 Task: Find and add a laptop to your shopping list on Amazon.
Action: Mouse moved to (19, 131)
Screenshot: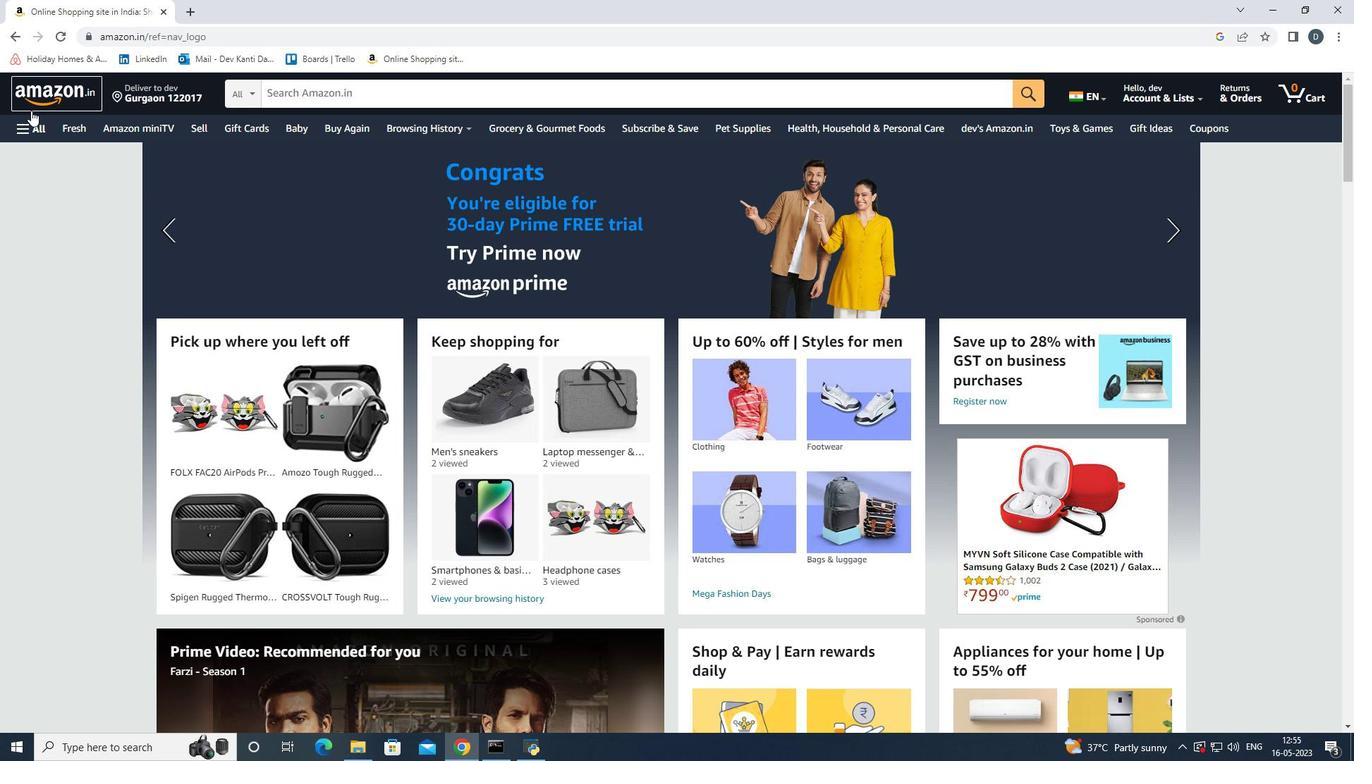 
Action: Mouse pressed left at (19, 131)
Screenshot: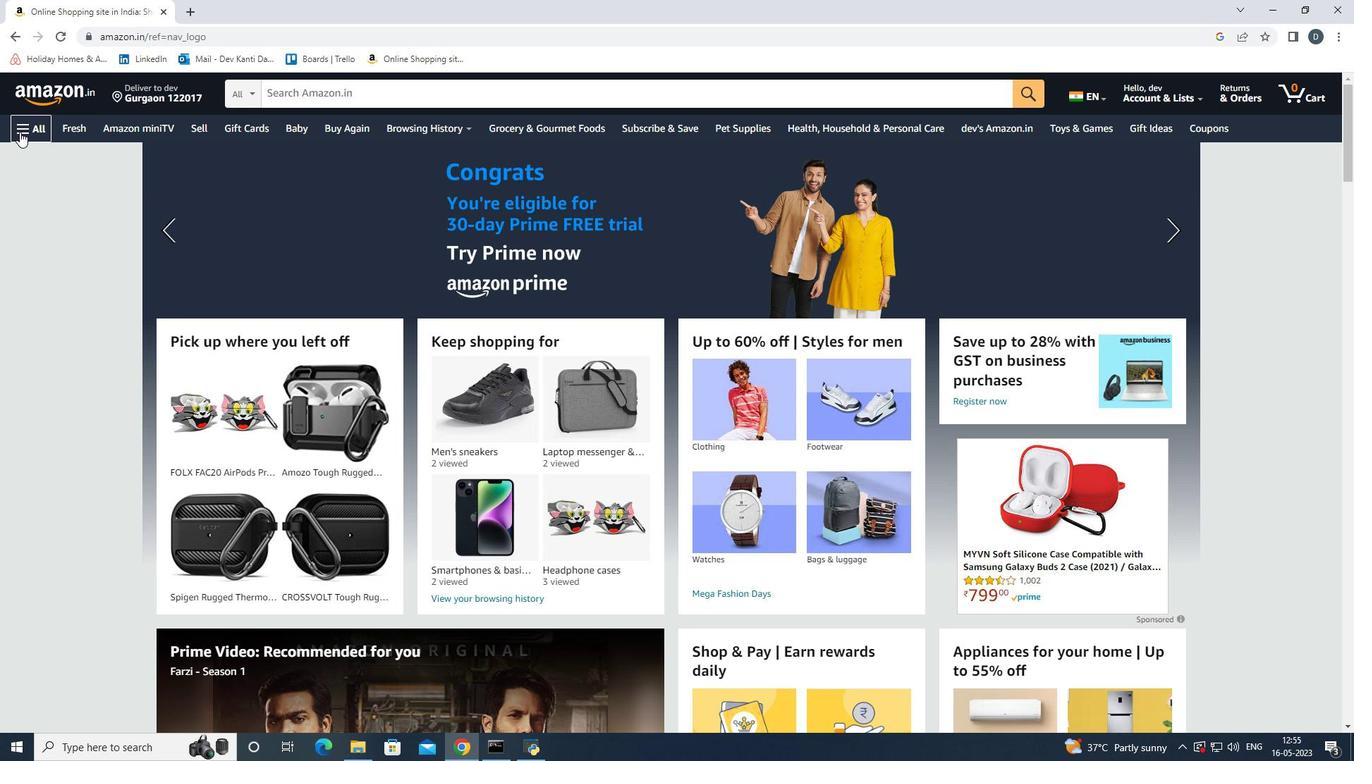 
Action: Mouse moved to (155, 549)
Screenshot: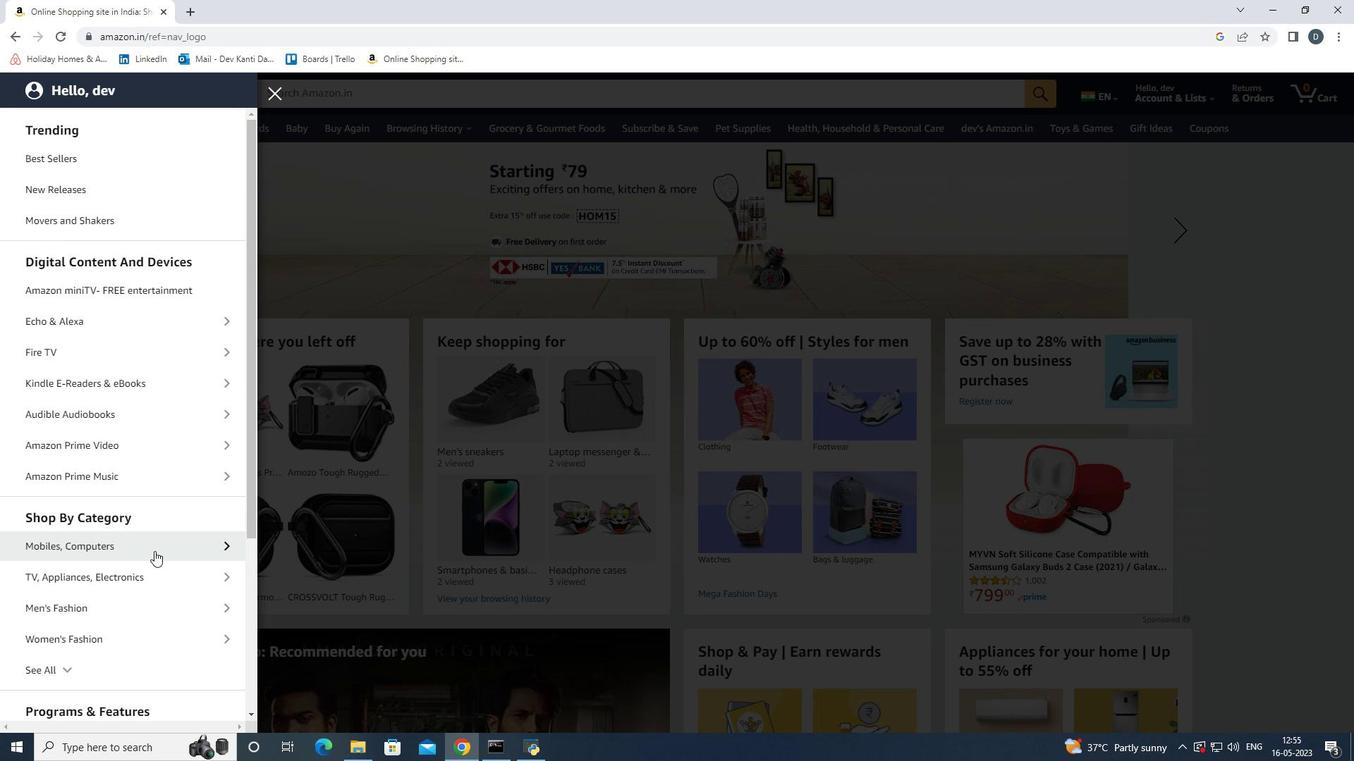 
Action: Mouse pressed left at (155, 549)
Screenshot: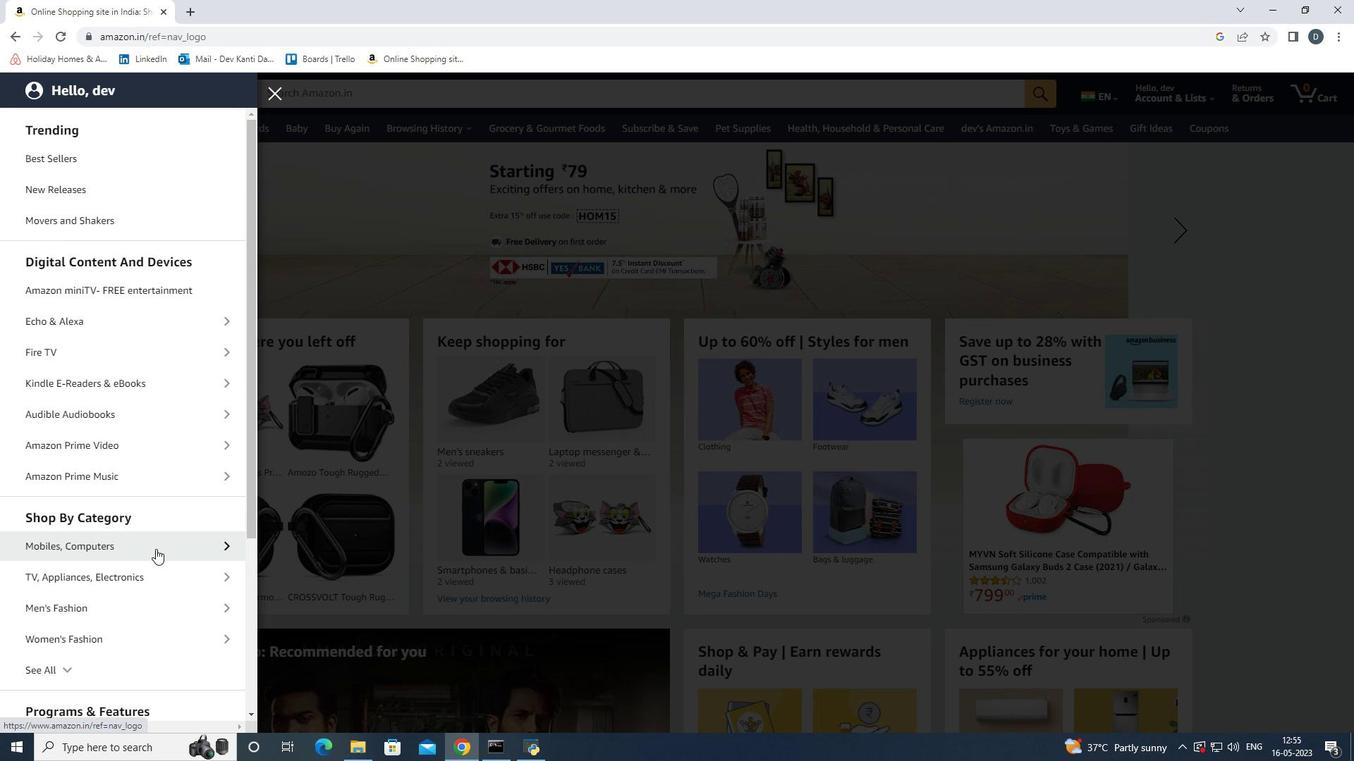 
Action: Mouse moved to (138, 577)
Screenshot: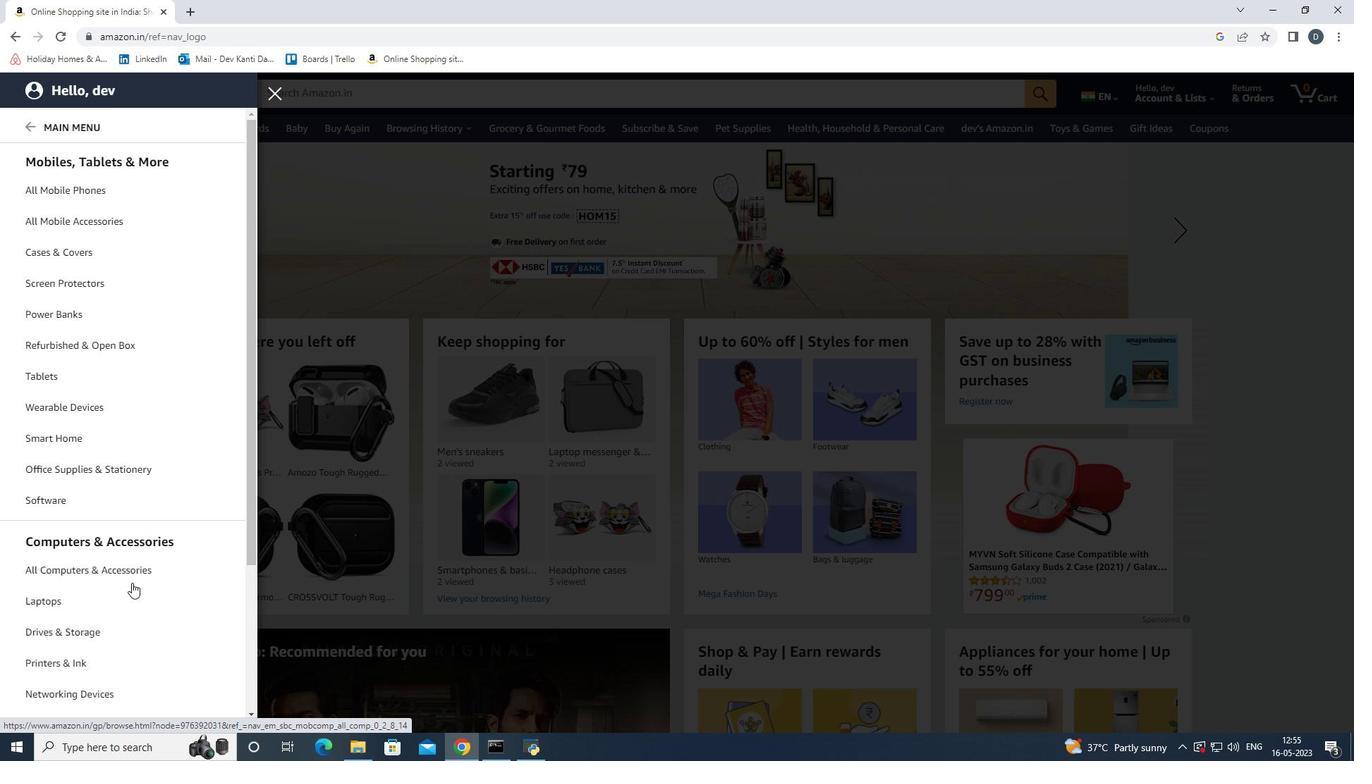 
Action: Mouse pressed left at (138, 577)
Screenshot: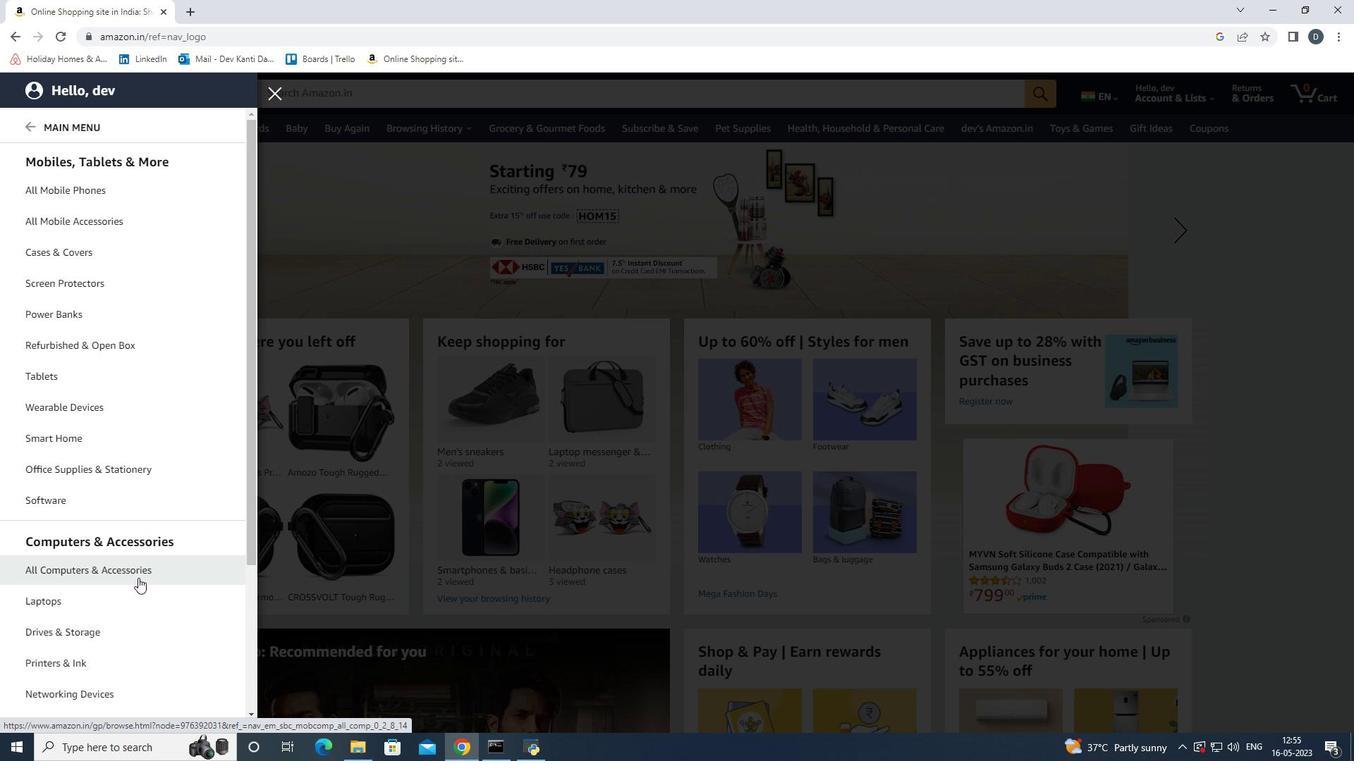 
Action: Mouse moved to (328, 494)
Screenshot: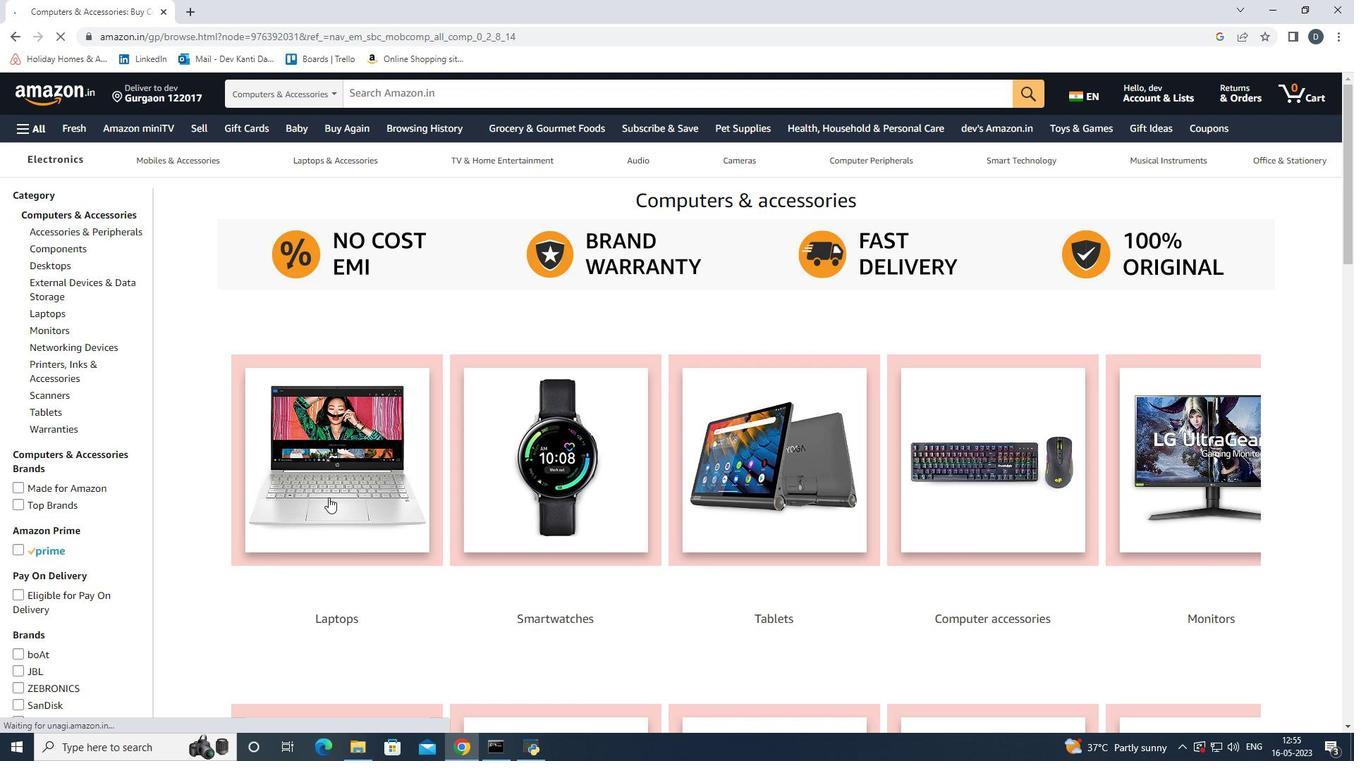 
Action: Mouse pressed left at (328, 494)
Screenshot: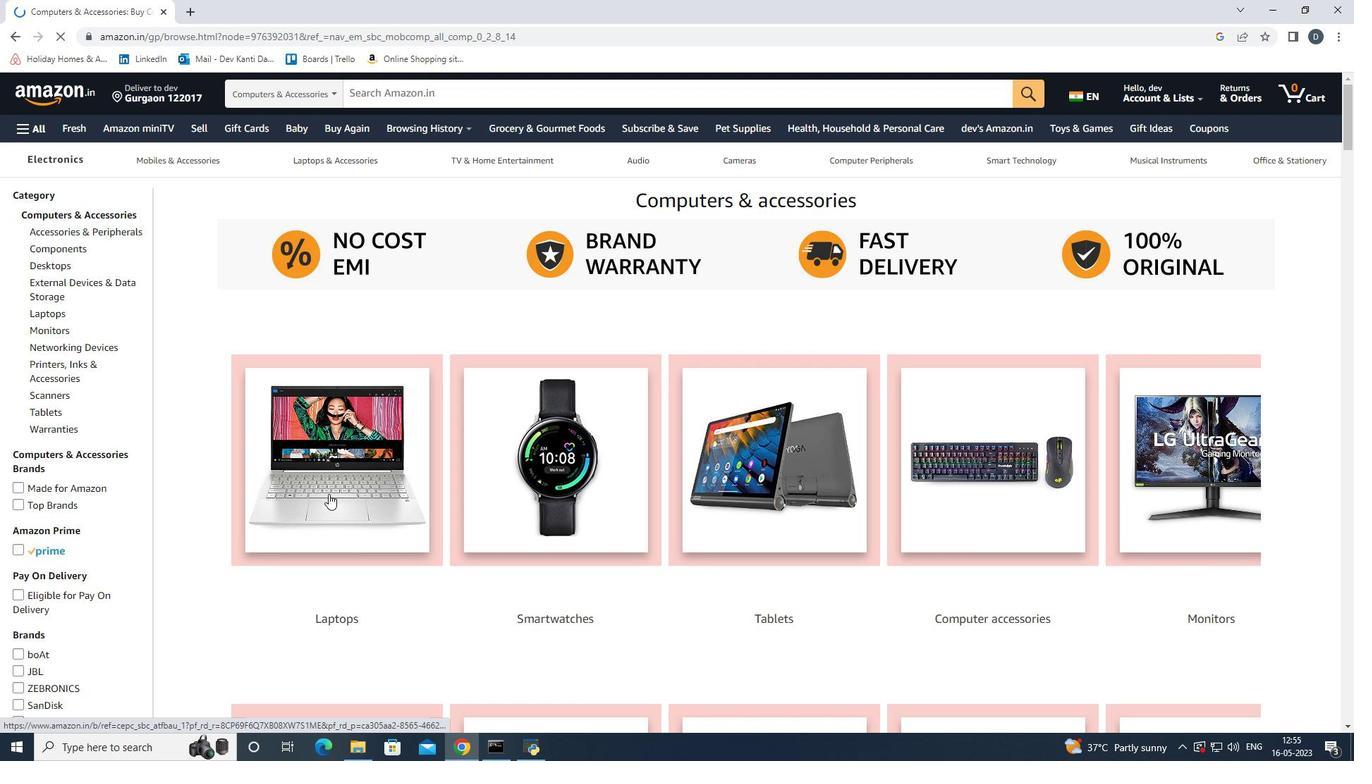
Action: Mouse moved to (731, 403)
Screenshot: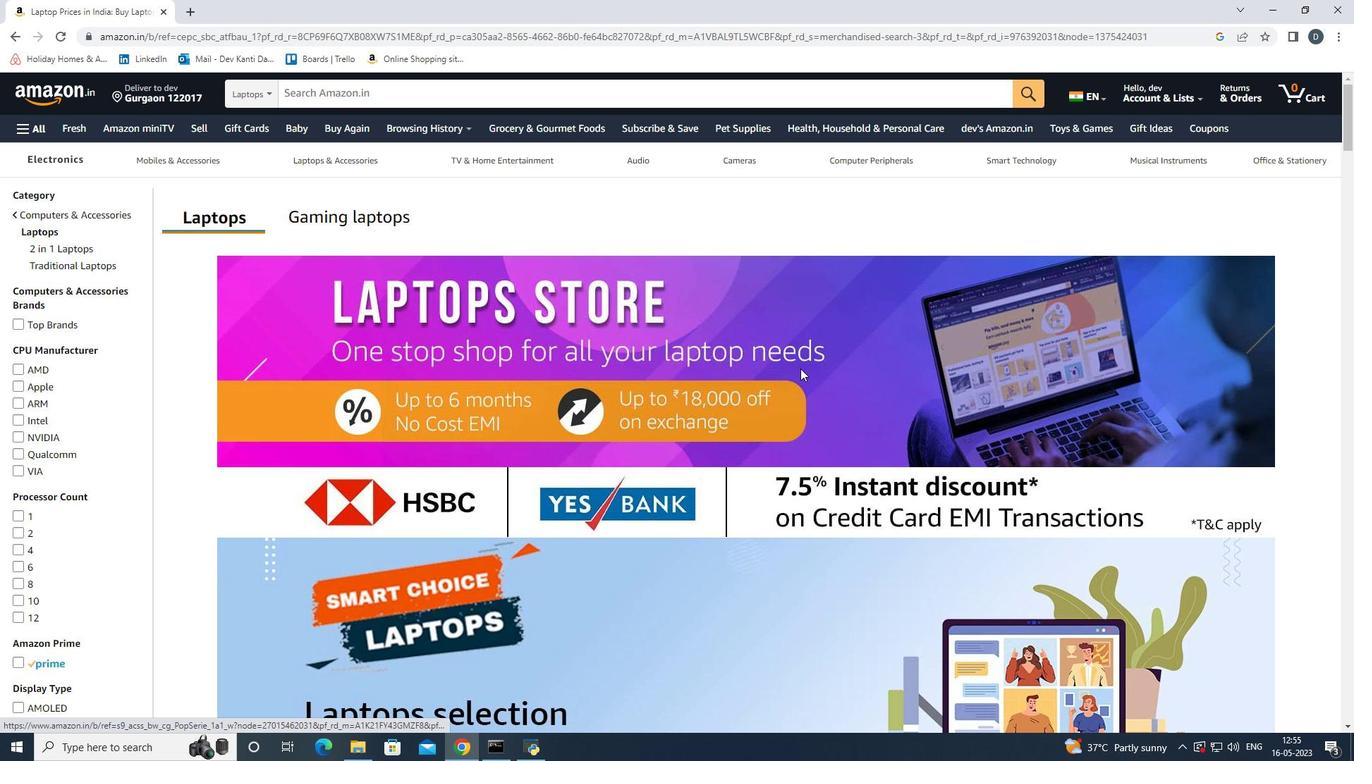 
Action: Mouse scrolled (731, 402) with delta (0, 0)
Screenshot: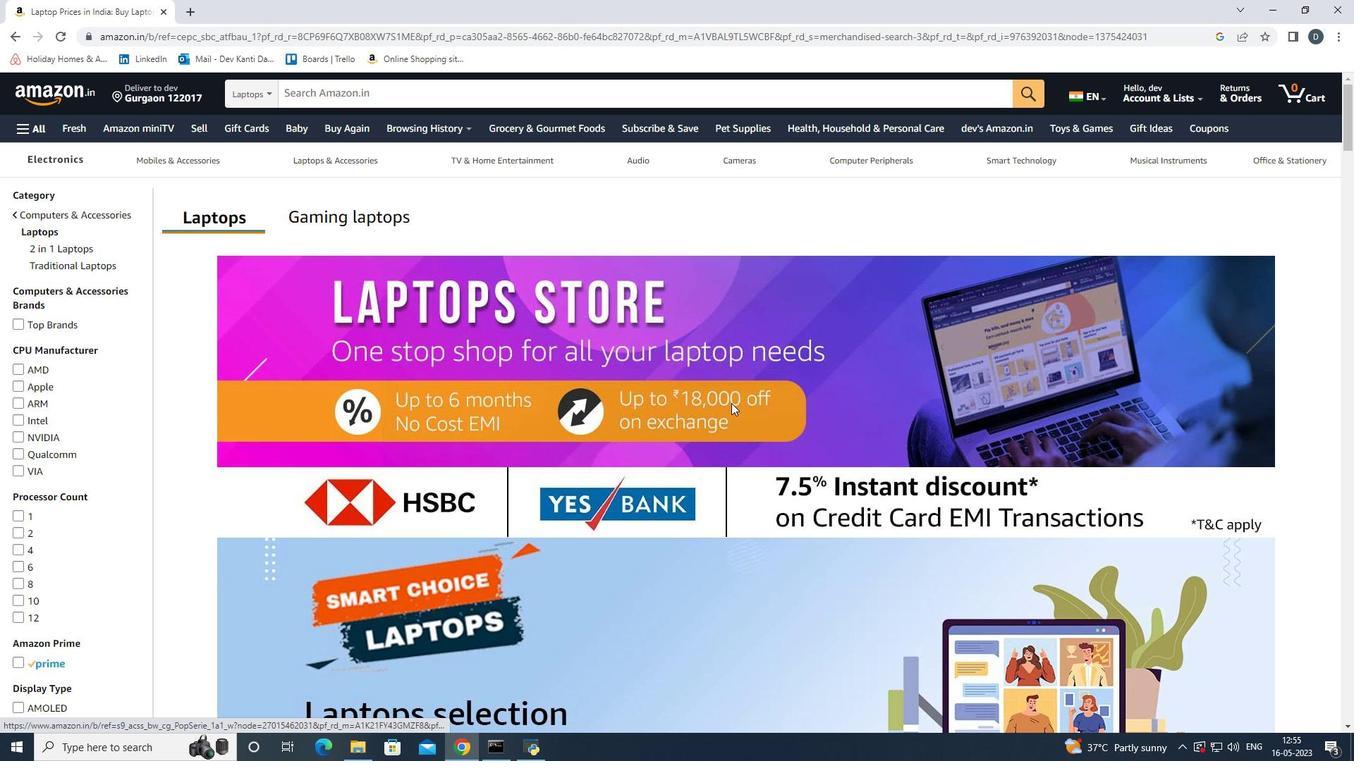
Action: Mouse scrolled (731, 402) with delta (0, 0)
Screenshot: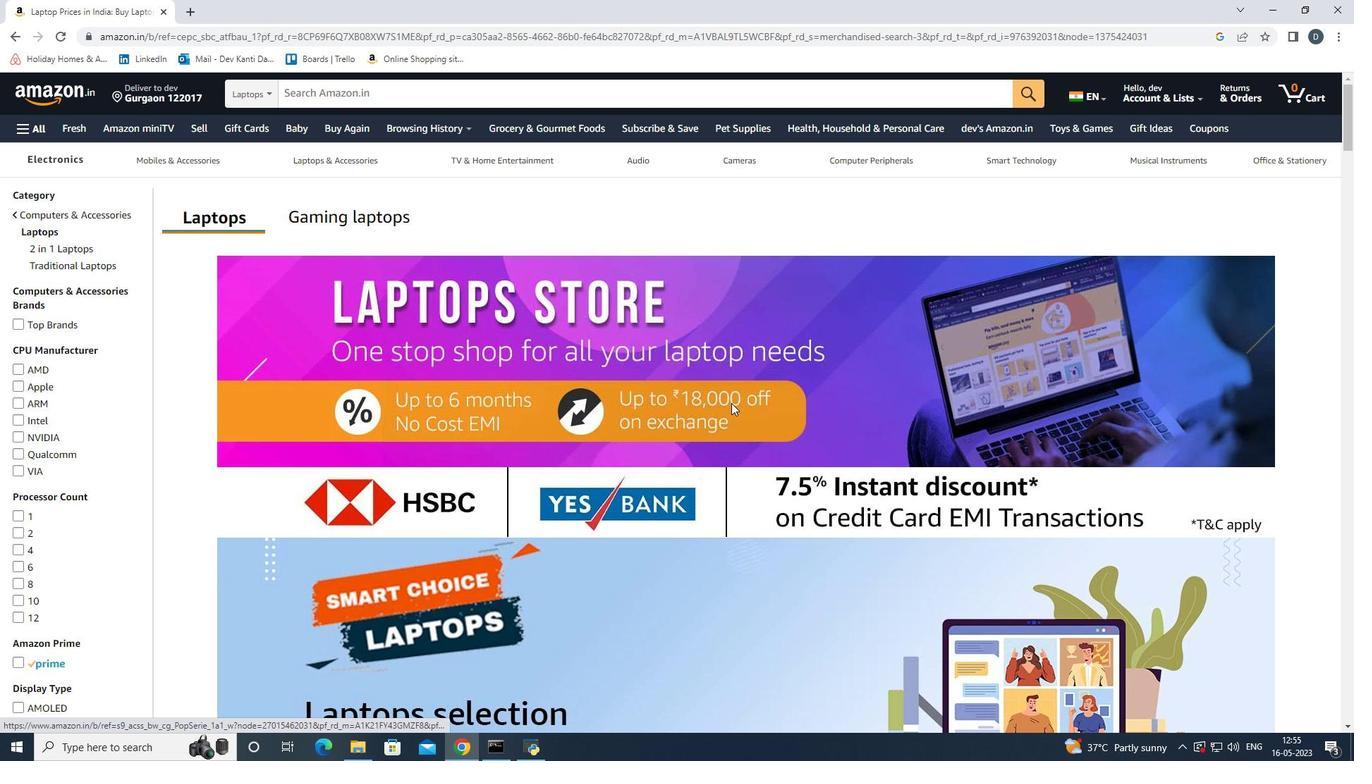 
Action: Mouse scrolled (731, 402) with delta (0, 0)
Screenshot: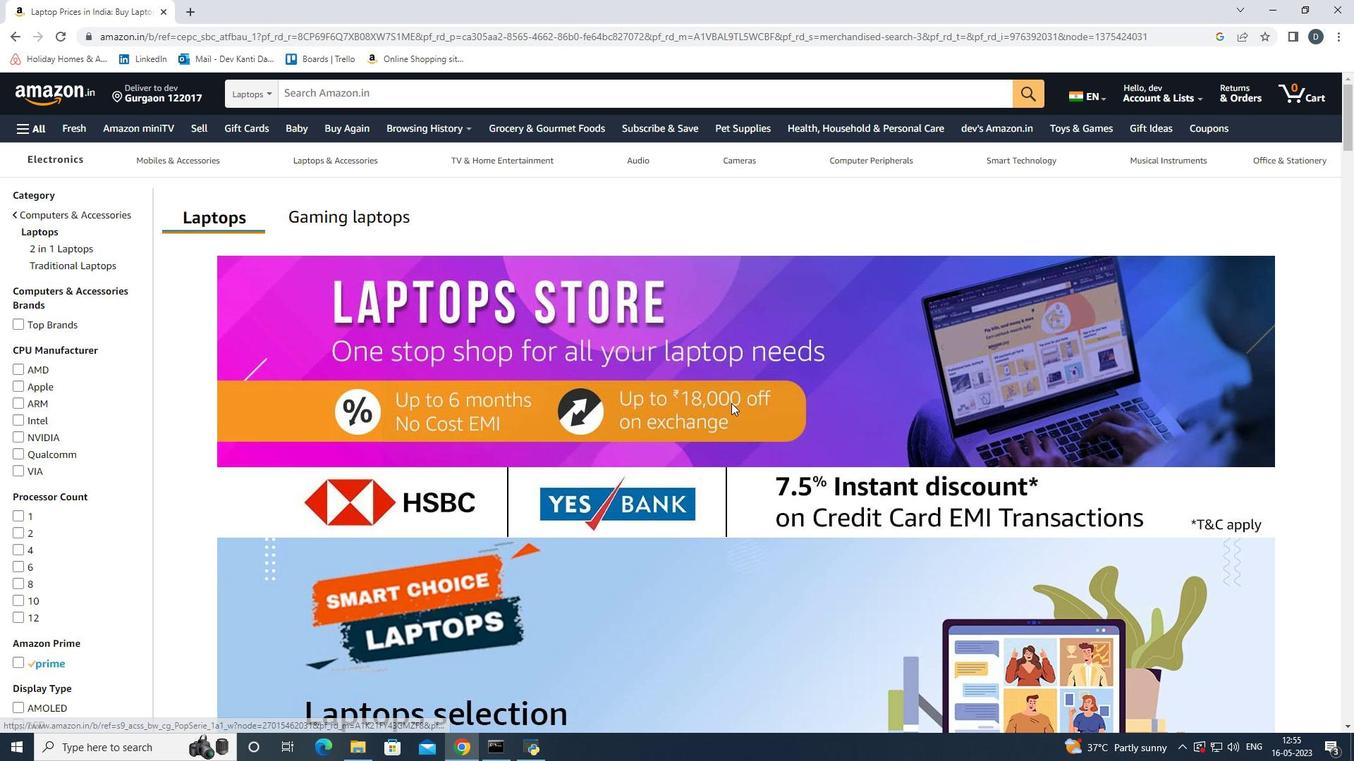
Action: Mouse scrolled (731, 402) with delta (0, 0)
Screenshot: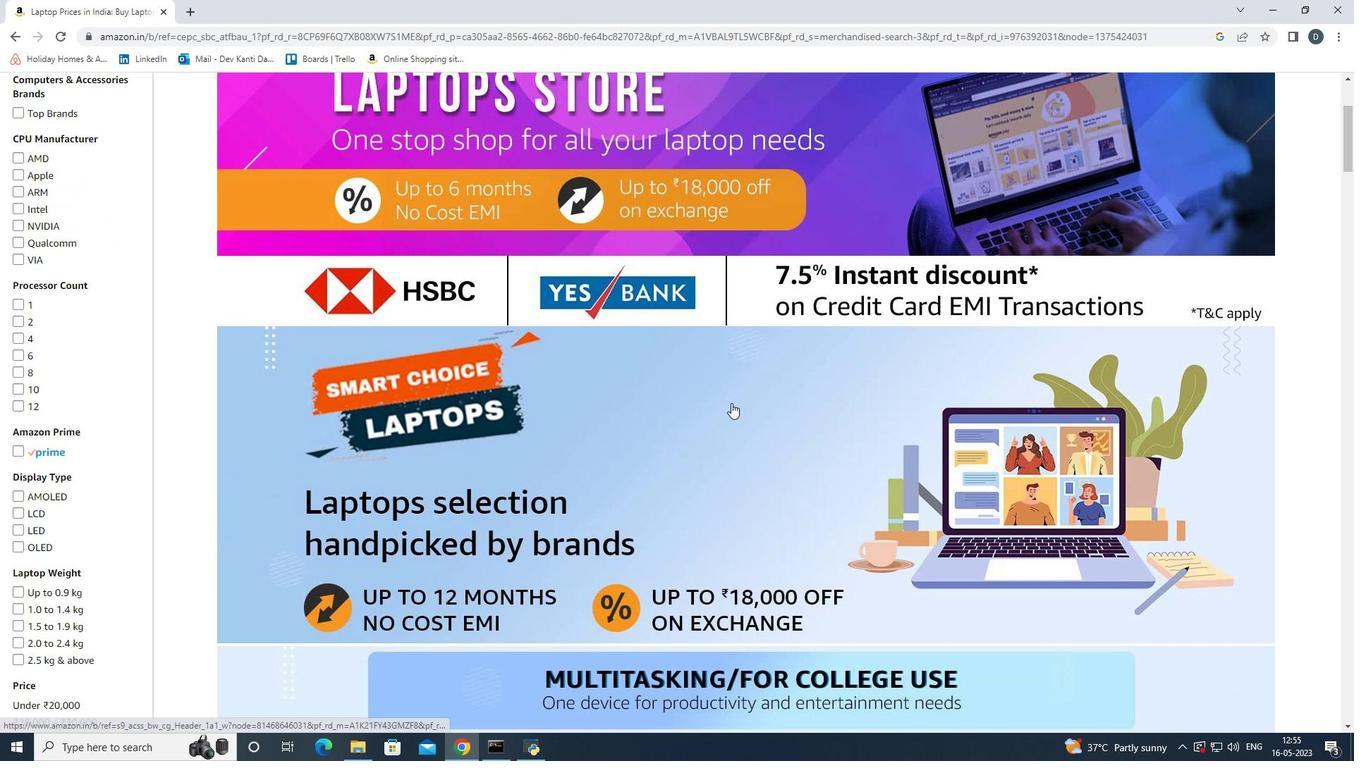 
Action: Mouse scrolled (731, 402) with delta (0, 0)
Screenshot: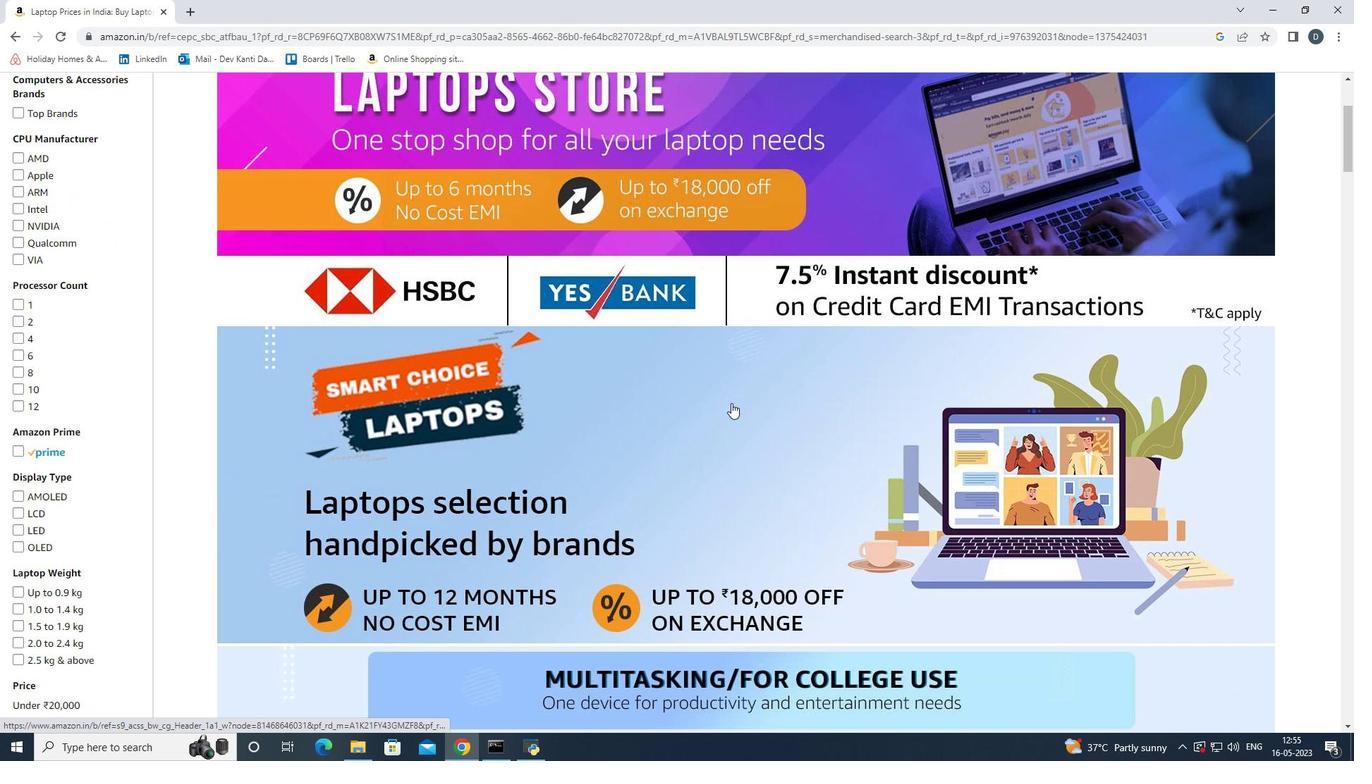 
Action: Mouse scrolled (731, 402) with delta (0, 0)
Screenshot: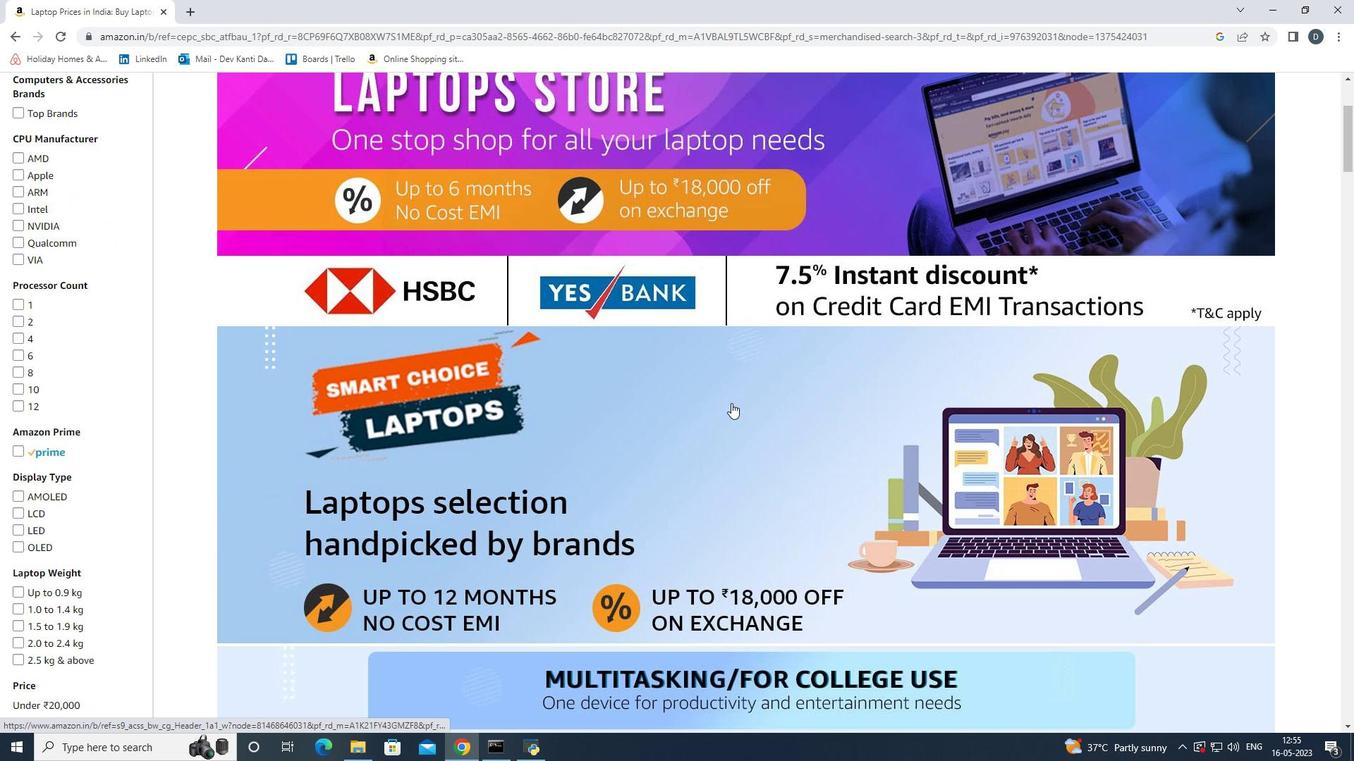
Action: Mouse moved to (730, 407)
Screenshot: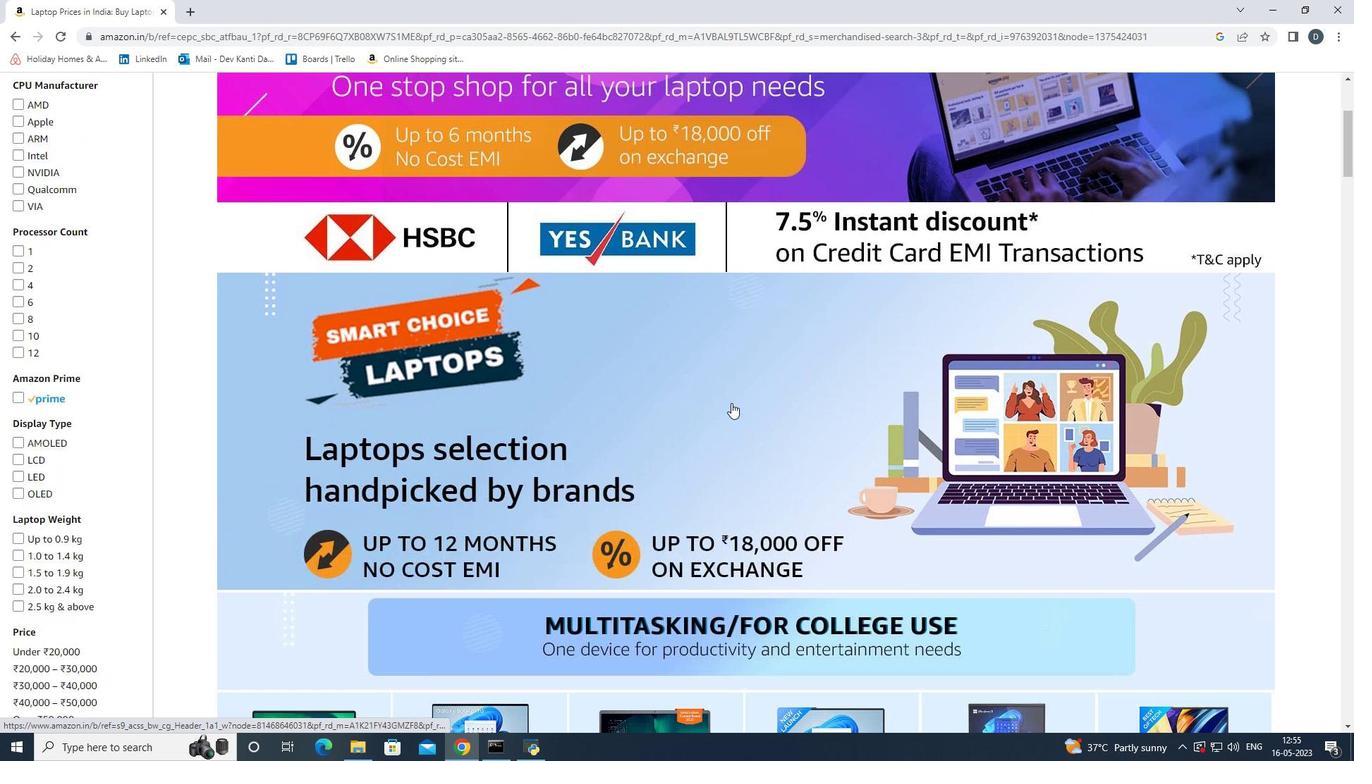 
Action: Mouse scrolled (730, 406) with delta (0, 0)
Screenshot: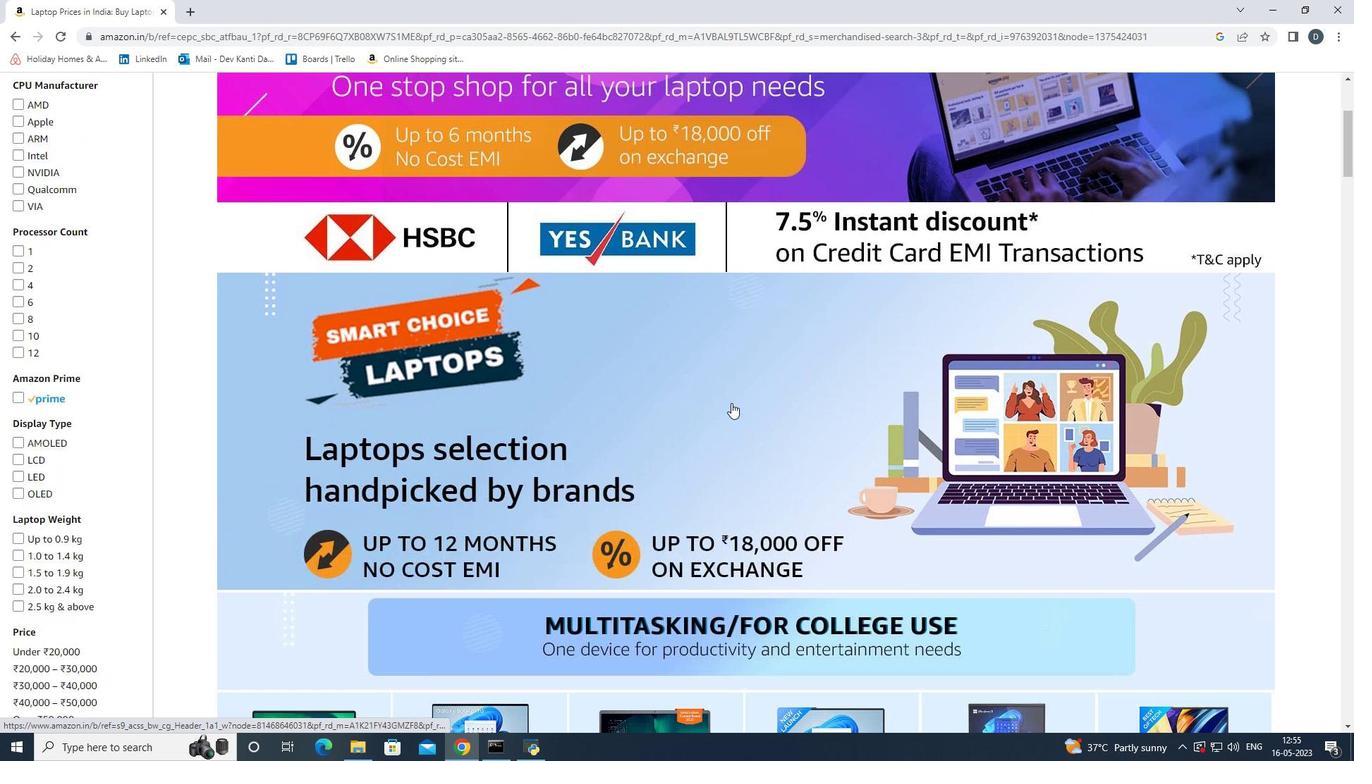 
Action: Mouse scrolled (730, 406) with delta (0, 0)
Screenshot: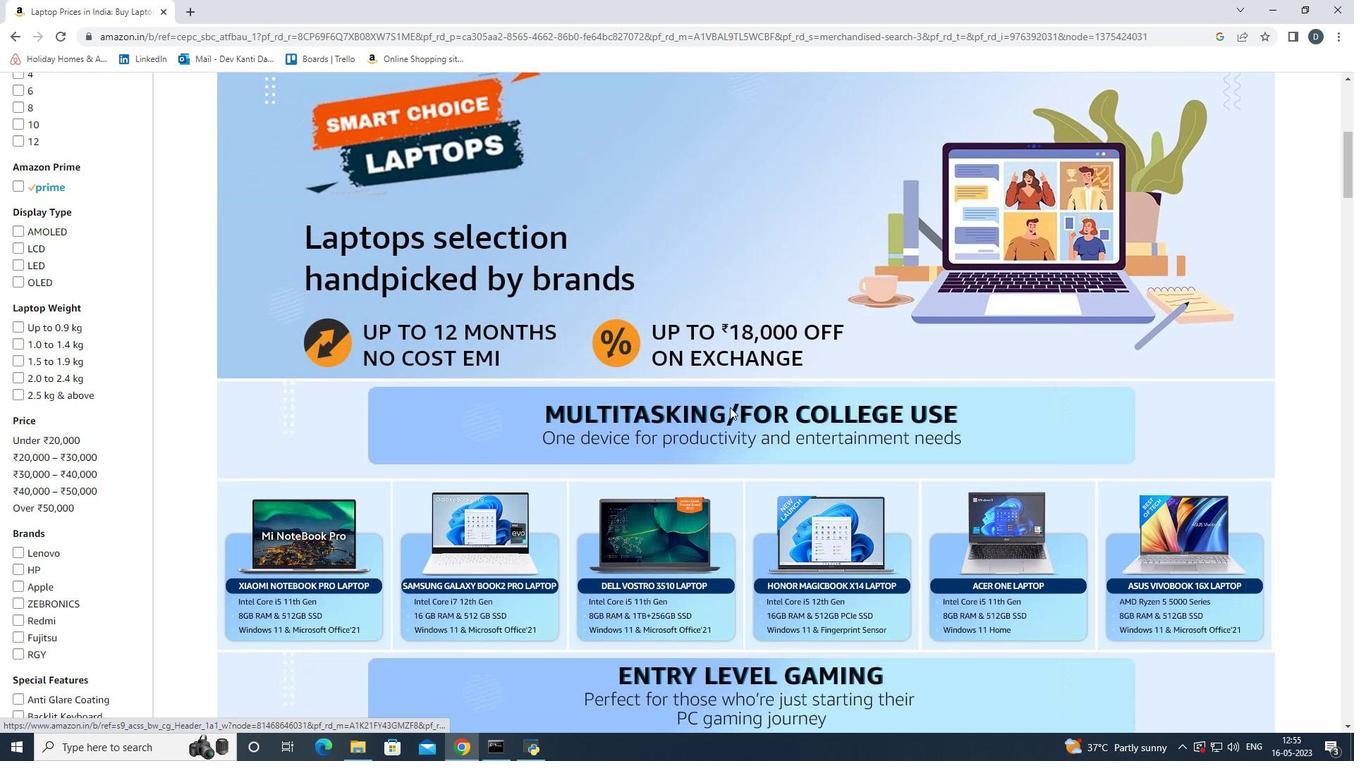 
Action: Mouse moved to (727, 416)
Screenshot: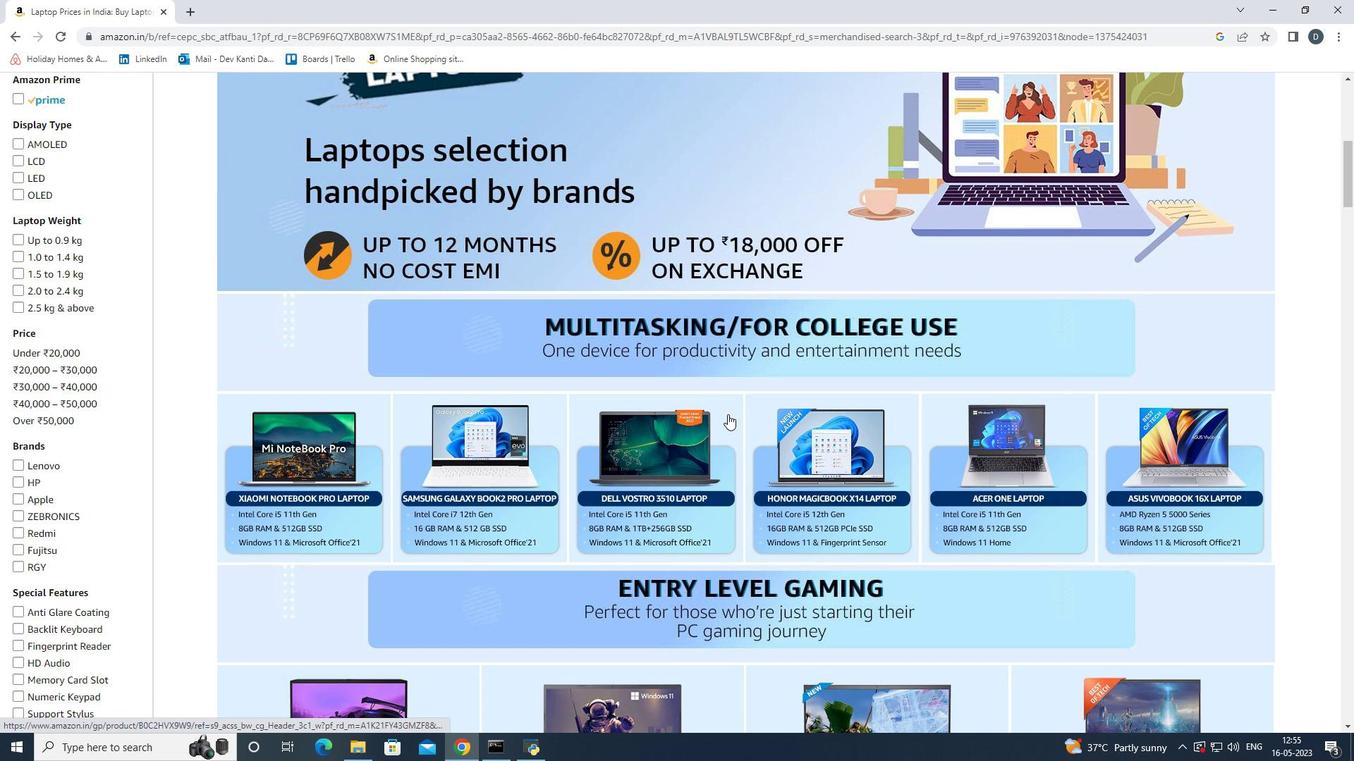 
Action: Mouse scrolled (727, 416) with delta (0, 0)
Screenshot: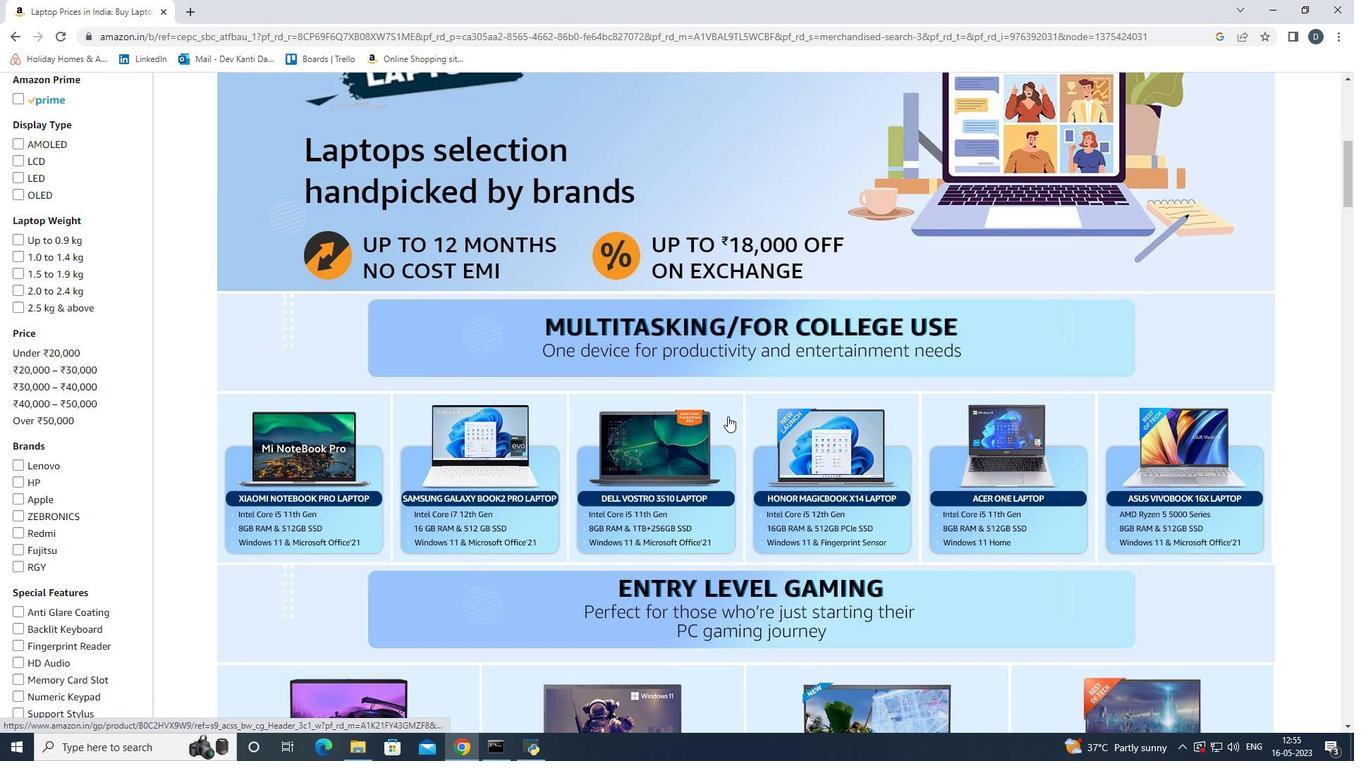 
Action: Mouse scrolled (727, 416) with delta (0, 0)
Screenshot: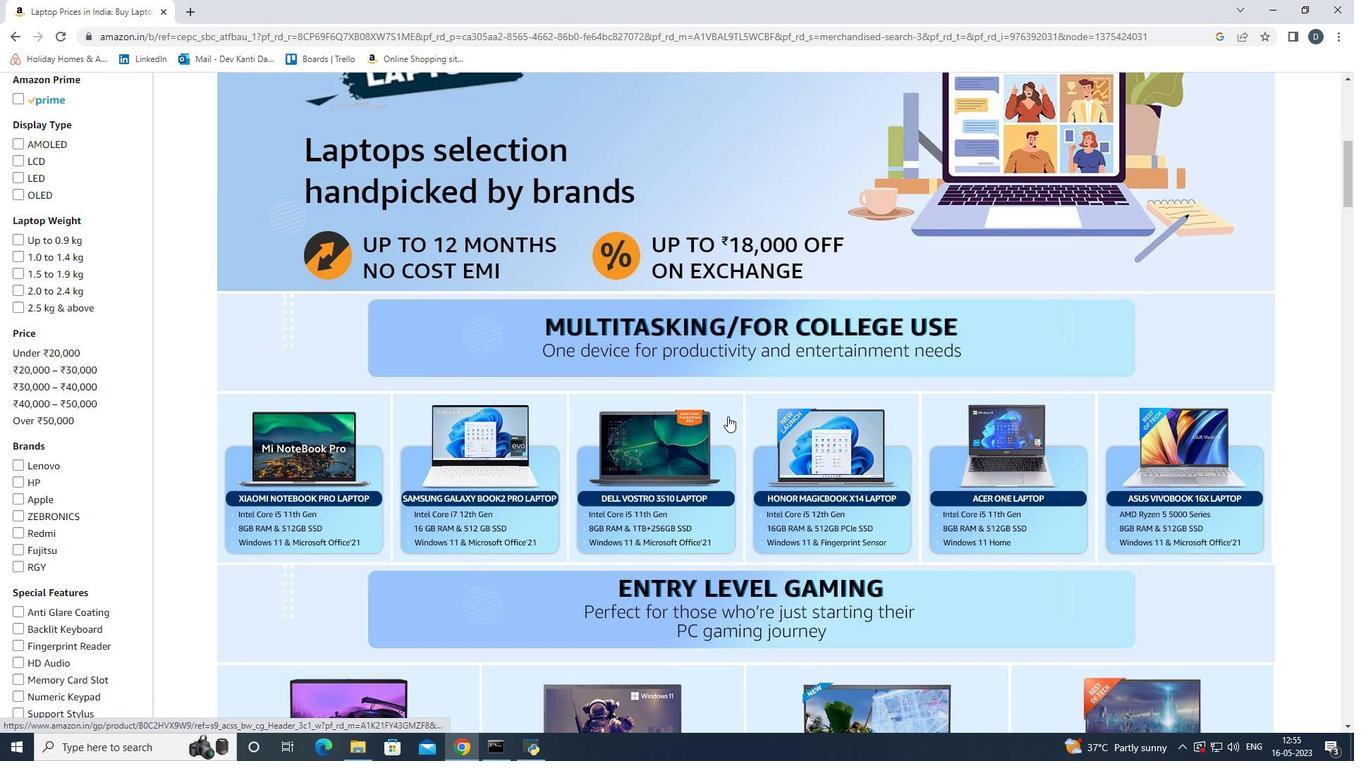 
Action: Mouse scrolled (727, 416) with delta (0, 0)
Screenshot: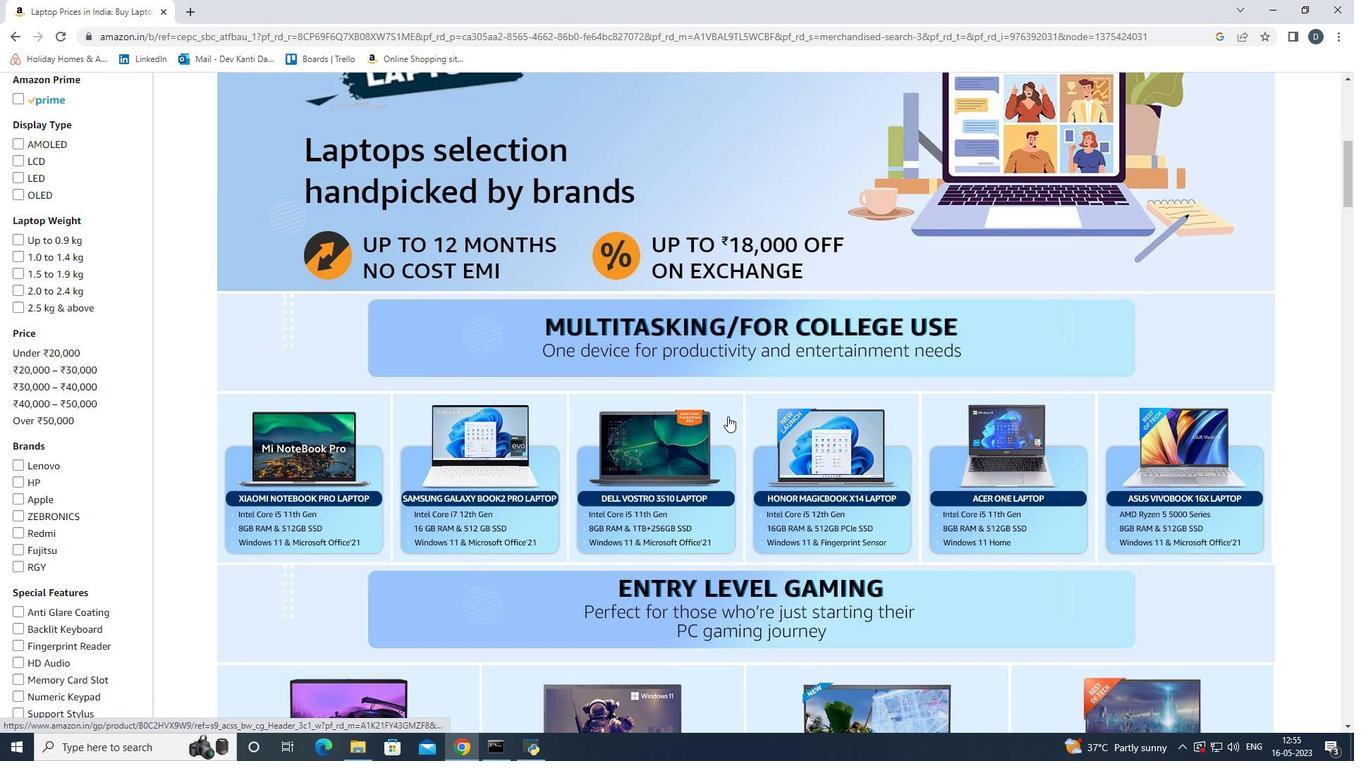 
Action: Mouse scrolled (727, 416) with delta (0, 0)
Screenshot: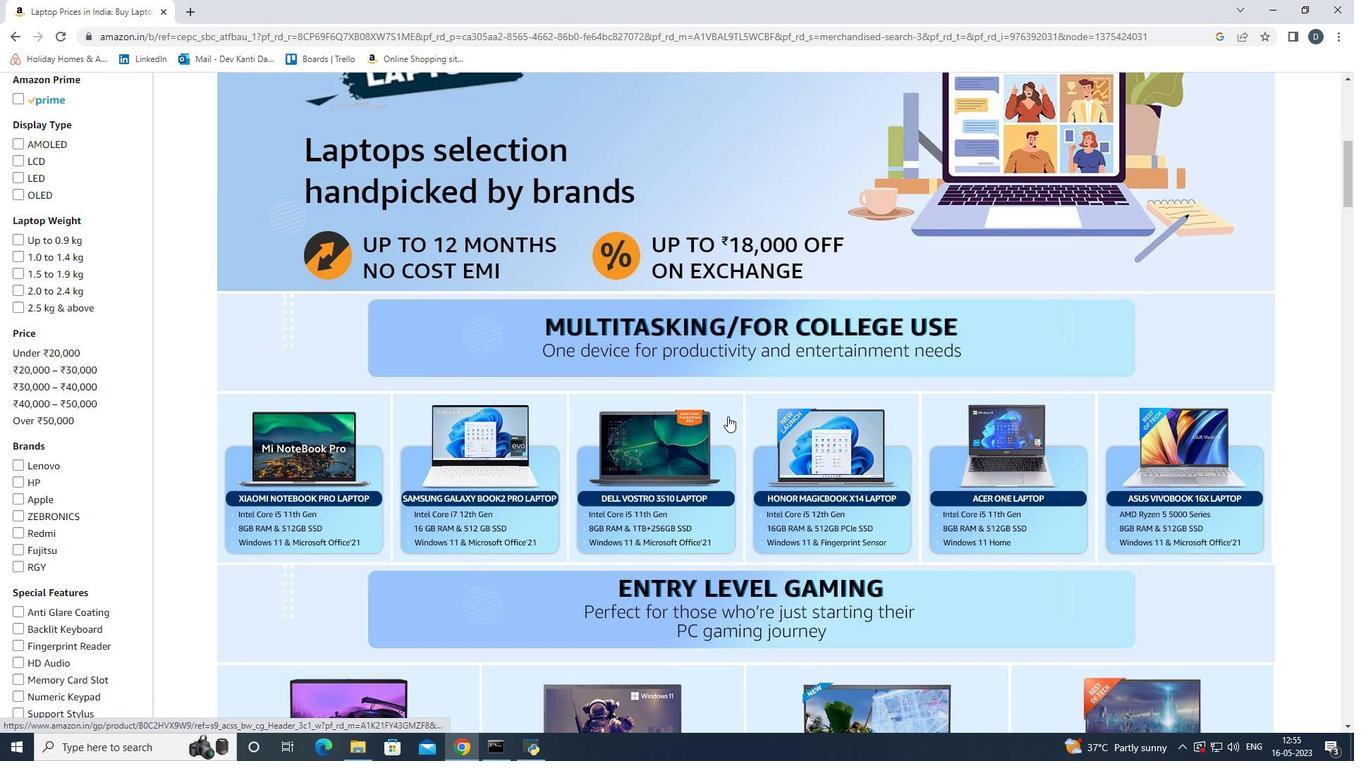 
Action: Mouse scrolled (727, 416) with delta (0, 0)
Screenshot: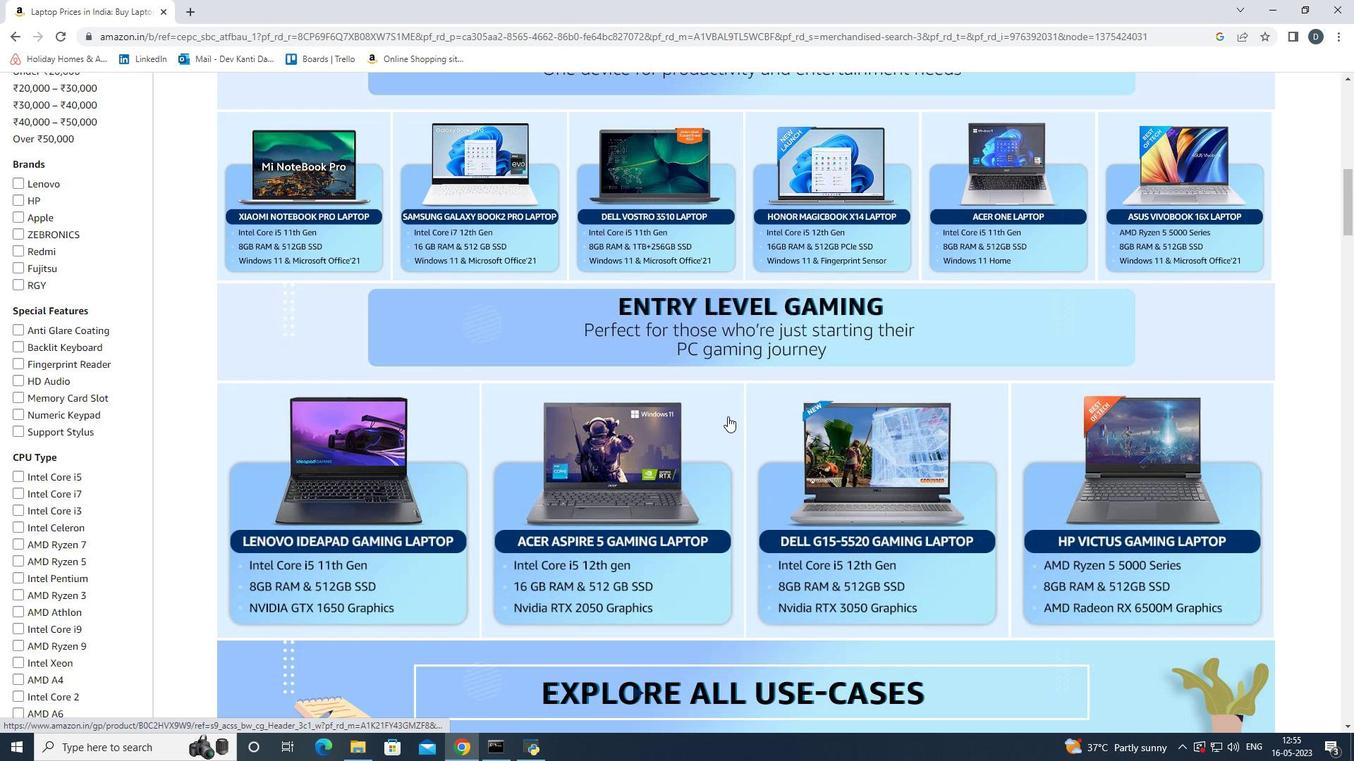 
Action: Mouse scrolled (727, 416) with delta (0, 0)
Screenshot: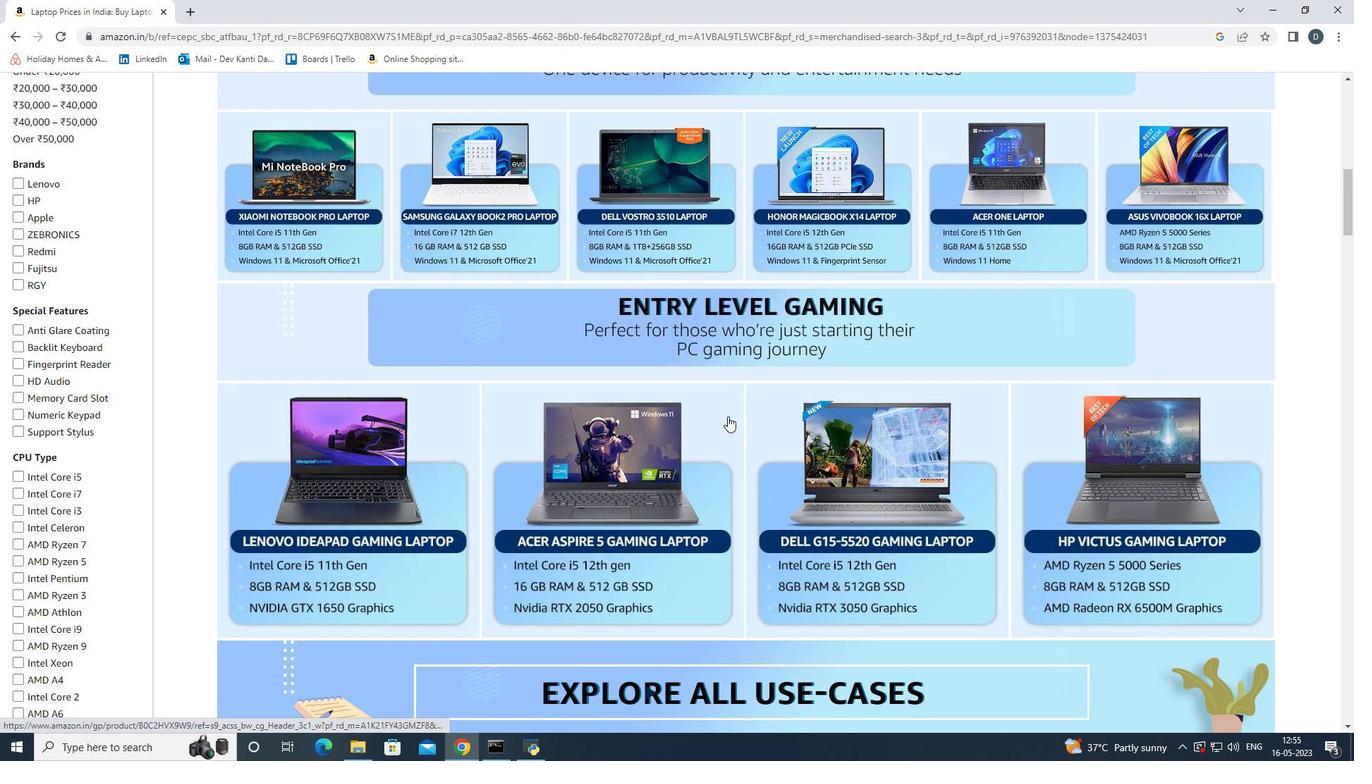 
Action: Mouse scrolled (727, 416) with delta (0, 0)
Screenshot: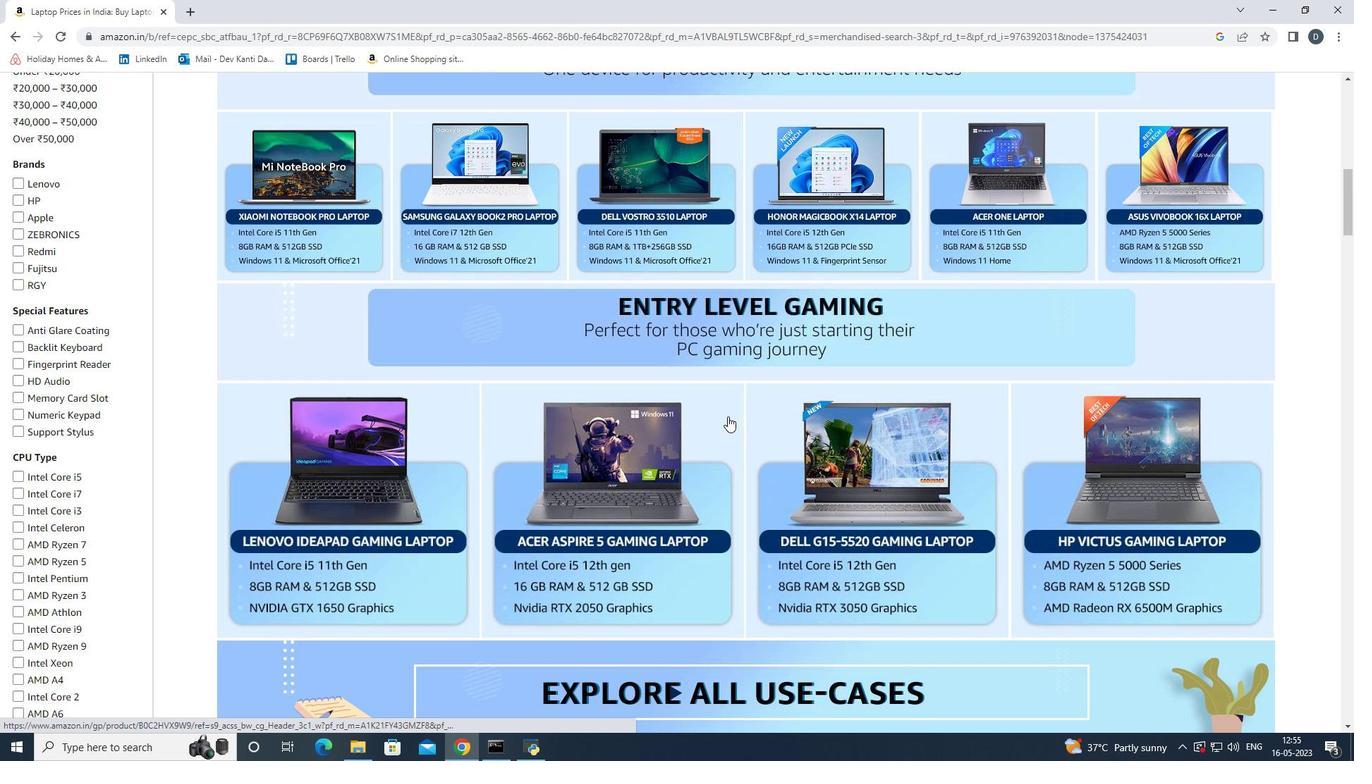 
Action: Mouse scrolled (727, 416) with delta (0, 0)
Screenshot: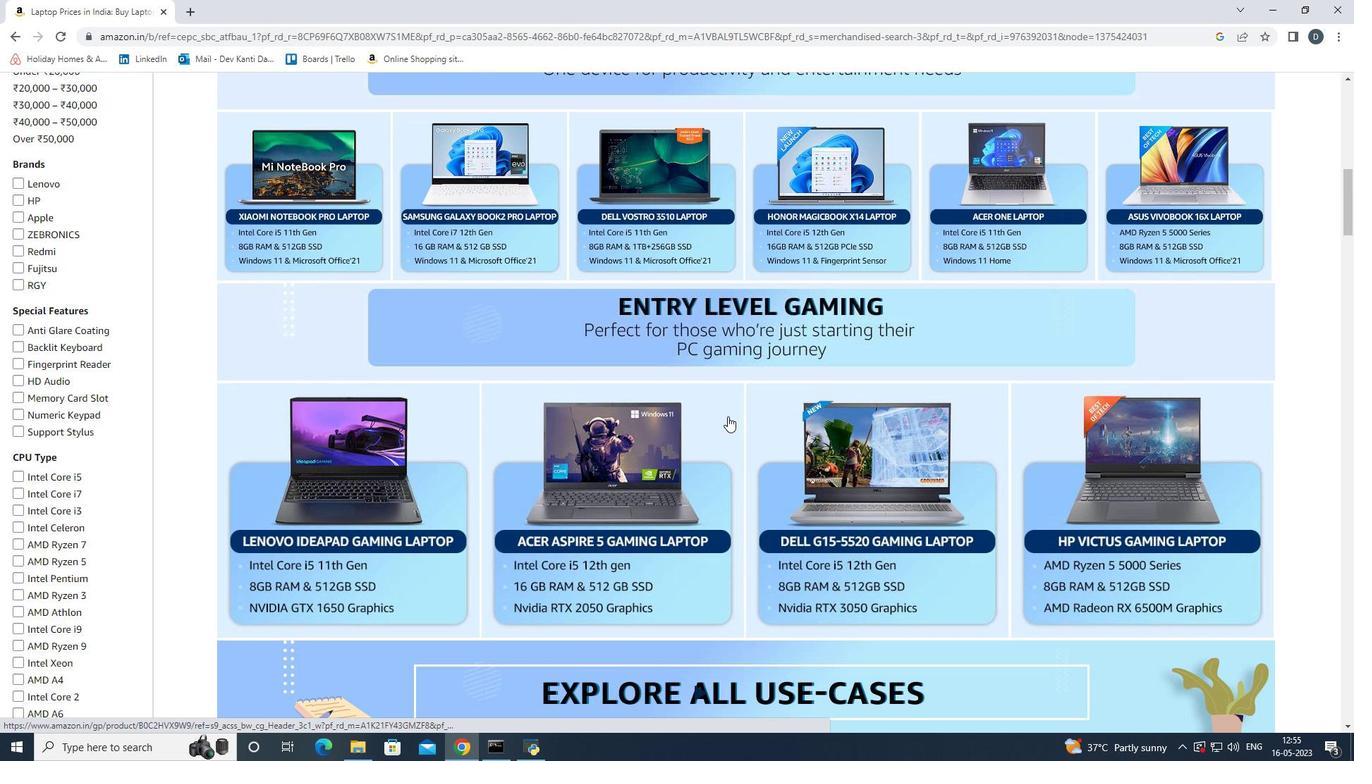 
Action: Mouse moved to (727, 418)
Screenshot: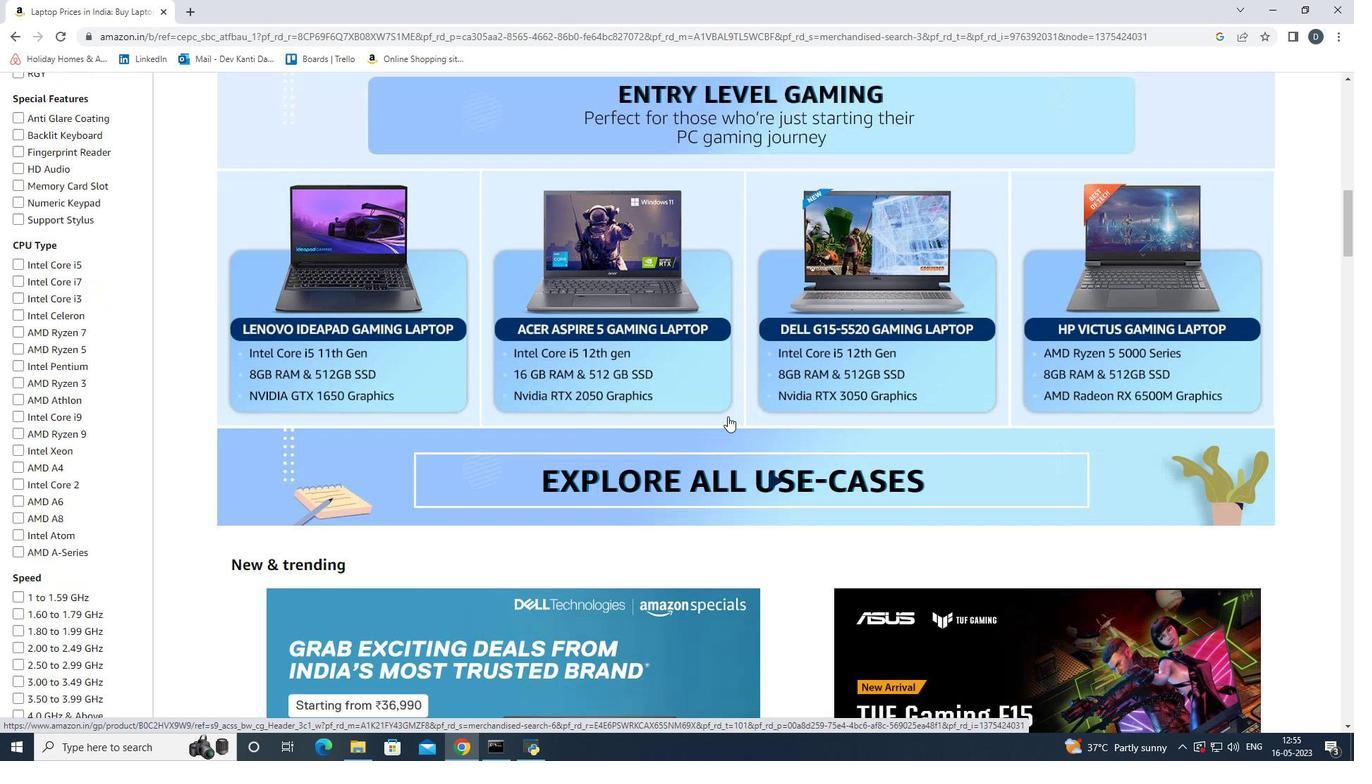 
Action: Mouse scrolled (727, 418) with delta (0, 0)
Screenshot: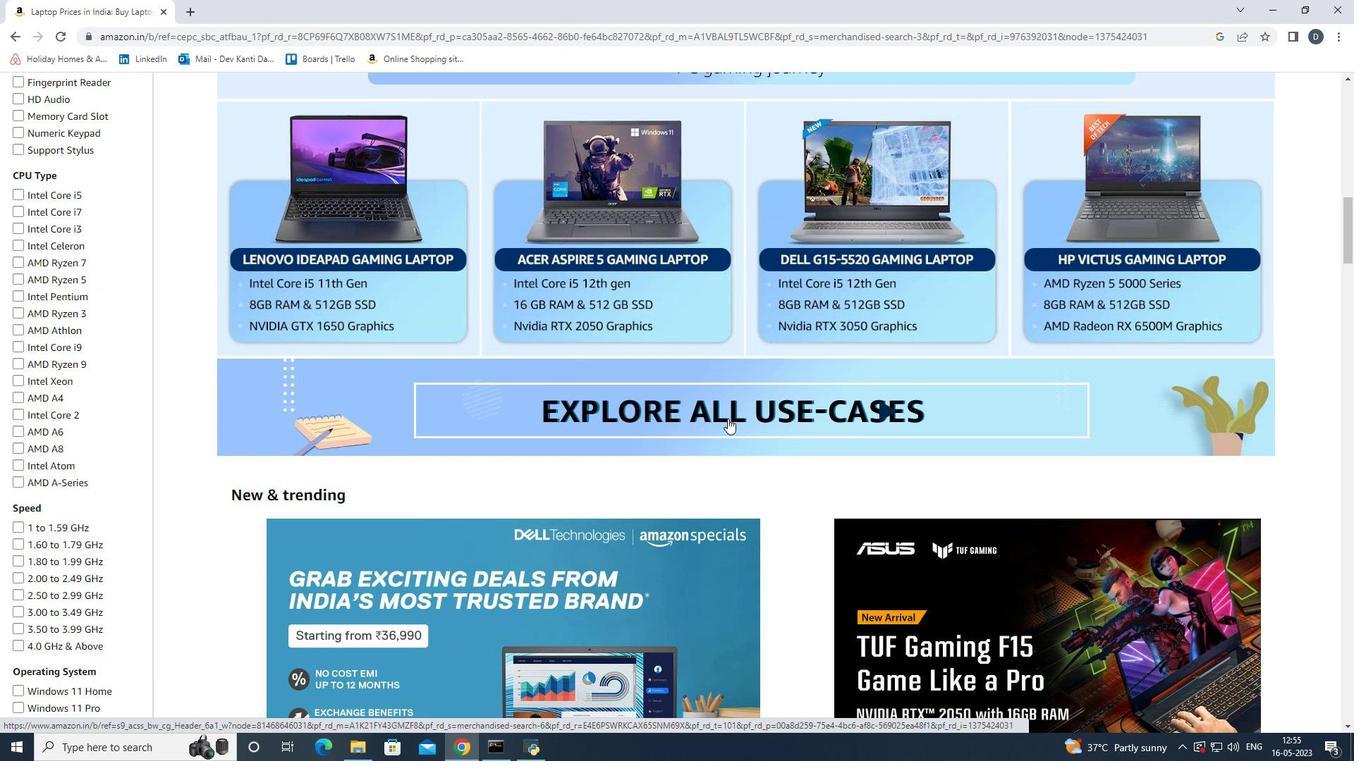 
Action: Mouse scrolled (727, 418) with delta (0, 0)
Screenshot: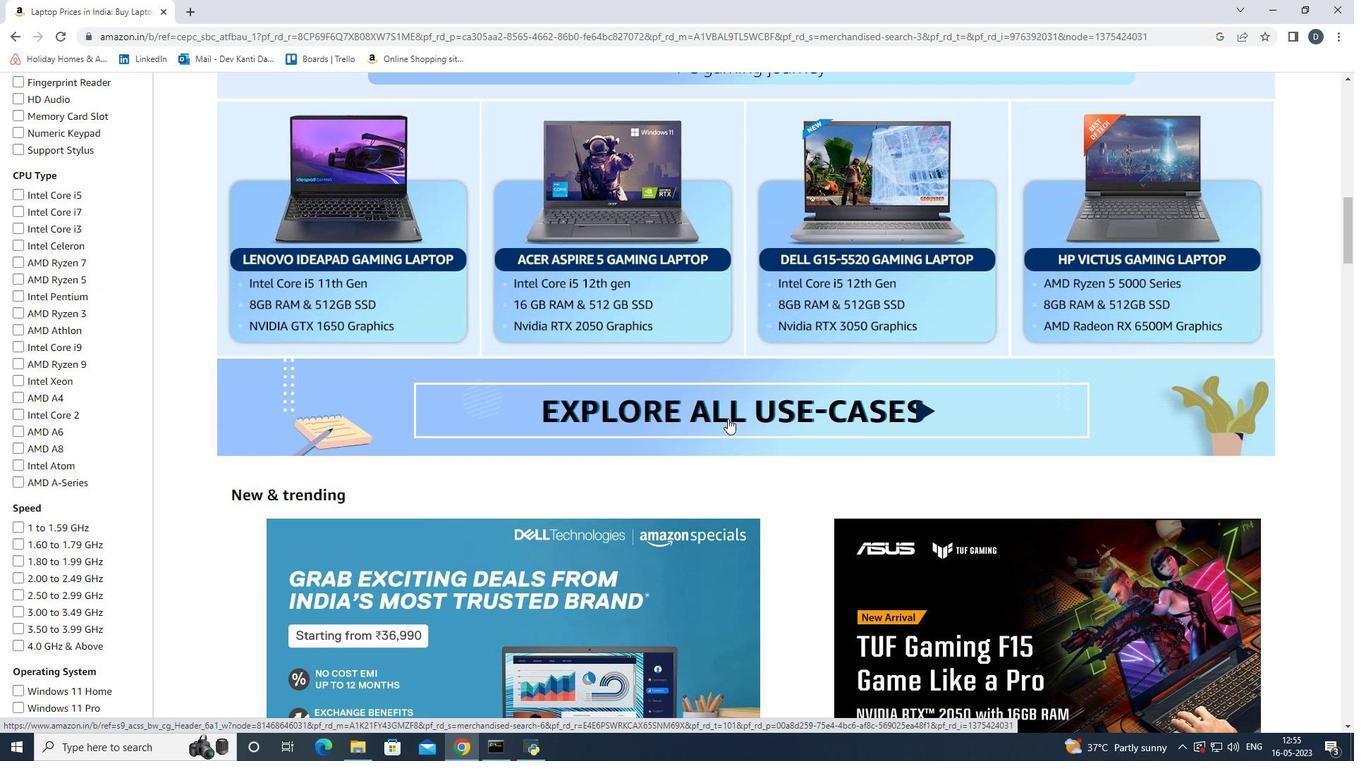 
Action: Mouse scrolled (727, 418) with delta (0, 0)
Screenshot: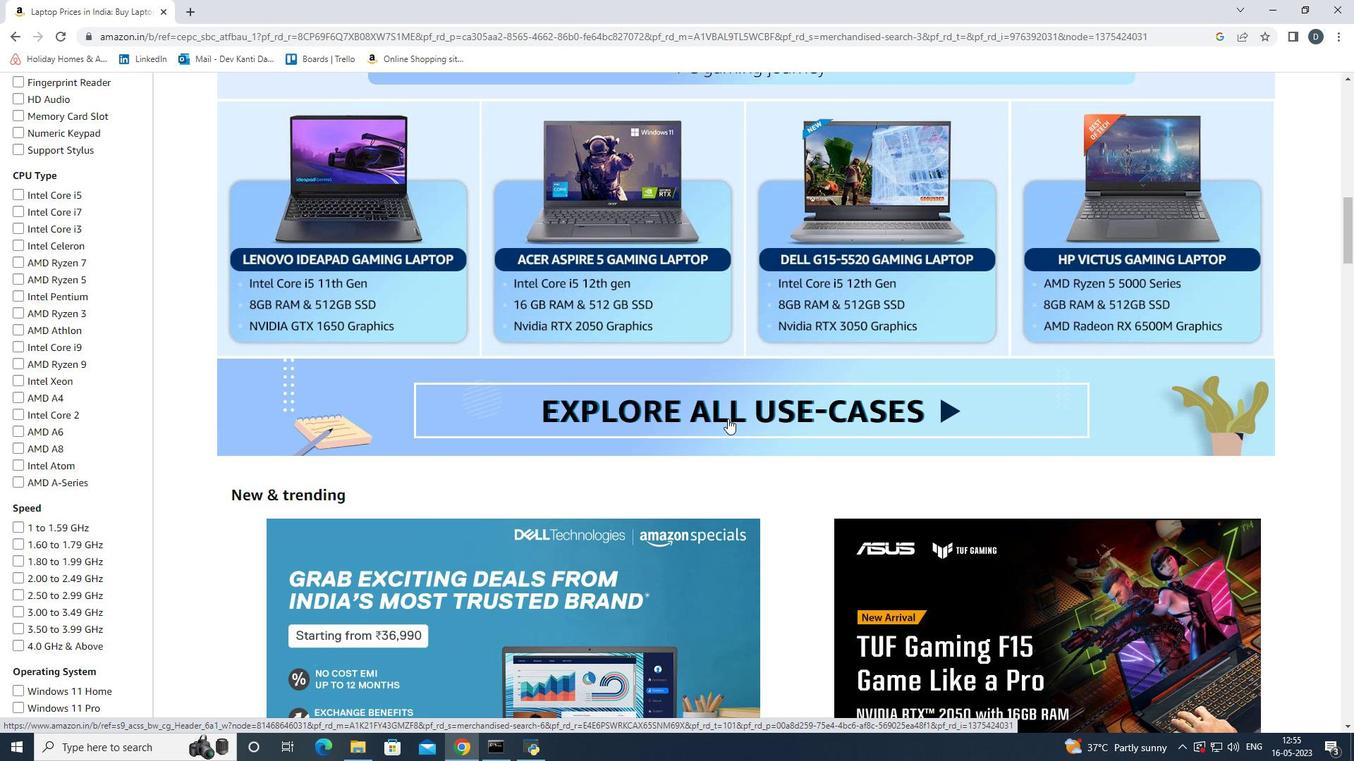 
Action: Mouse scrolled (727, 418) with delta (0, 0)
Screenshot: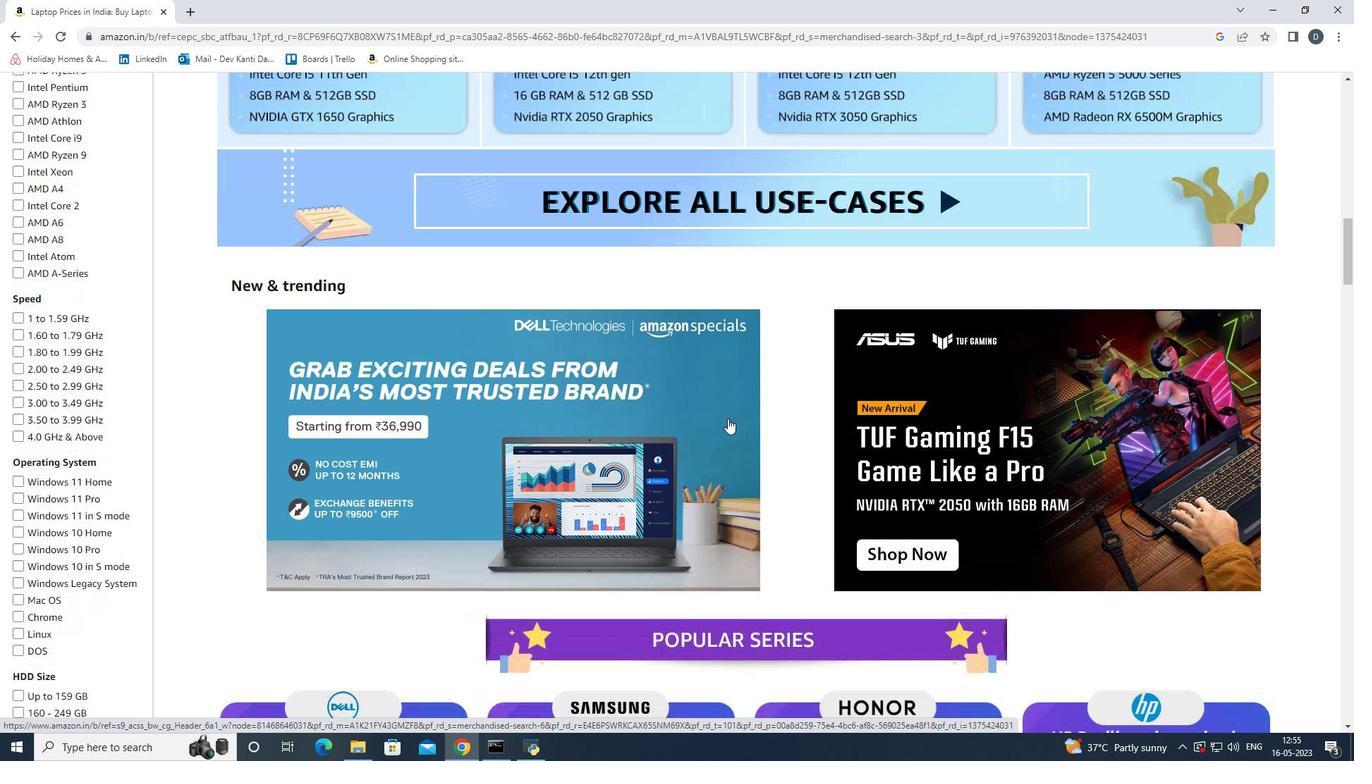 
Action: Mouse scrolled (727, 418) with delta (0, 0)
Screenshot: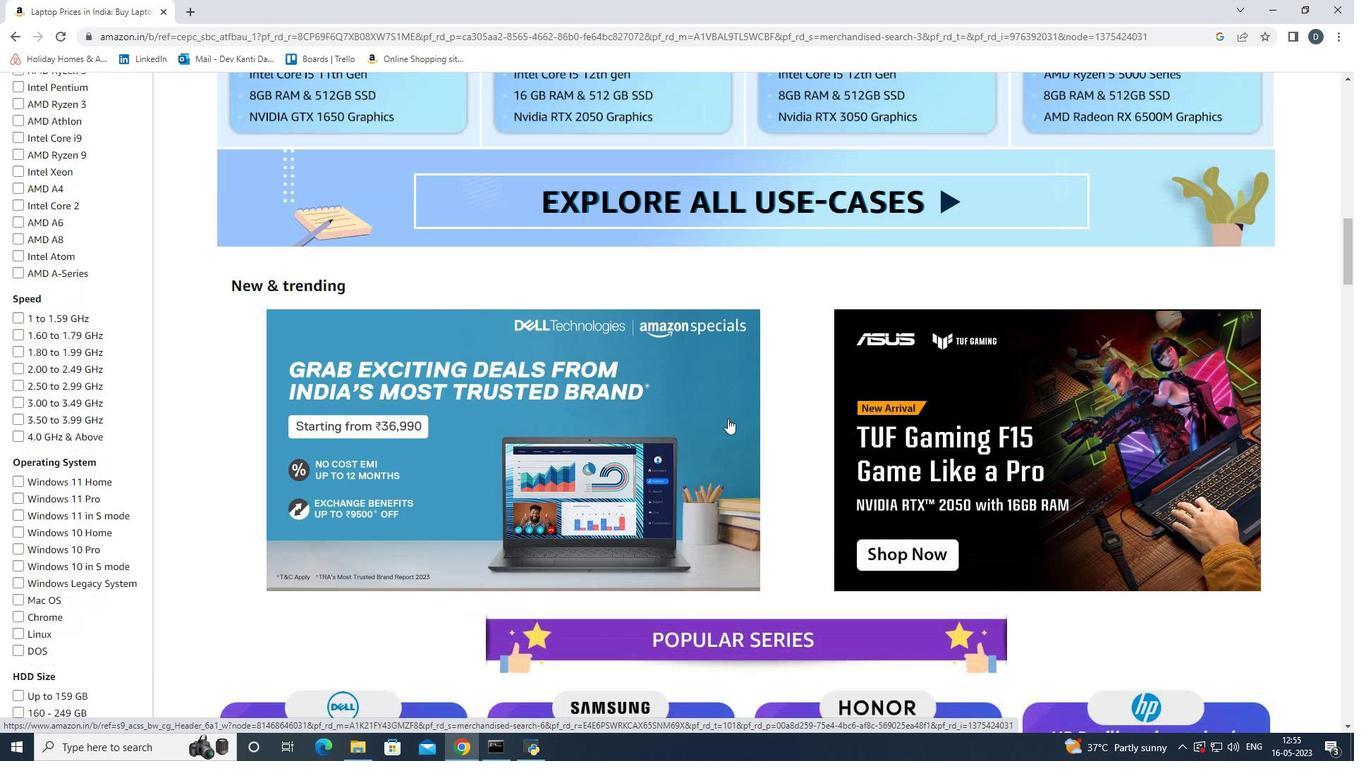 
Action: Mouse moved to (727, 418)
Screenshot: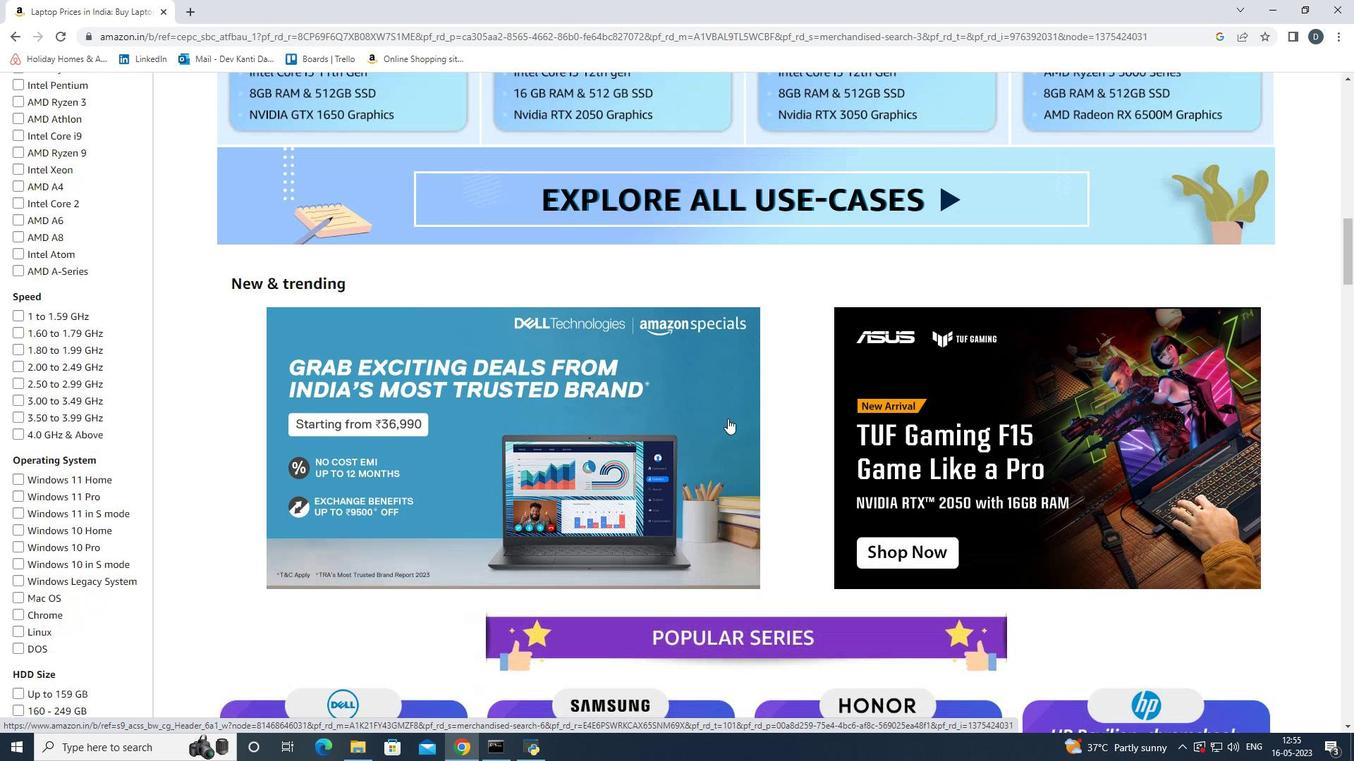 
Action: Mouse scrolled (727, 418) with delta (0, 0)
Screenshot: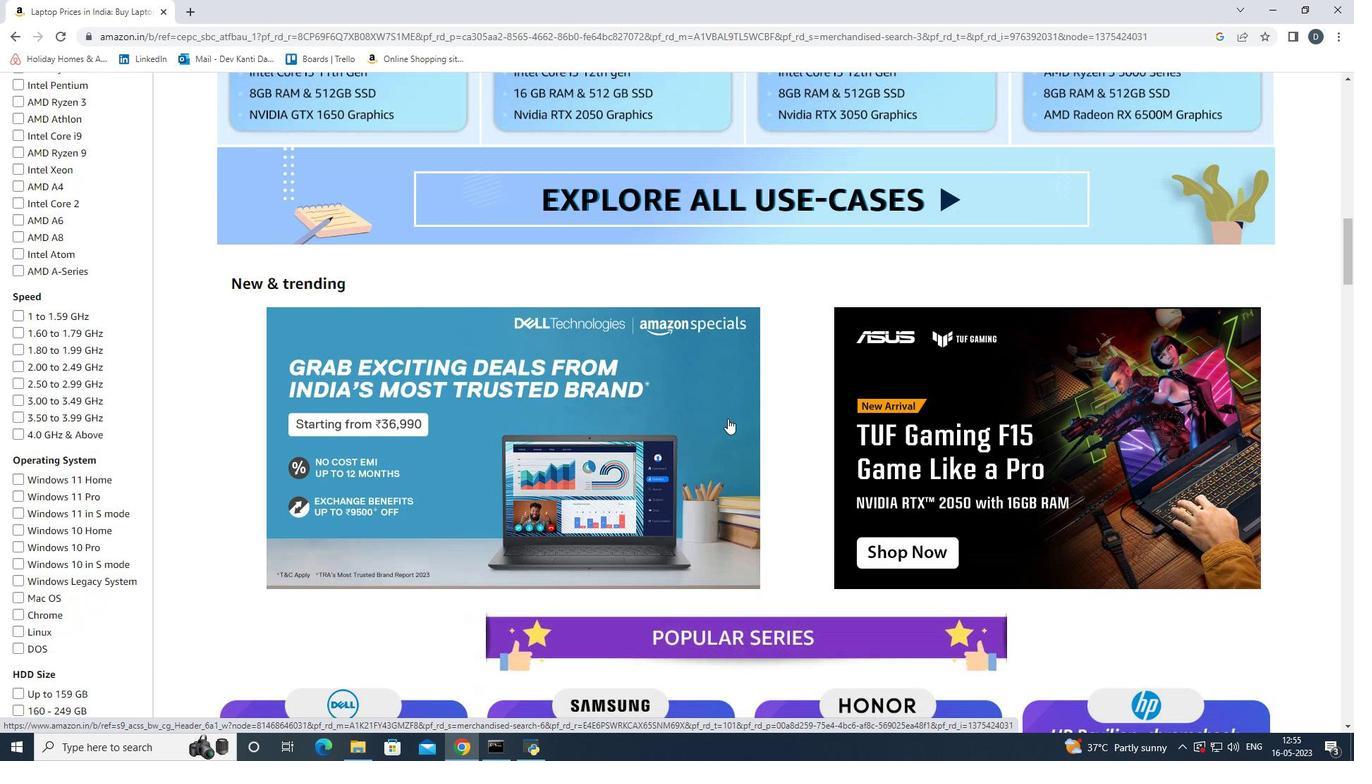 
Action: Mouse scrolled (727, 418) with delta (0, 0)
Screenshot: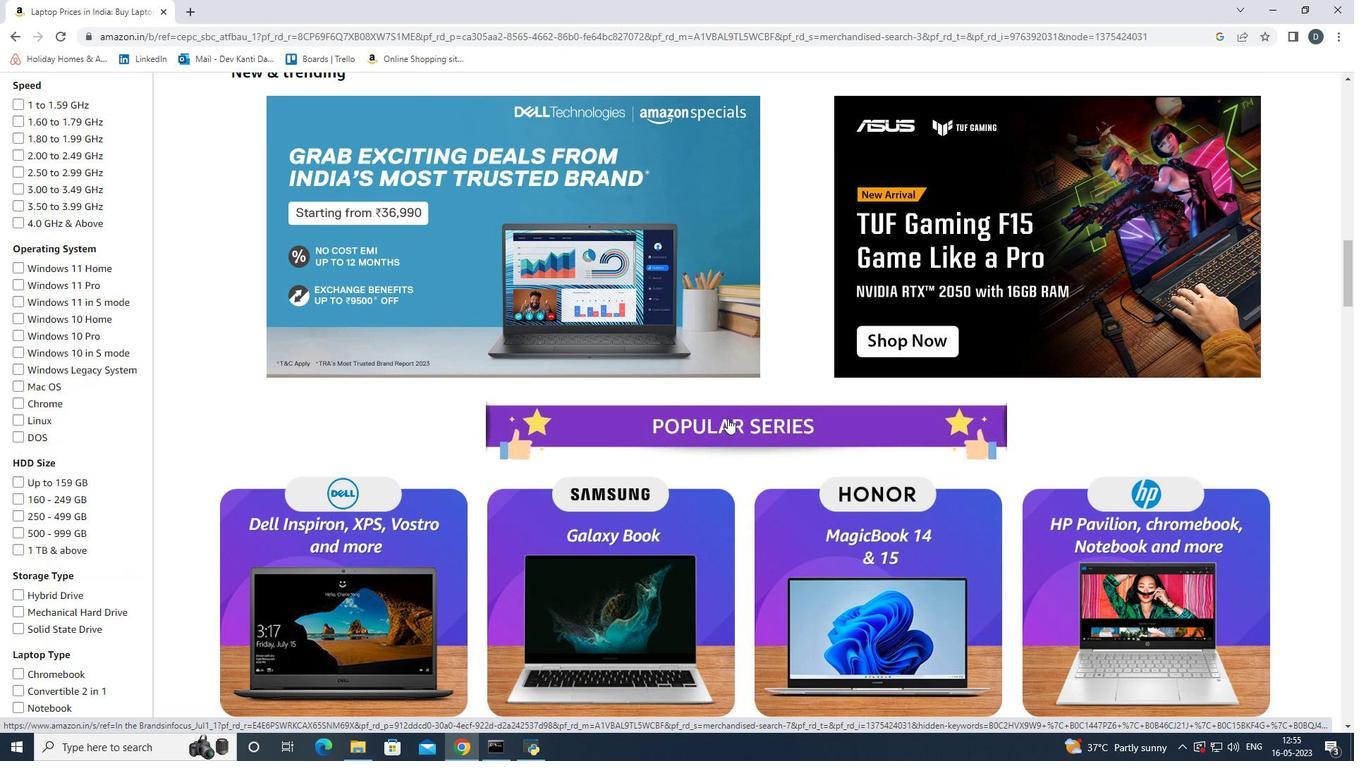 
Action: Mouse scrolled (727, 418) with delta (0, 0)
Screenshot: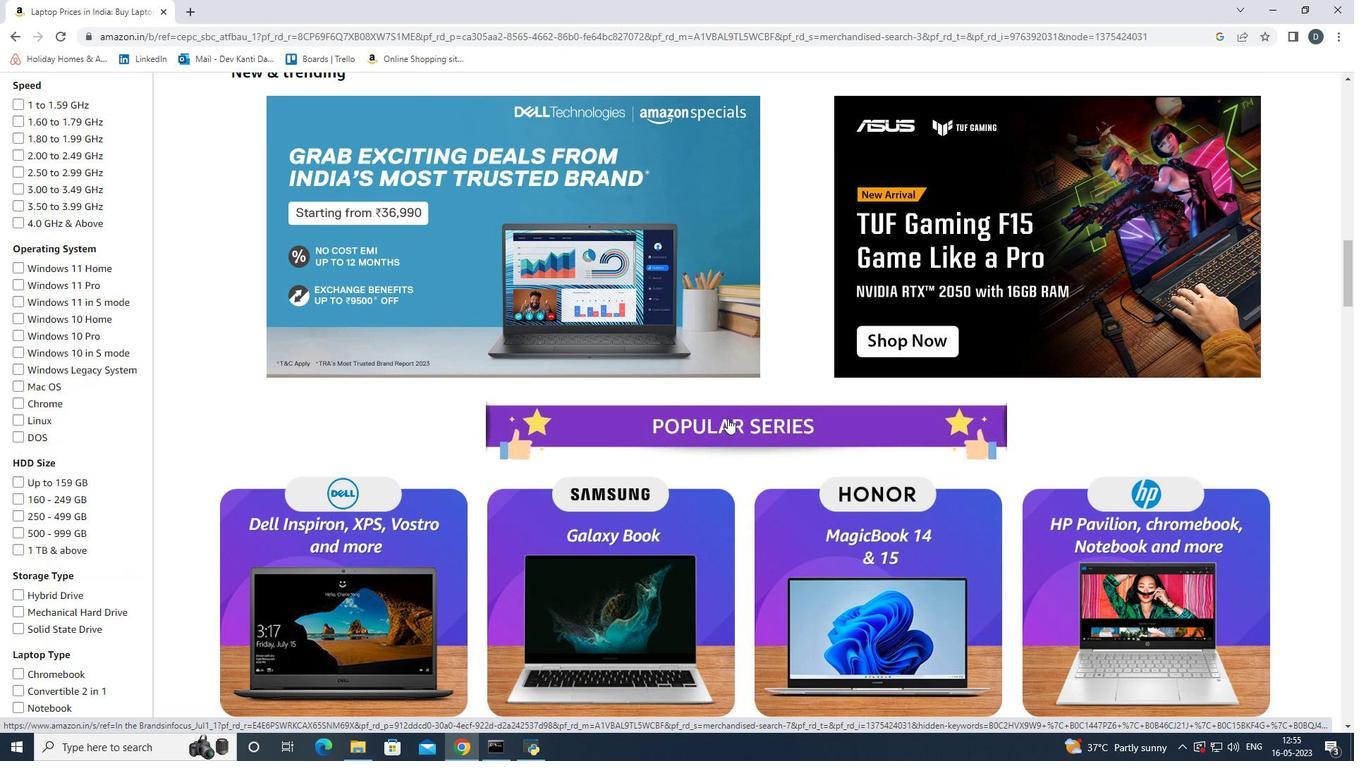 
Action: Mouse scrolled (727, 418) with delta (0, 0)
Screenshot: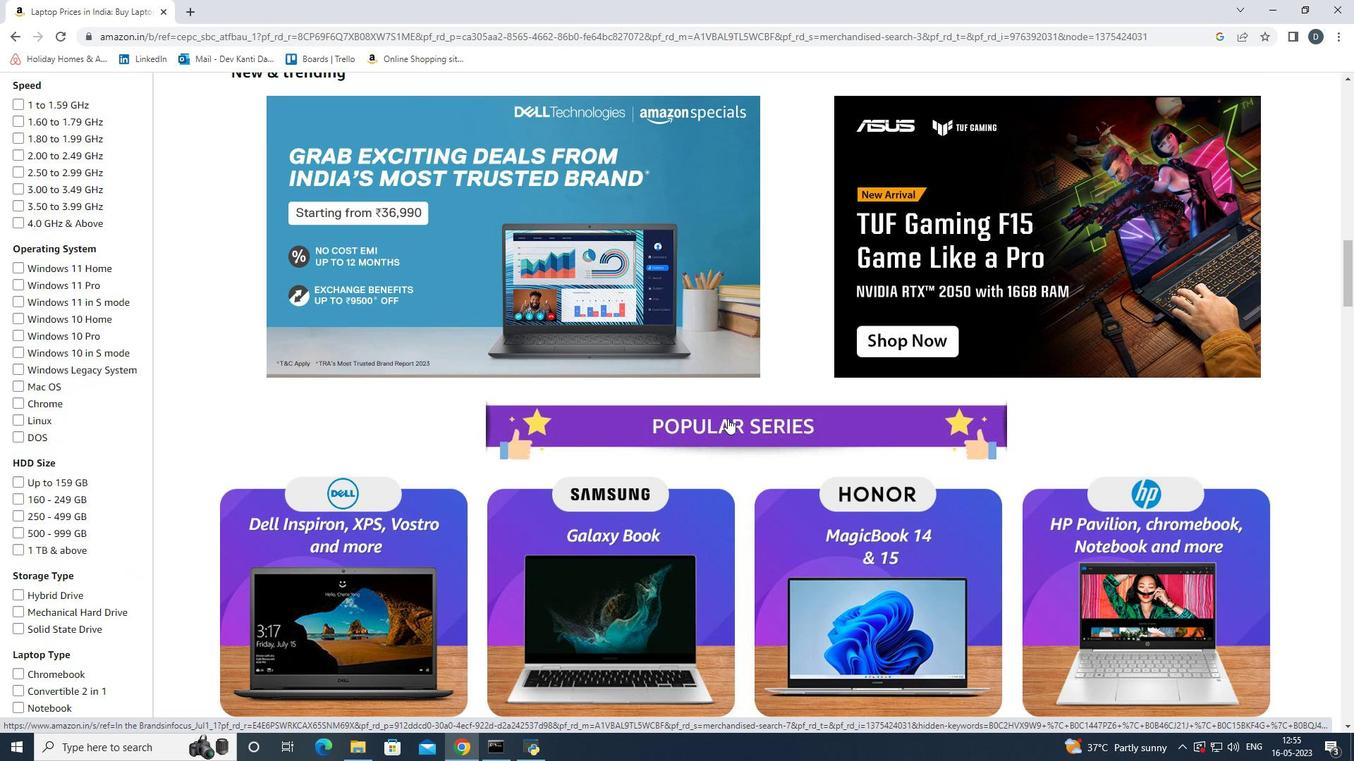 
Action: Mouse moved to (727, 419)
Screenshot: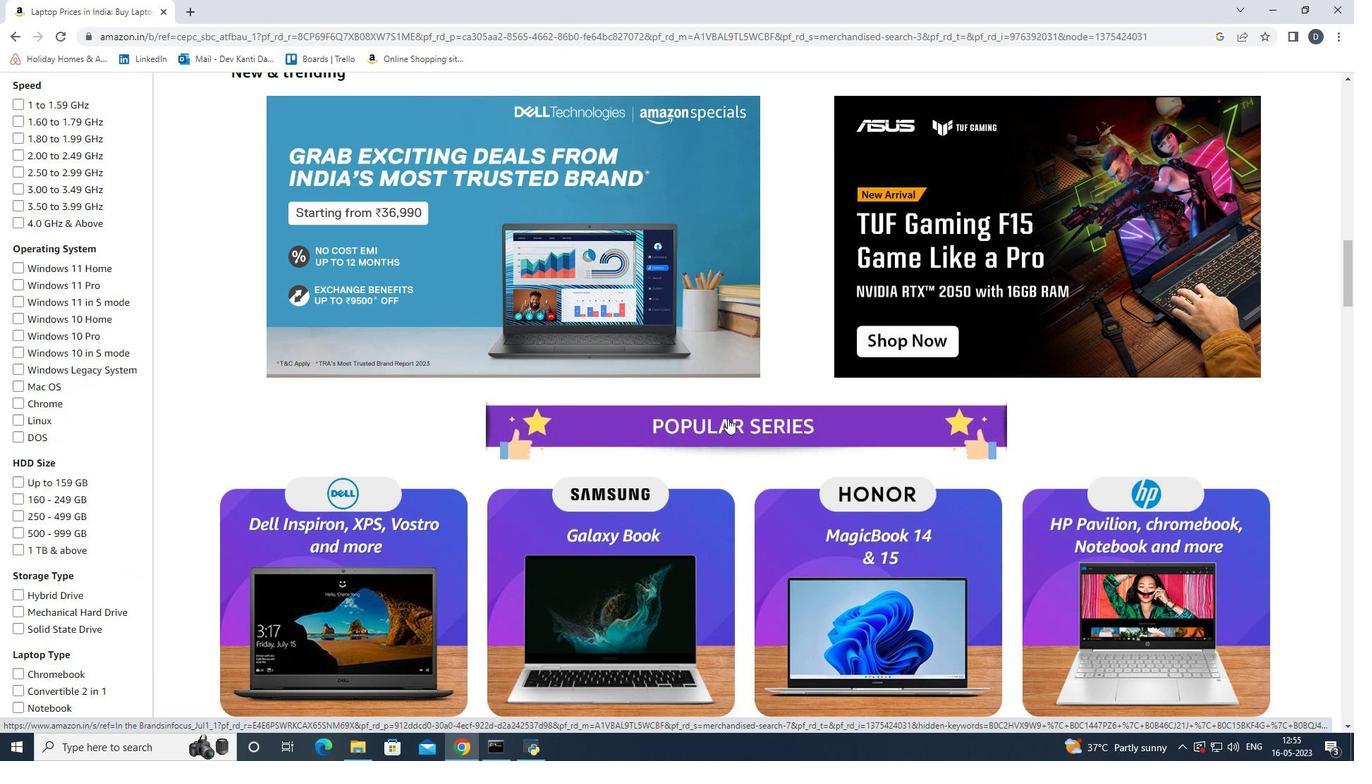 
Action: Mouse scrolled (727, 418) with delta (0, 0)
Screenshot: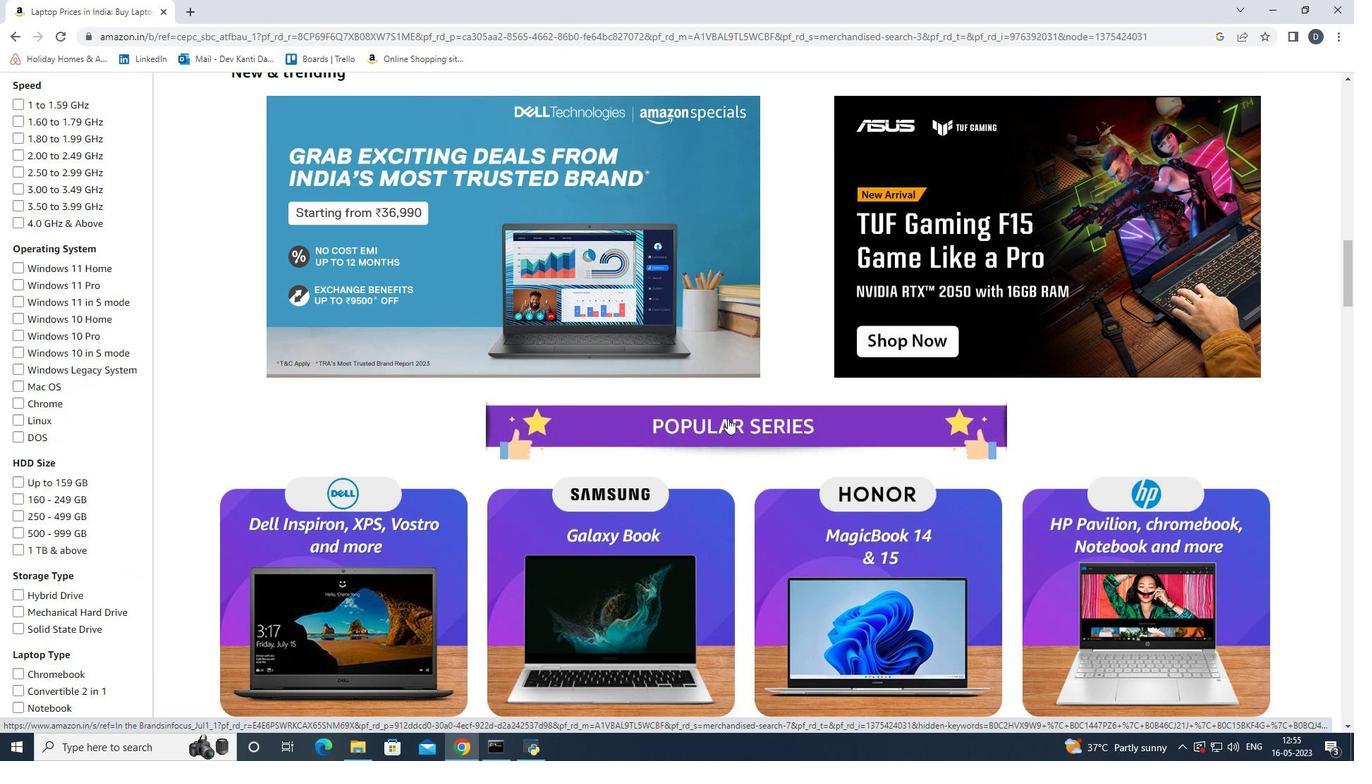 
Action: Mouse scrolled (727, 418) with delta (0, 0)
Screenshot: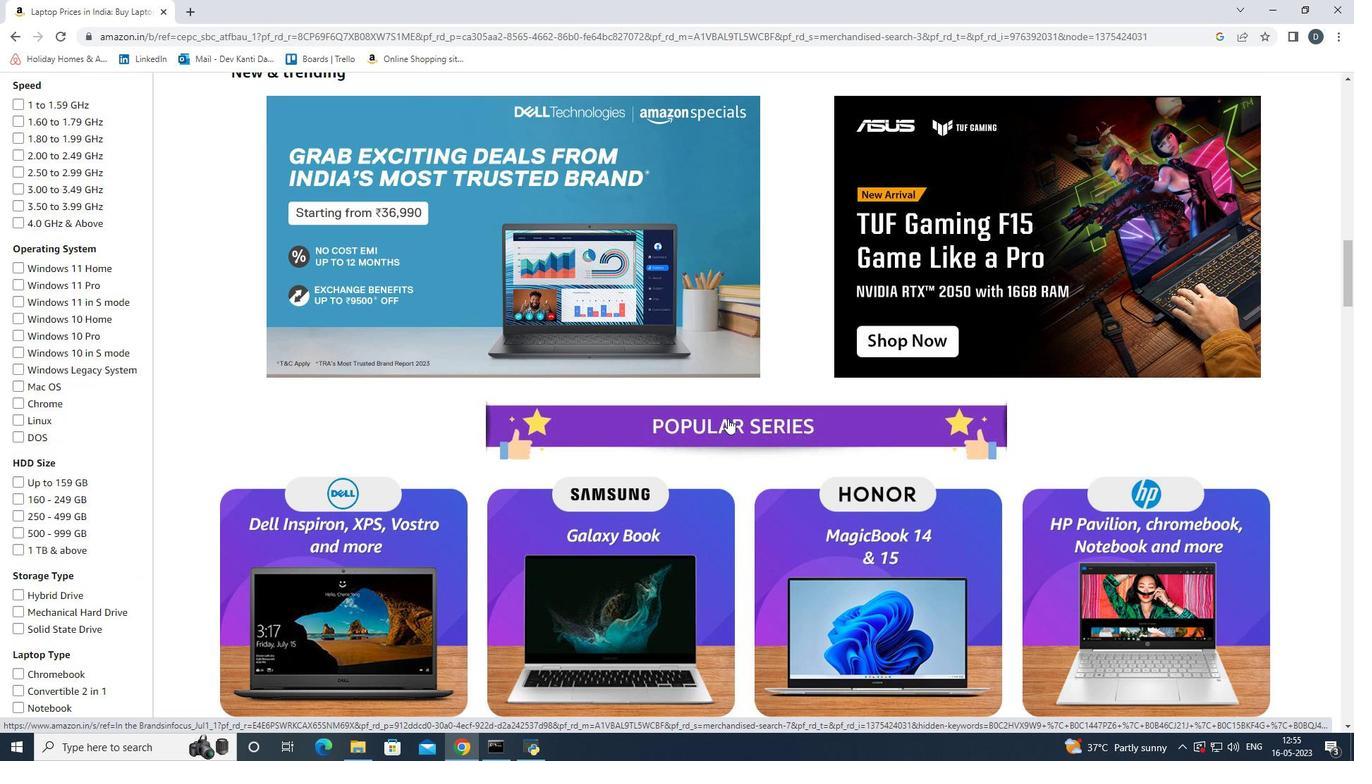 
Action: Mouse scrolled (727, 418) with delta (0, 0)
Screenshot: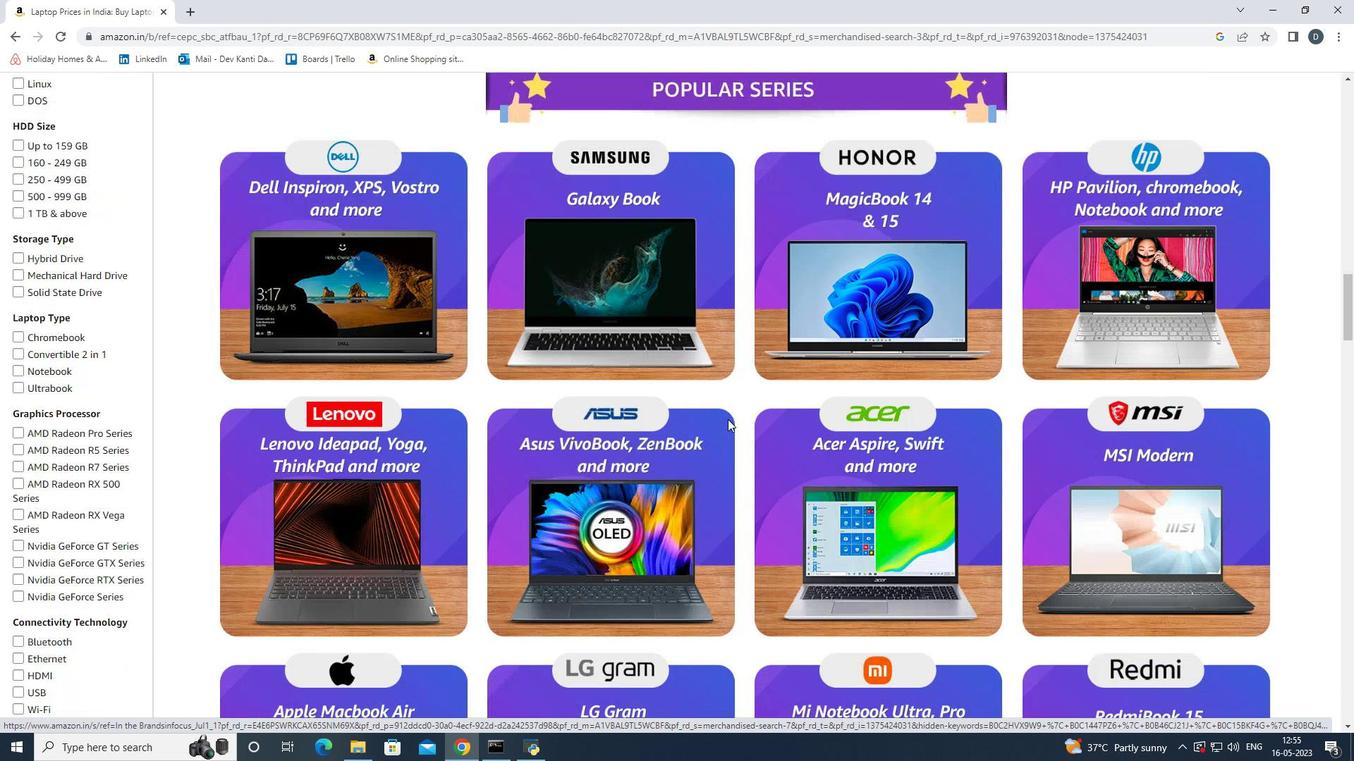 
Action: Mouse scrolled (727, 418) with delta (0, 0)
Screenshot: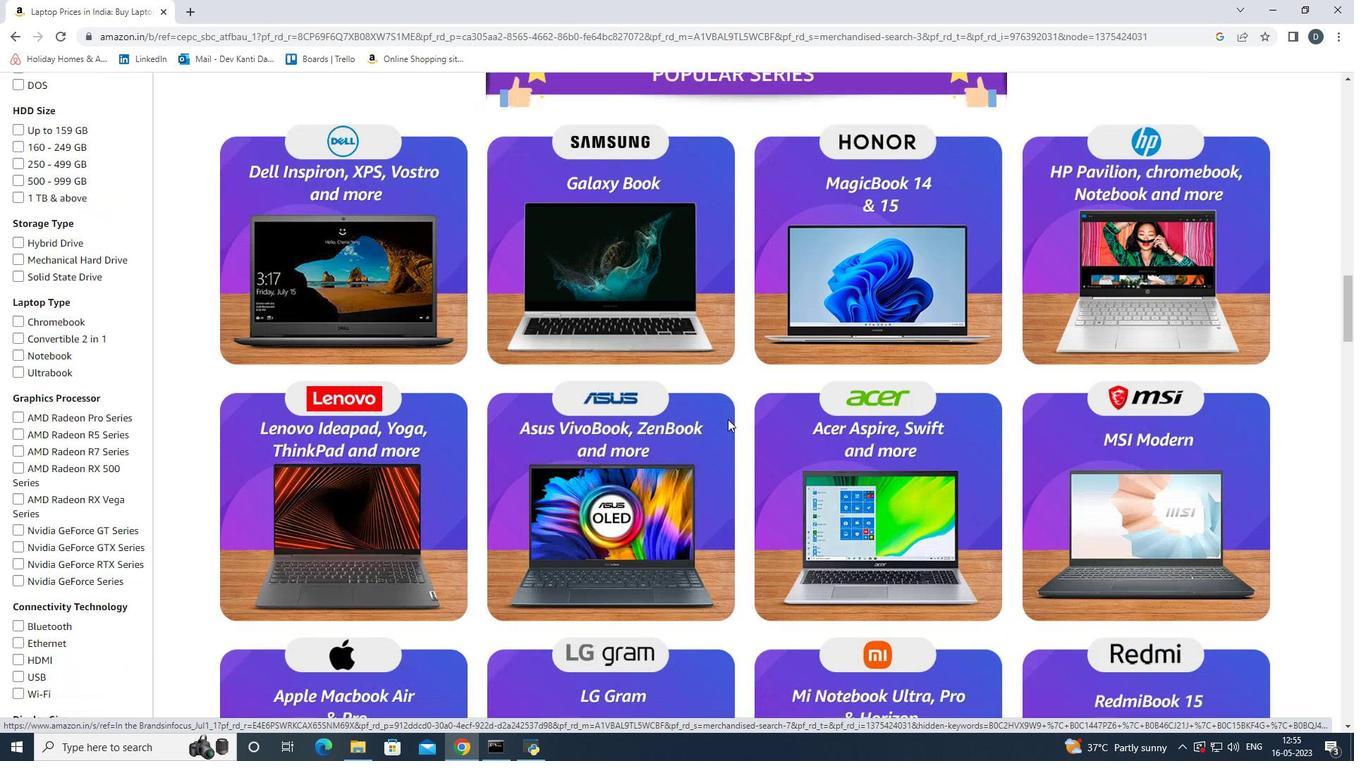 
Action: Mouse scrolled (727, 418) with delta (0, 0)
Screenshot: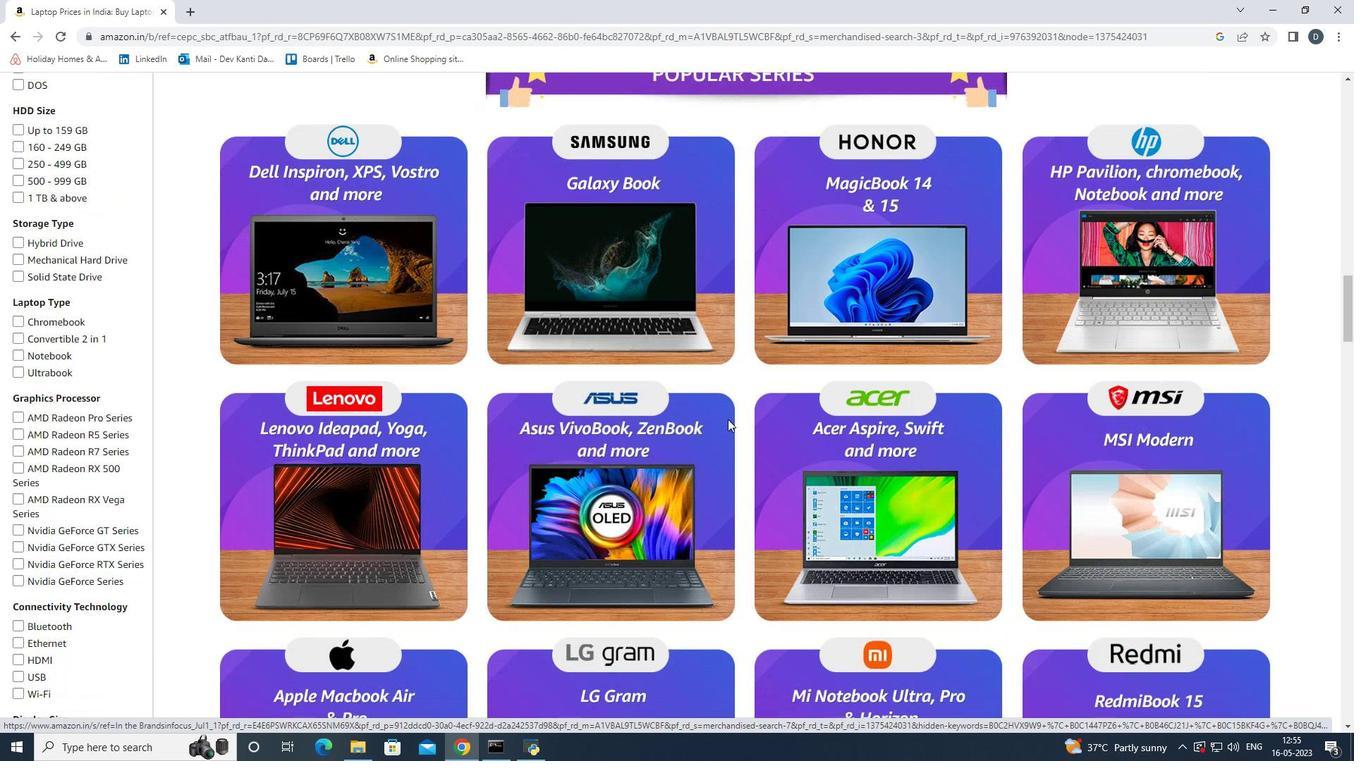 
Action: Mouse scrolled (727, 418) with delta (0, 0)
Screenshot: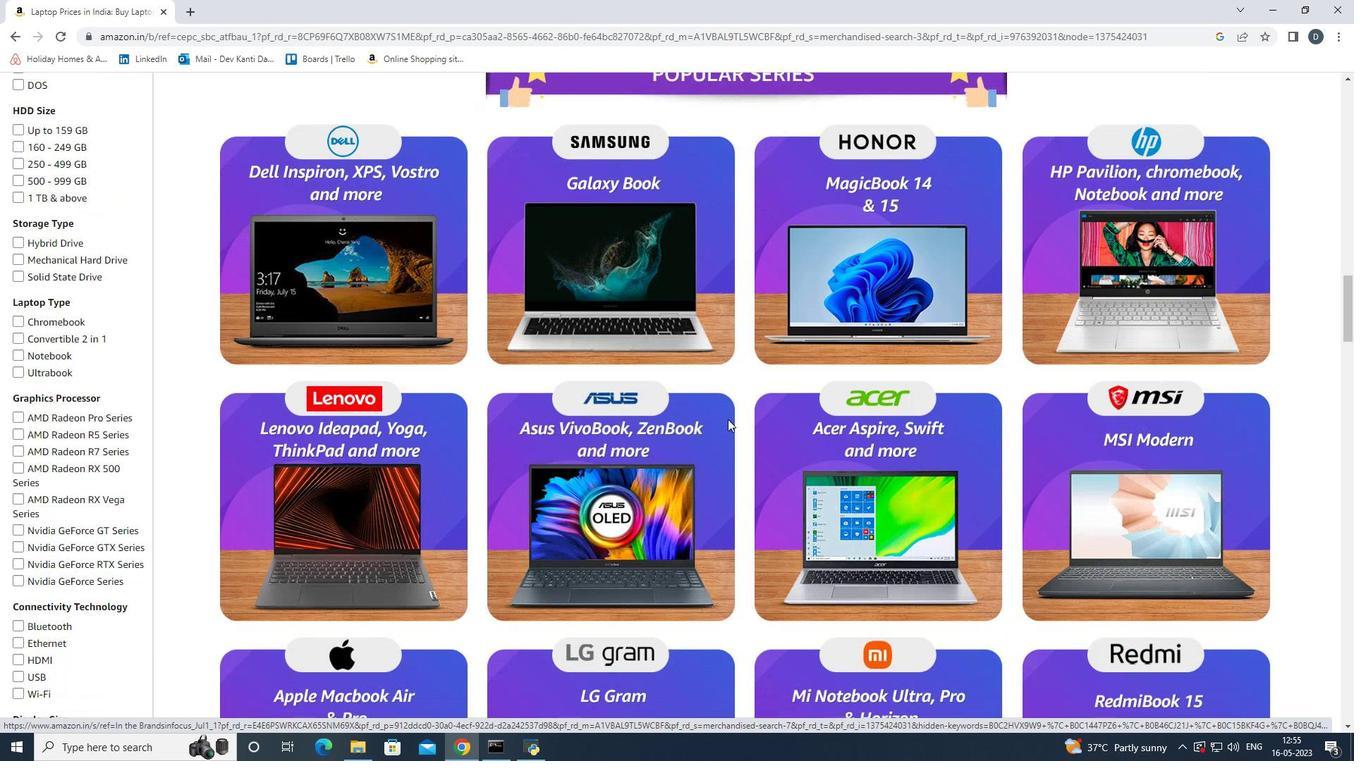 
Action: Mouse scrolled (727, 418) with delta (0, 0)
Screenshot: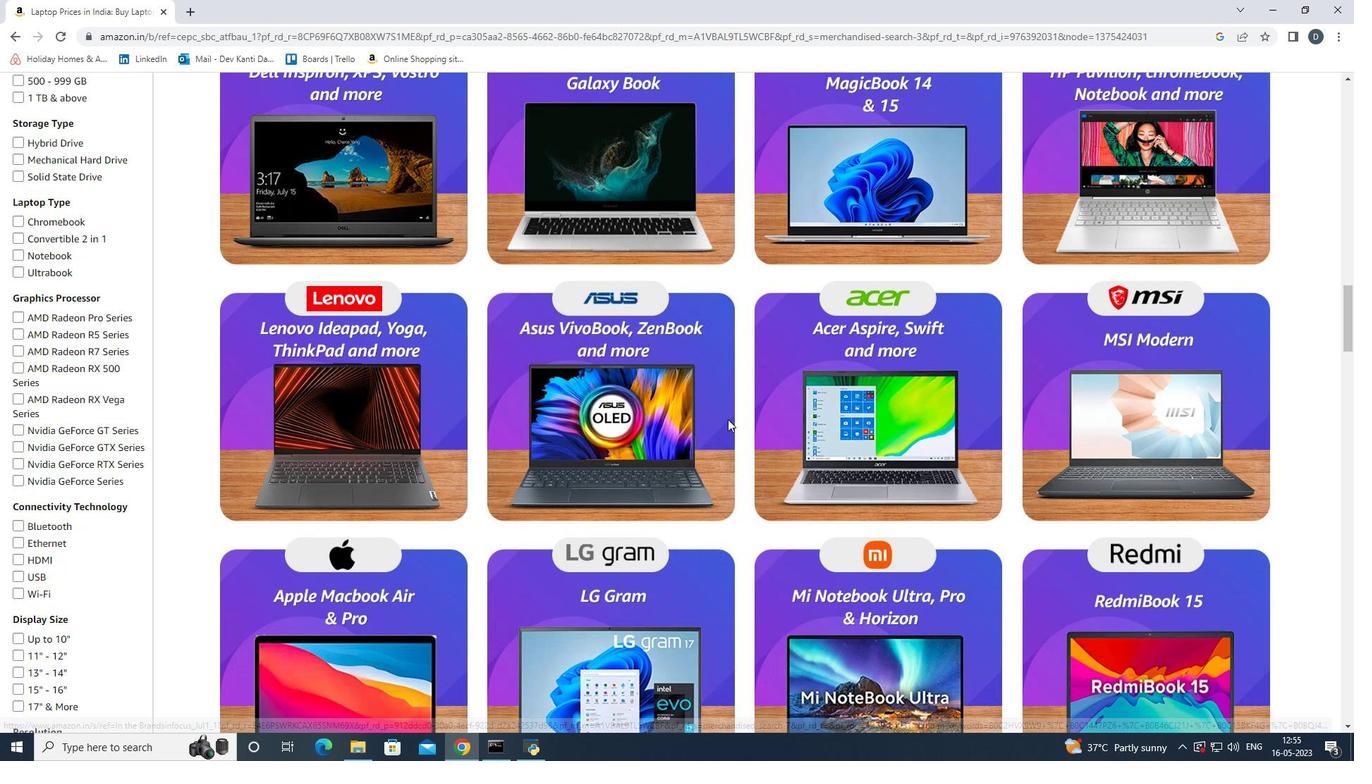 
Action: Mouse scrolled (727, 418) with delta (0, 0)
Screenshot: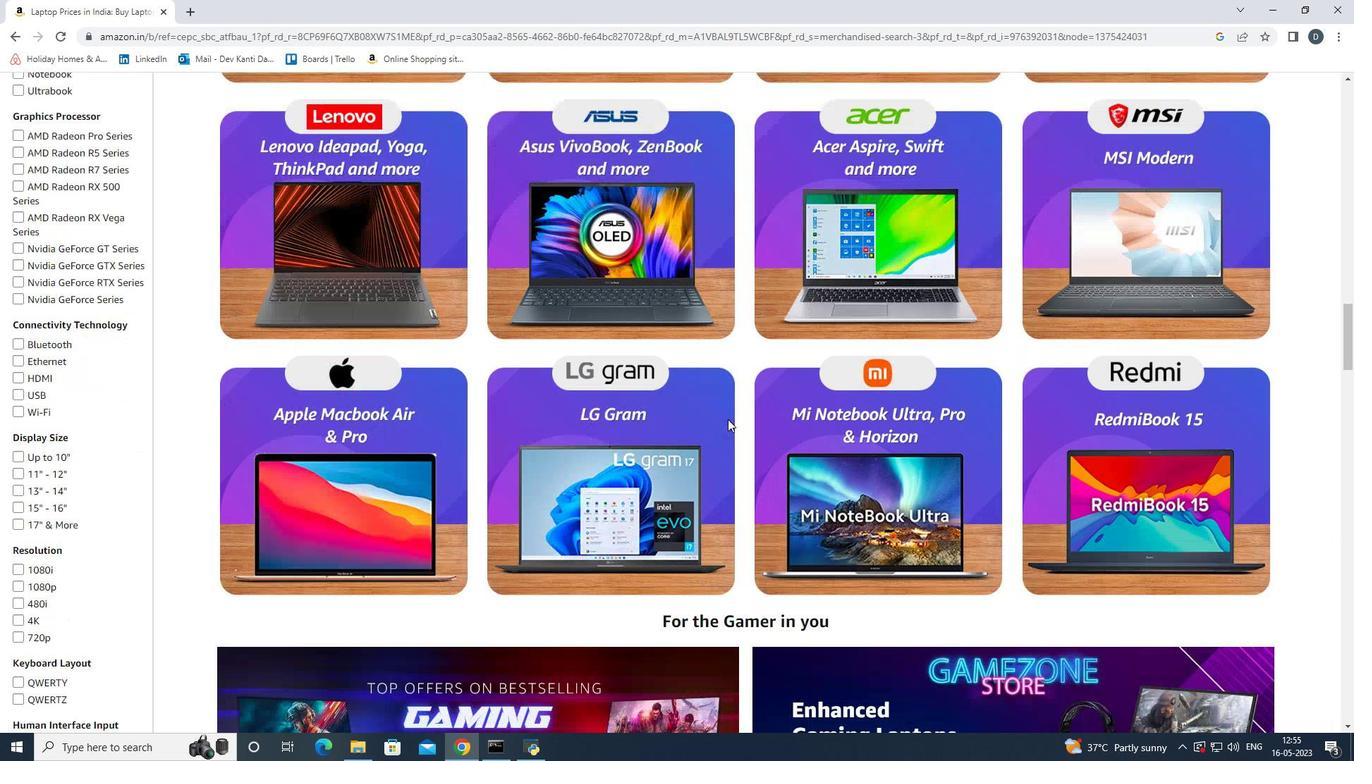 
Action: Mouse scrolled (727, 418) with delta (0, 0)
Screenshot: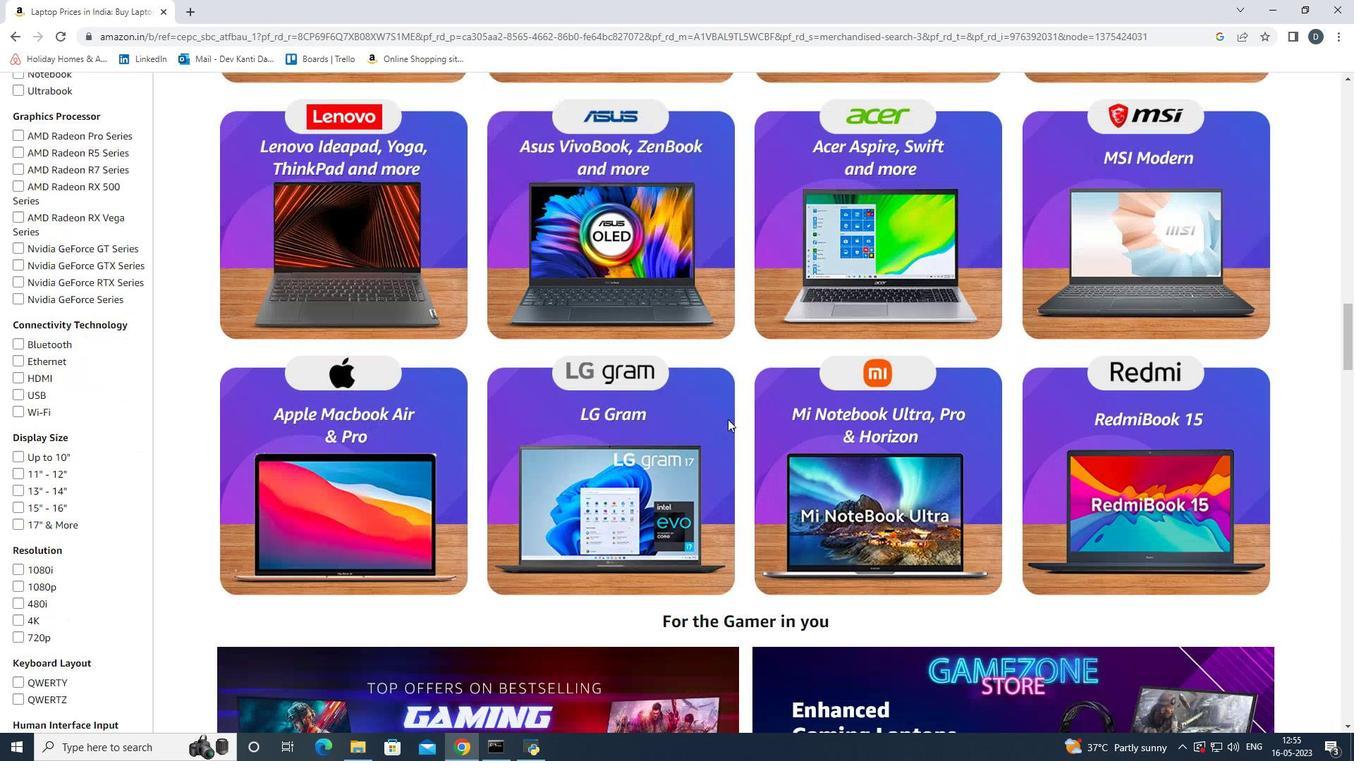 
Action: Mouse scrolled (727, 418) with delta (0, 0)
Screenshot: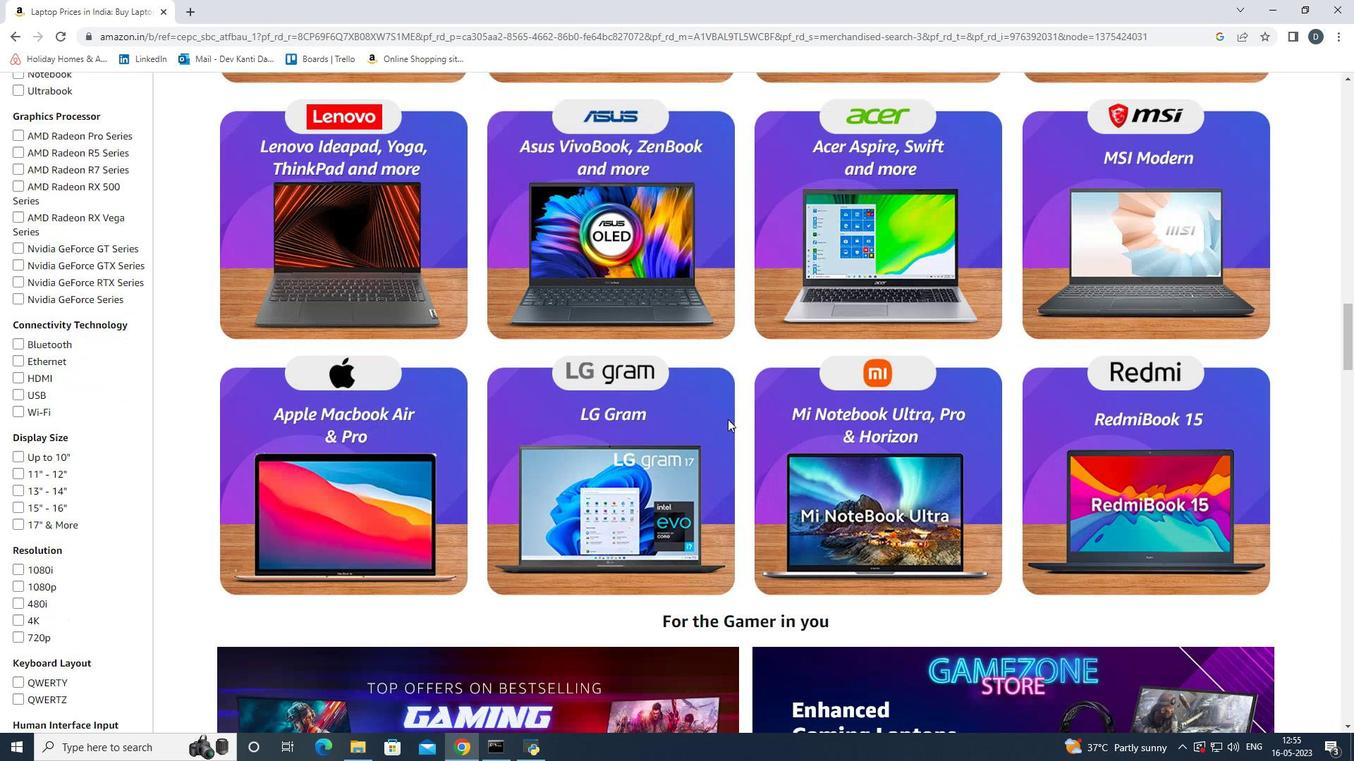 
Action: Mouse scrolled (727, 418) with delta (0, 0)
Screenshot: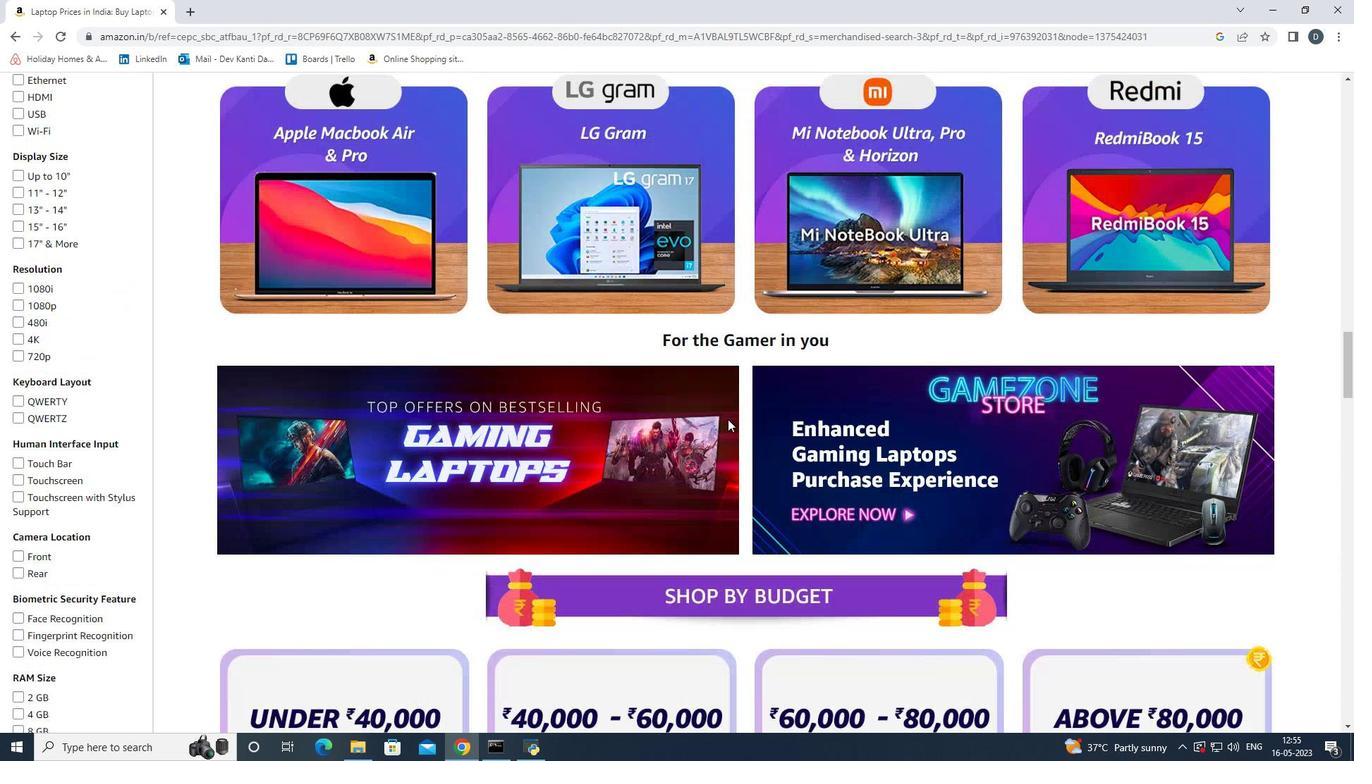
Action: Mouse scrolled (727, 418) with delta (0, 0)
Screenshot: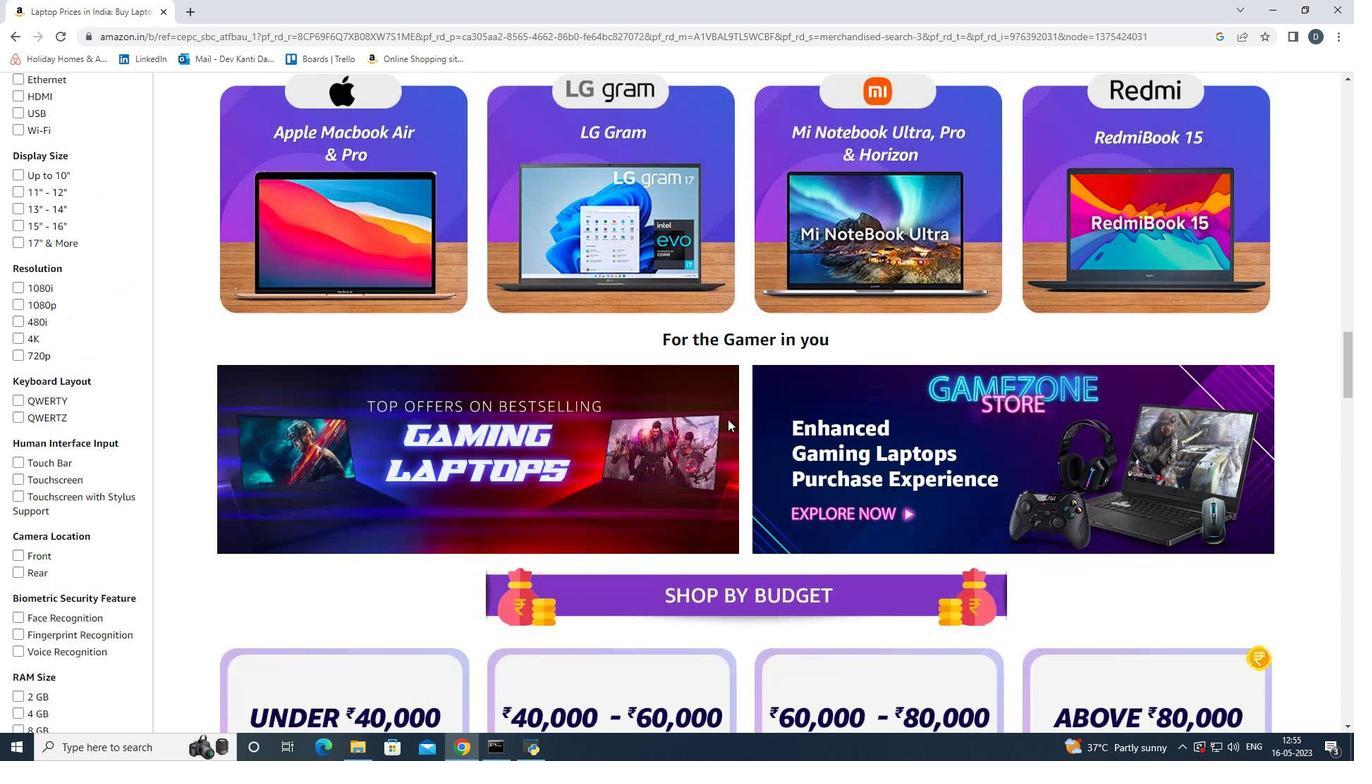 
Action: Mouse scrolled (727, 418) with delta (0, 0)
Screenshot: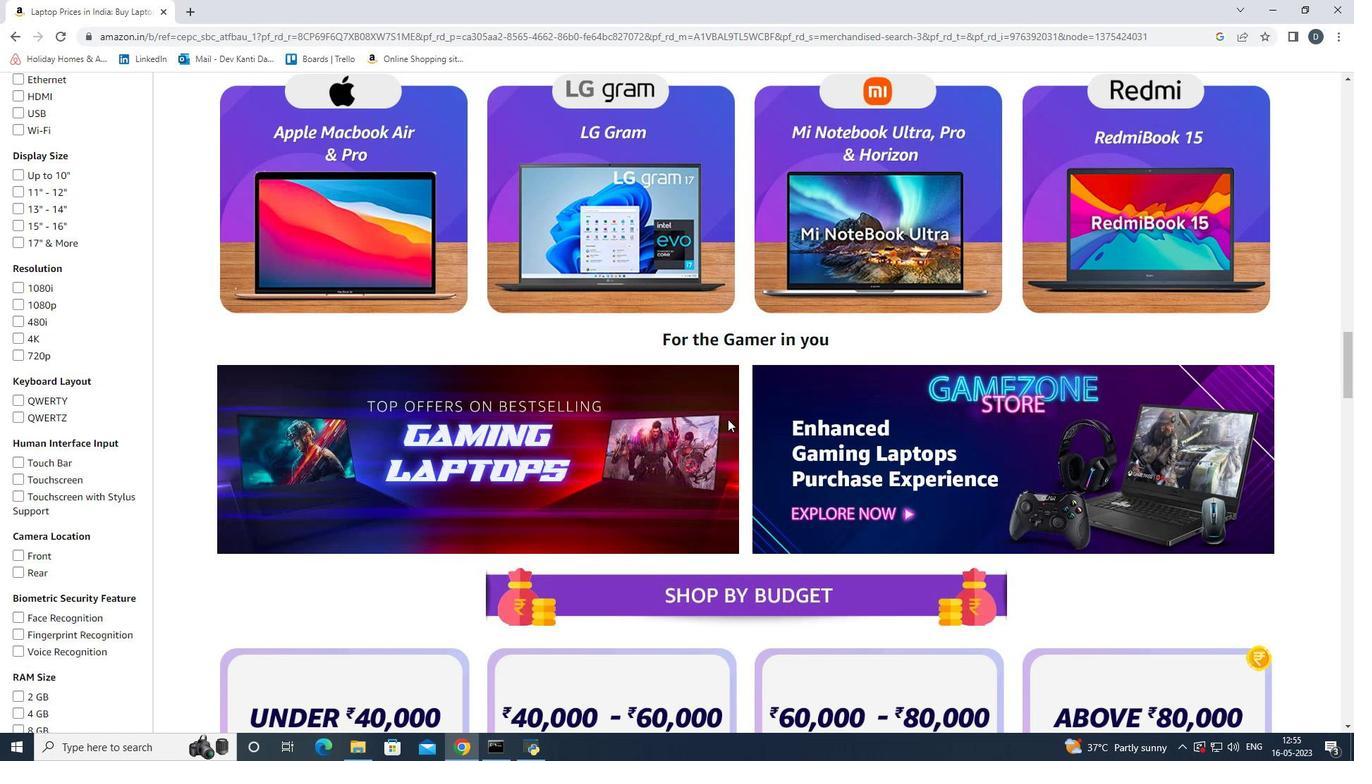 
Action: Mouse scrolled (727, 418) with delta (0, 0)
Screenshot: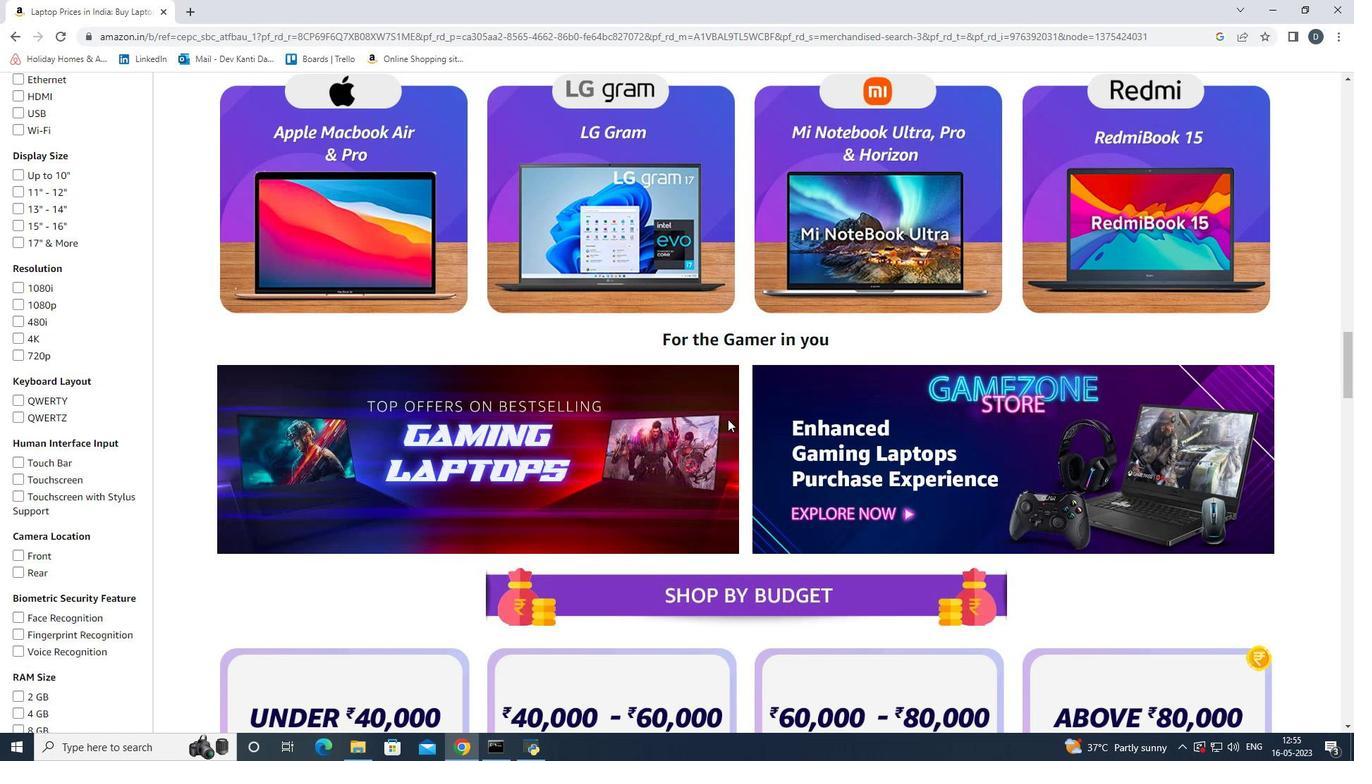 
Action: Mouse scrolled (727, 418) with delta (0, 0)
Screenshot: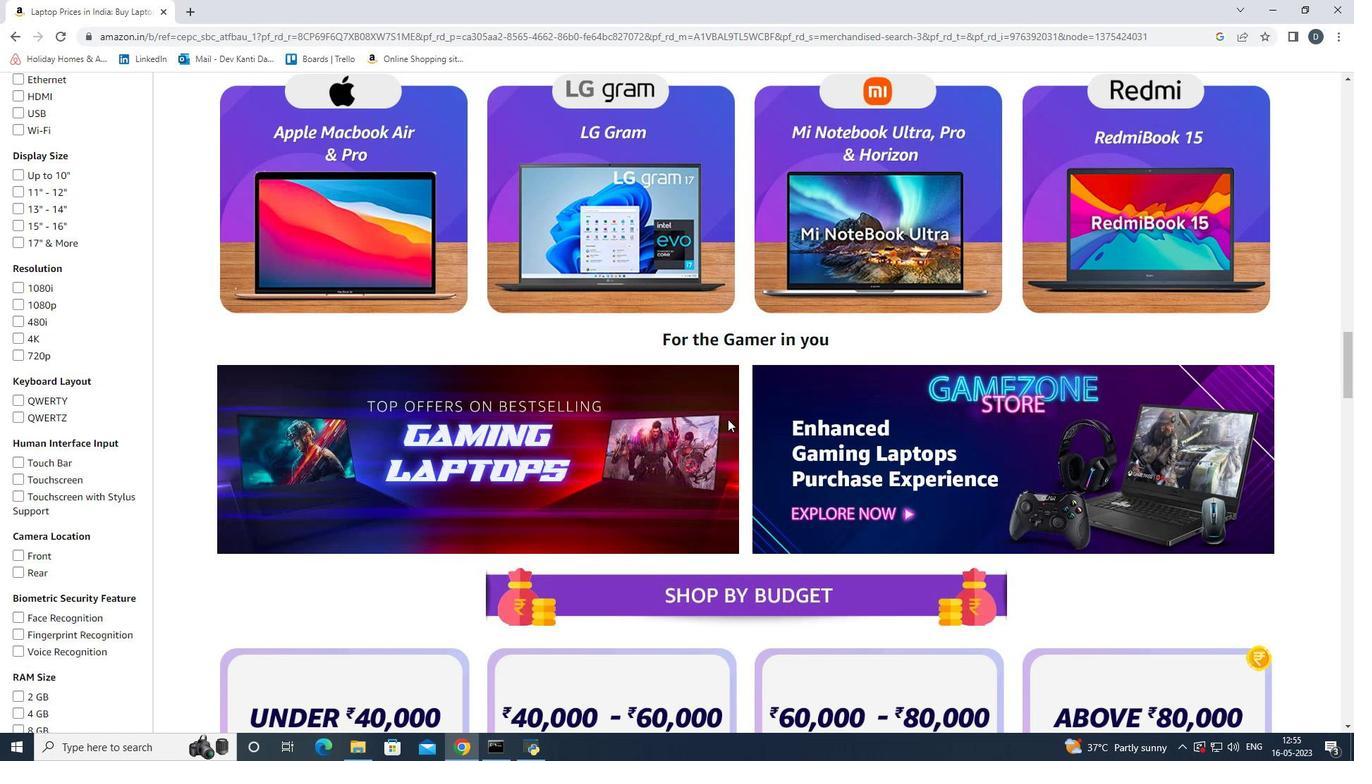 
Action: Mouse scrolled (727, 418) with delta (0, 0)
Screenshot: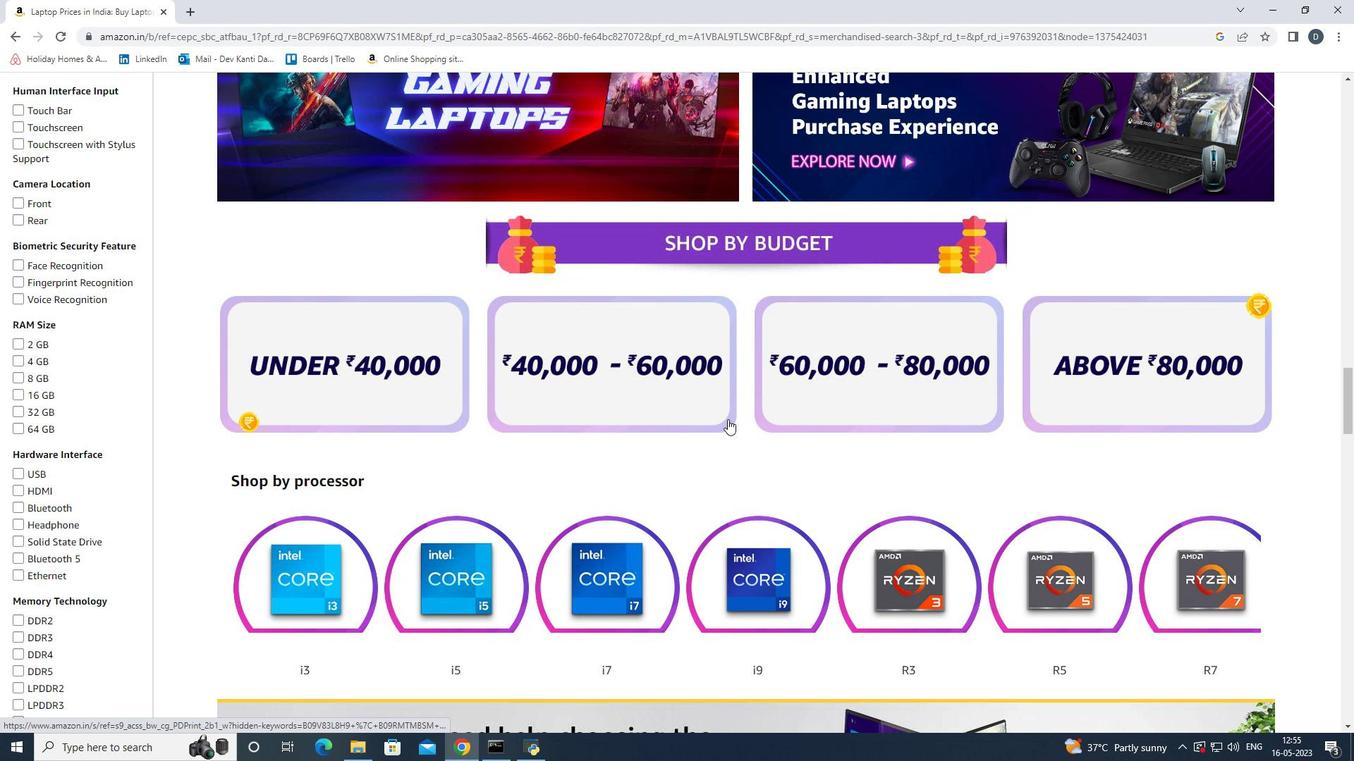 
Action: Mouse scrolled (727, 418) with delta (0, 0)
Screenshot: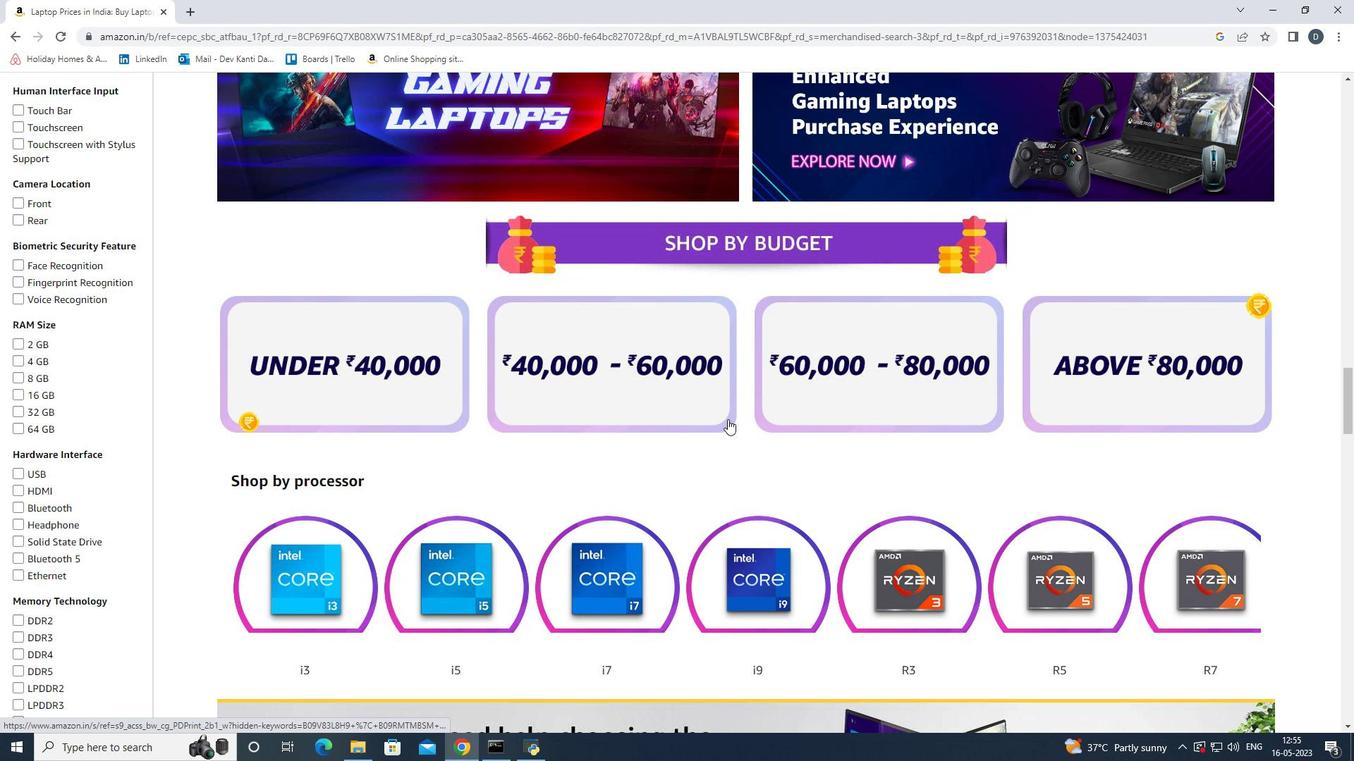 
Action: Mouse scrolled (727, 418) with delta (0, 0)
Screenshot: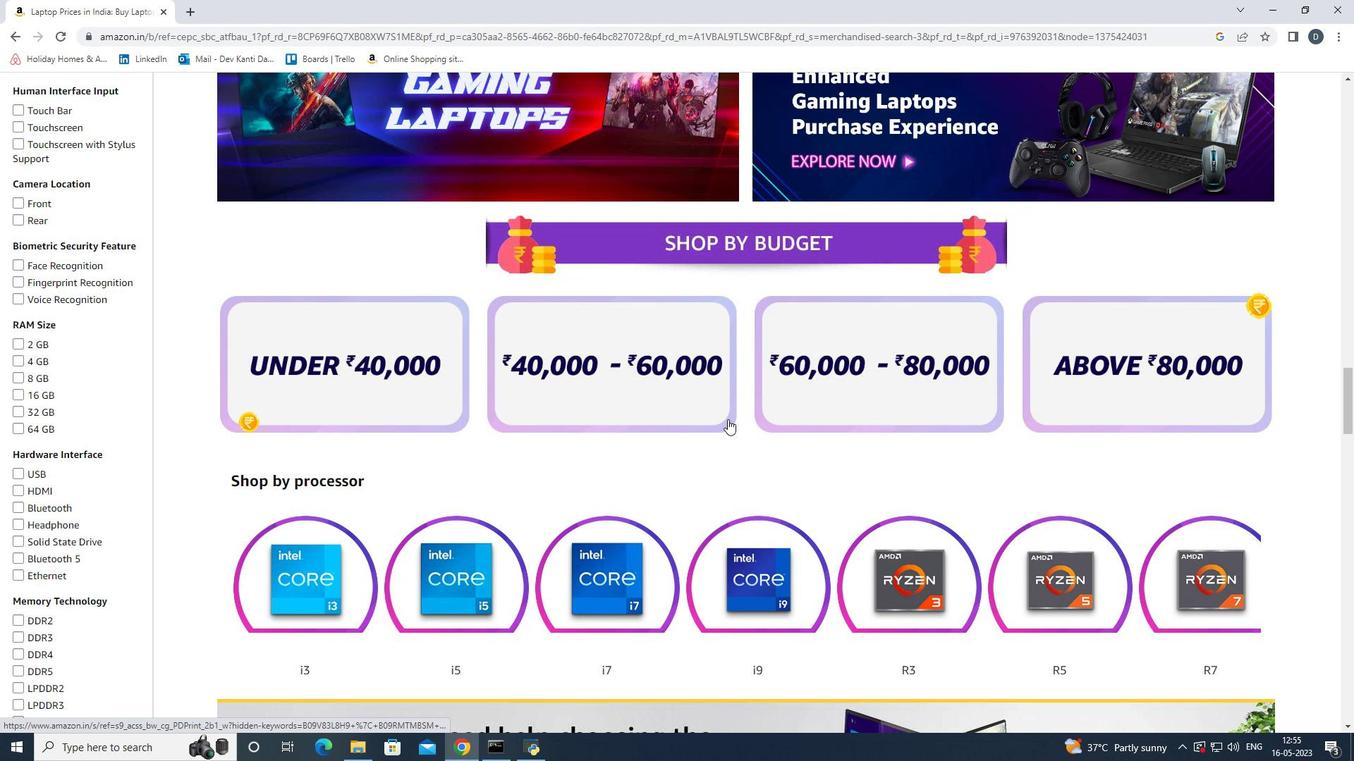 
Action: Mouse scrolled (727, 418) with delta (0, 0)
Screenshot: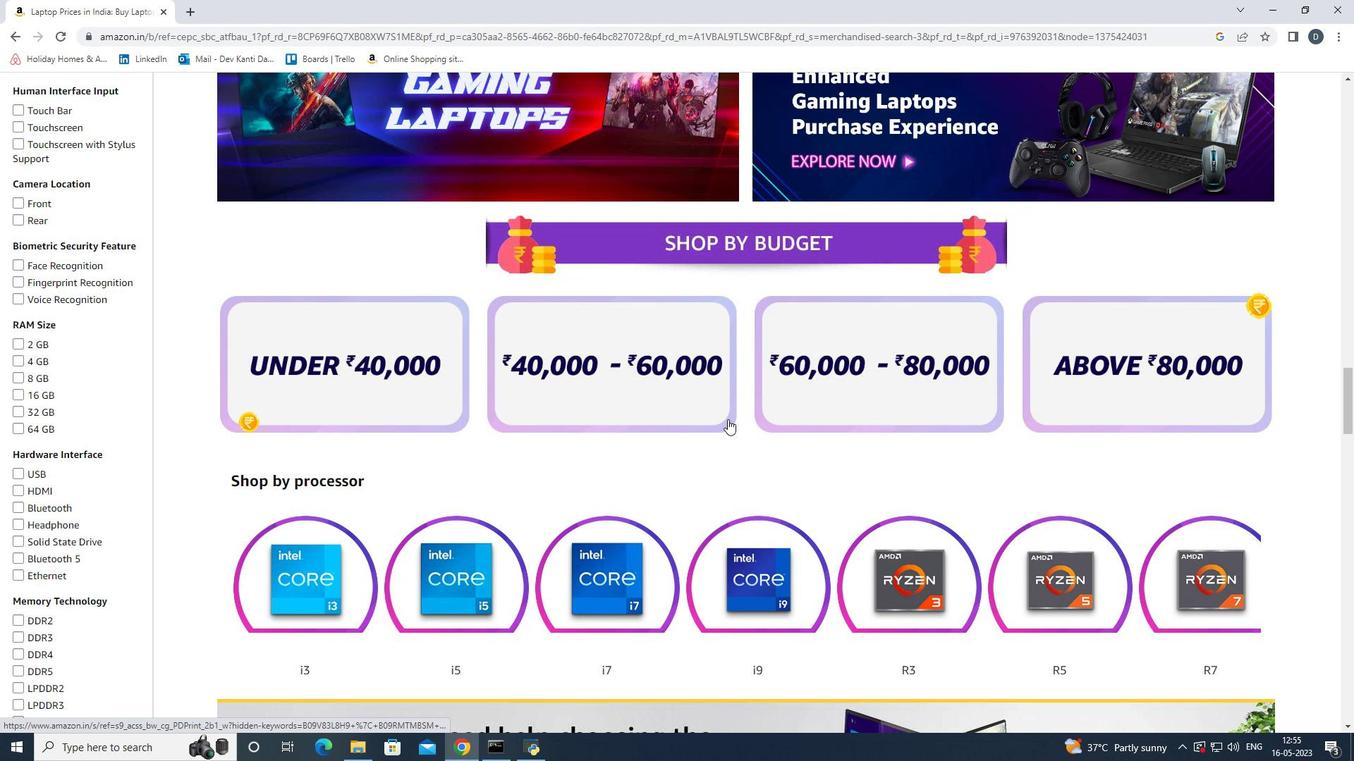 
Action: Mouse scrolled (727, 418) with delta (0, 0)
Screenshot: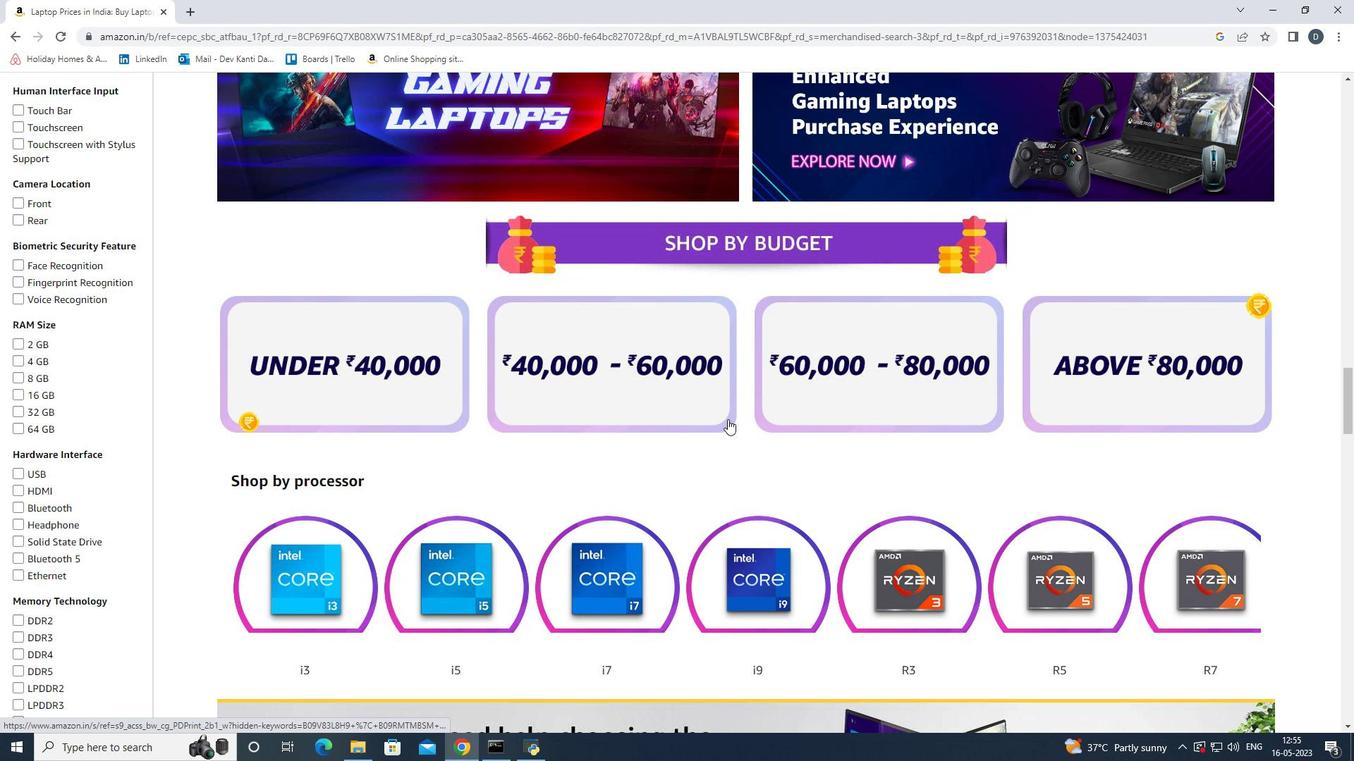 
Action: Mouse moved to (726, 425)
Screenshot: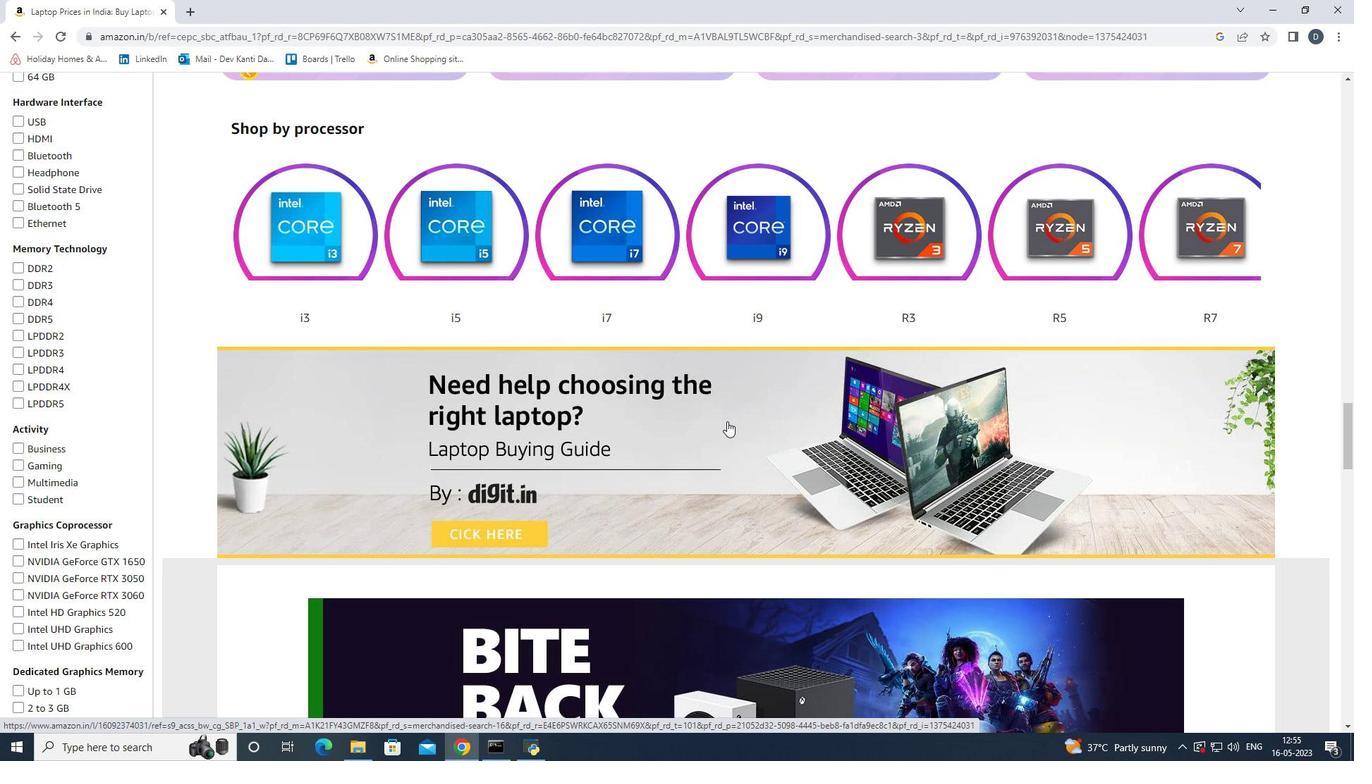 
Action: Mouse scrolled (727, 423) with delta (0, 0)
Screenshot: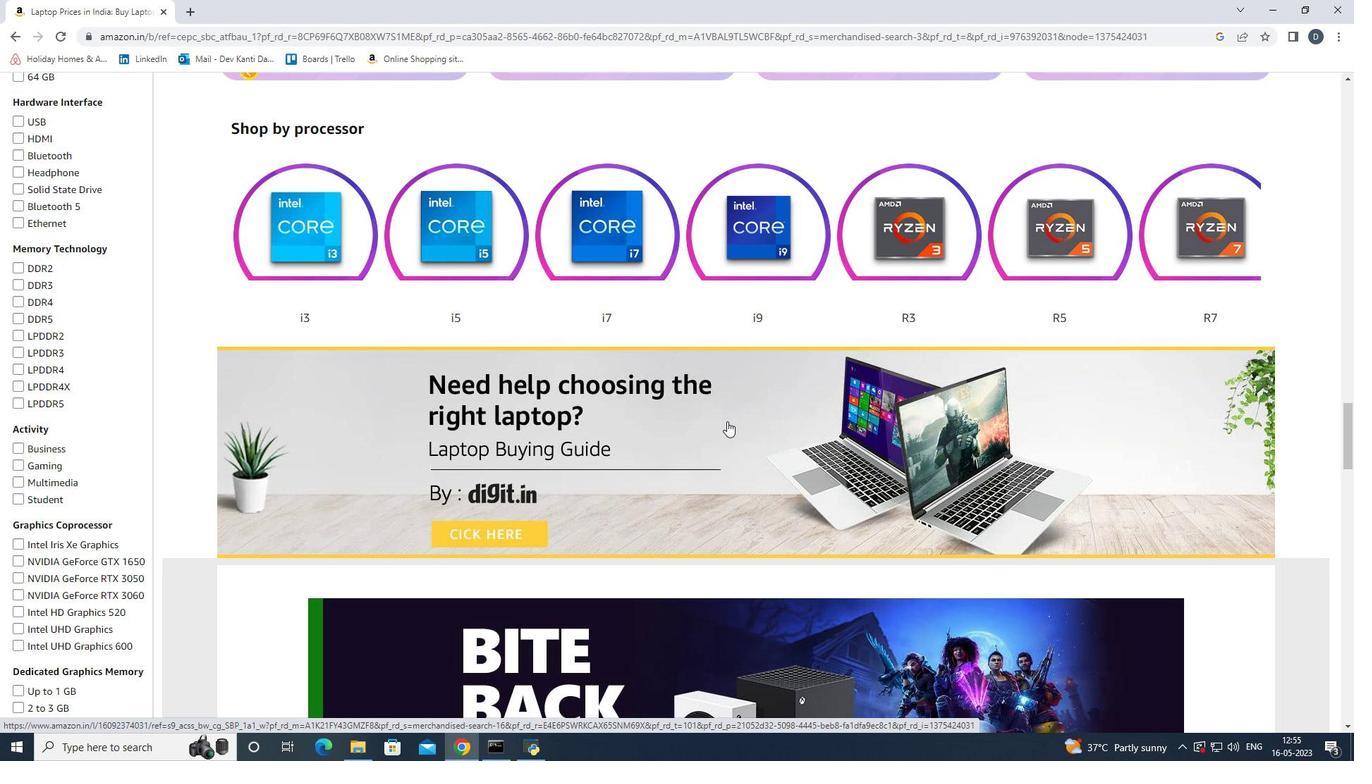 
Action: Mouse moved to (726, 426)
Screenshot: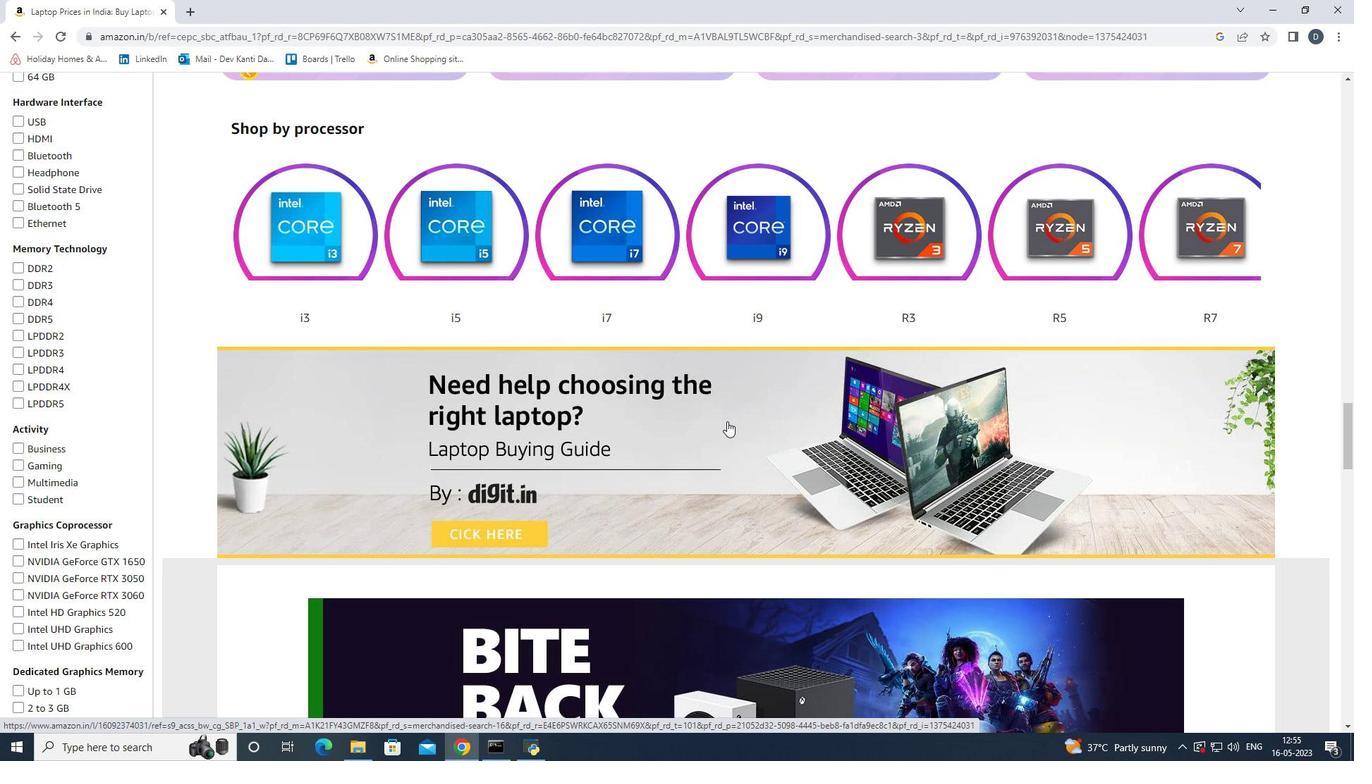 
Action: Mouse scrolled (726, 425) with delta (0, 0)
Screenshot: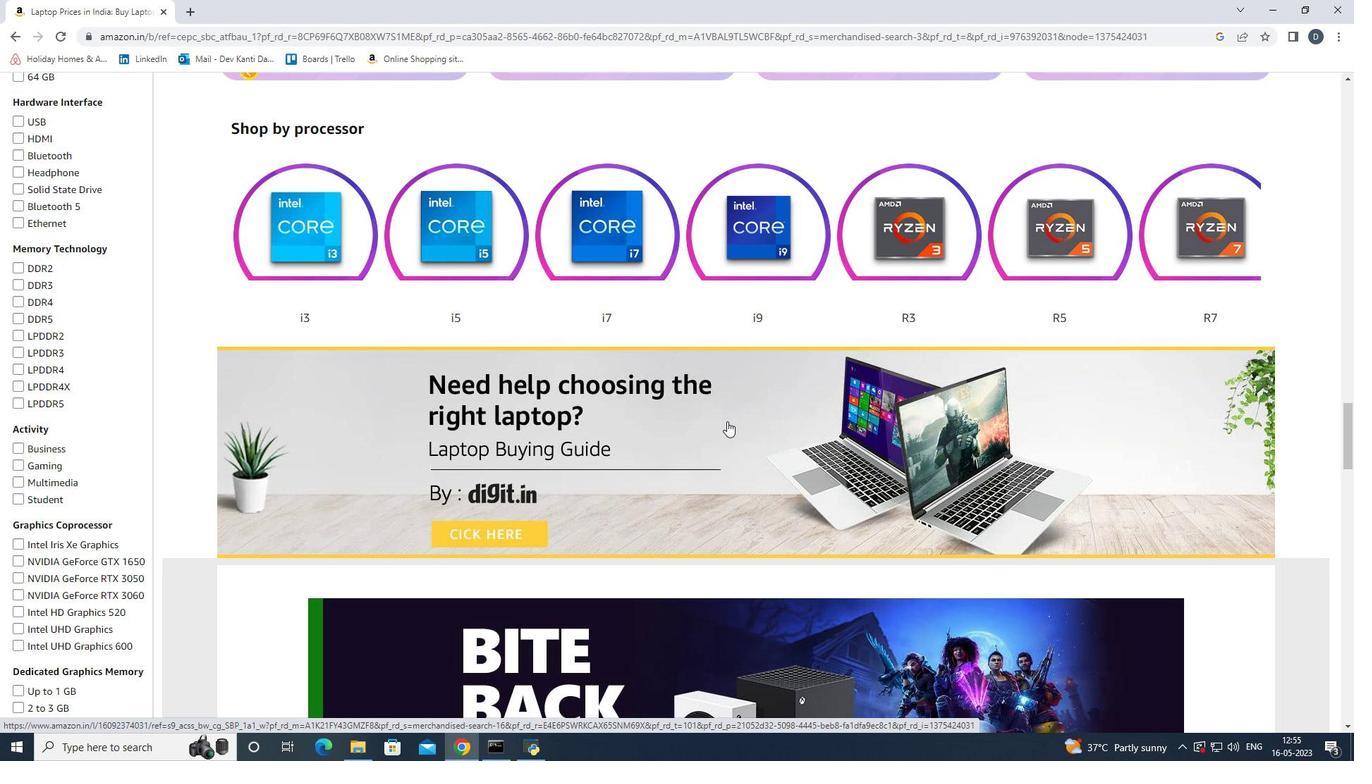 
Action: Mouse scrolled (726, 425) with delta (0, 0)
Screenshot: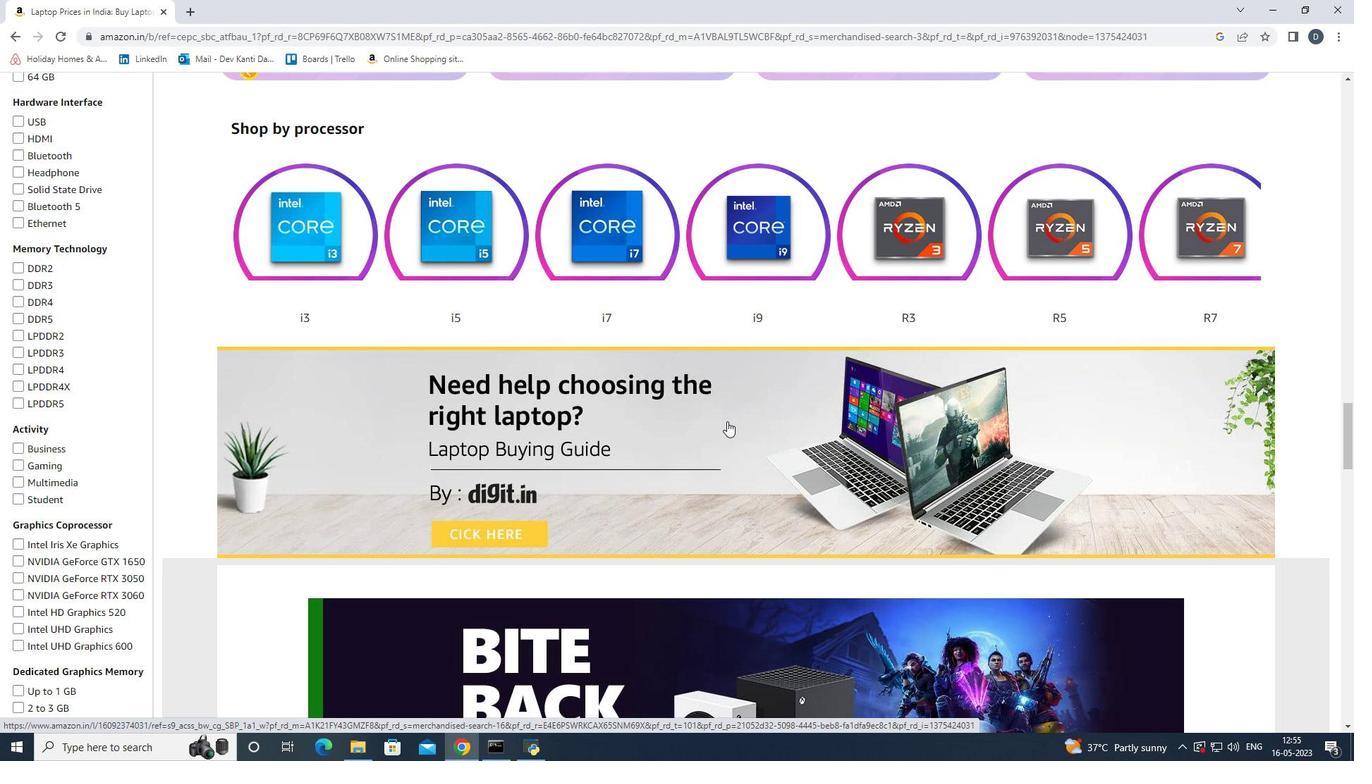
Action: Mouse scrolled (726, 425) with delta (0, 0)
Screenshot: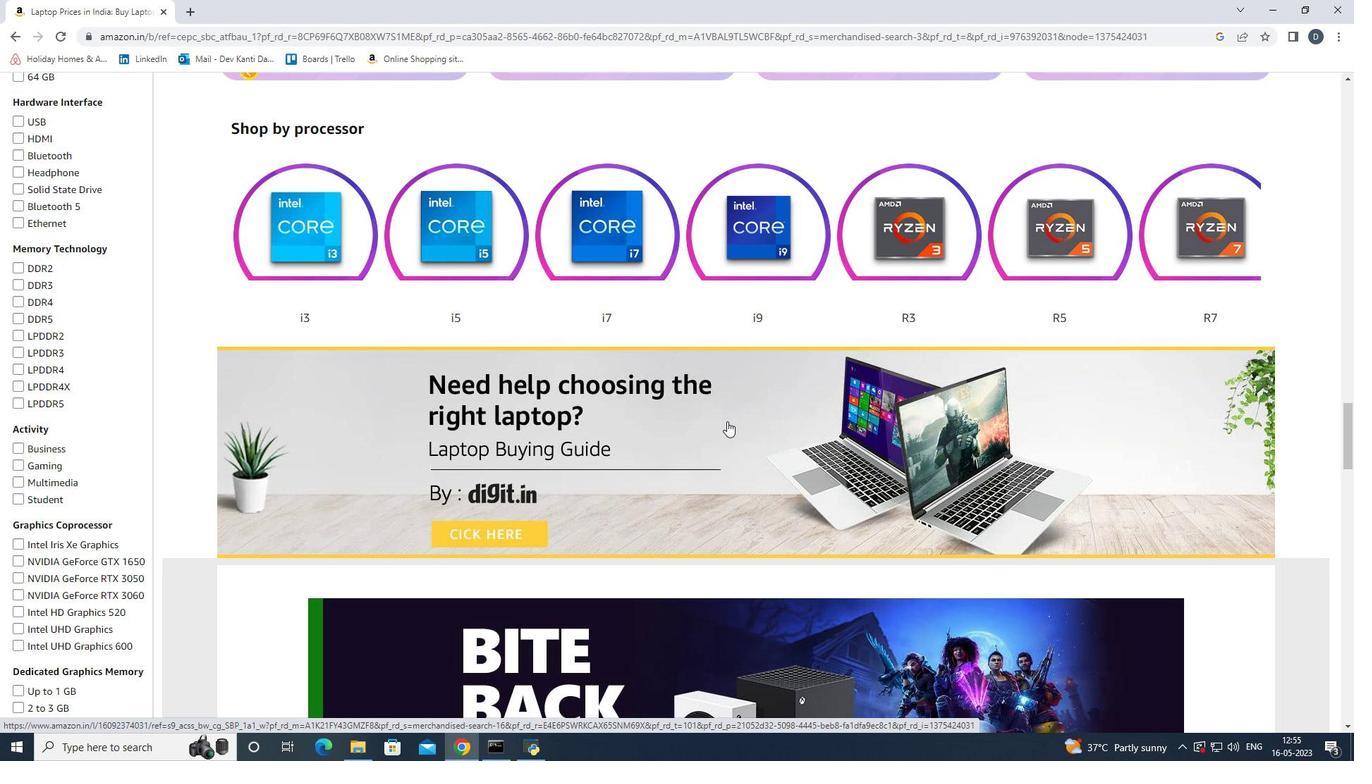 
Action: Mouse scrolled (726, 425) with delta (0, 0)
Screenshot: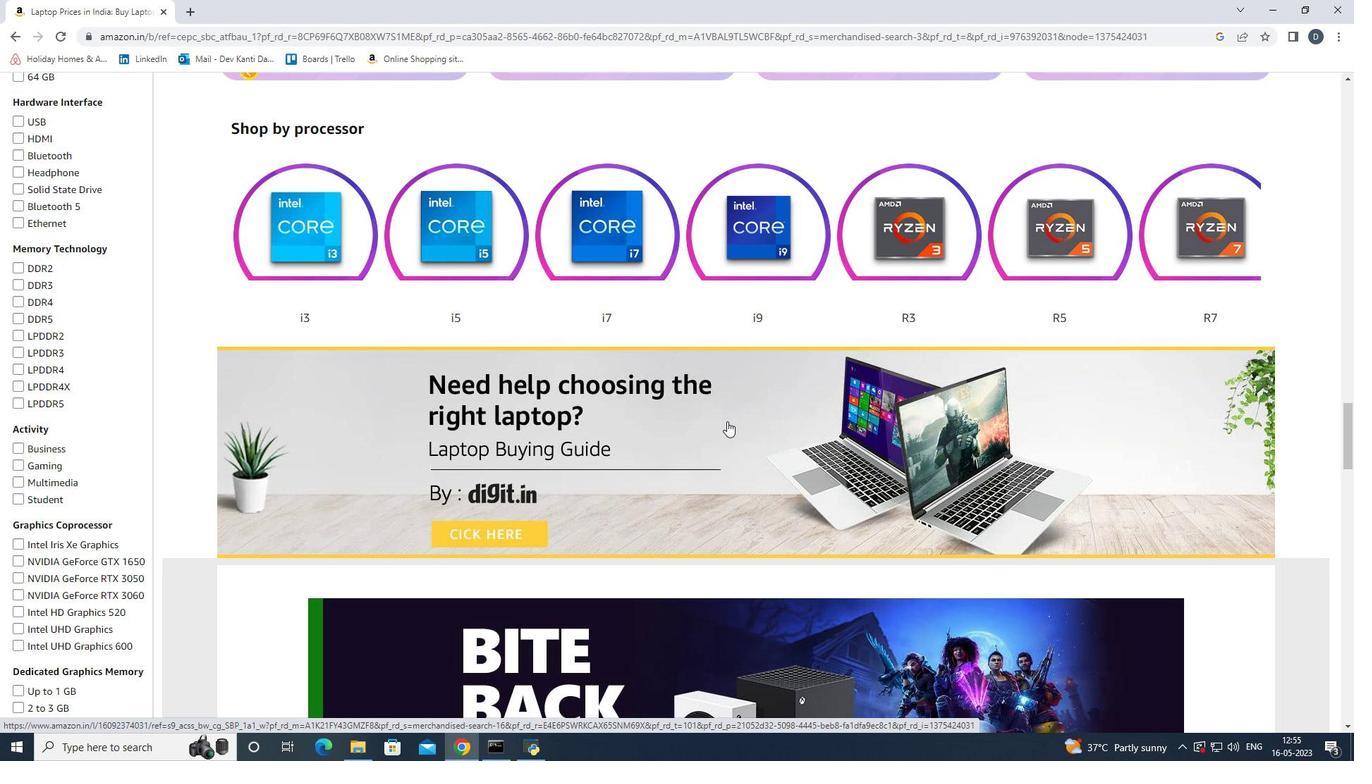 
Action: Mouse scrolled (726, 425) with delta (0, 0)
Screenshot: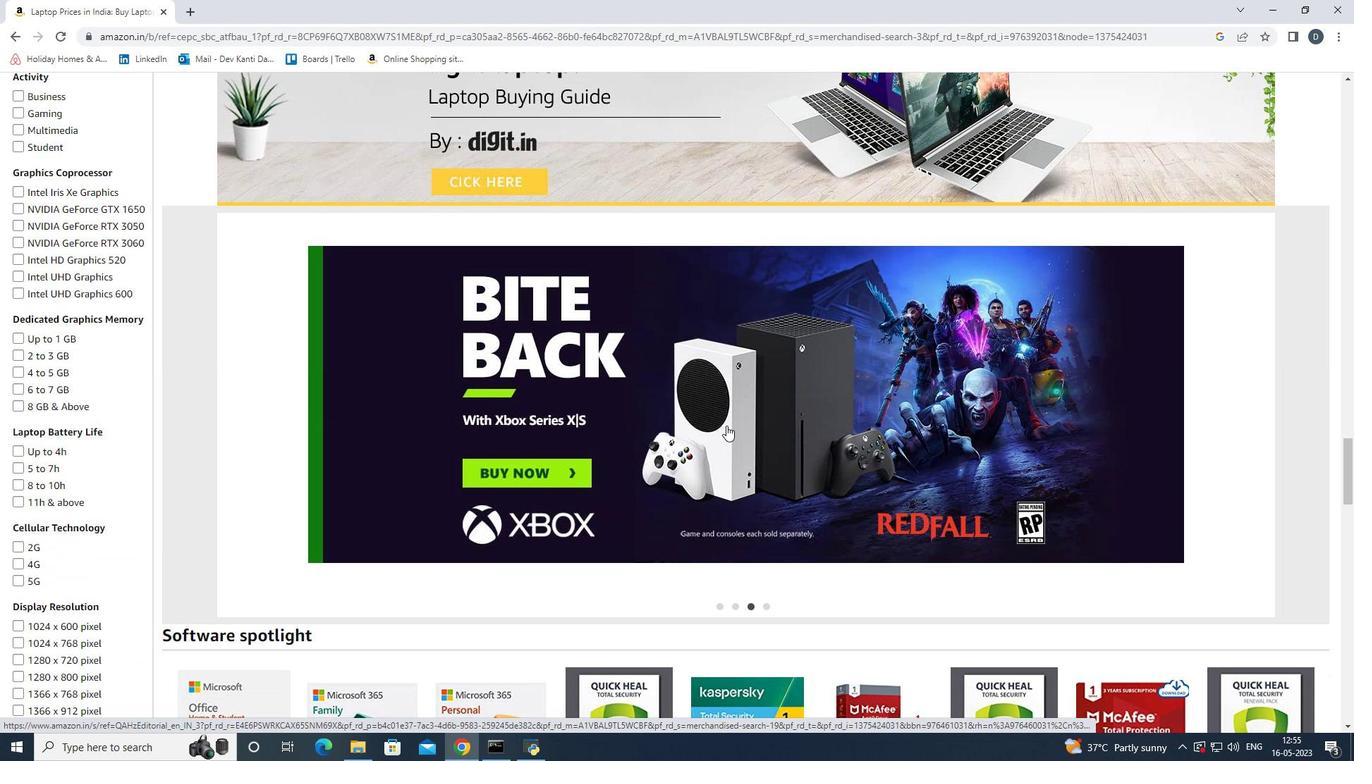 
Action: Mouse scrolled (726, 425) with delta (0, 0)
Screenshot: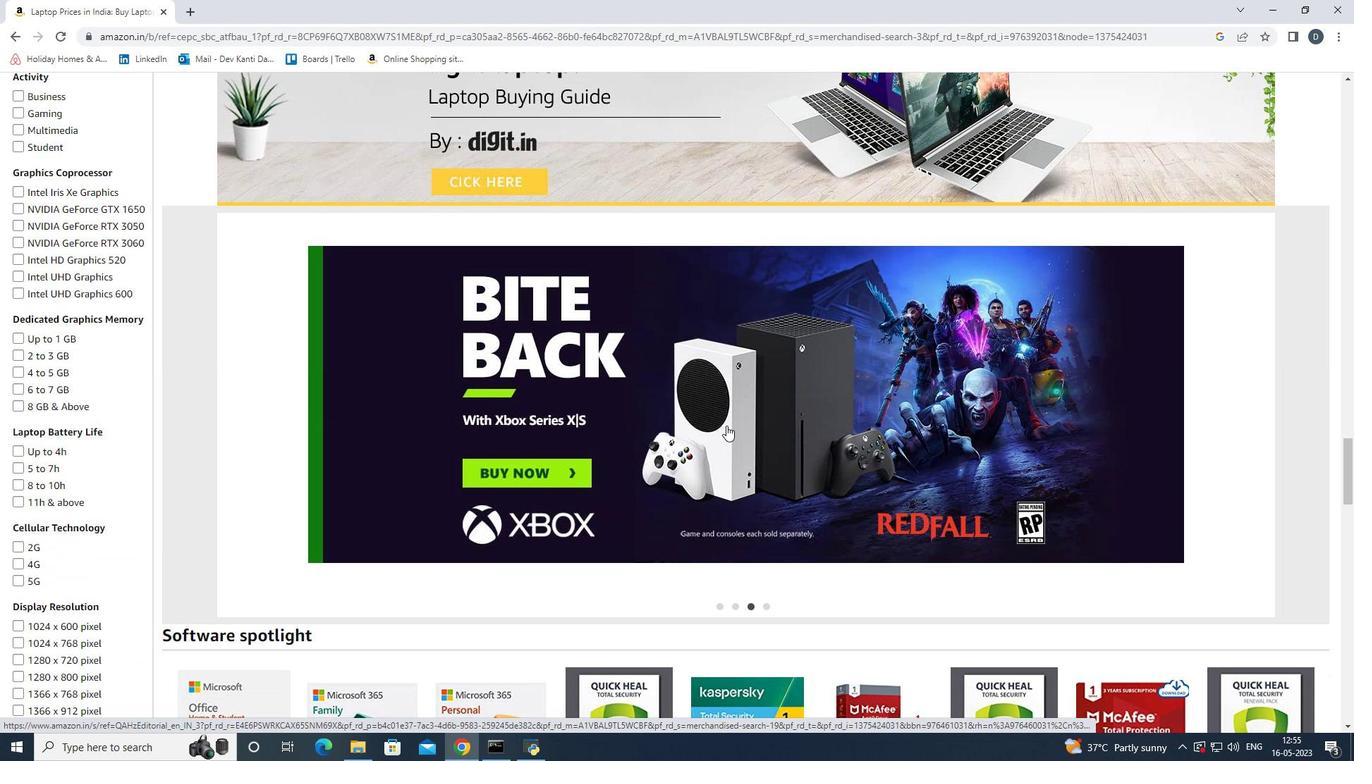 
Action: Mouse scrolled (726, 425) with delta (0, 0)
Screenshot: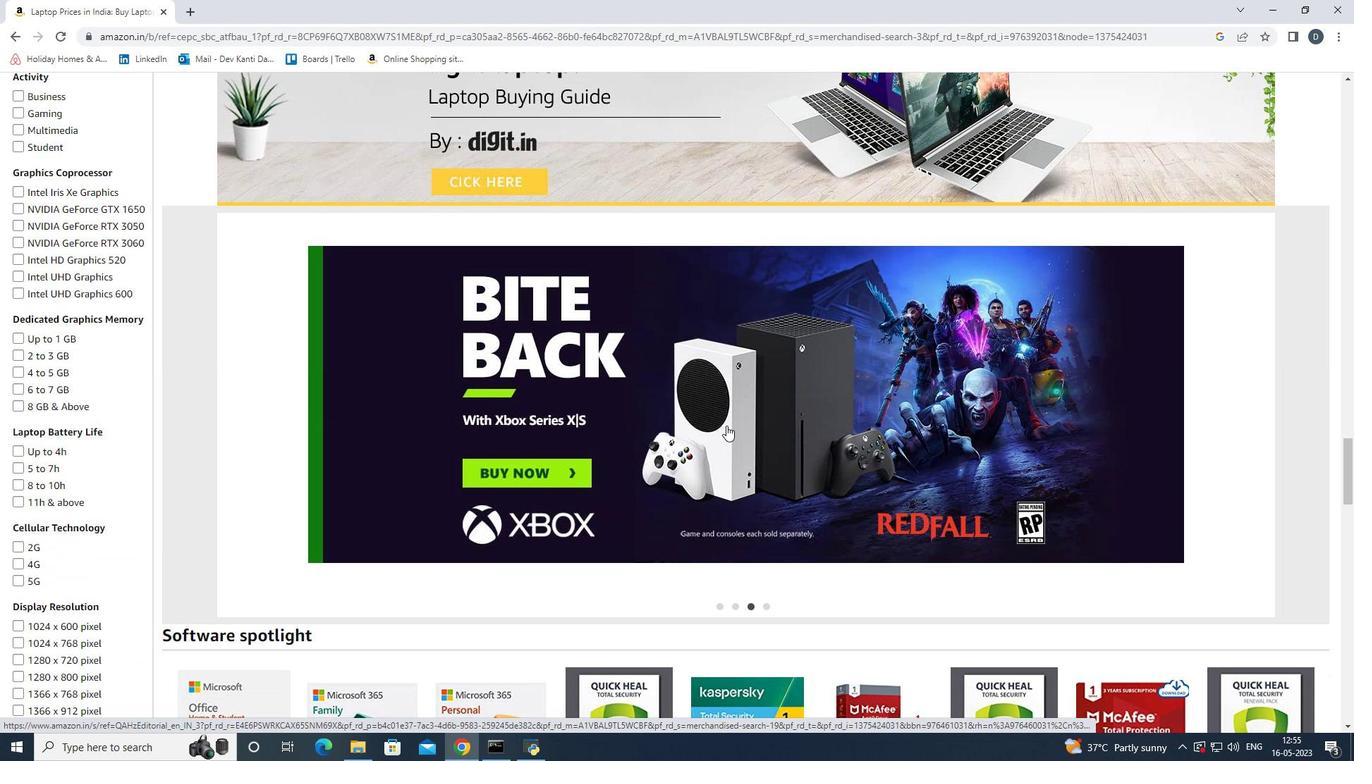 
Action: Mouse scrolled (726, 425) with delta (0, 0)
Screenshot: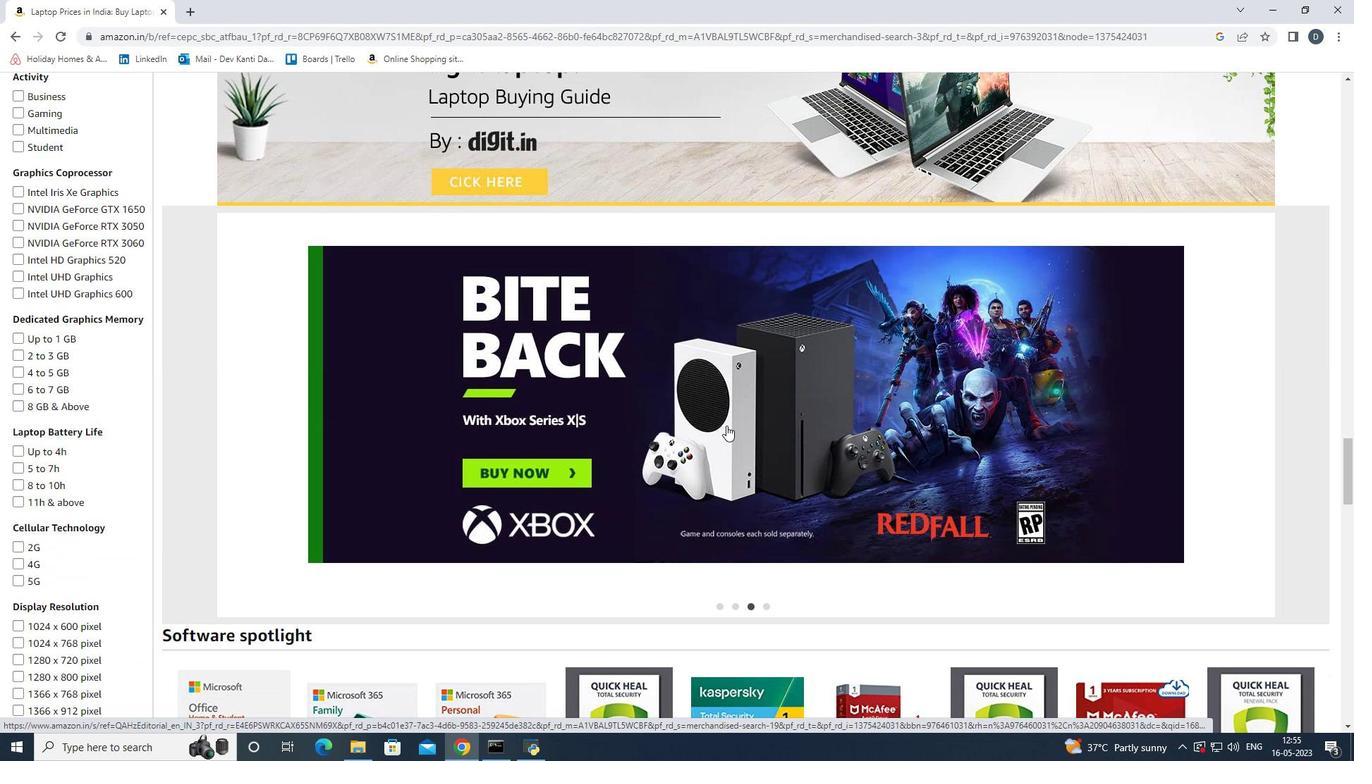 
Action: Mouse scrolled (726, 425) with delta (0, 0)
Screenshot: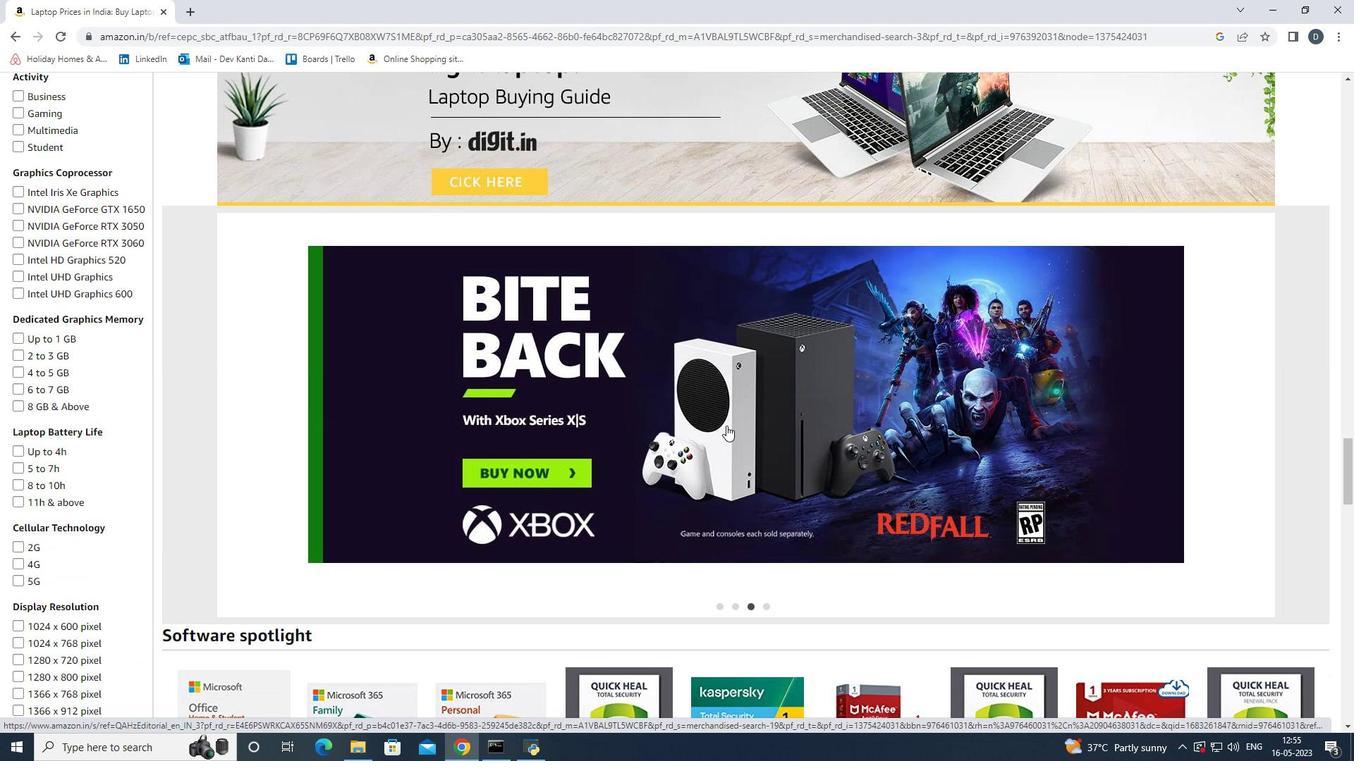 
Action: Mouse scrolled (726, 425) with delta (0, 0)
Screenshot: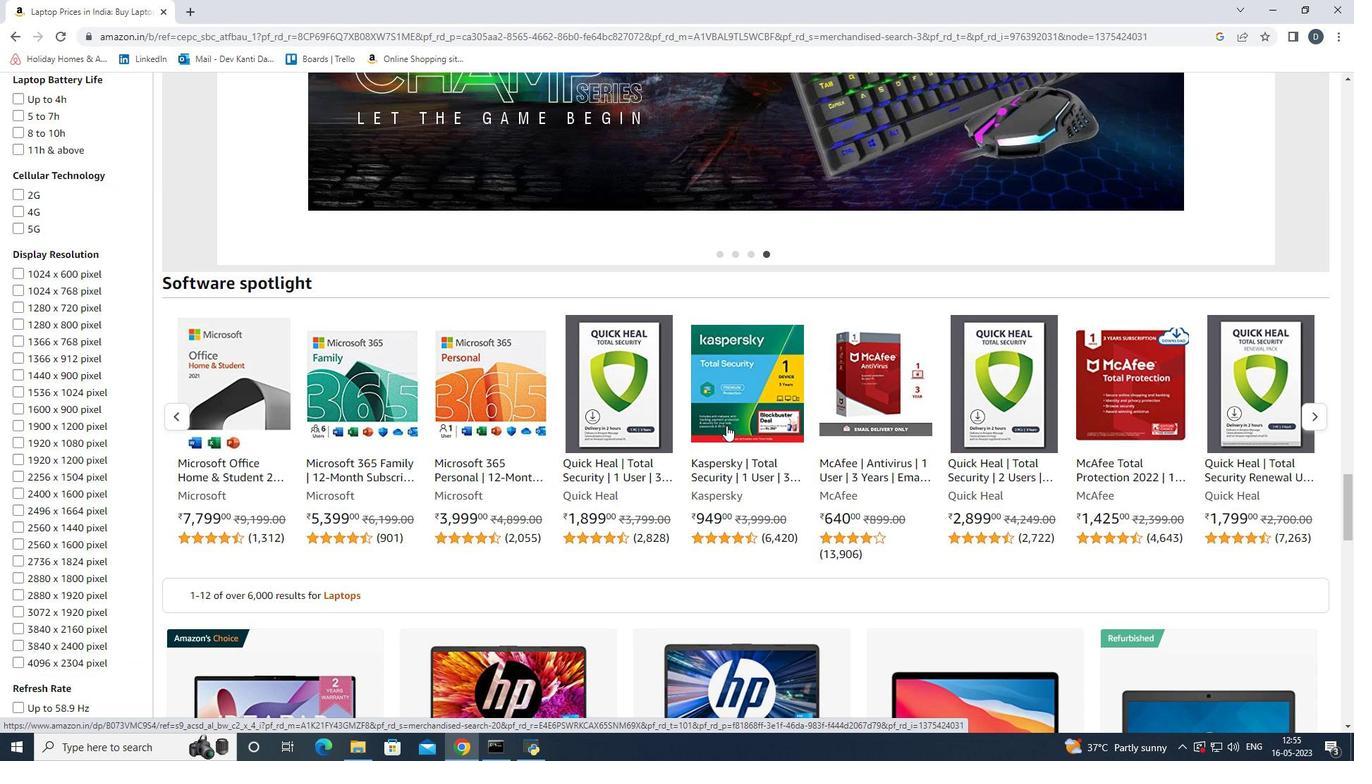 
Action: Mouse scrolled (726, 425) with delta (0, 0)
Screenshot: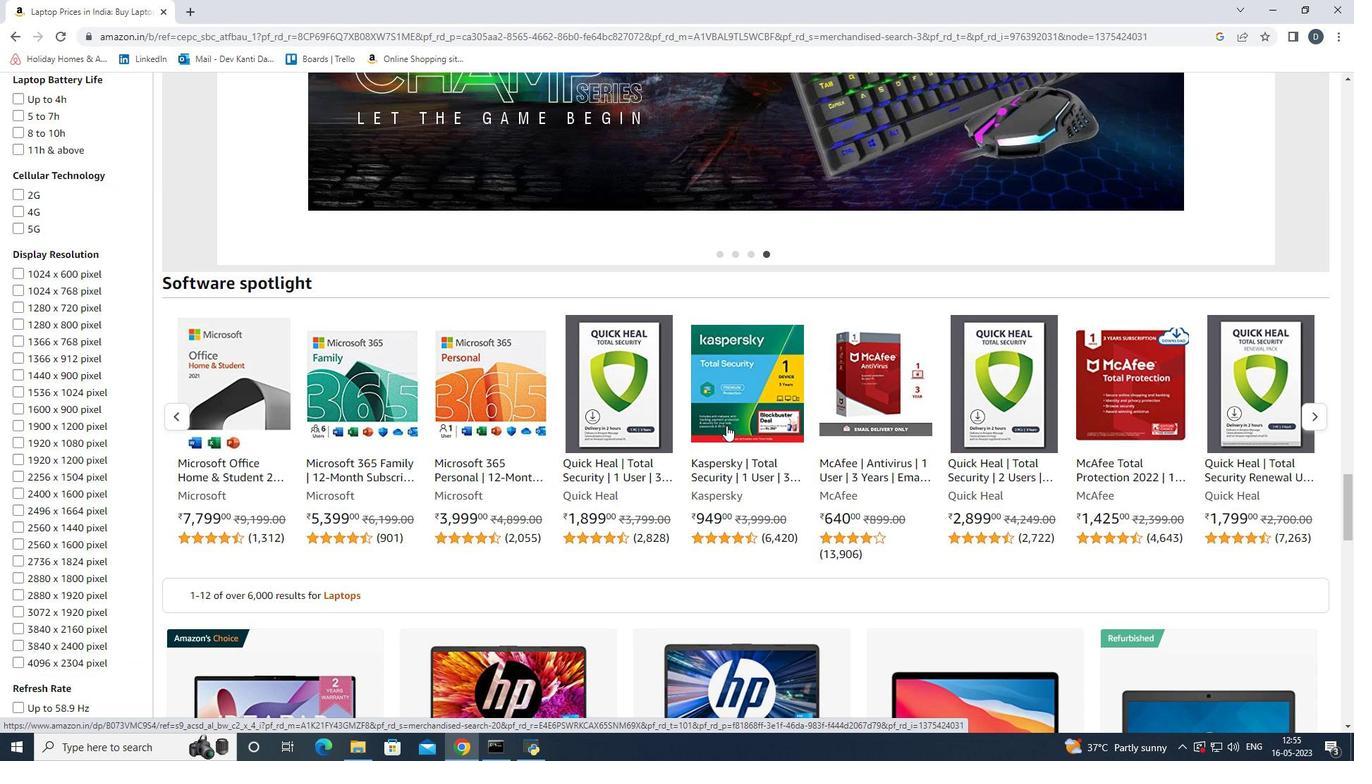 
Action: Mouse scrolled (726, 425) with delta (0, 0)
Screenshot: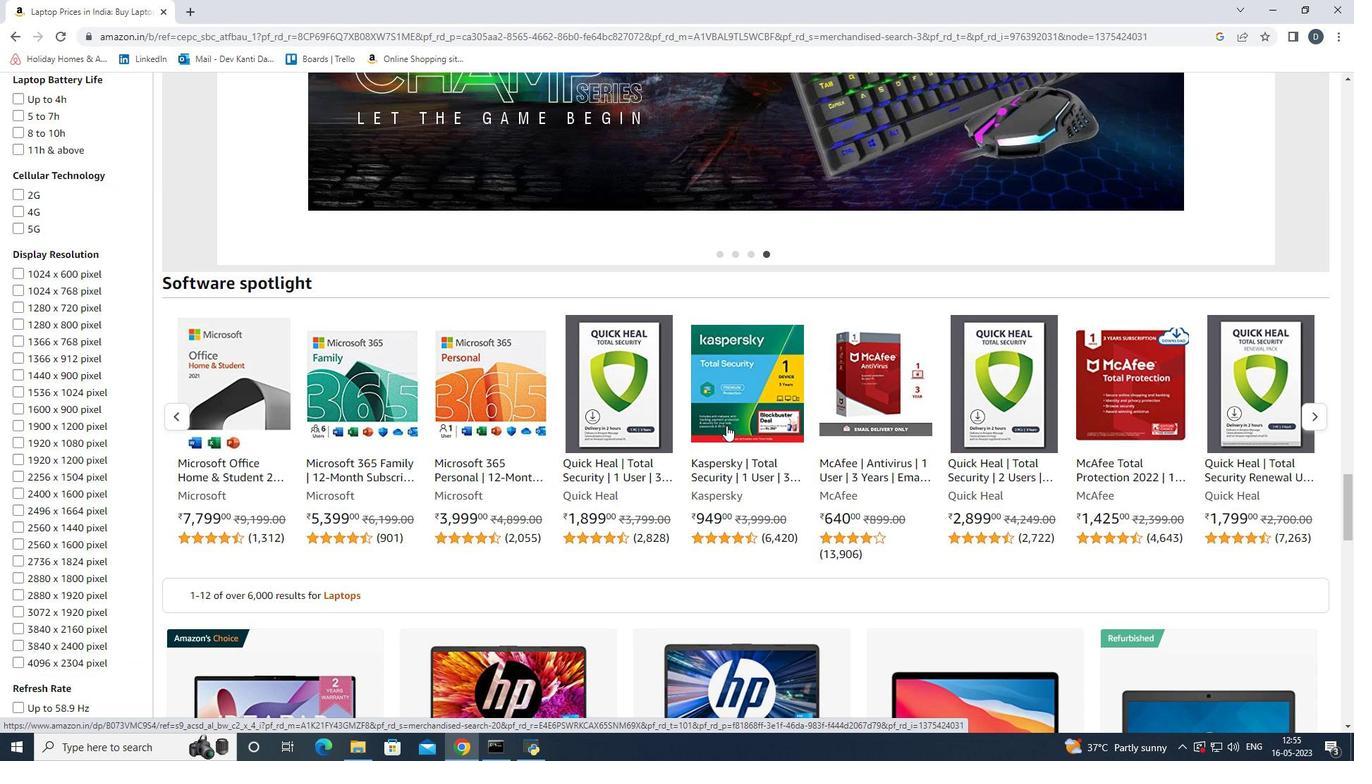
Action: Mouse scrolled (726, 425) with delta (0, 0)
Screenshot: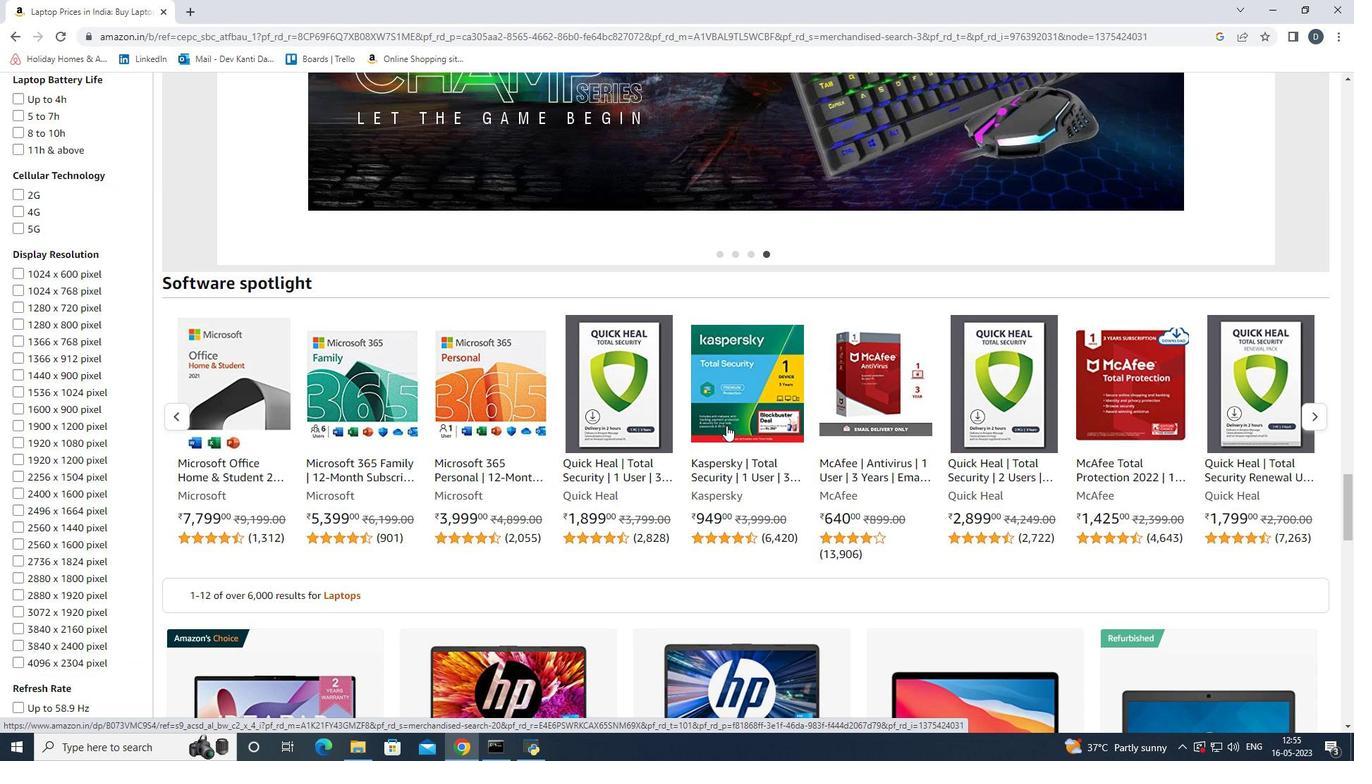 
Action: Mouse scrolled (726, 425) with delta (0, 0)
Screenshot: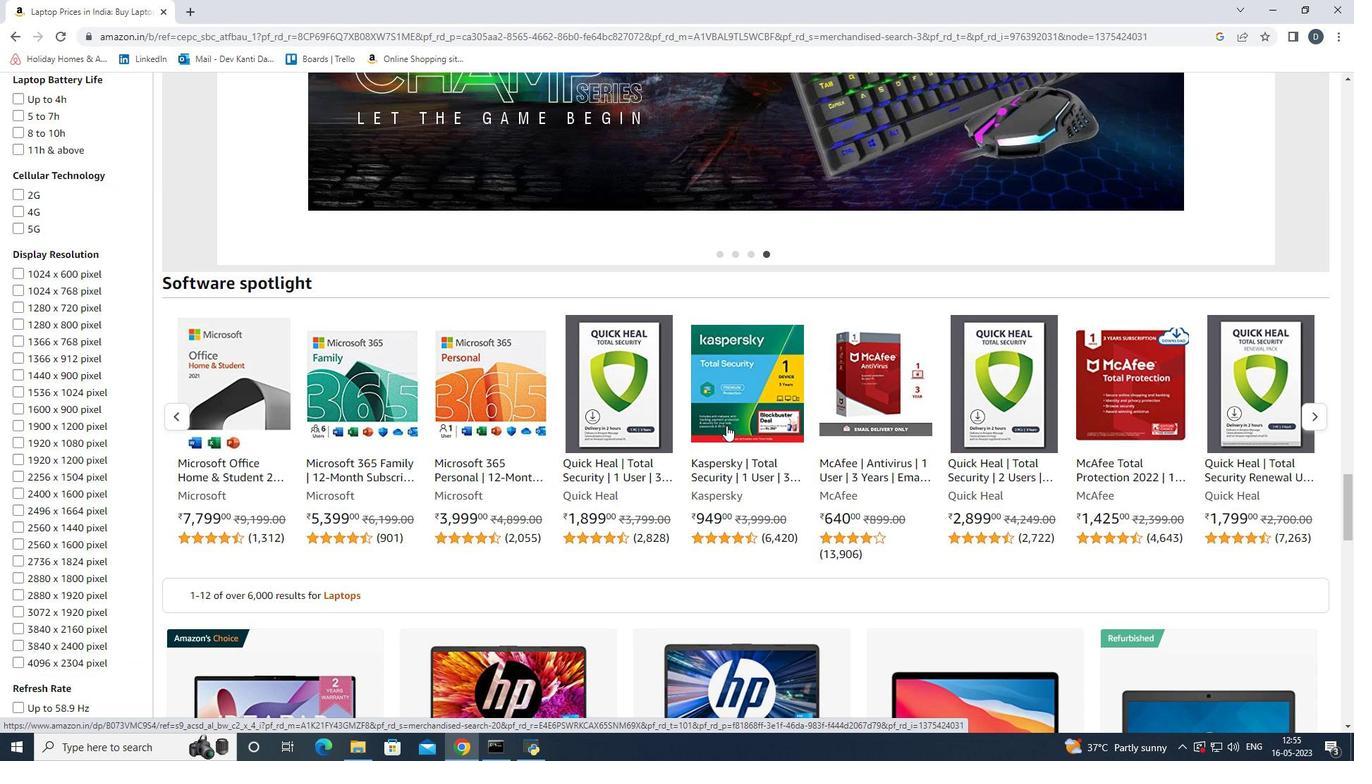 
Action: Mouse scrolled (726, 425) with delta (0, 0)
Screenshot: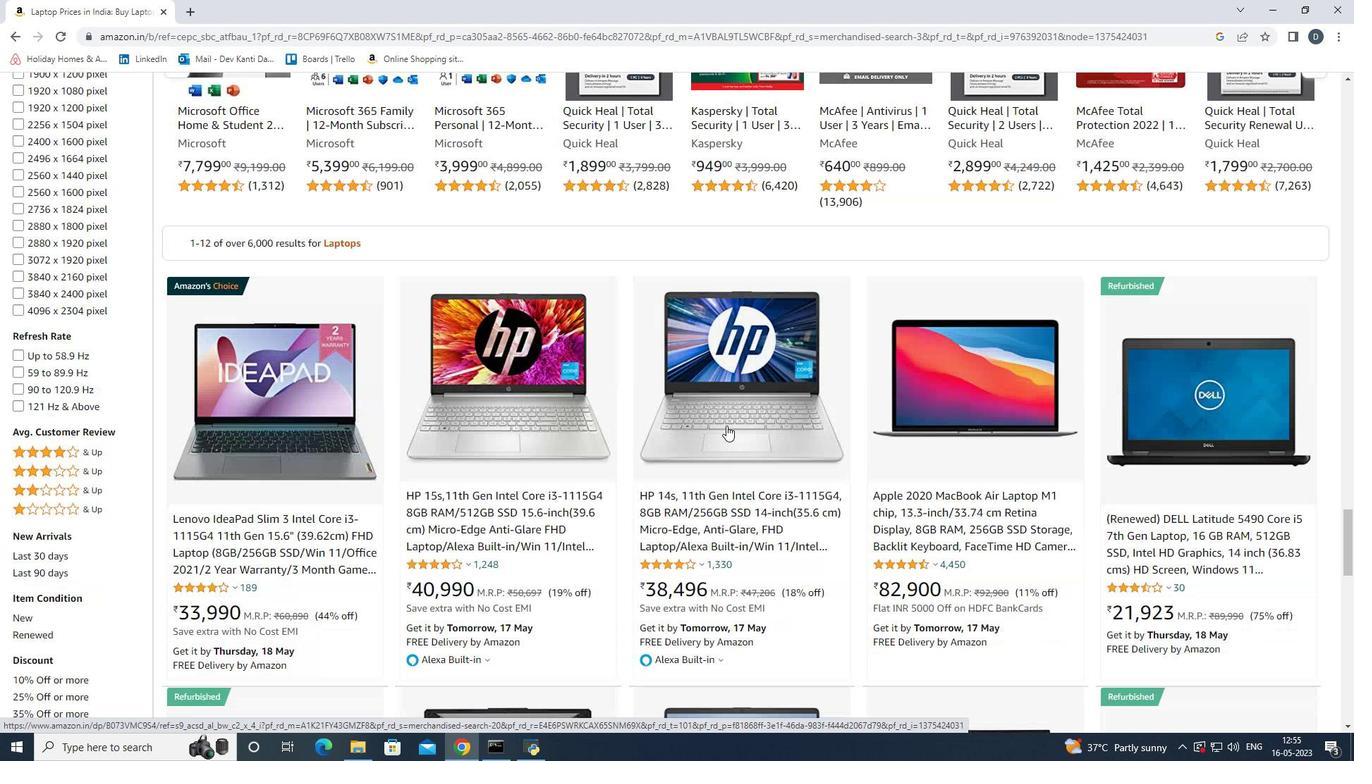 
Action: Mouse scrolled (726, 425) with delta (0, 0)
Screenshot: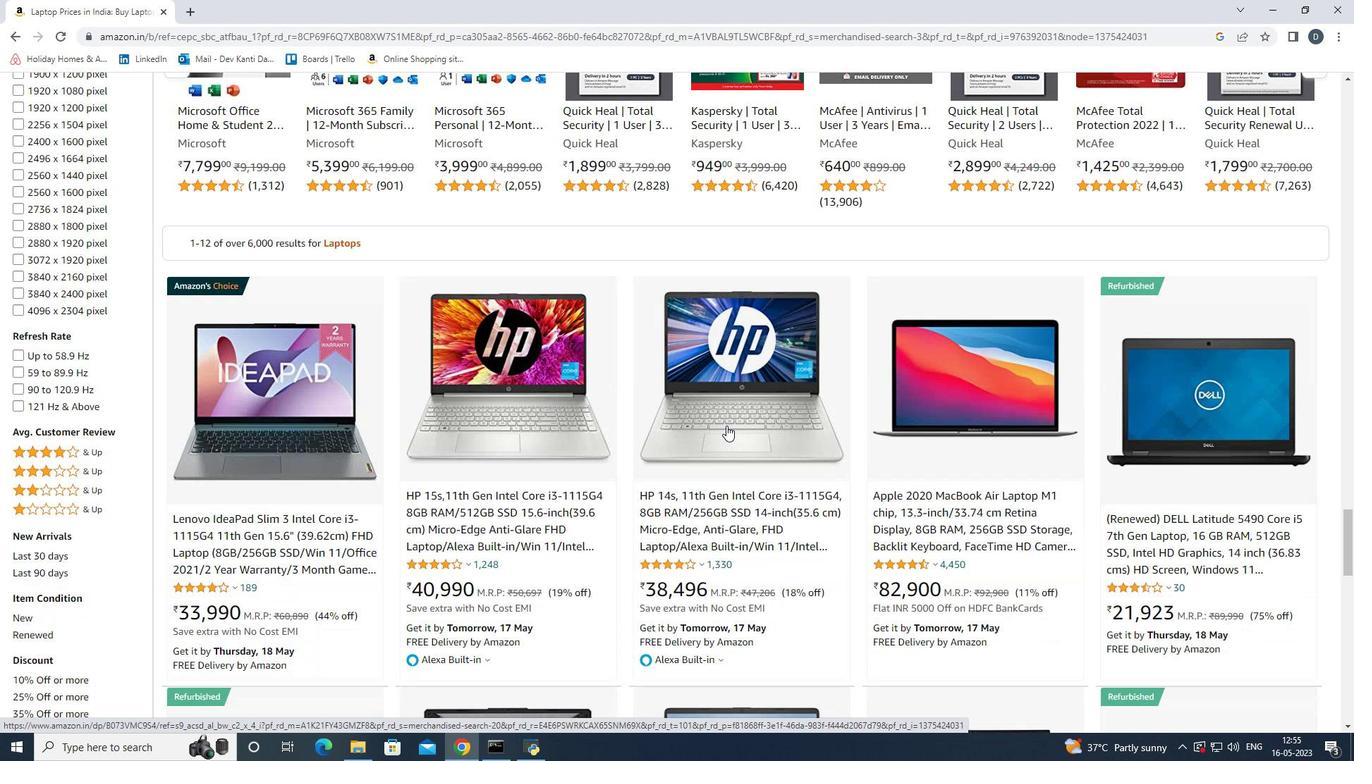 
Action: Mouse scrolled (726, 425) with delta (0, 0)
Screenshot: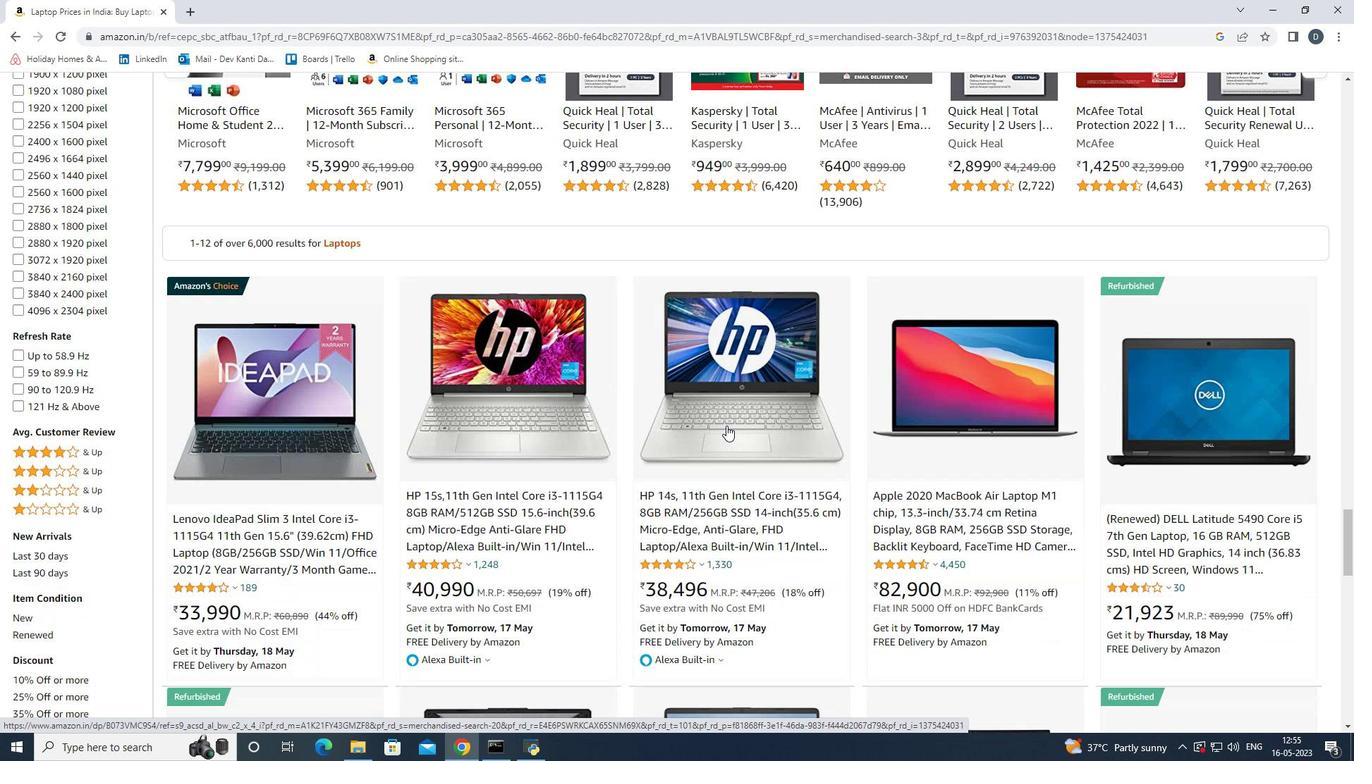 
Action: Mouse scrolled (726, 425) with delta (0, 0)
Screenshot: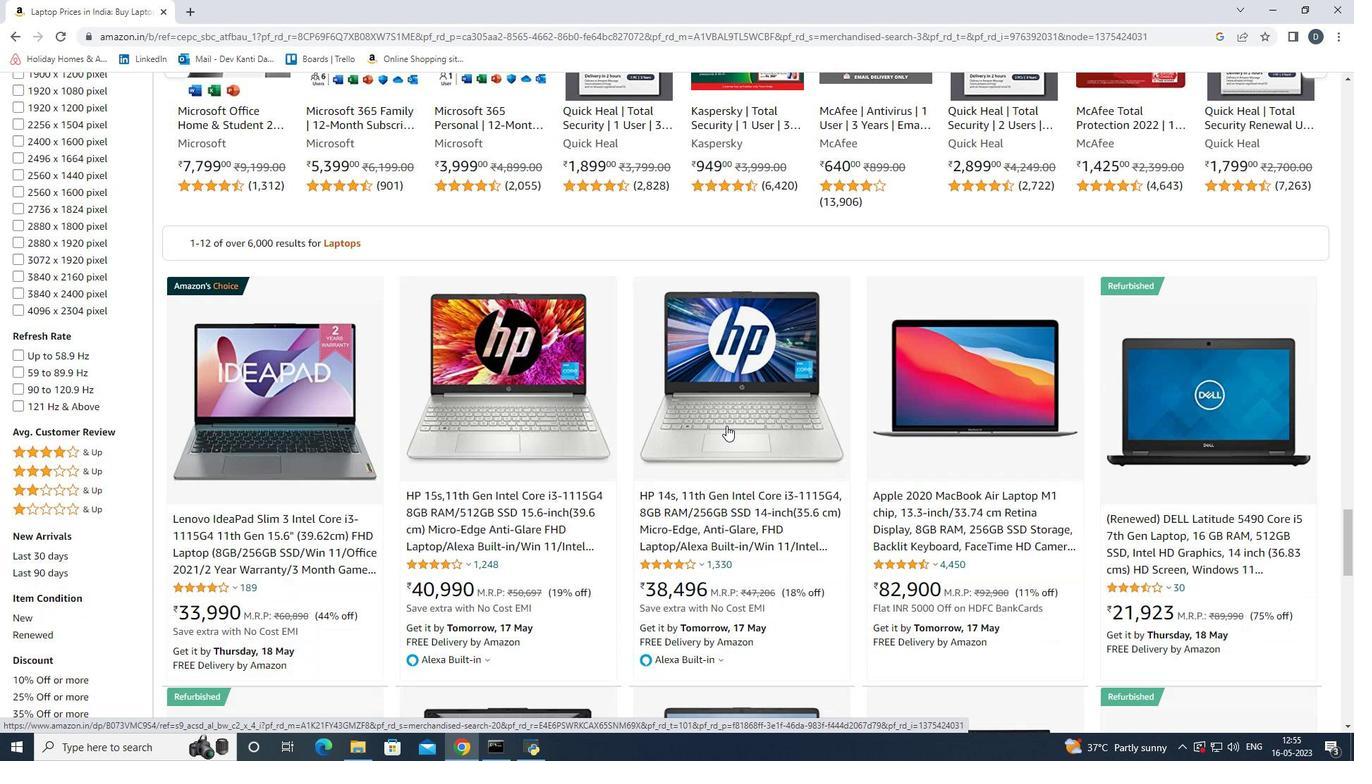
Action: Mouse scrolled (726, 425) with delta (0, 0)
Screenshot: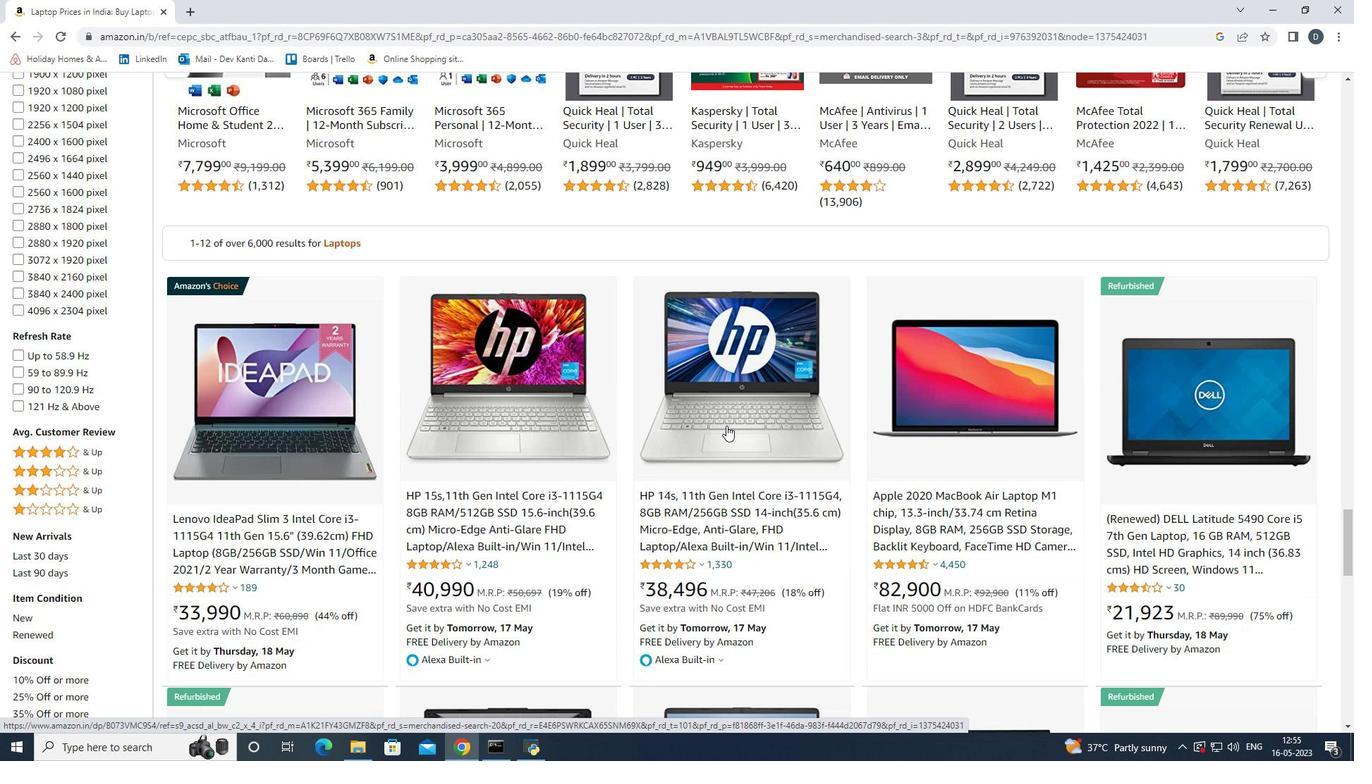 
Action: Mouse moved to (725, 426)
Screenshot: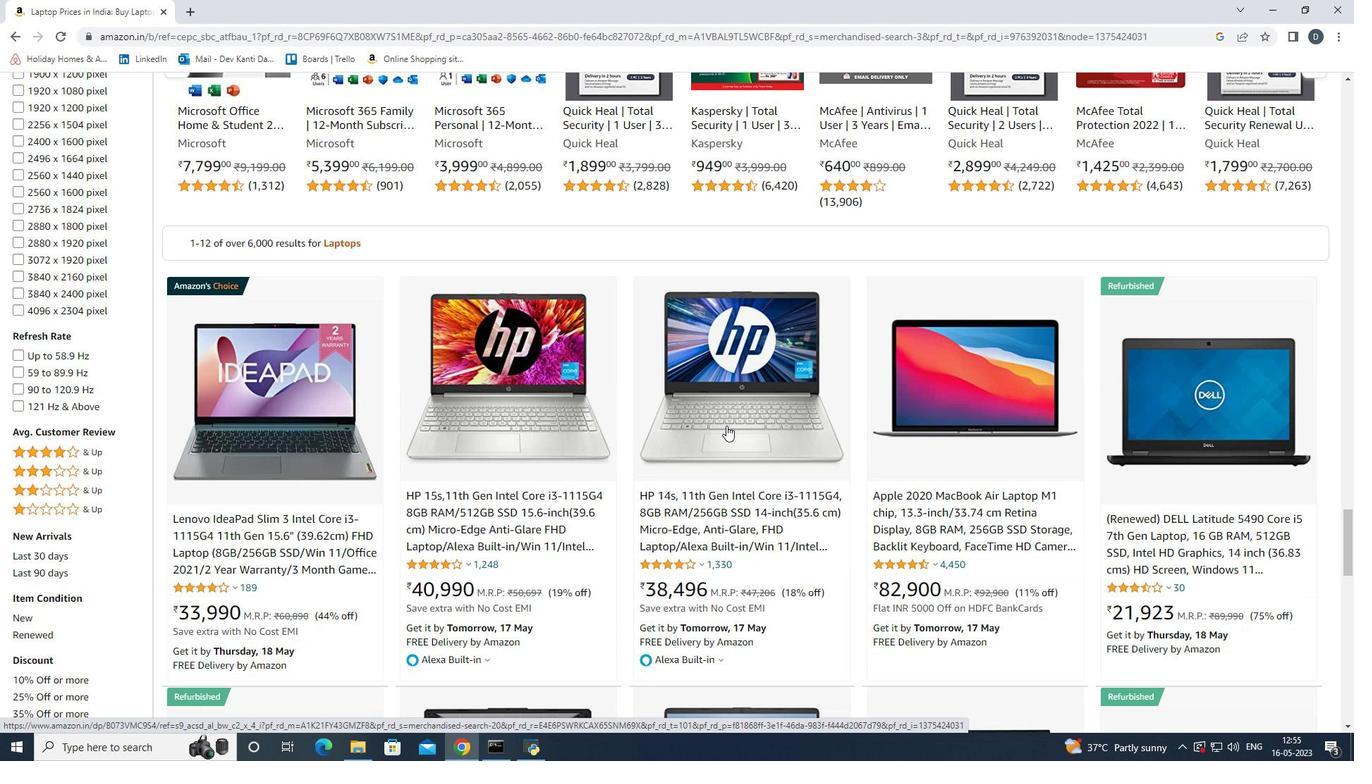 
Action: Mouse scrolled (725, 427) with delta (0, 0)
Screenshot: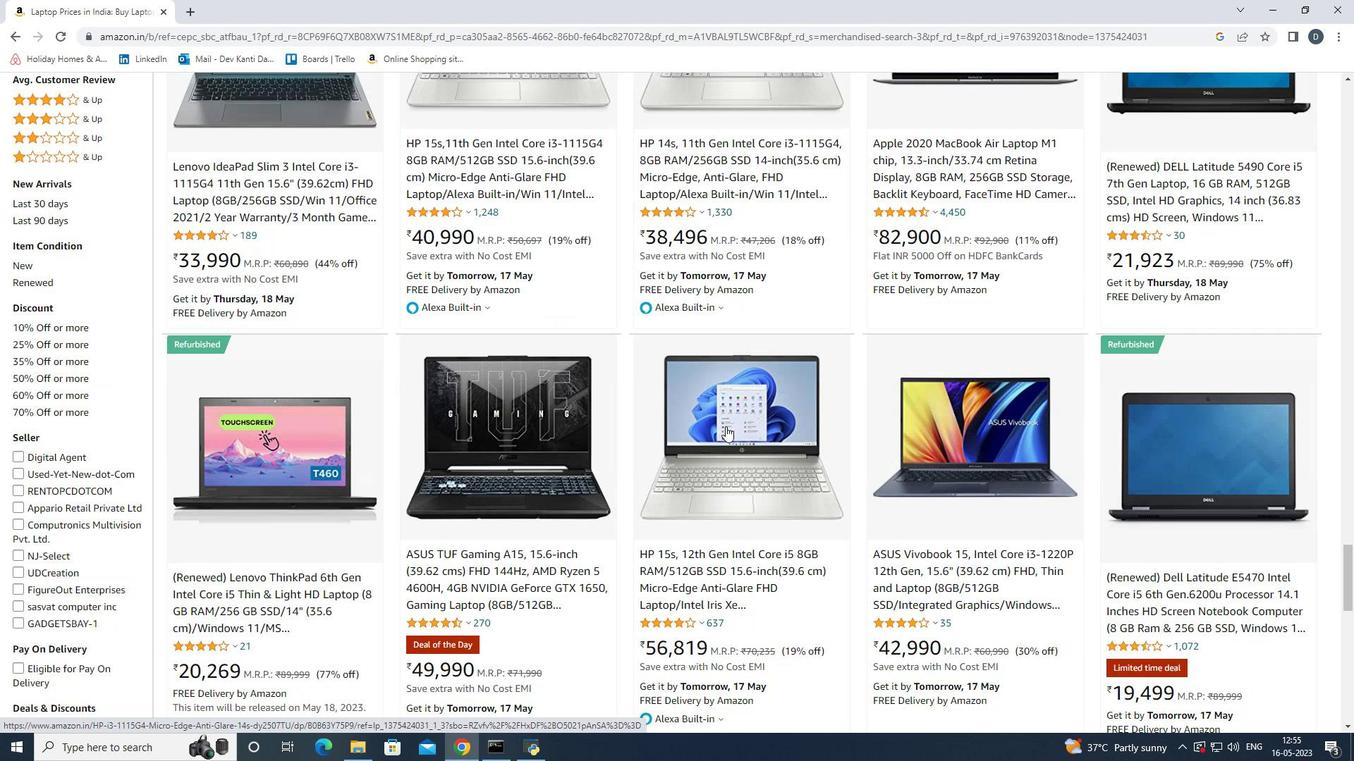 
Action: Mouse scrolled (725, 427) with delta (0, 0)
Screenshot: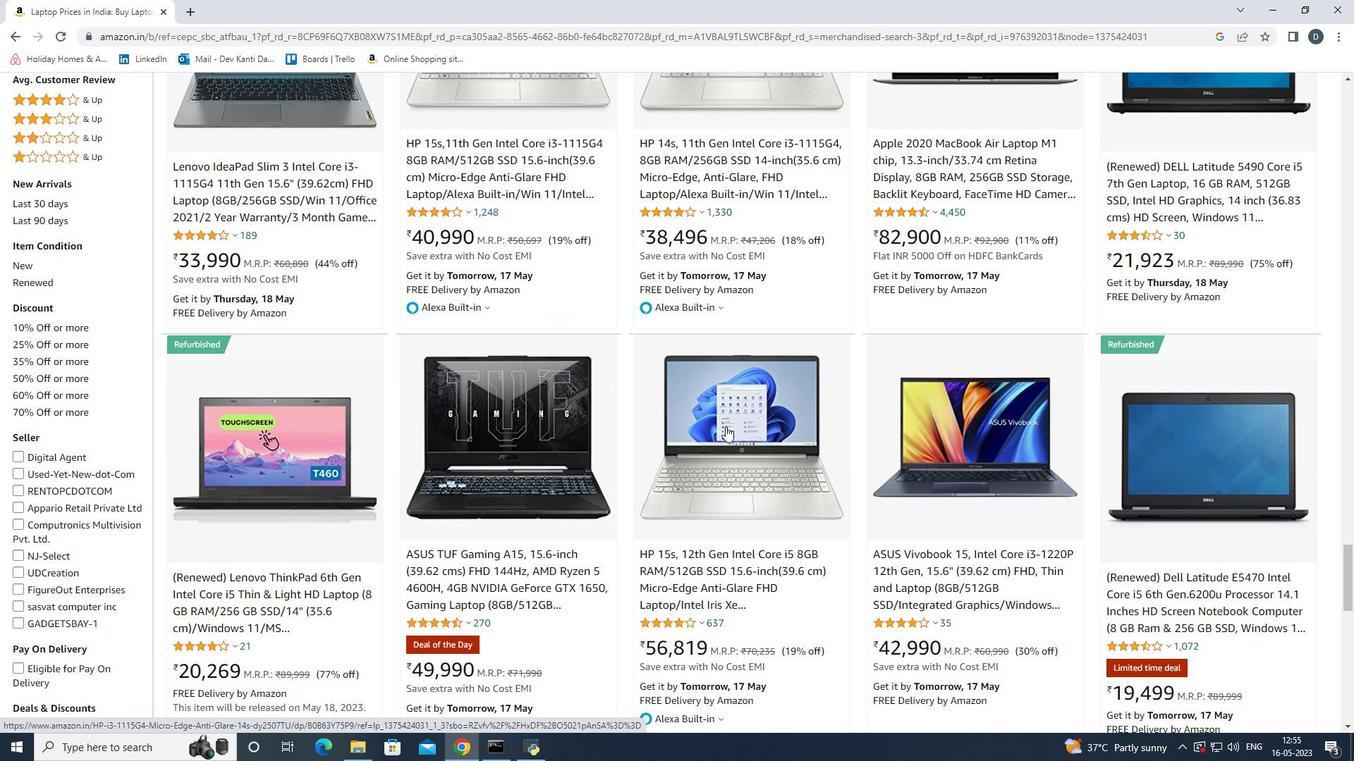 
Action: Mouse scrolled (725, 427) with delta (0, 0)
Screenshot: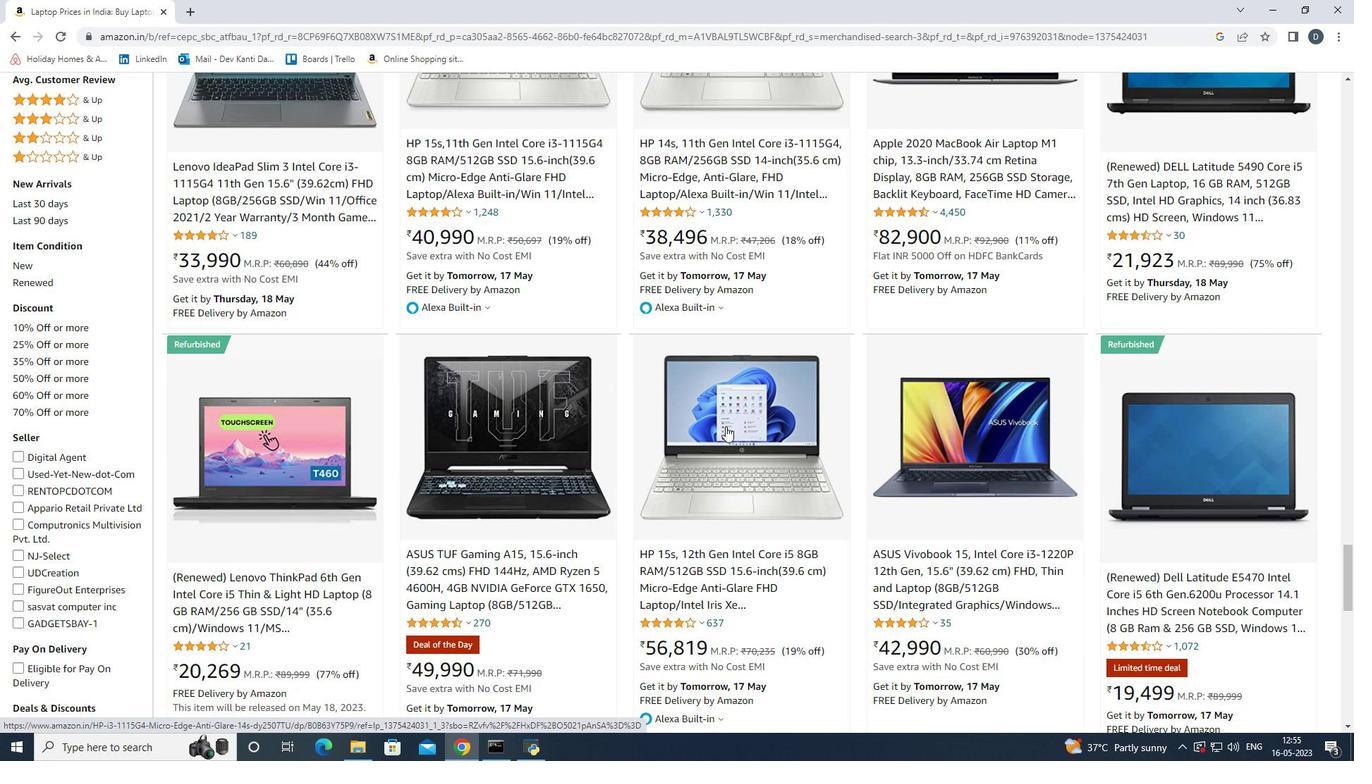 
Action: Mouse scrolled (725, 427) with delta (0, 0)
Screenshot: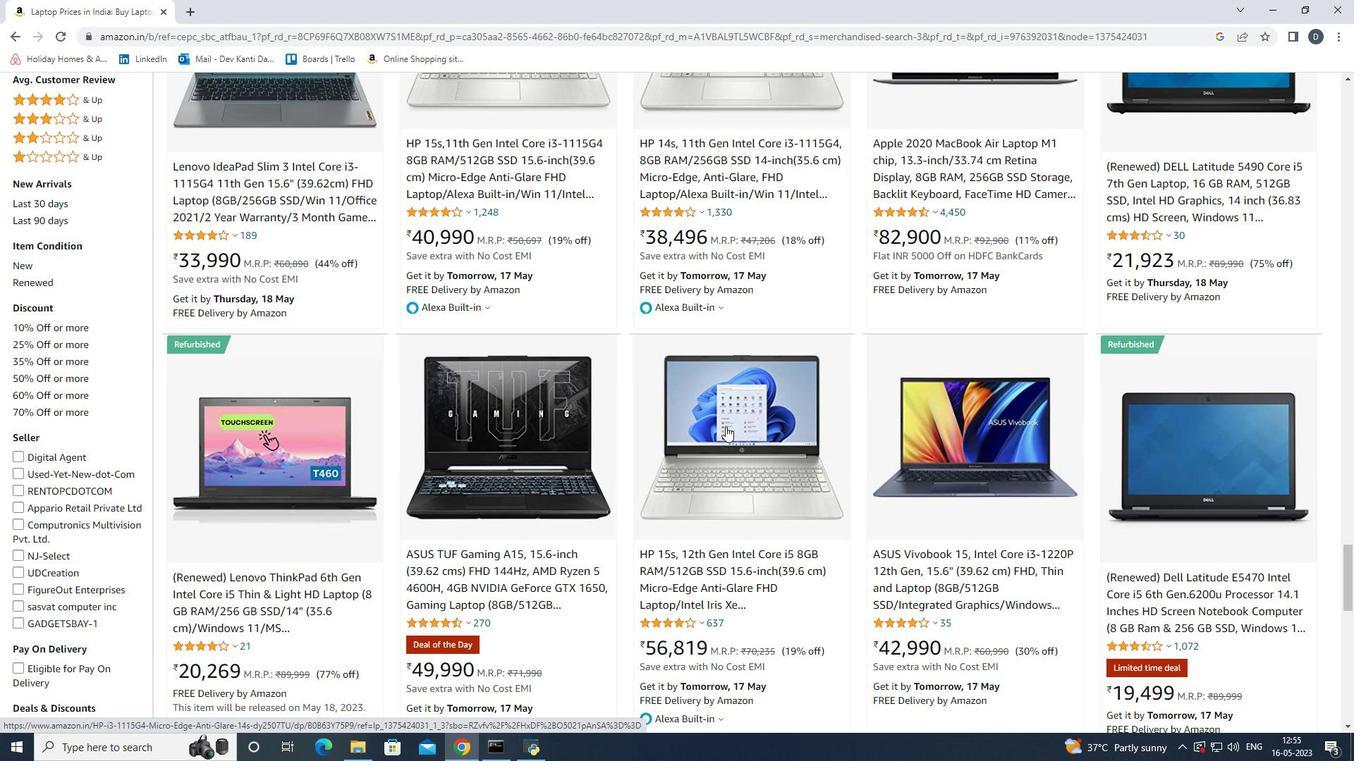 
Action: Mouse scrolled (725, 426) with delta (0, 0)
Screenshot: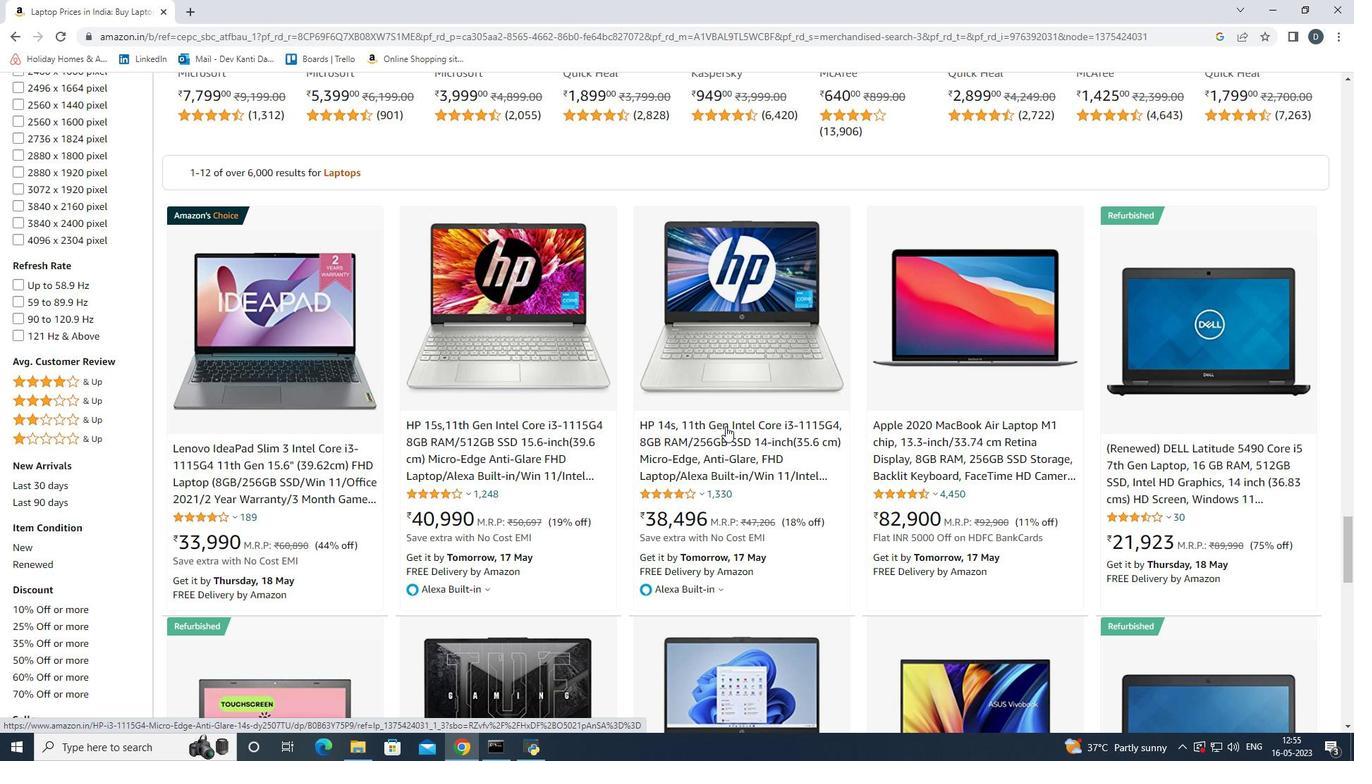 
Action: Mouse scrolled (725, 426) with delta (0, 0)
Screenshot: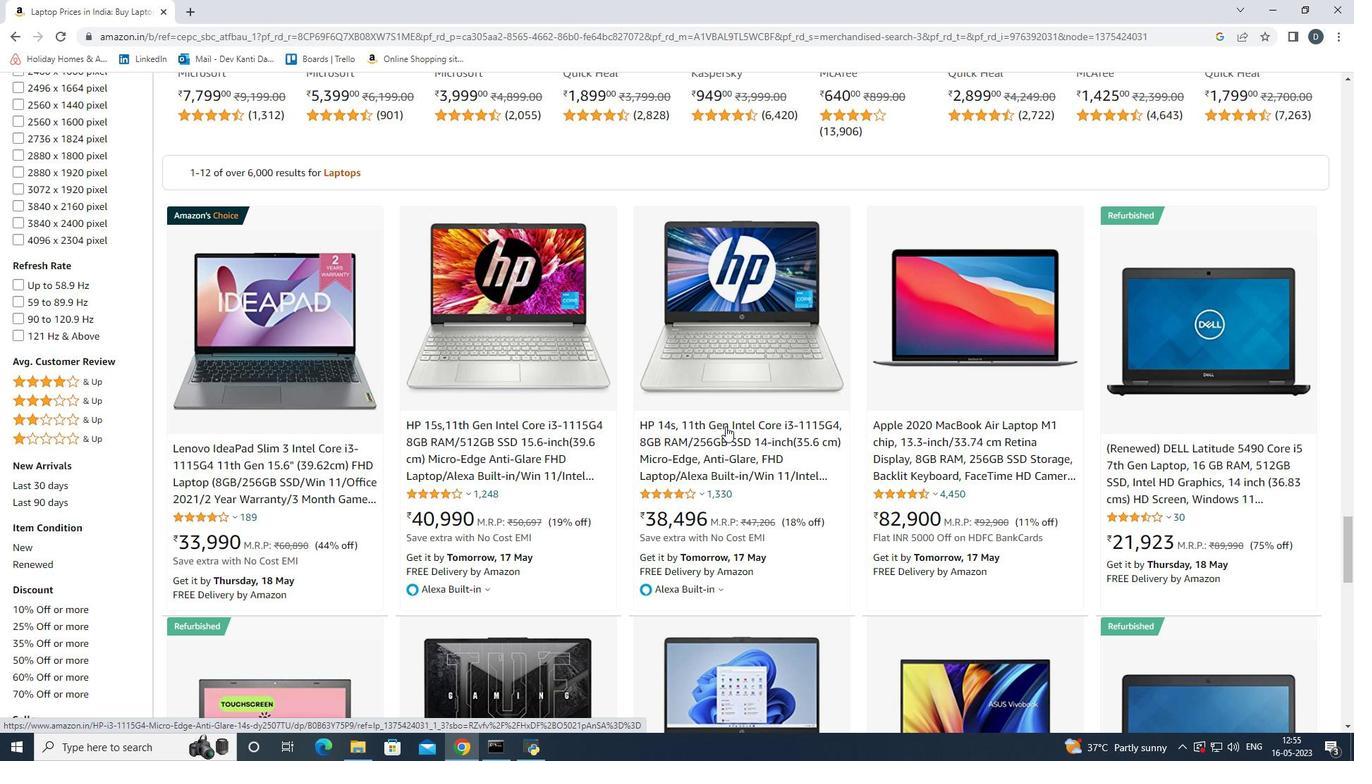 
Action: Mouse scrolled (725, 426) with delta (0, 0)
Screenshot: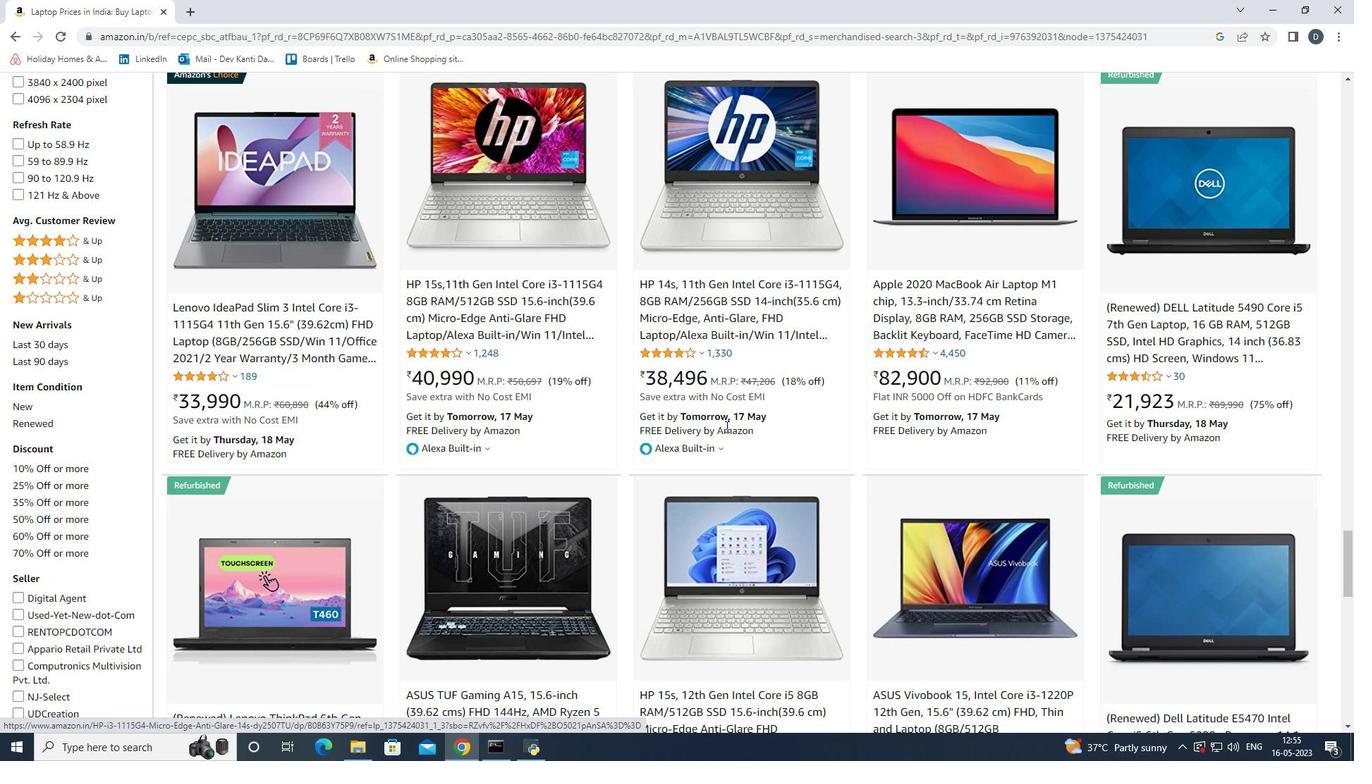 
Action: Mouse scrolled (725, 426) with delta (0, 0)
Screenshot: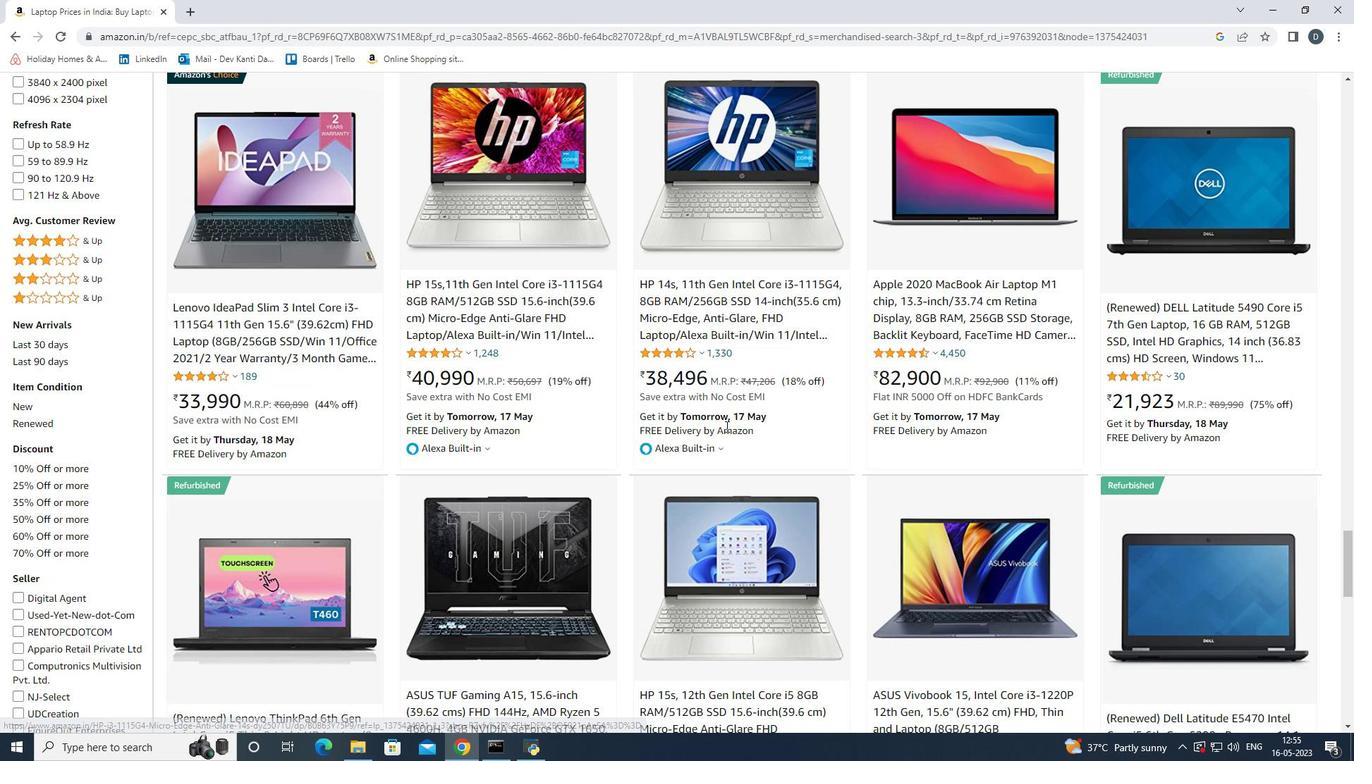 
Action: Mouse scrolled (725, 426) with delta (0, 0)
Screenshot: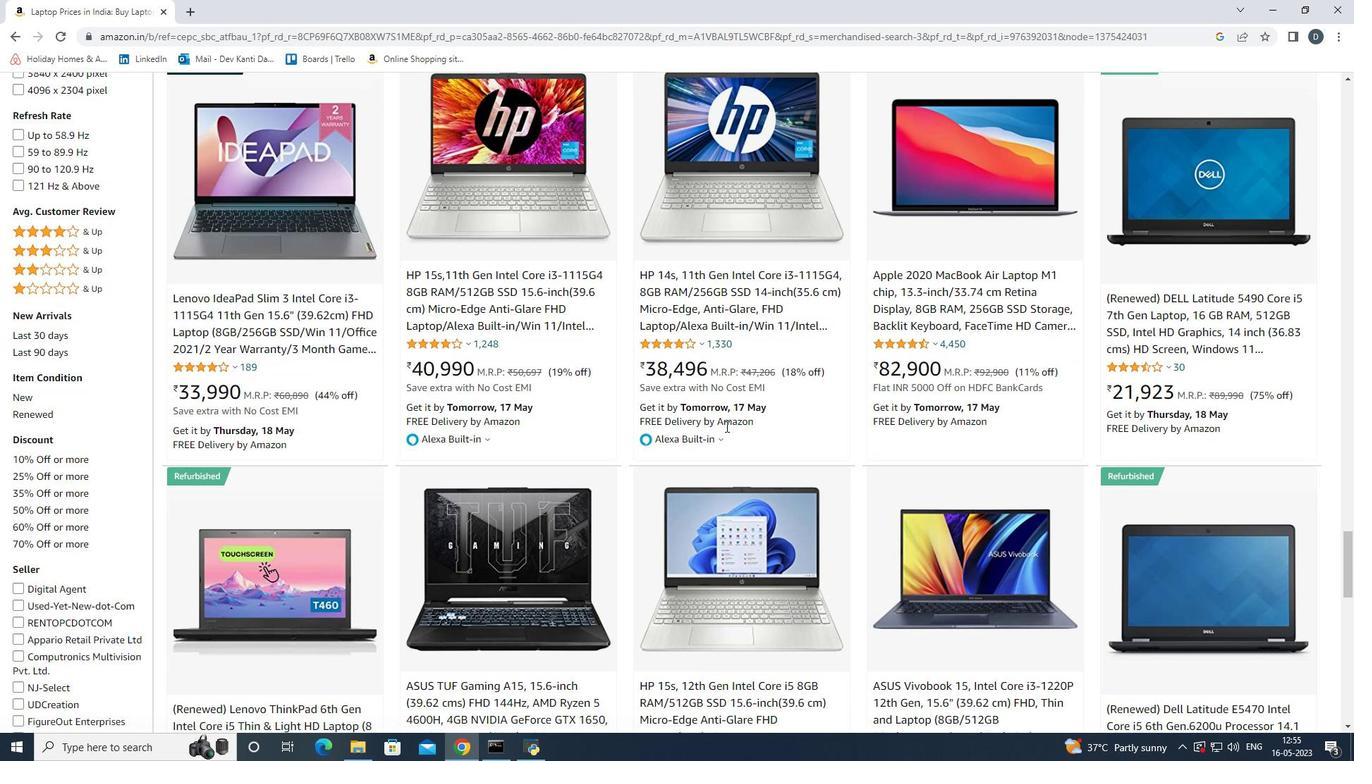 
Action: Mouse scrolled (725, 426) with delta (0, 0)
Screenshot: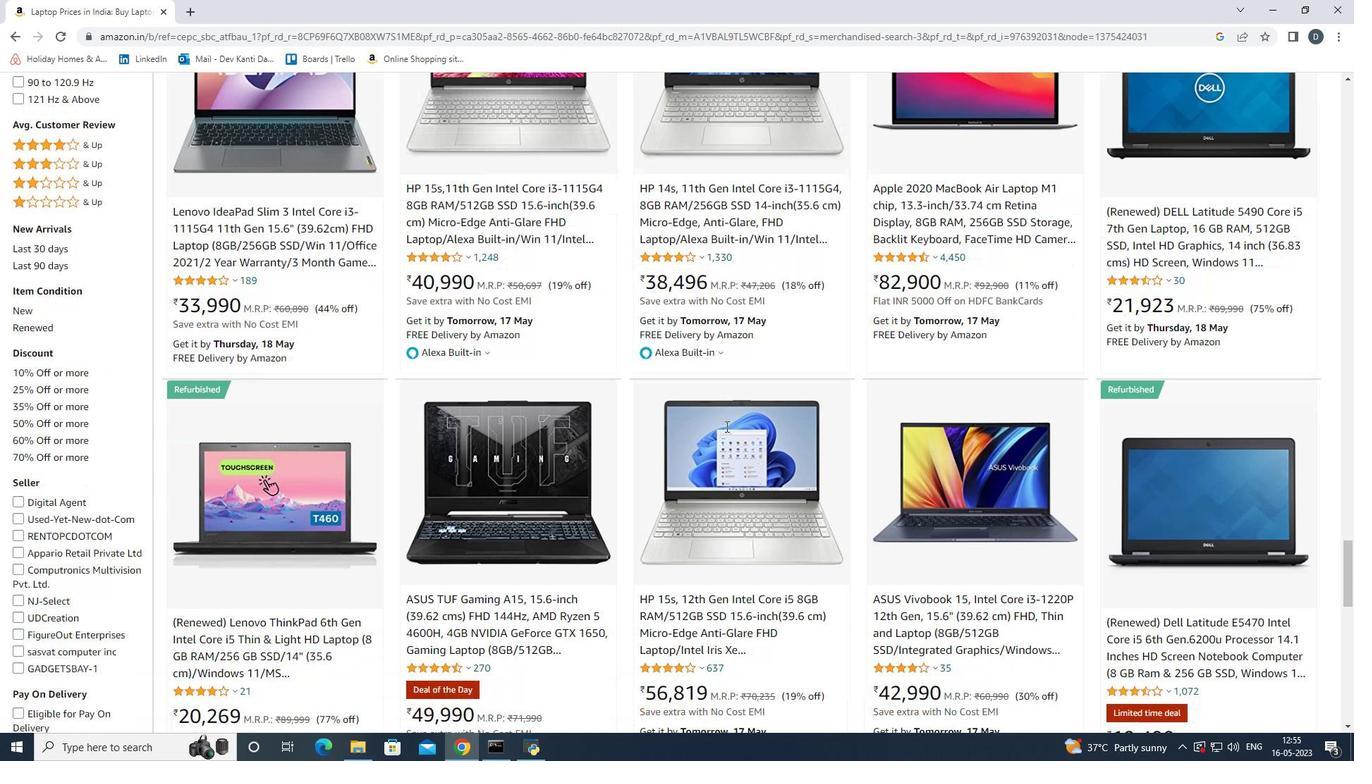 
Action: Mouse scrolled (725, 426) with delta (0, 0)
Screenshot: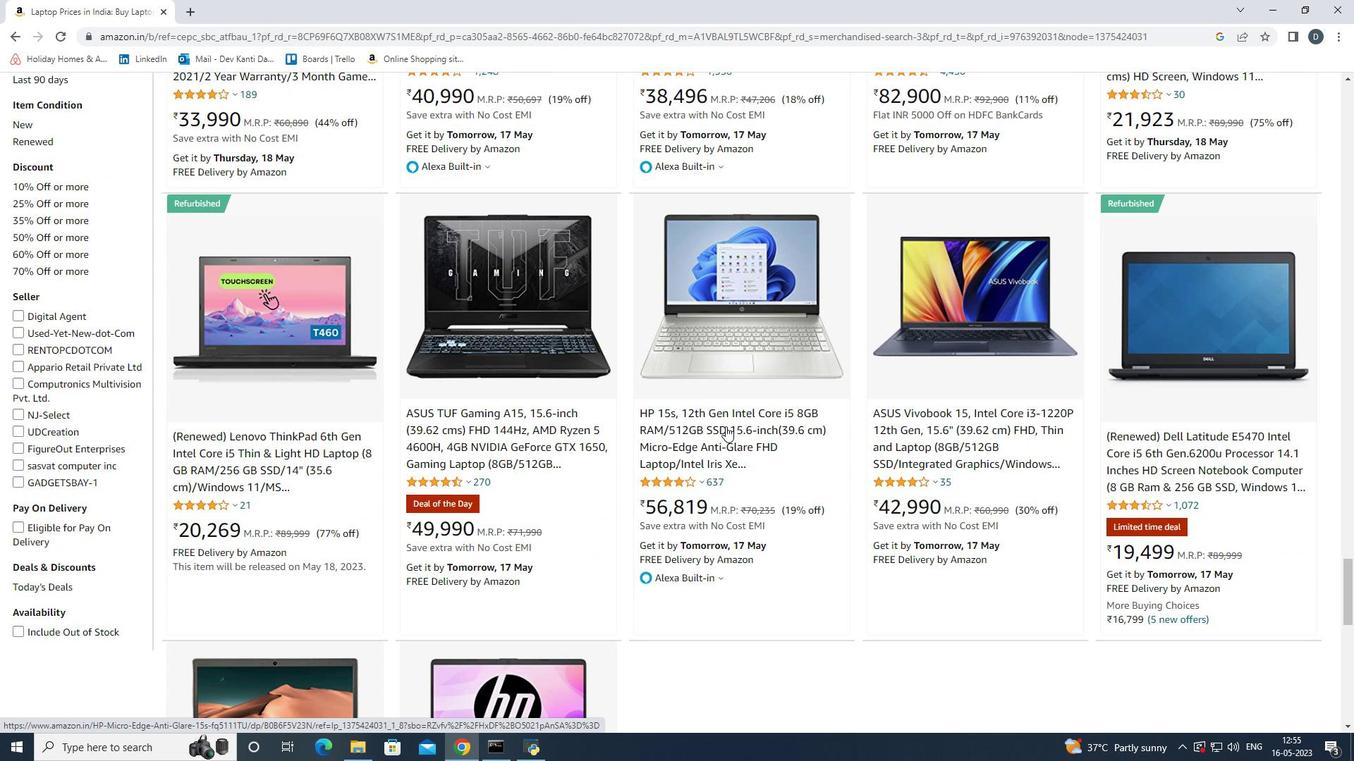 
Action: Mouse scrolled (725, 426) with delta (0, 0)
Screenshot: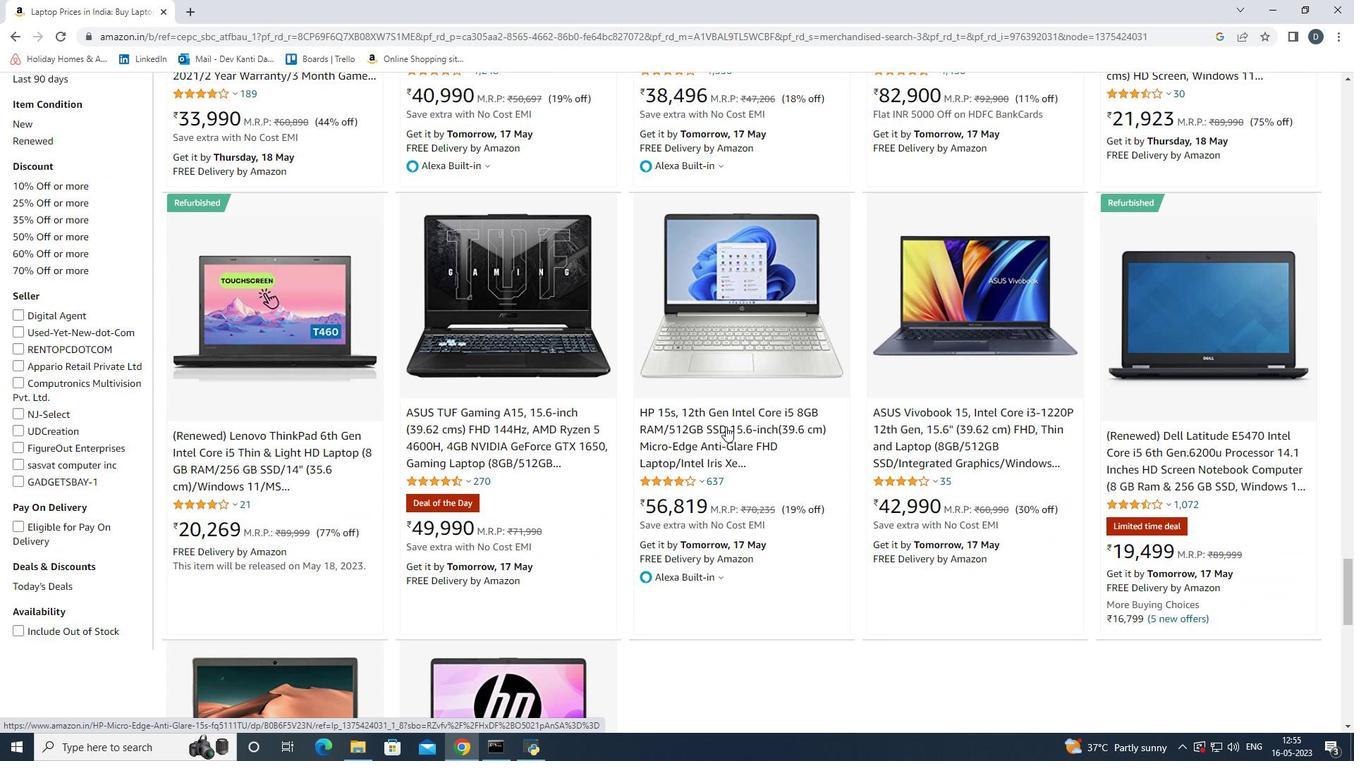 
Action: Mouse scrolled (725, 426) with delta (0, 0)
Screenshot: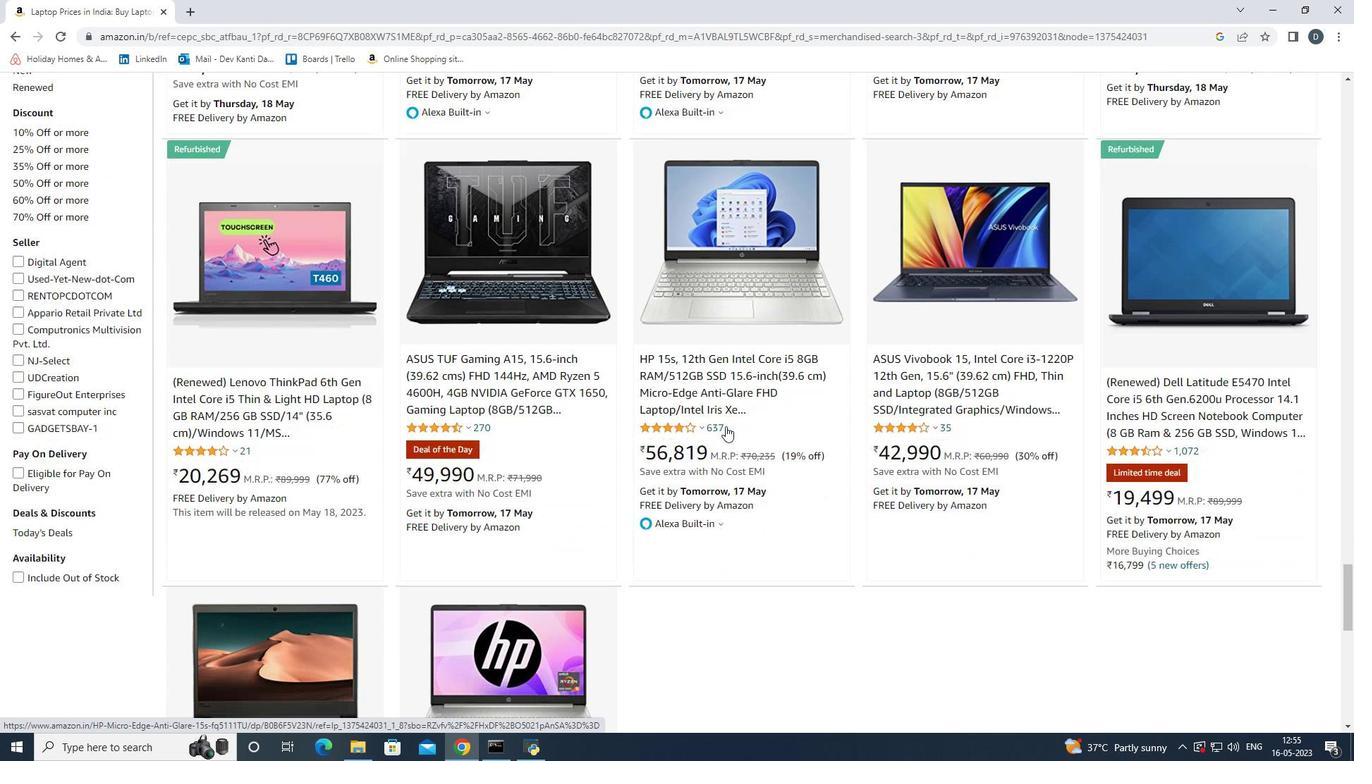 
Action: Mouse scrolled (725, 426) with delta (0, 0)
Screenshot: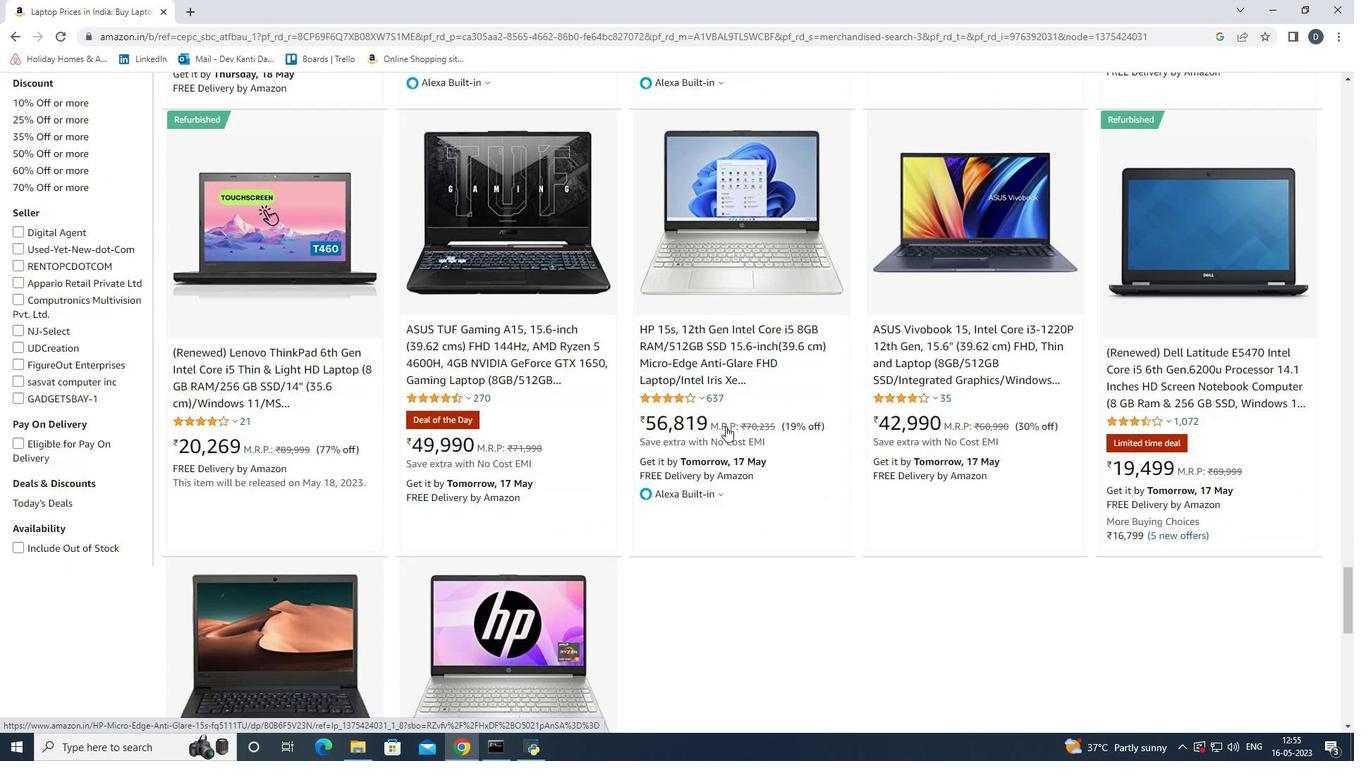 
Action: Mouse moved to (715, 434)
Screenshot: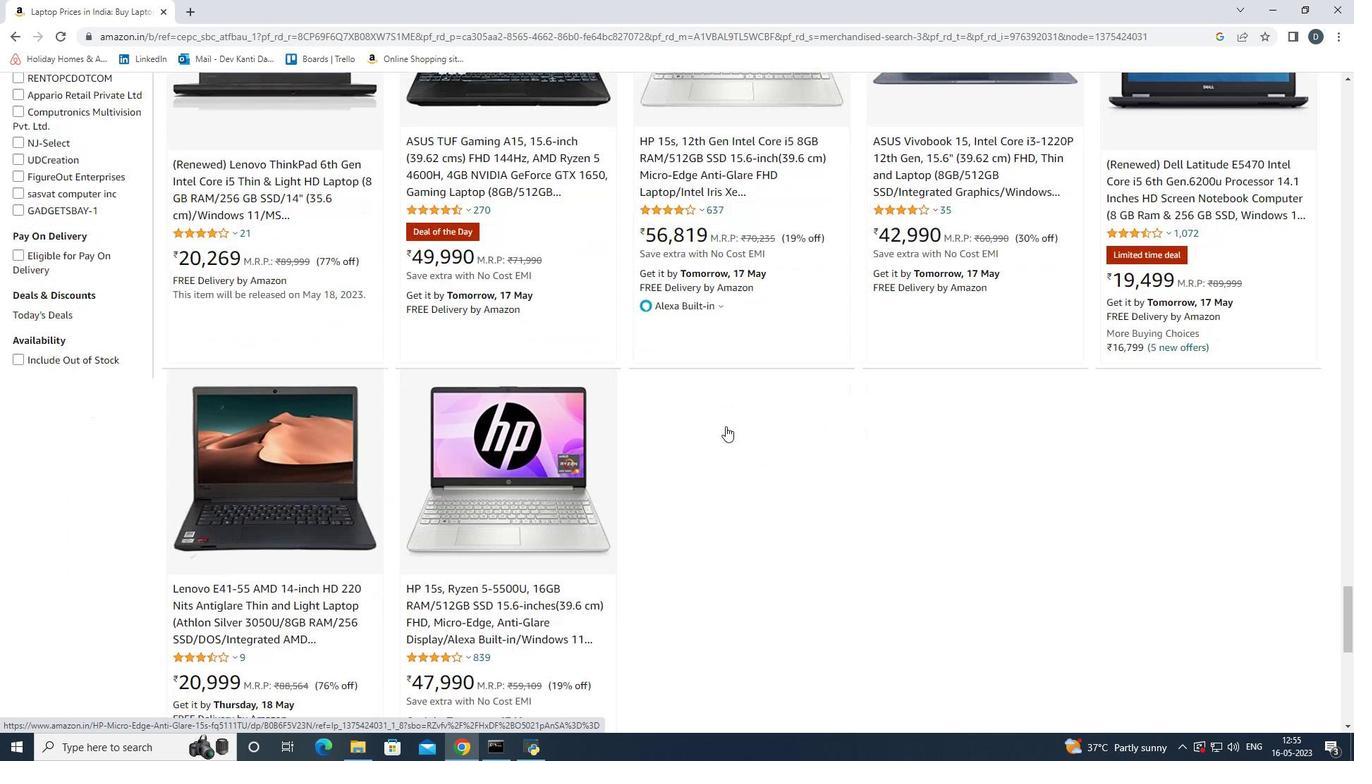 
Action: Mouse scrolled (715, 435) with delta (0, 0)
Screenshot: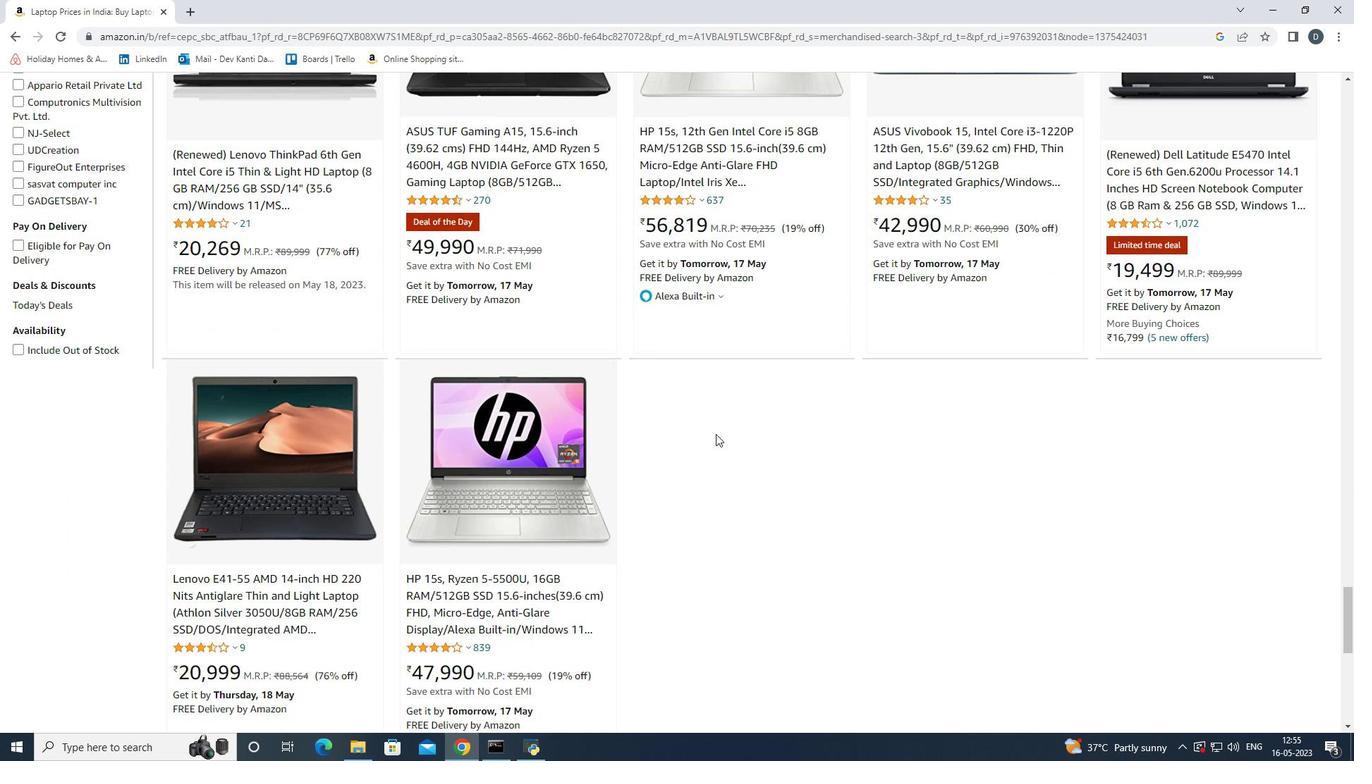 
Action: Mouse scrolled (715, 435) with delta (0, 0)
Screenshot: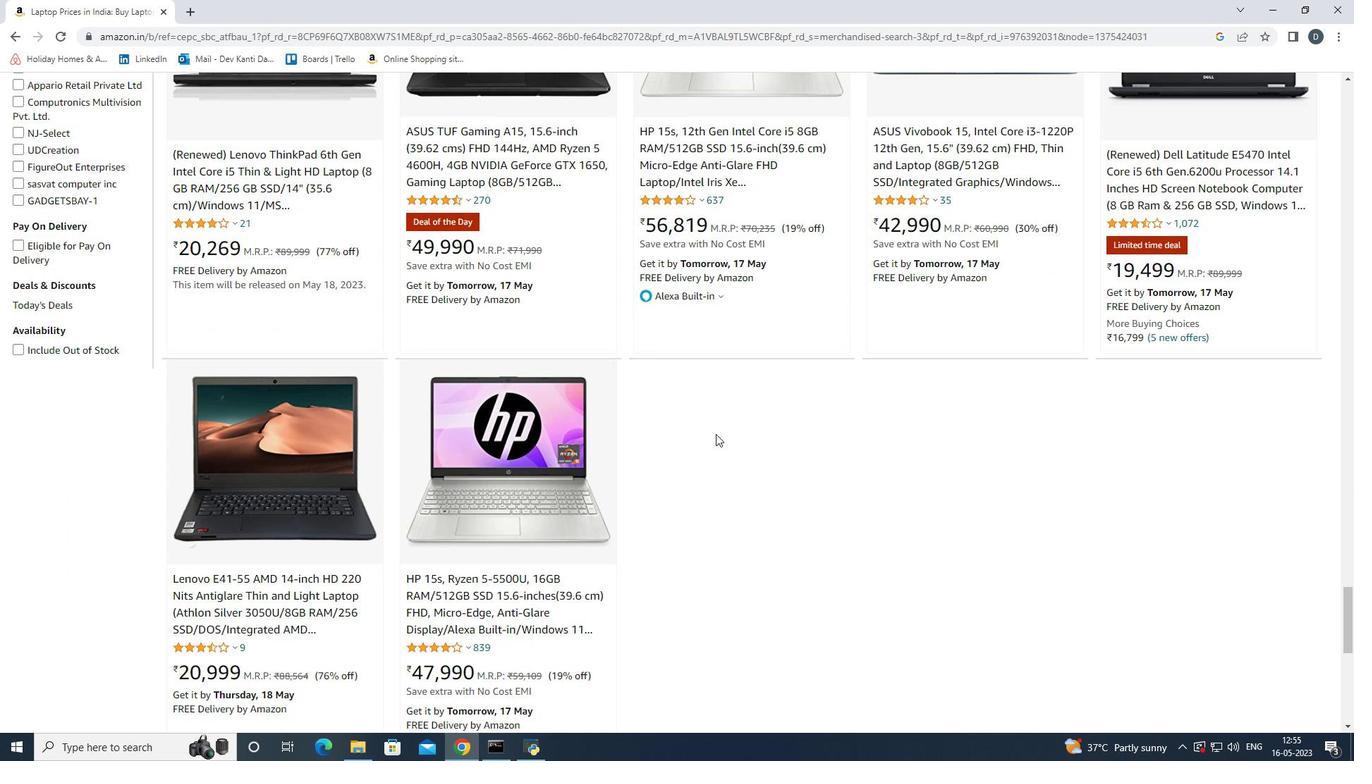 
Action: Mouse scrolled (715, 435) with delta (0, 0)
Screenshot: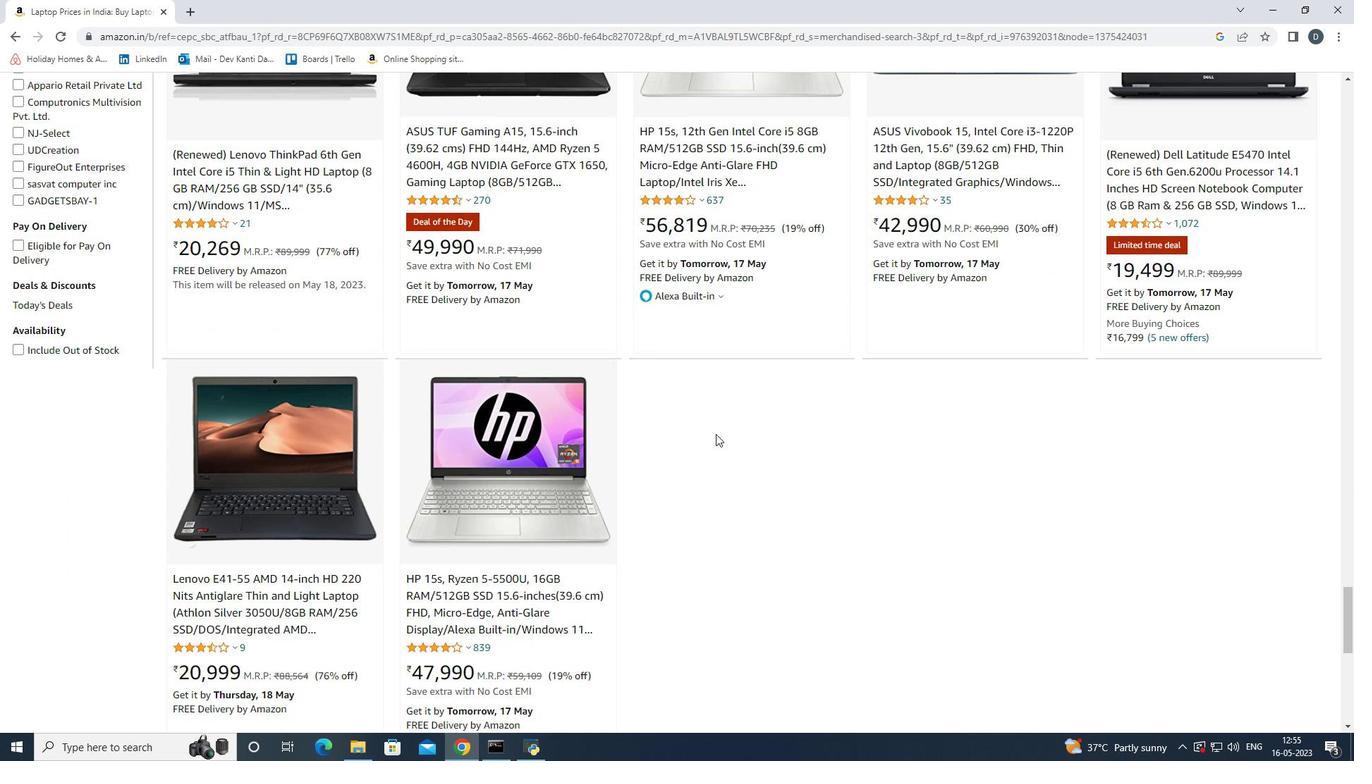 
Action: Mouse scrolled (715, 435) with delta (0, 0)
Screenshot: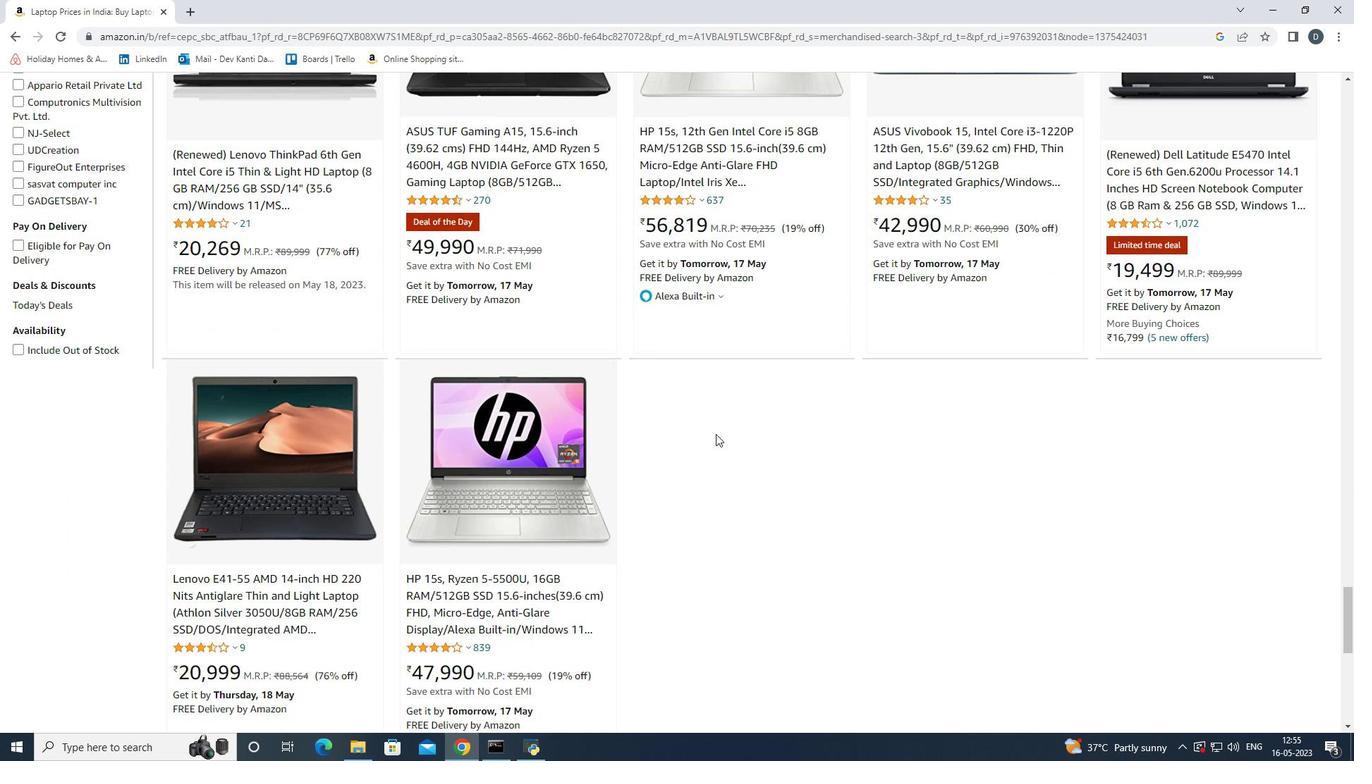 
Action: Mouse scrolled (715, 435) with delta (0, 0)
Screenshot: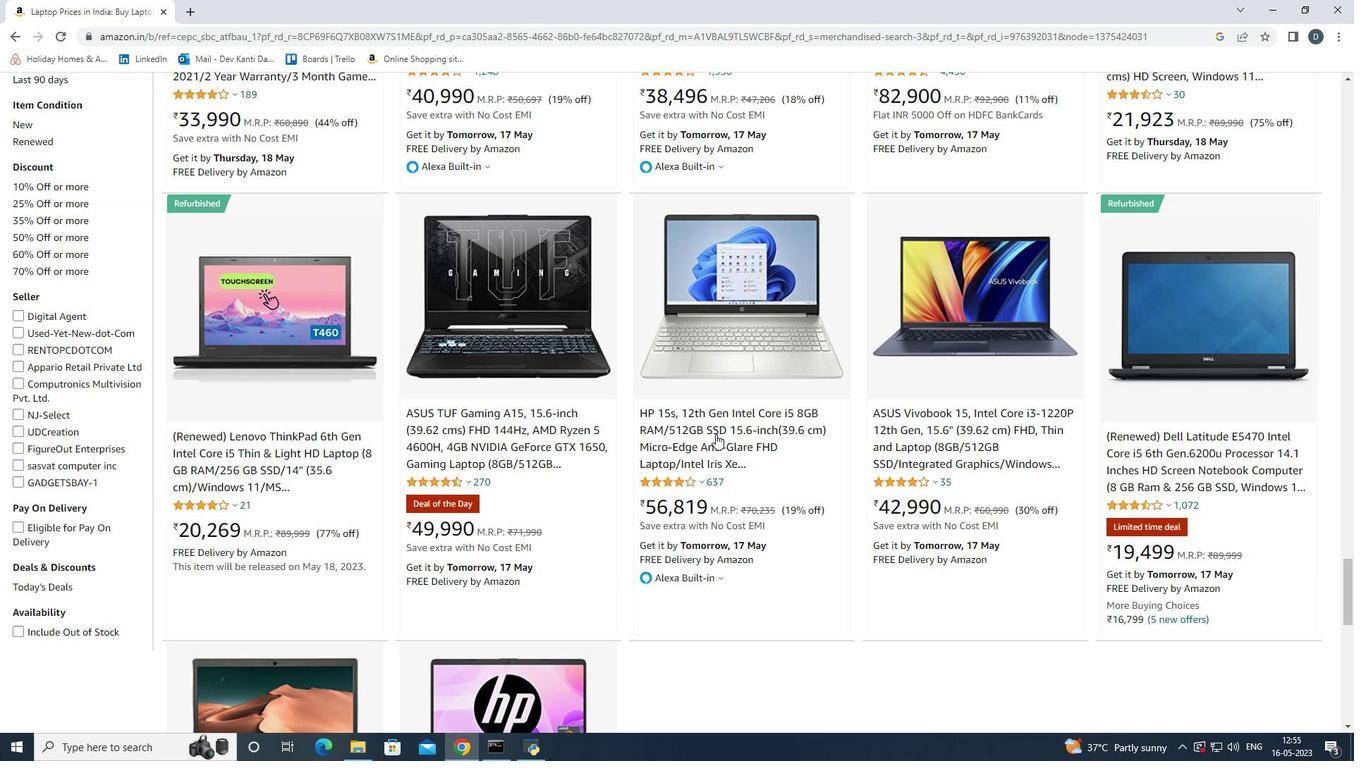 
Action: Mouse scrolled (715, 435) with delta (0, 0)
Screenshot: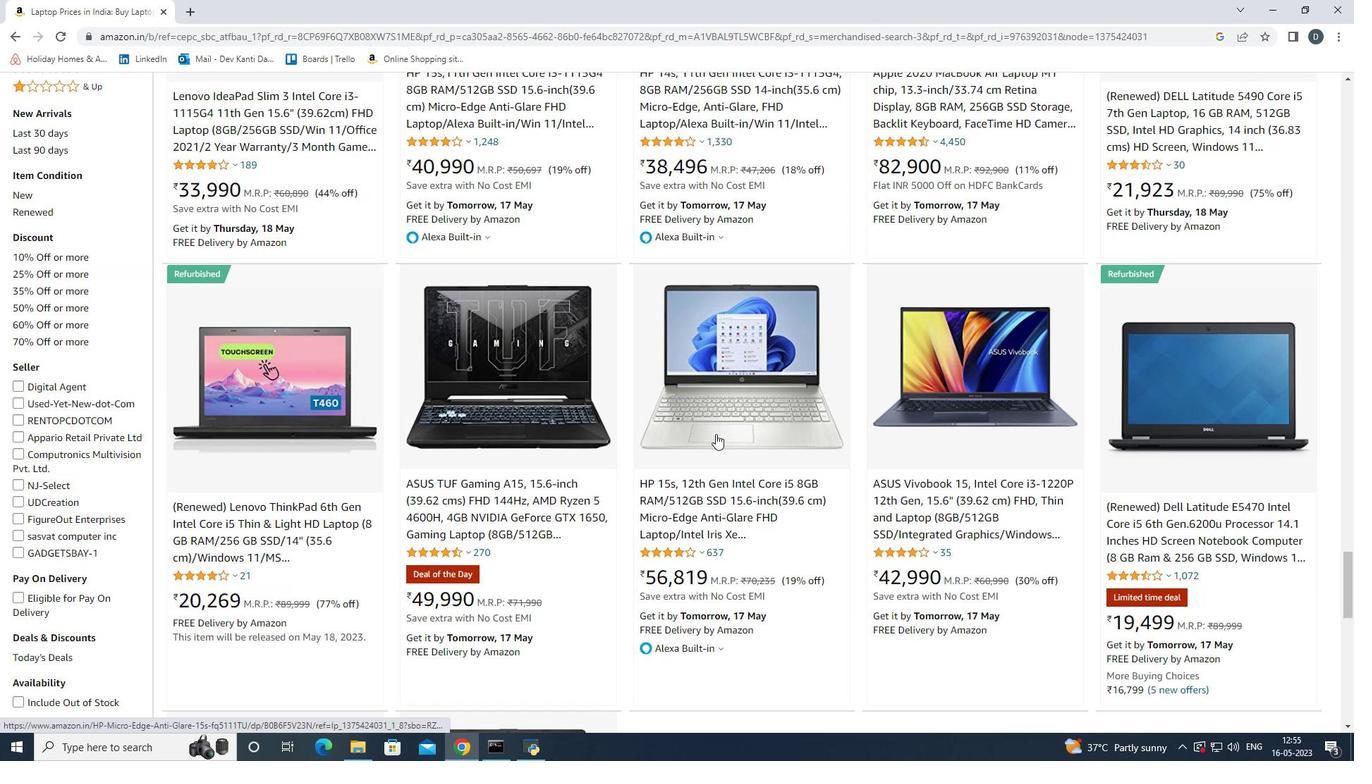 
Action: Mouse scrolled (715, 435) with delta (0, 0)
Screenshot: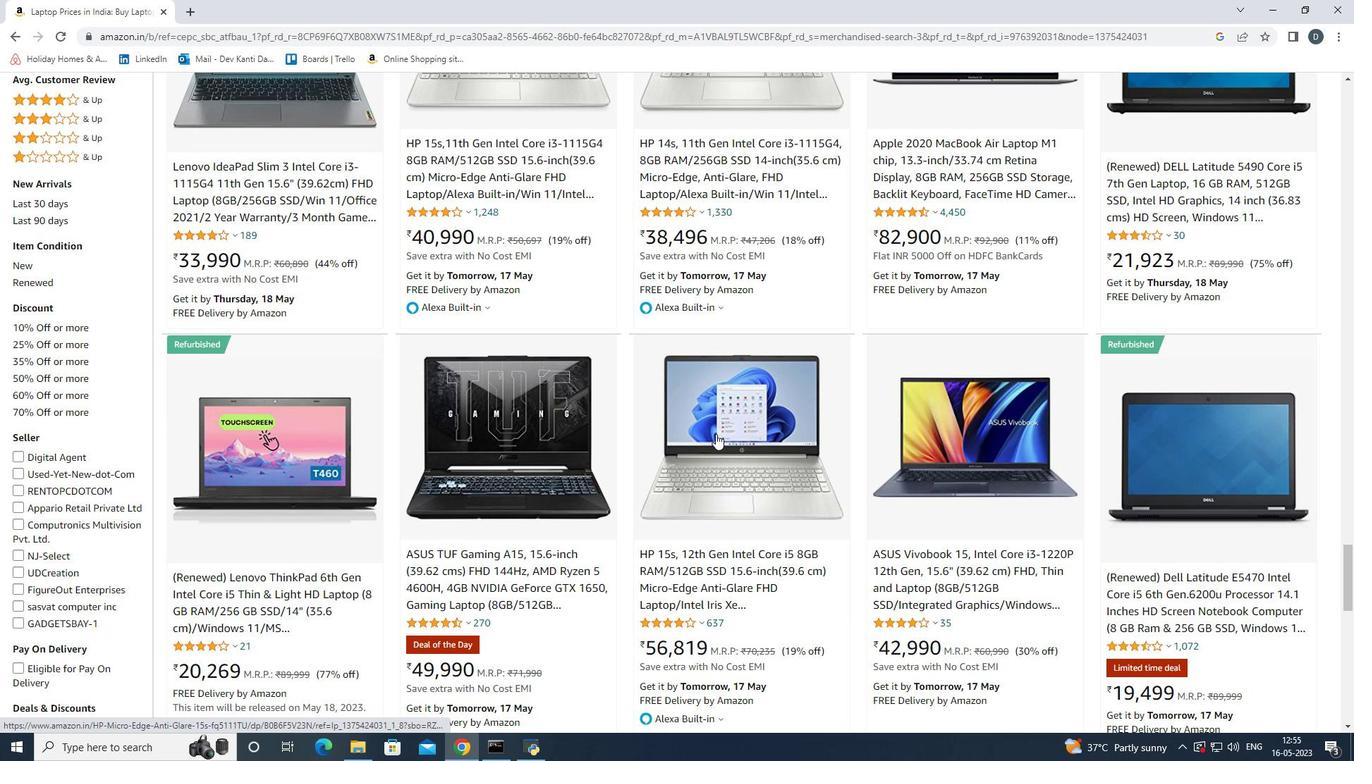 
Action: Mouse scrolled (715, 435) with delta (0, 0)
Screenshot: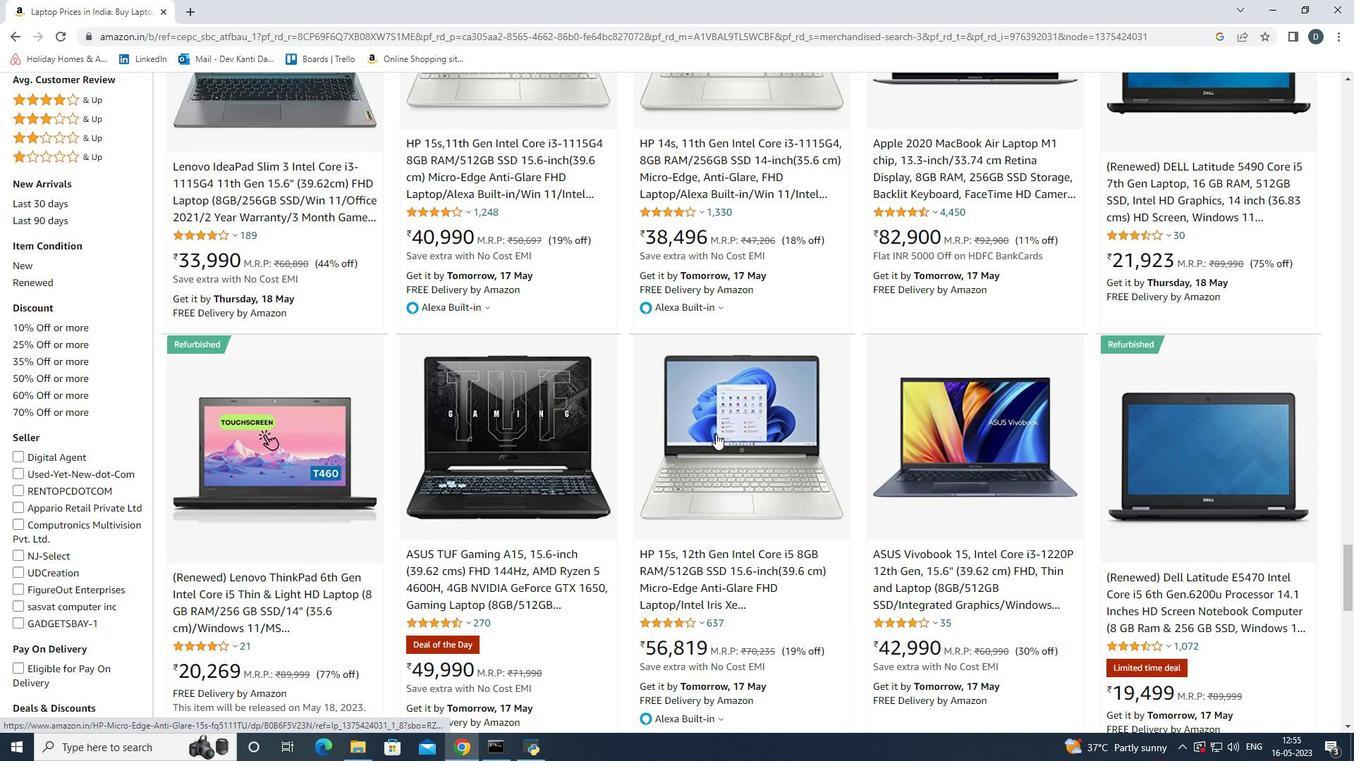 
Action: Mouse moved to (282, 454)
Screenshot: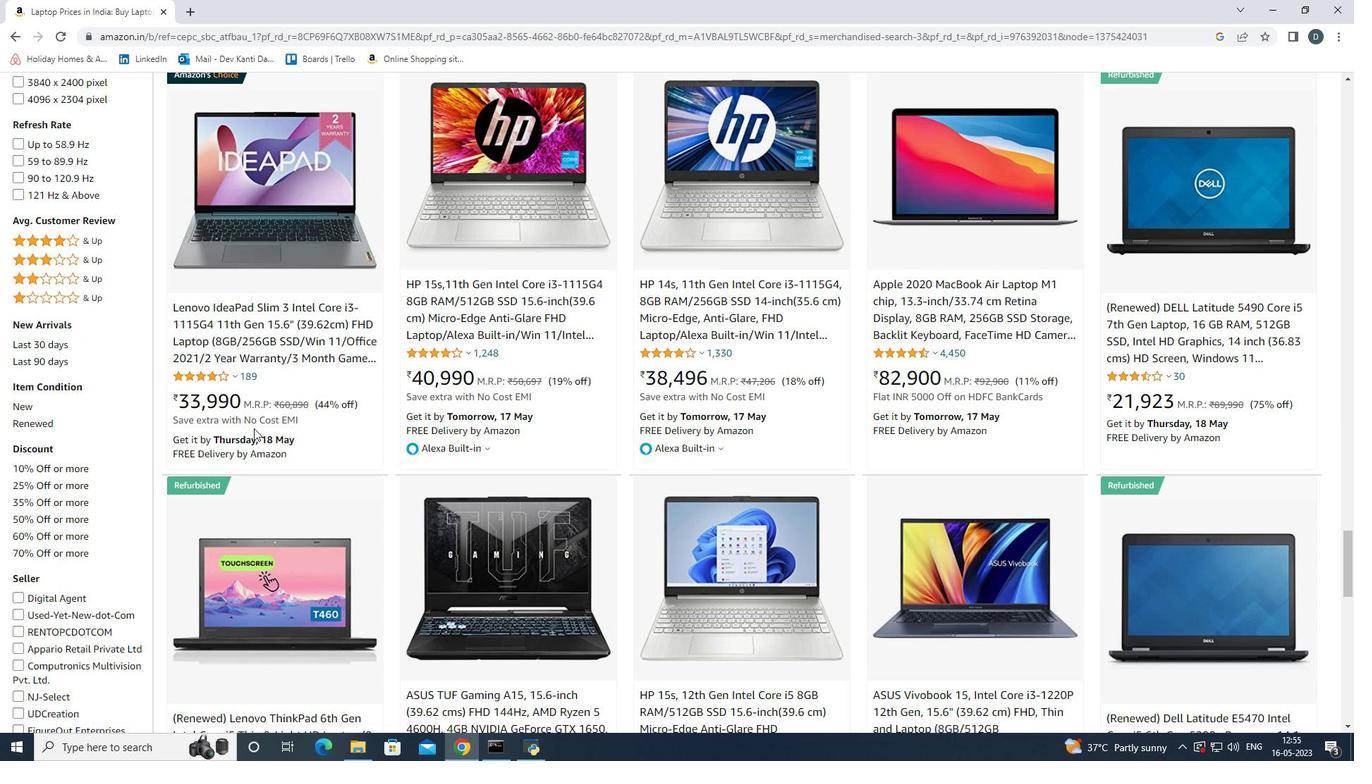 
Action: Mouse scrolled (282, 453) with delta (0, 0)
Screenshot: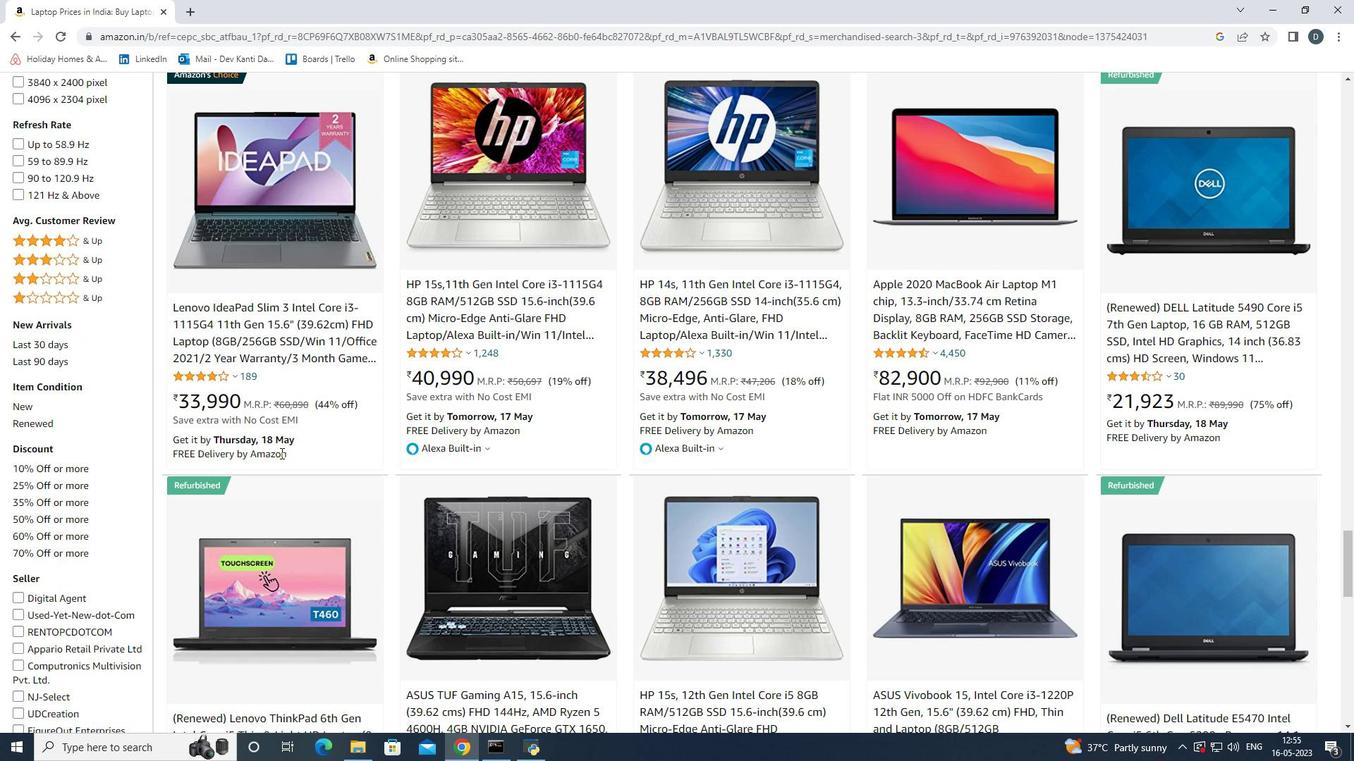 
Action: Mouse scrolled (282, 453) with delta (0, 0)
Screenshot: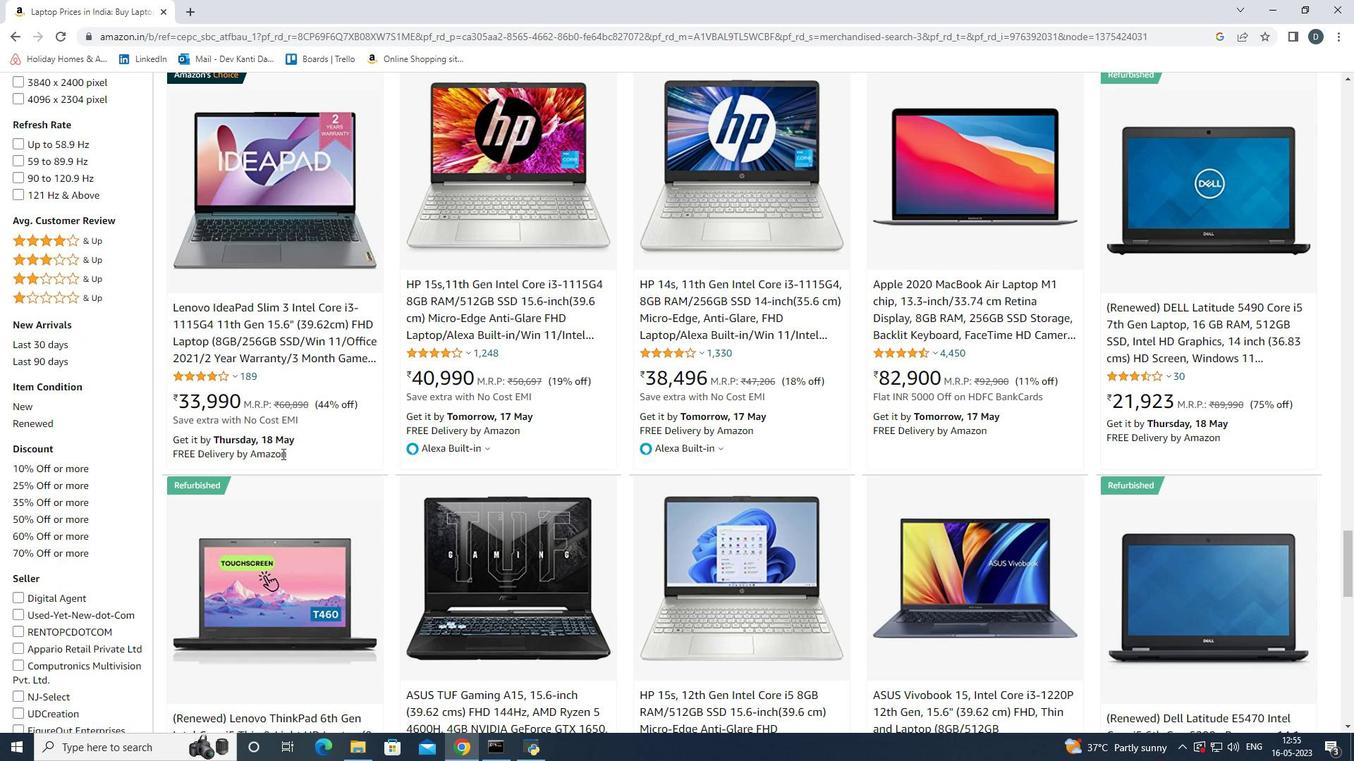 
Action: Mouse moved to (114, 457)
Screenshot: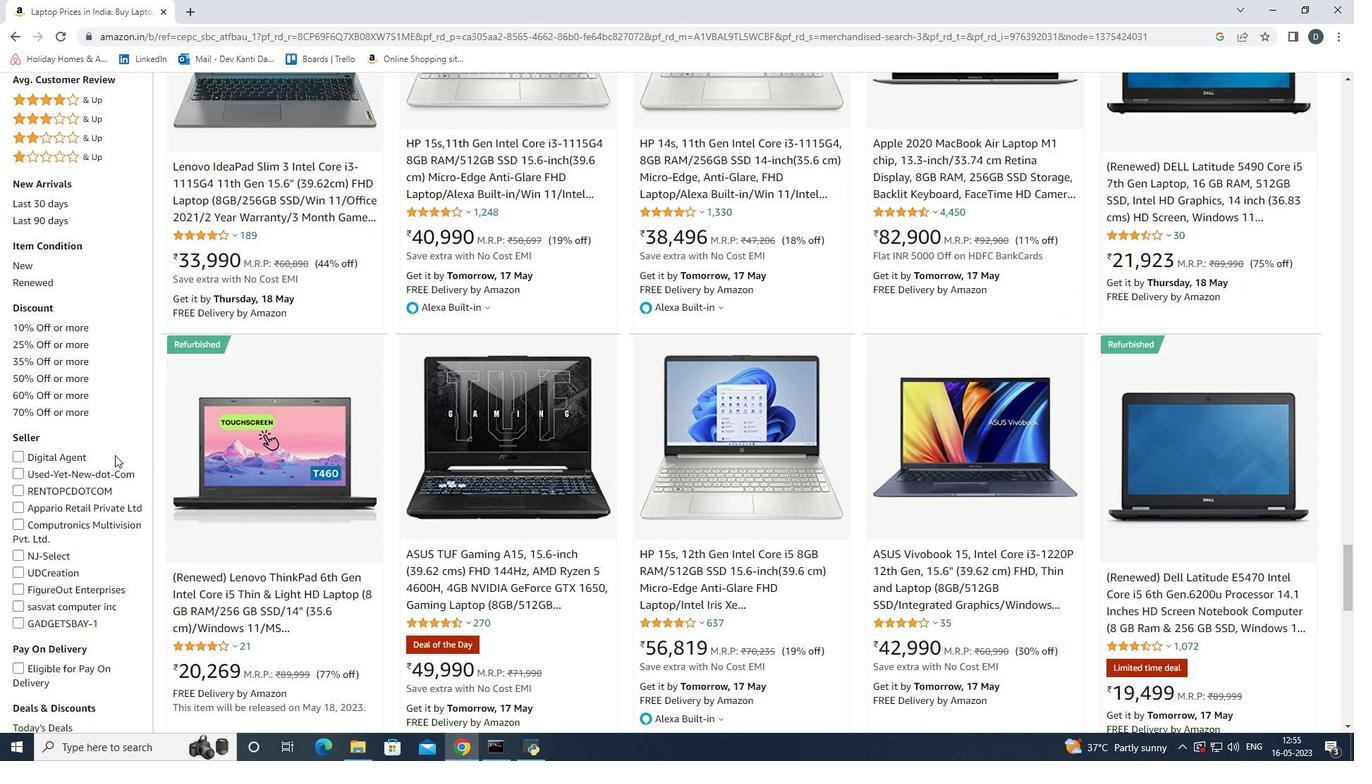 
Action: Mouse scrolled (114, 457) with delta (0, 0)
Screenshot: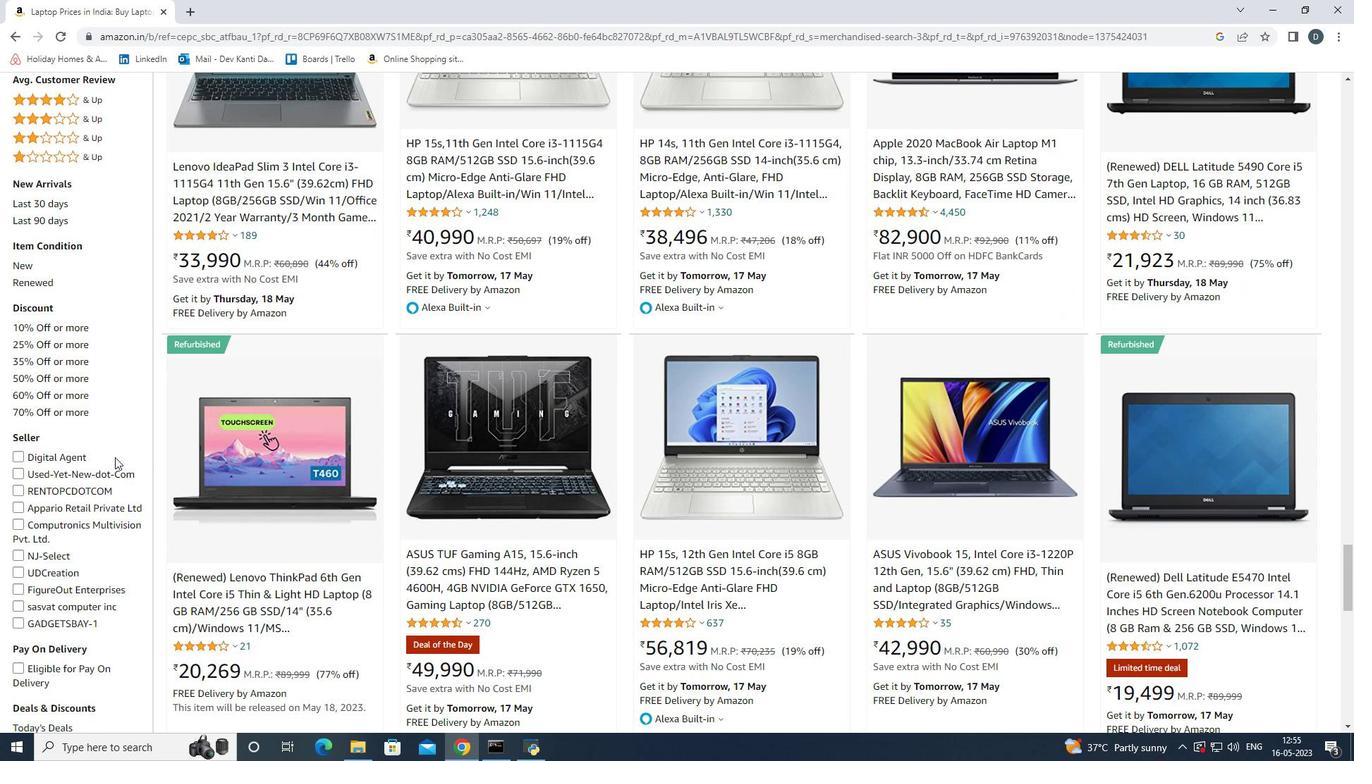
Action: Mouse scrolled (114, 457) with delta (0, 0)
Screenshot: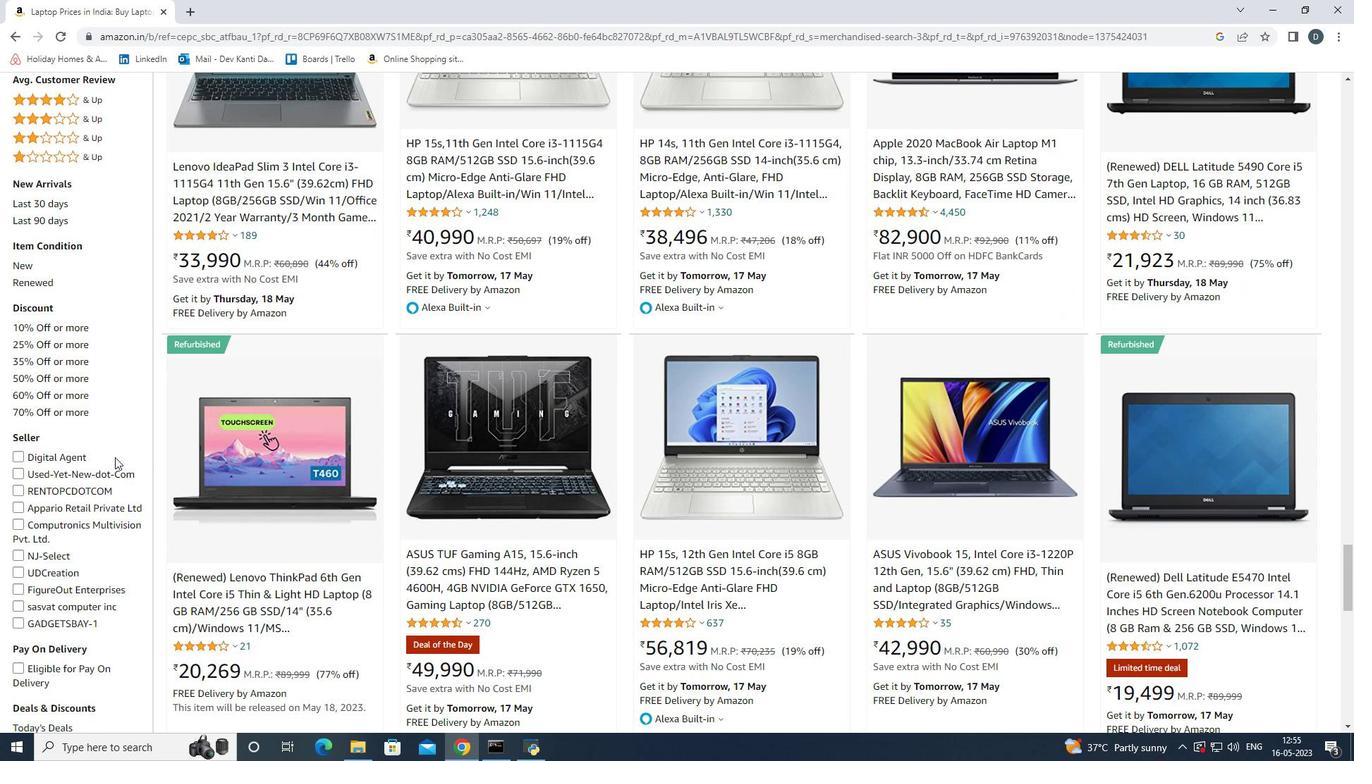 
Action: Mouse moved to (131, 551)
Screenshot: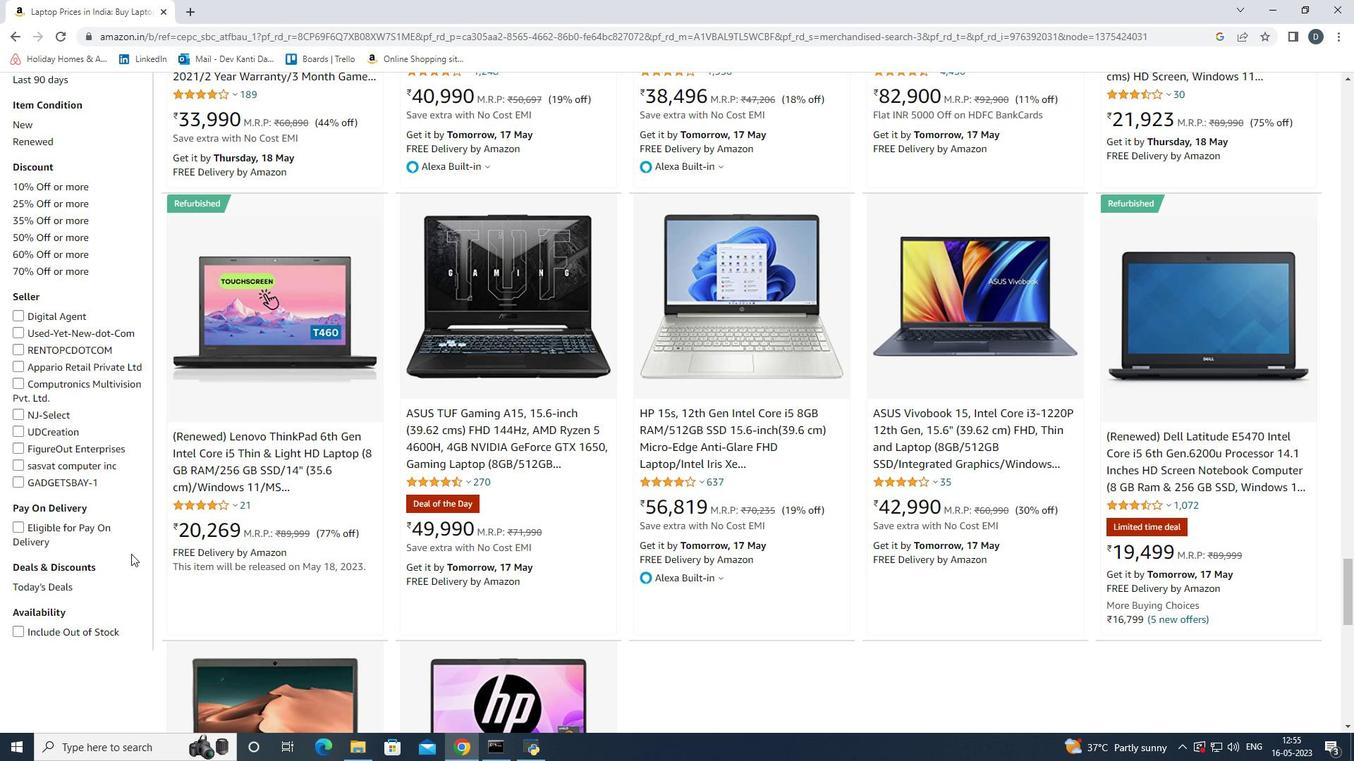 
Action: Mouse scrolled (131, 552) with delta (0, 0)
Screenshot: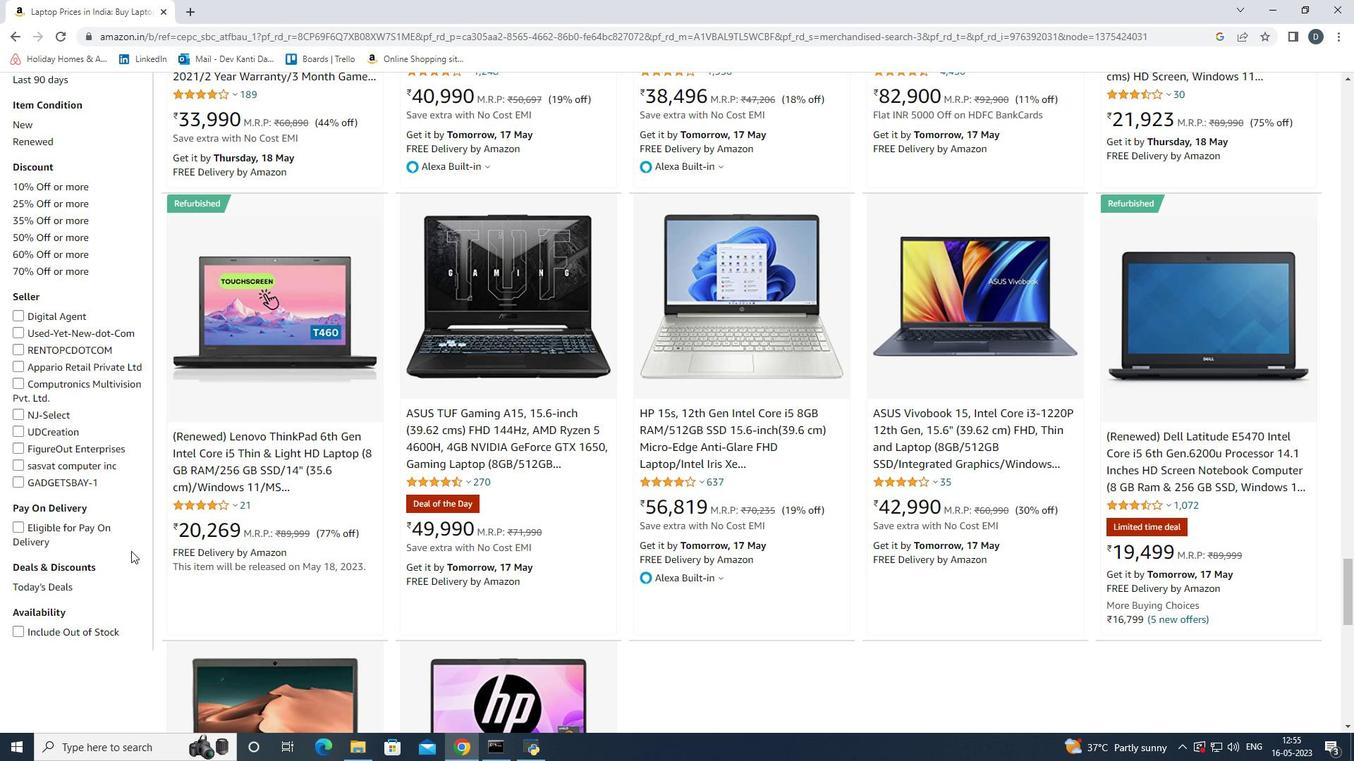
Action: Mouse moved to (132, 550)
Screenshot: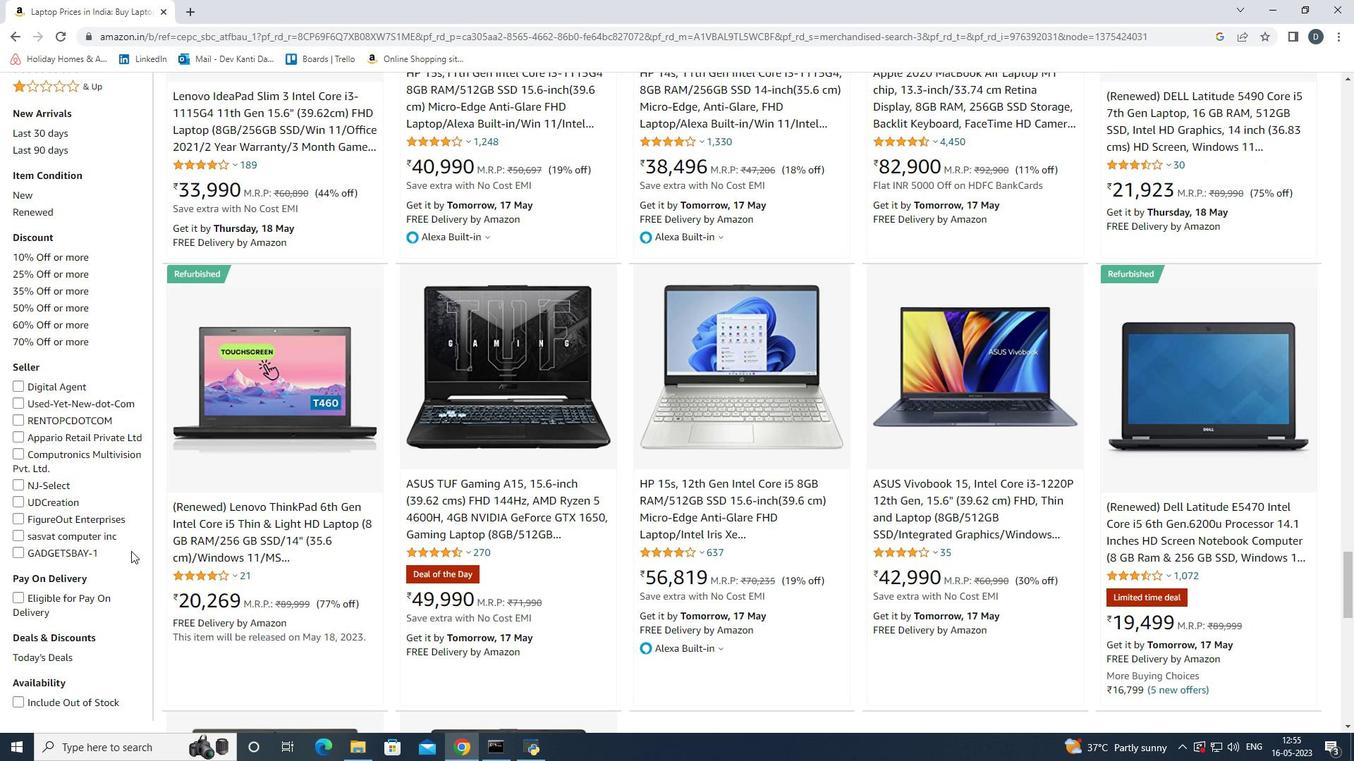 
Action: Mouse scrolled (132, 551) with delta (0, 0)
Screenshot: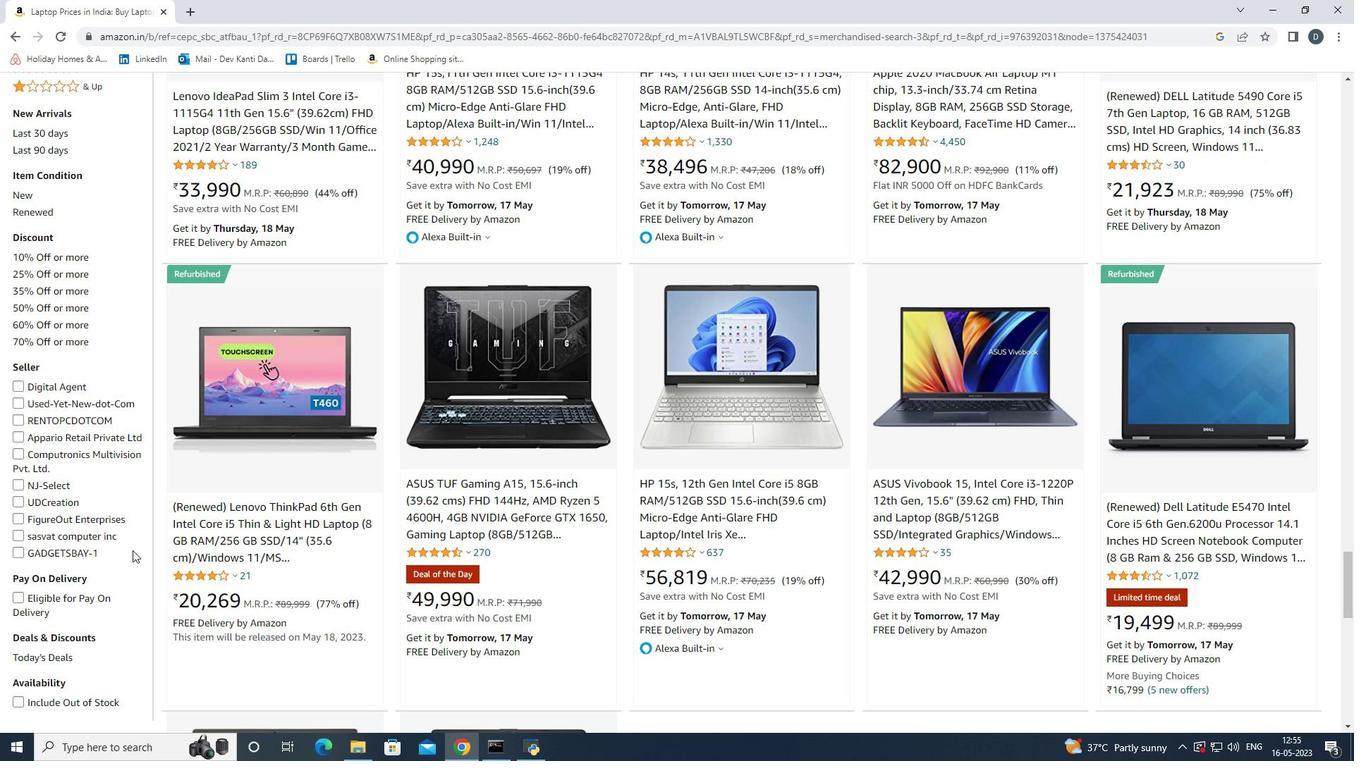 
Action: Mouse scrolled (132, 551) with delta (0, 0)
Screenshot: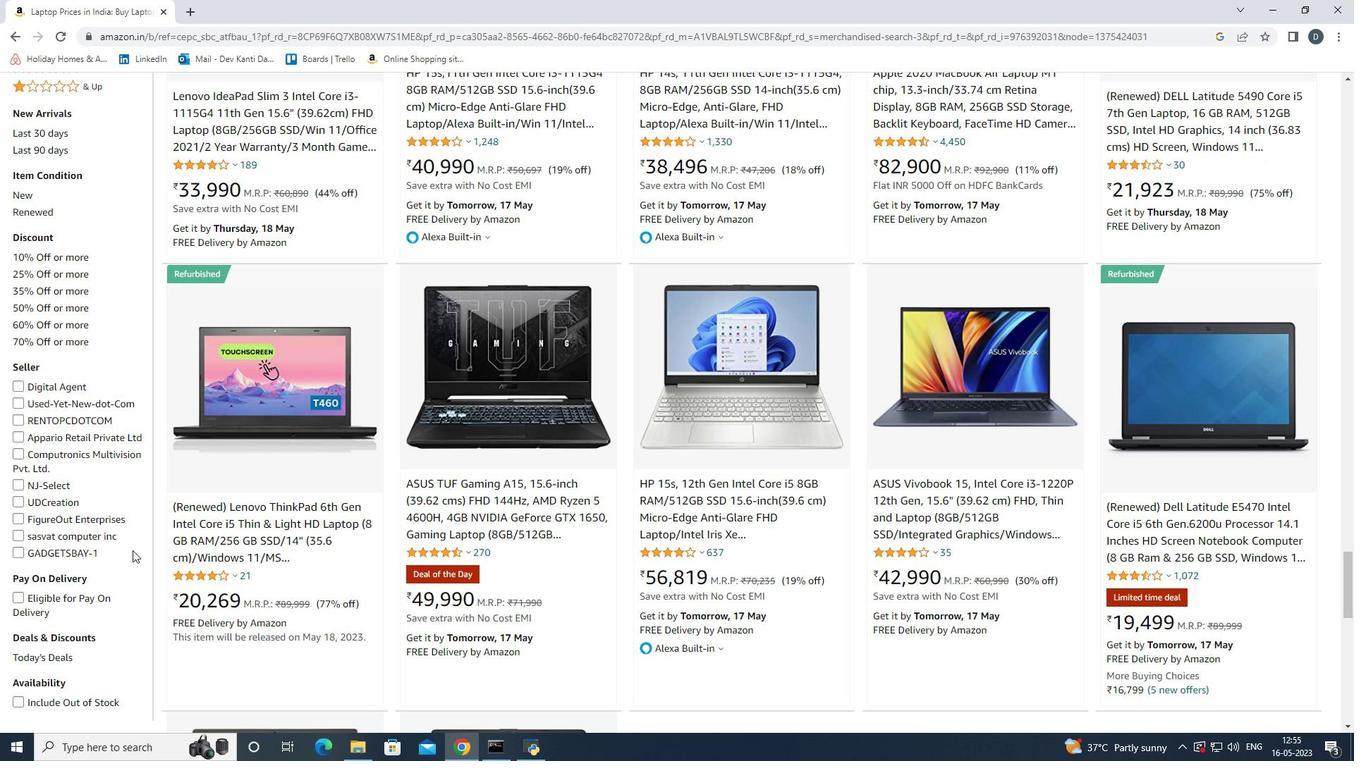 
Action: Mouse scrolled (132, 551) with delta (0, 0)
Screenshot: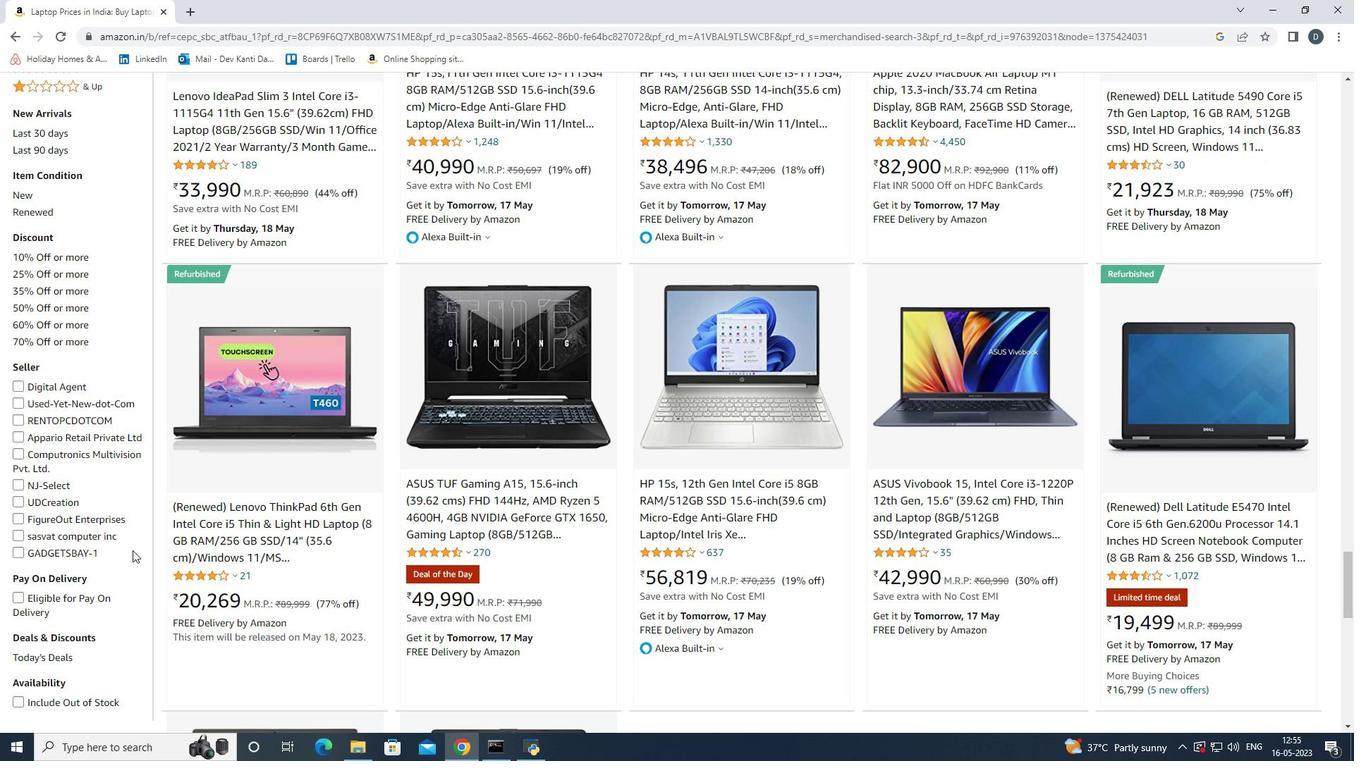 
Action: Mouse scrolled (132, 551) with delta (0, 0)
Screenshot: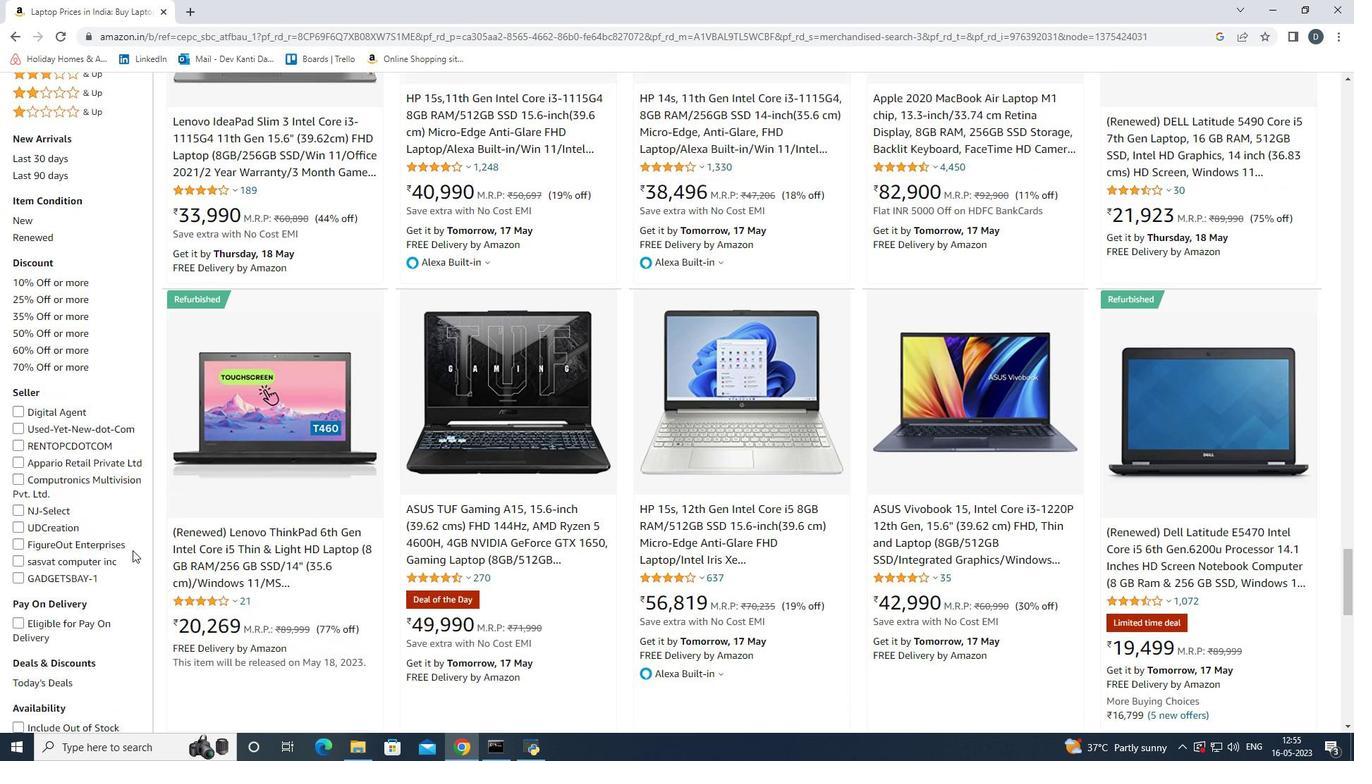 
Action: Mouse moved to (131, 550)
Screenshot: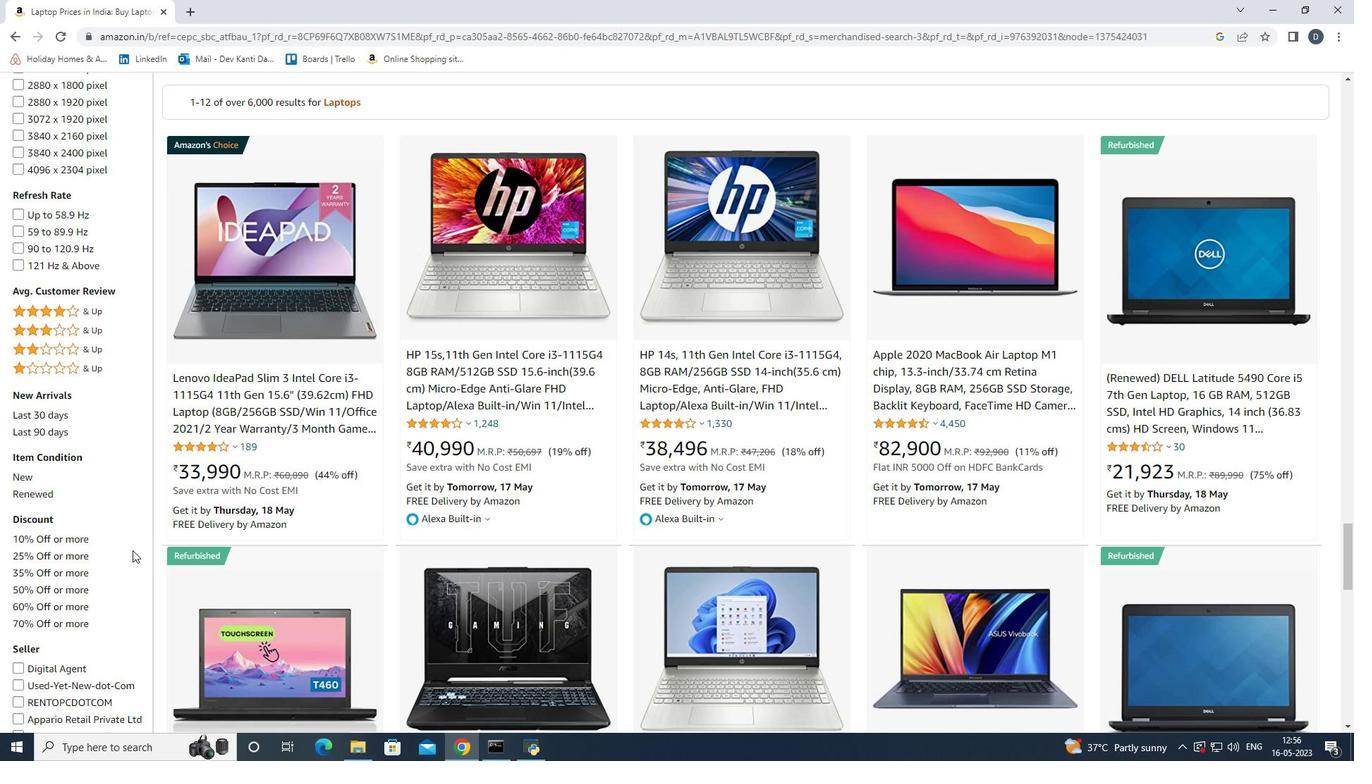 
Action: Mouse scrolled (131, 551) with delta (0, 0)
Screenshot: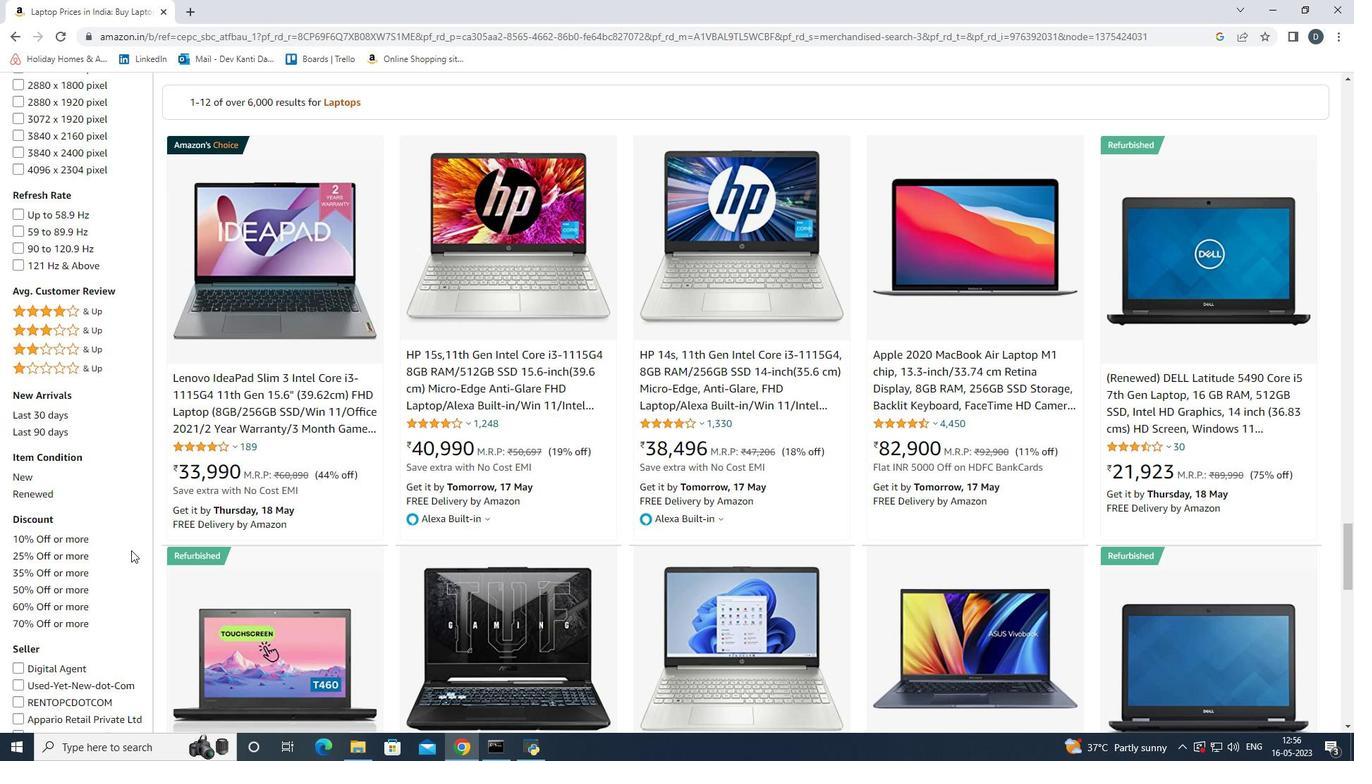 
Action: Mouse scrolled (131, 551) with delta (0, 0)
Screenshot: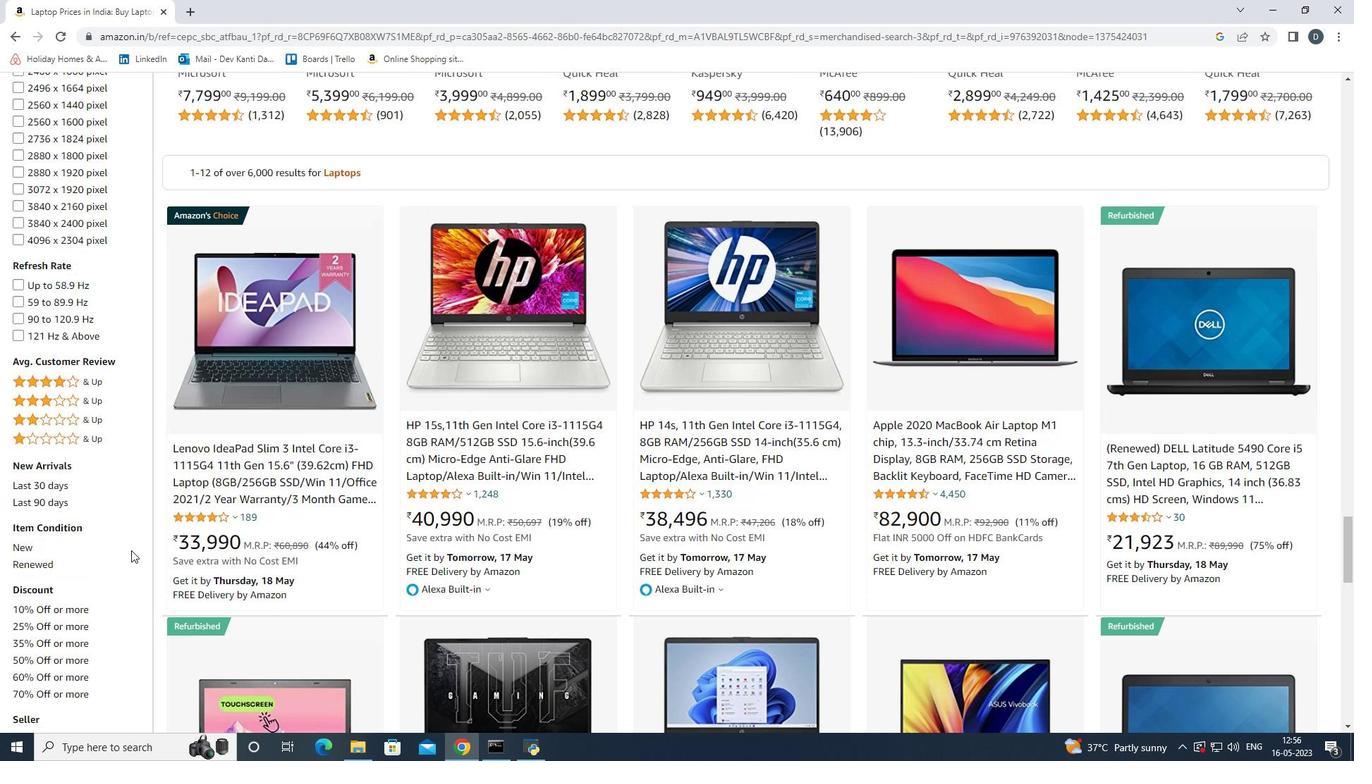 
Action: Mouse scrolled (131, 551) with delta (0, 0)
Screenshot: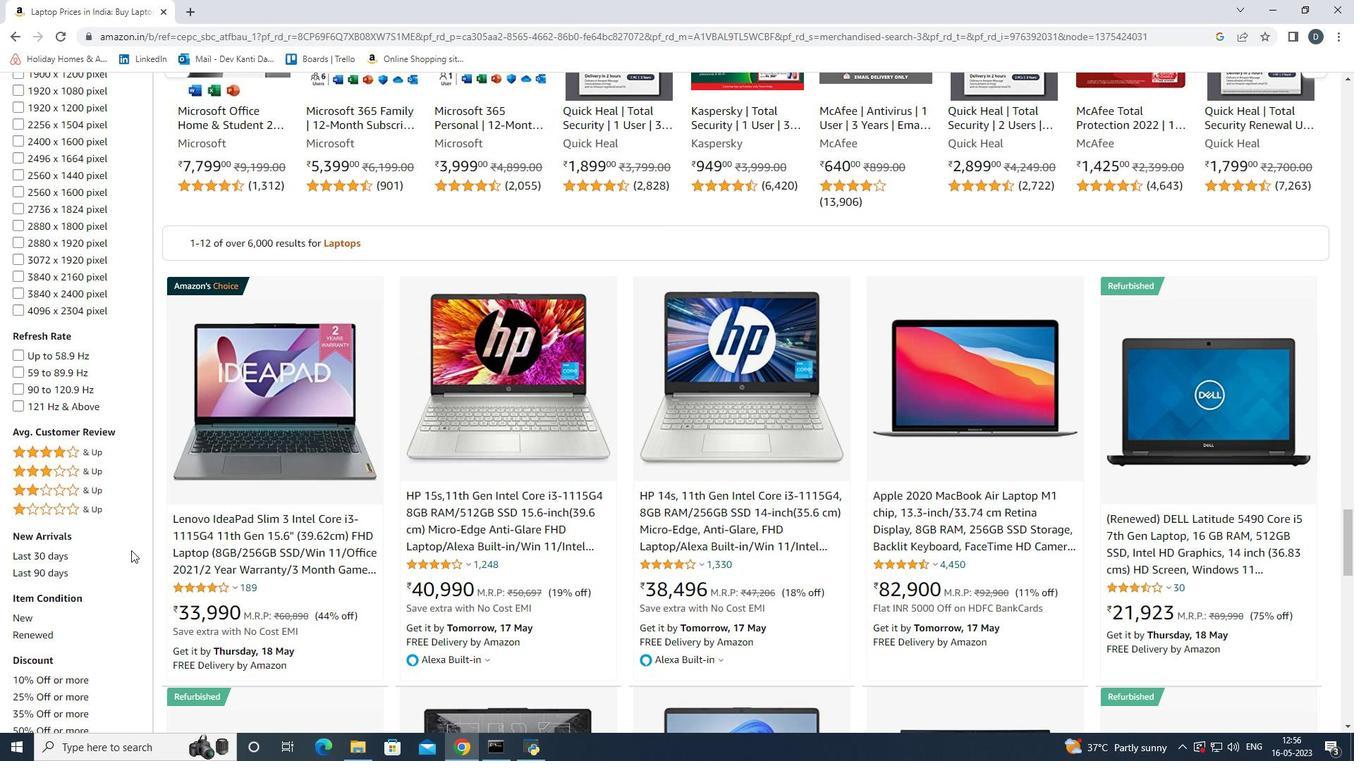 
Action: Mouse scrolled (131, 551) with delta (0, 0)
Screenshot: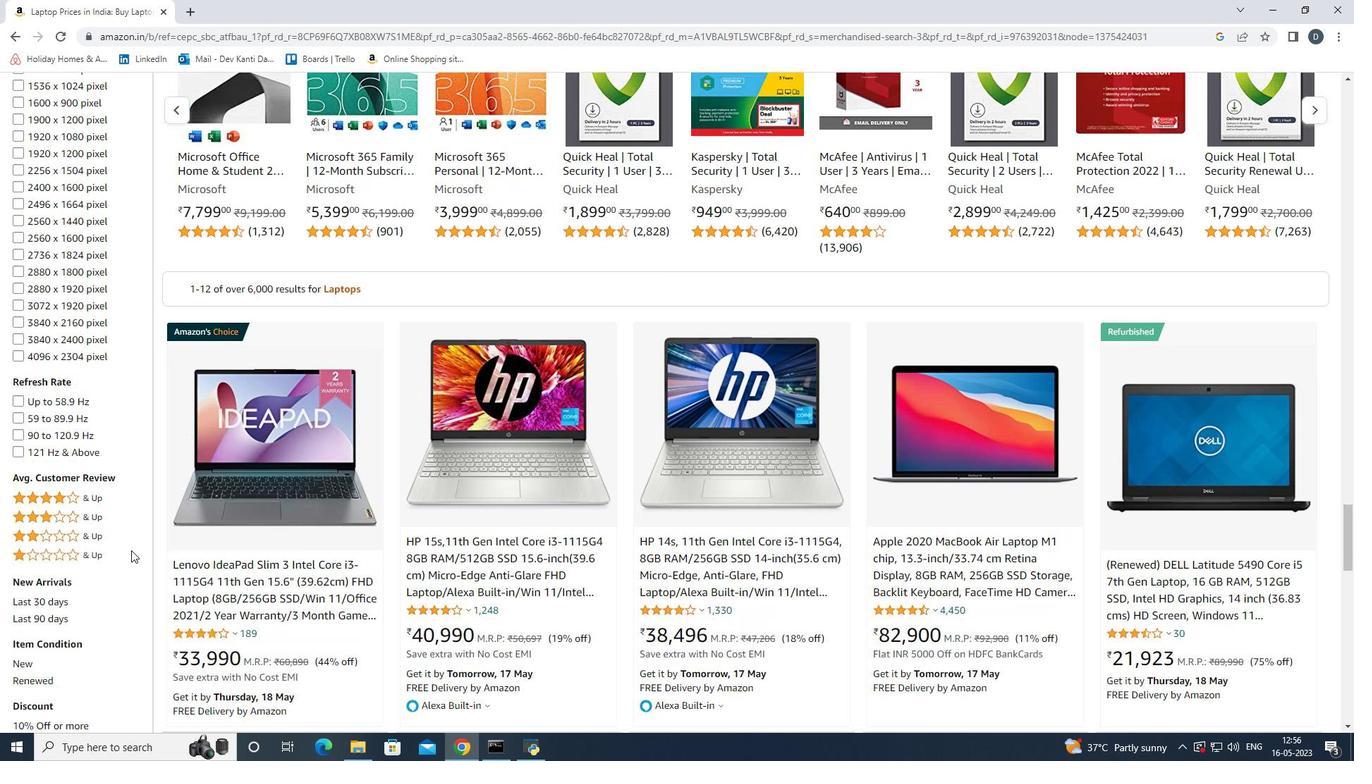 
Action: Mouse scrolled (131, 551) with delta (0, 0)
Screenshot: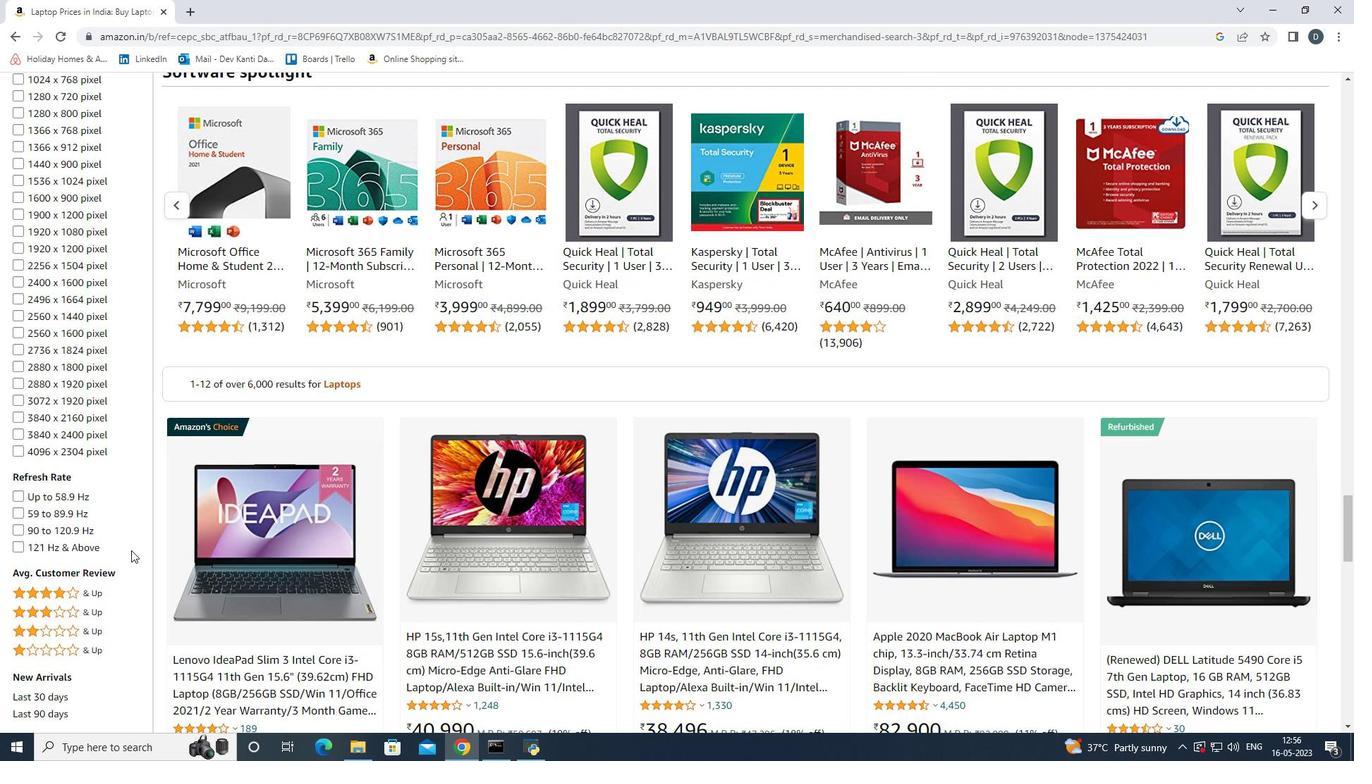 
Action: Mouse scrolled (131, 551) with delta (0, 0)
Screenshot: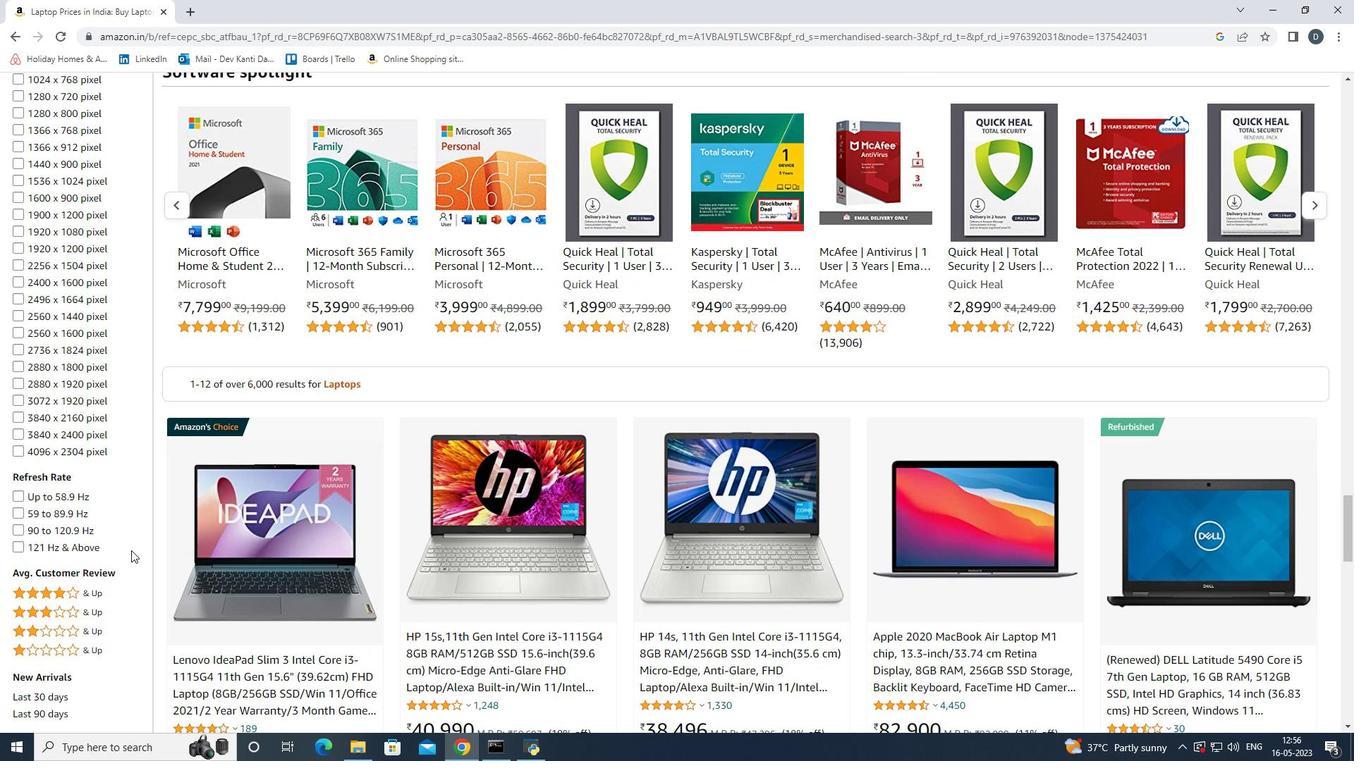 
Action: Mouse scrolled (131, 551) with delta (0, 0)
Screenshot: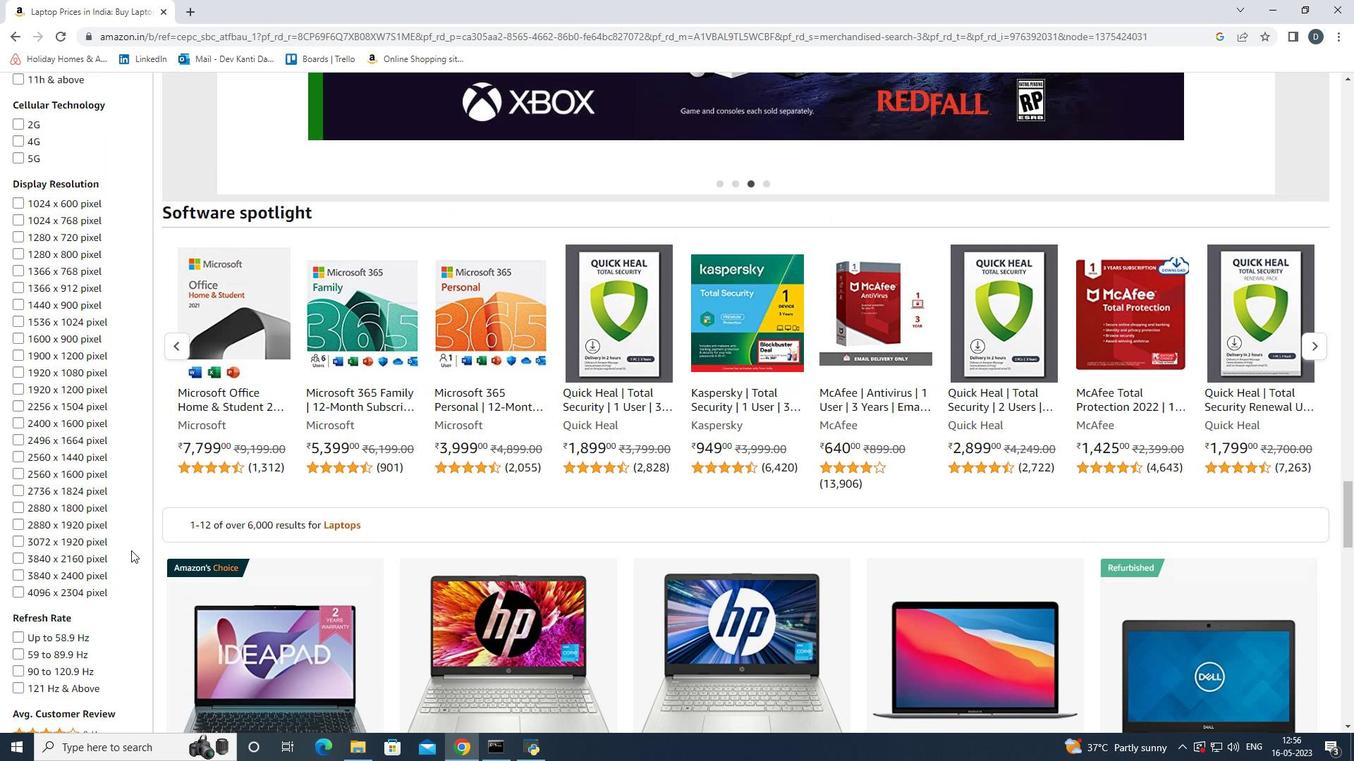 
Action: Mouse scrolled (131, 551) with delta (0, 0)
Screenshot: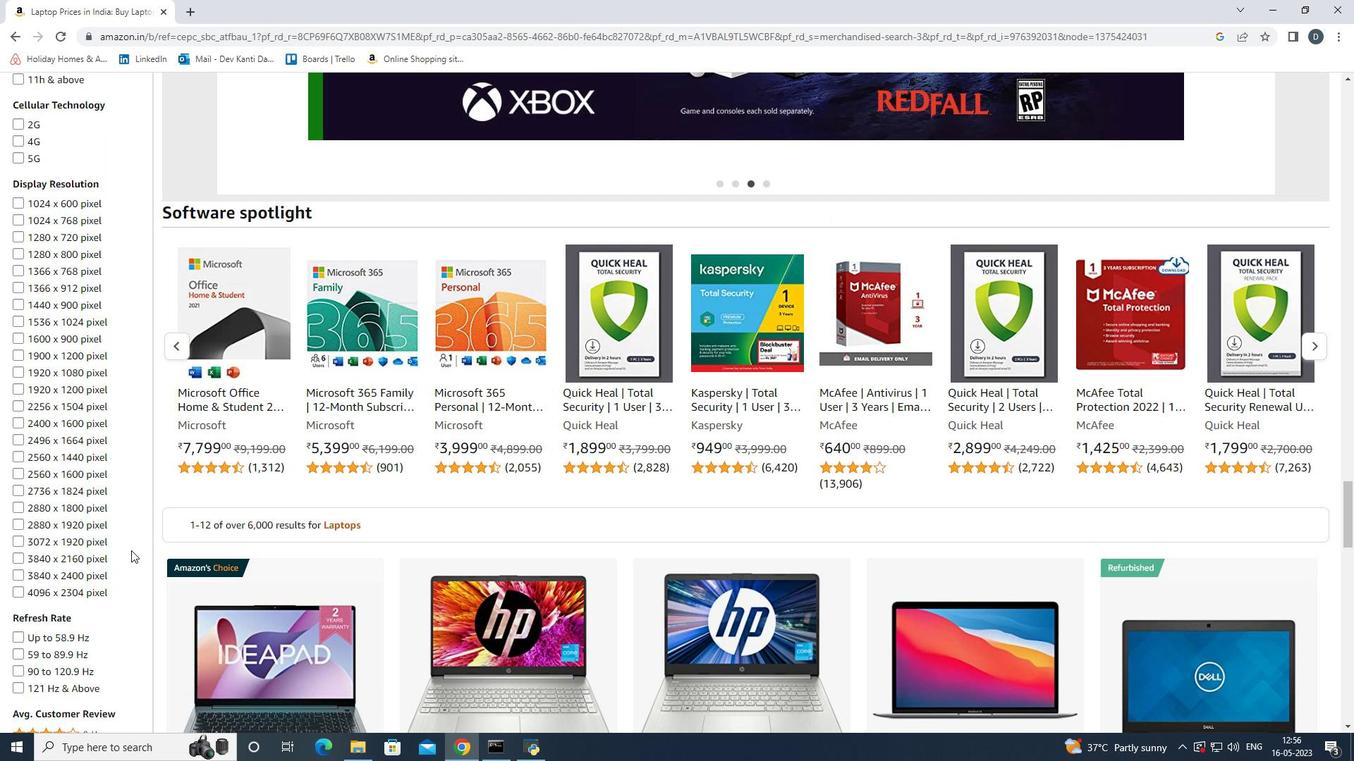 
Action: Mouse scrolled (131, 551) with delta (0, 0)
Screenshot: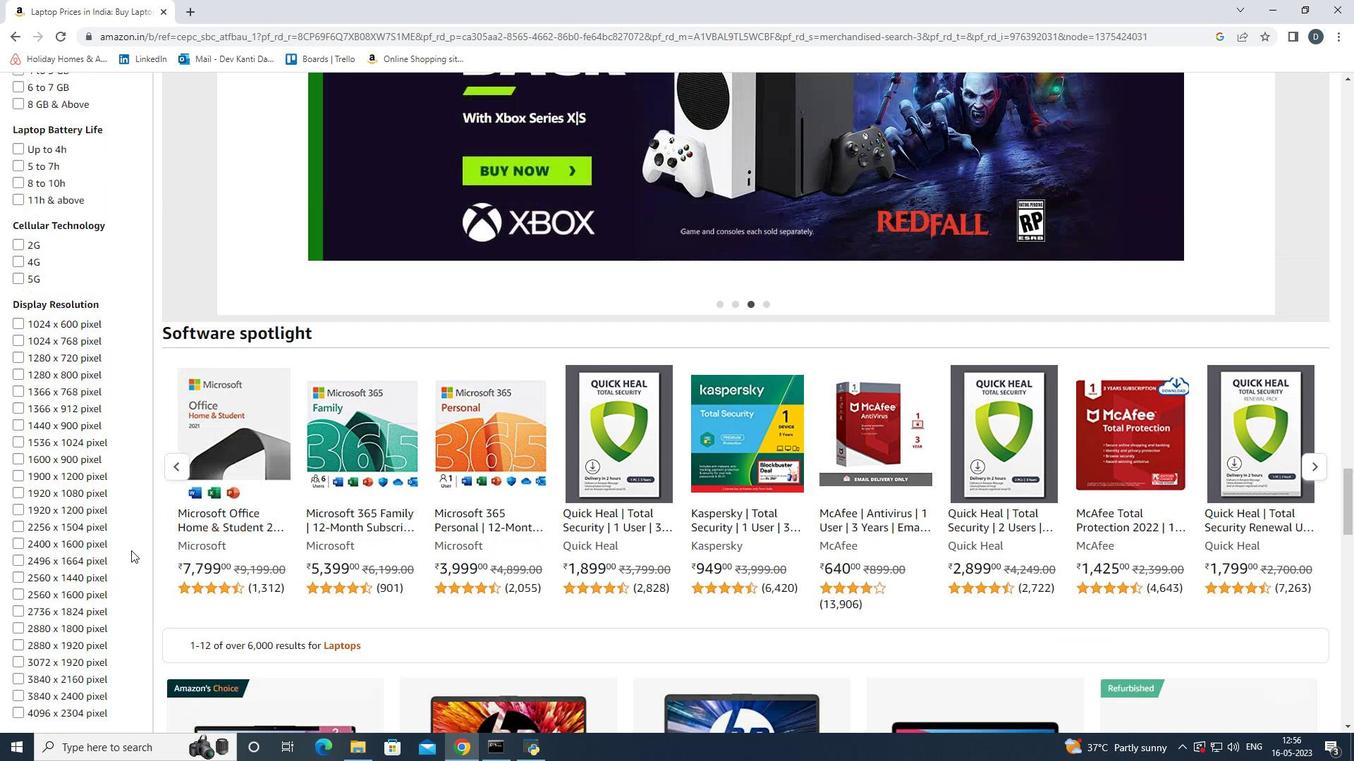 
Action: Mouse scrolled (131, 551) with delta (0, 0)
Screenshot: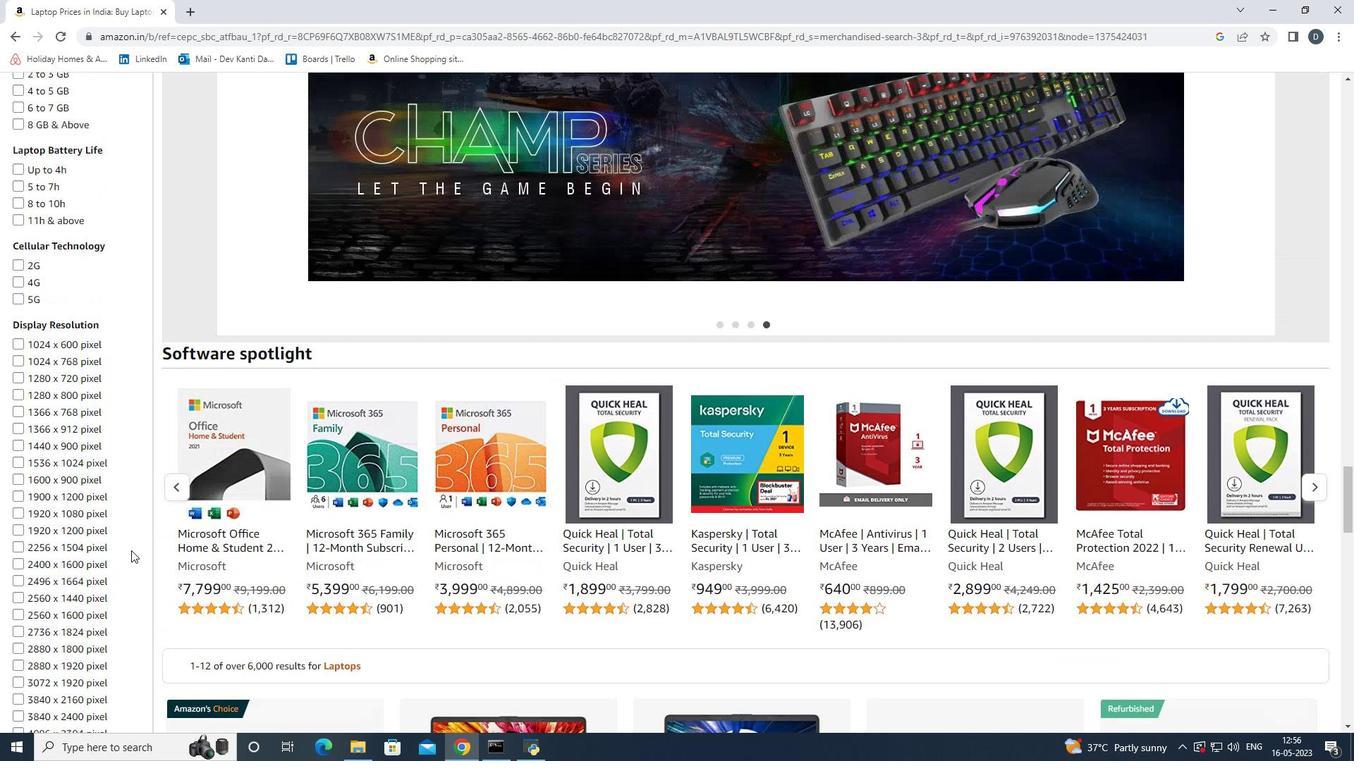 
Action: Mouse scrolled (131, 551) with delta (0, 0)
Screenshot: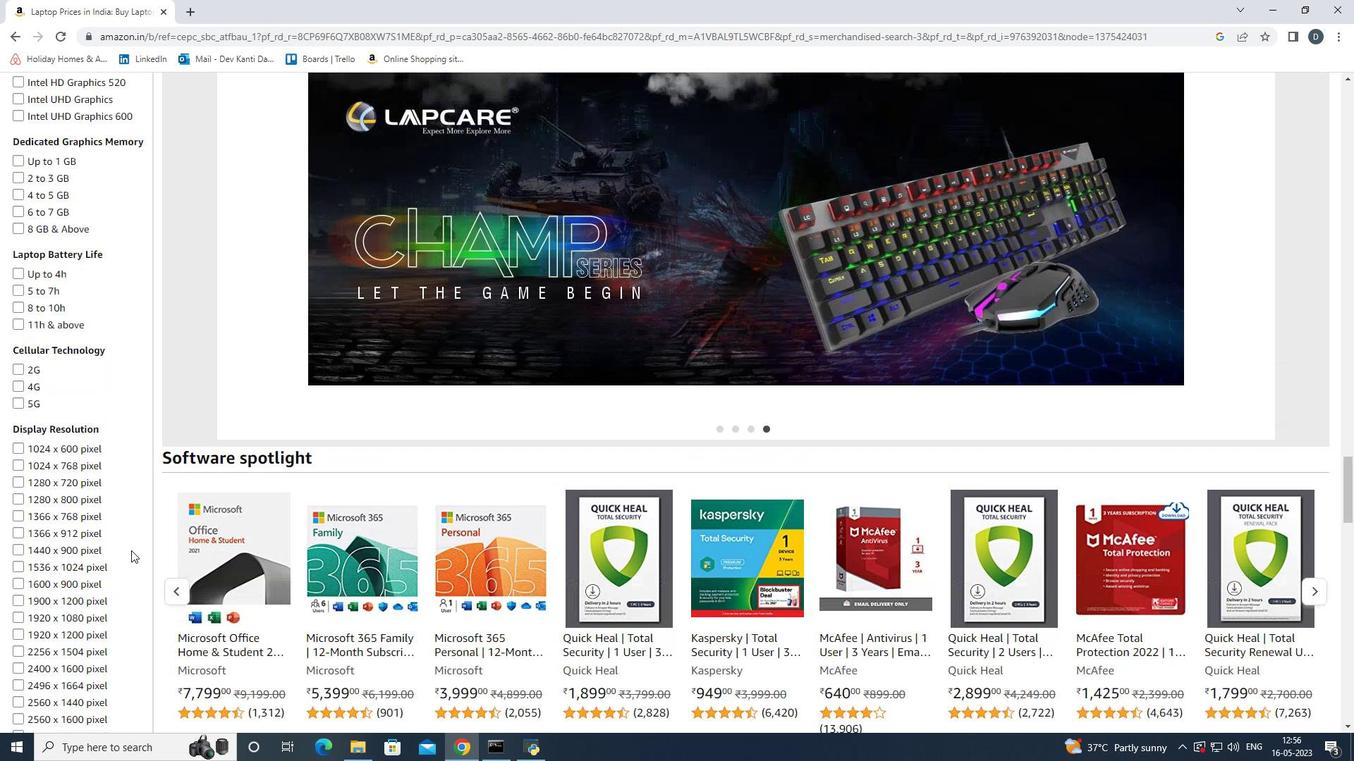 
Action: Mouse scrolled (131, 551) with delta (0, 0)
Screenshot: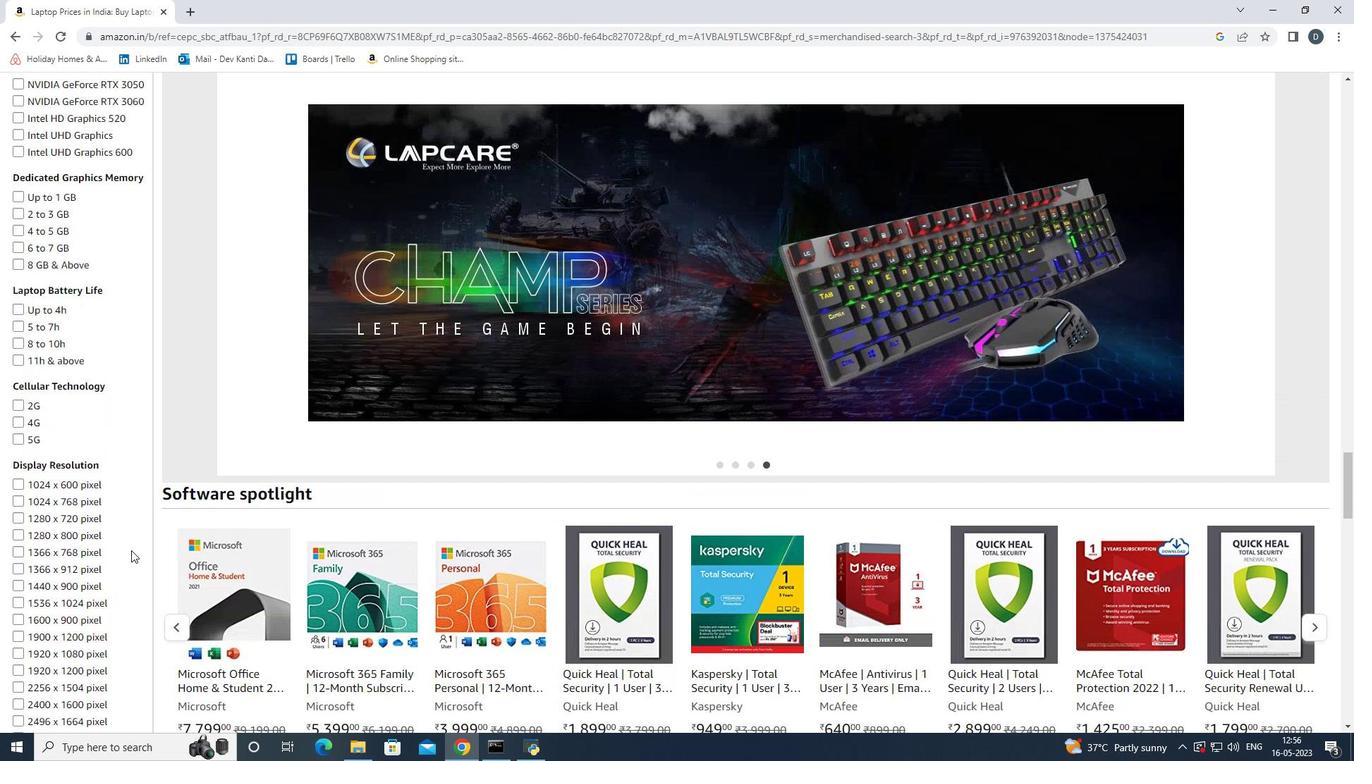 
Action: Mouse scrolled (131, 551) with delta (0, 0)
Screenshot: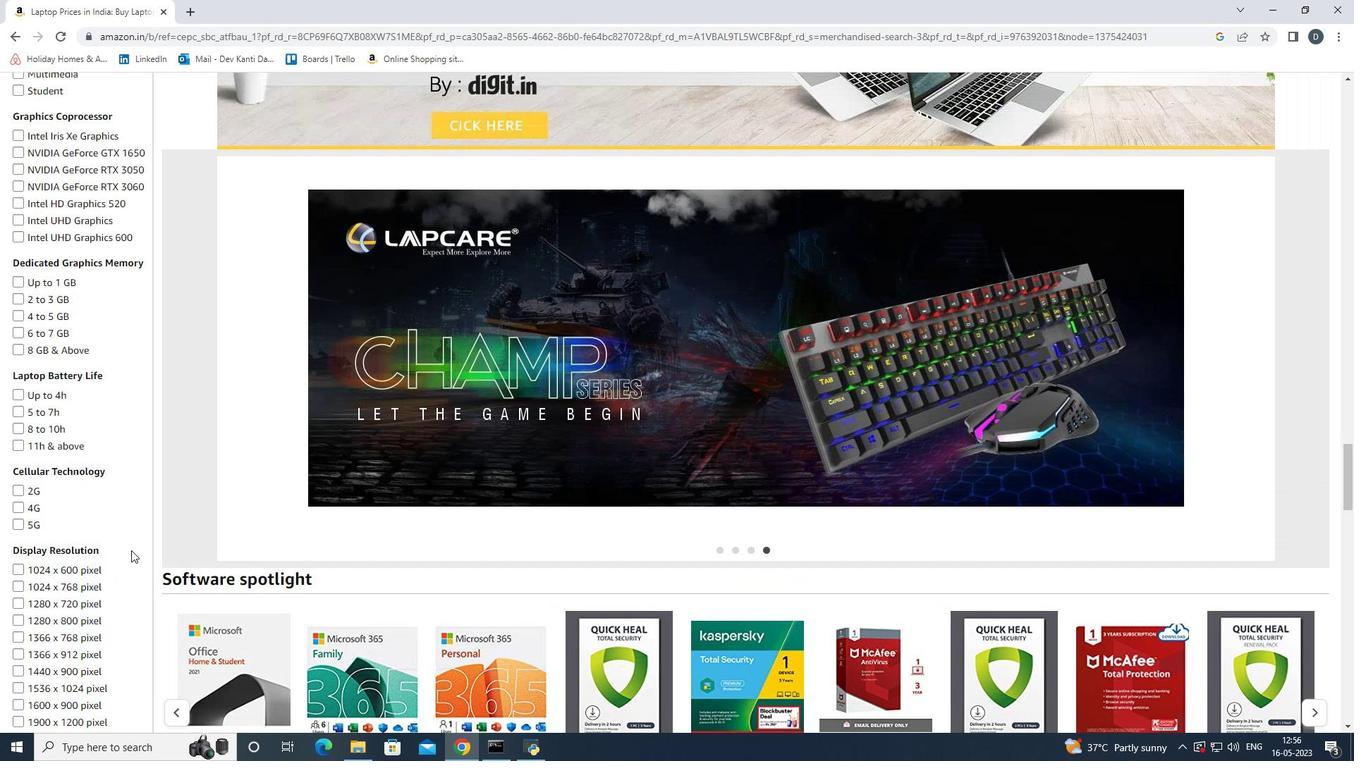 
Action: Mouse scrolled (131, 551) with delta (0, 0)
Screenshot: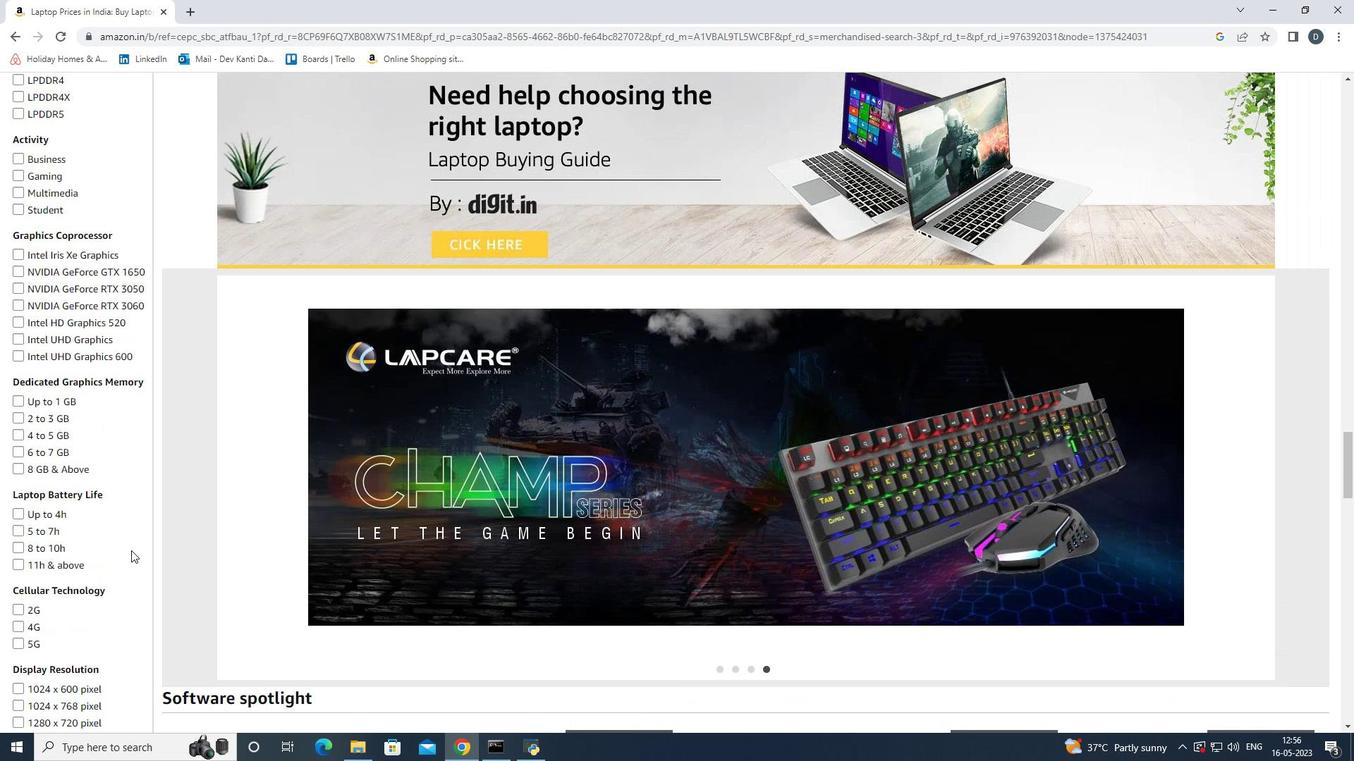 
Action: Mouse scrolled (131, 551) with delta (0, 0)
Screenshot: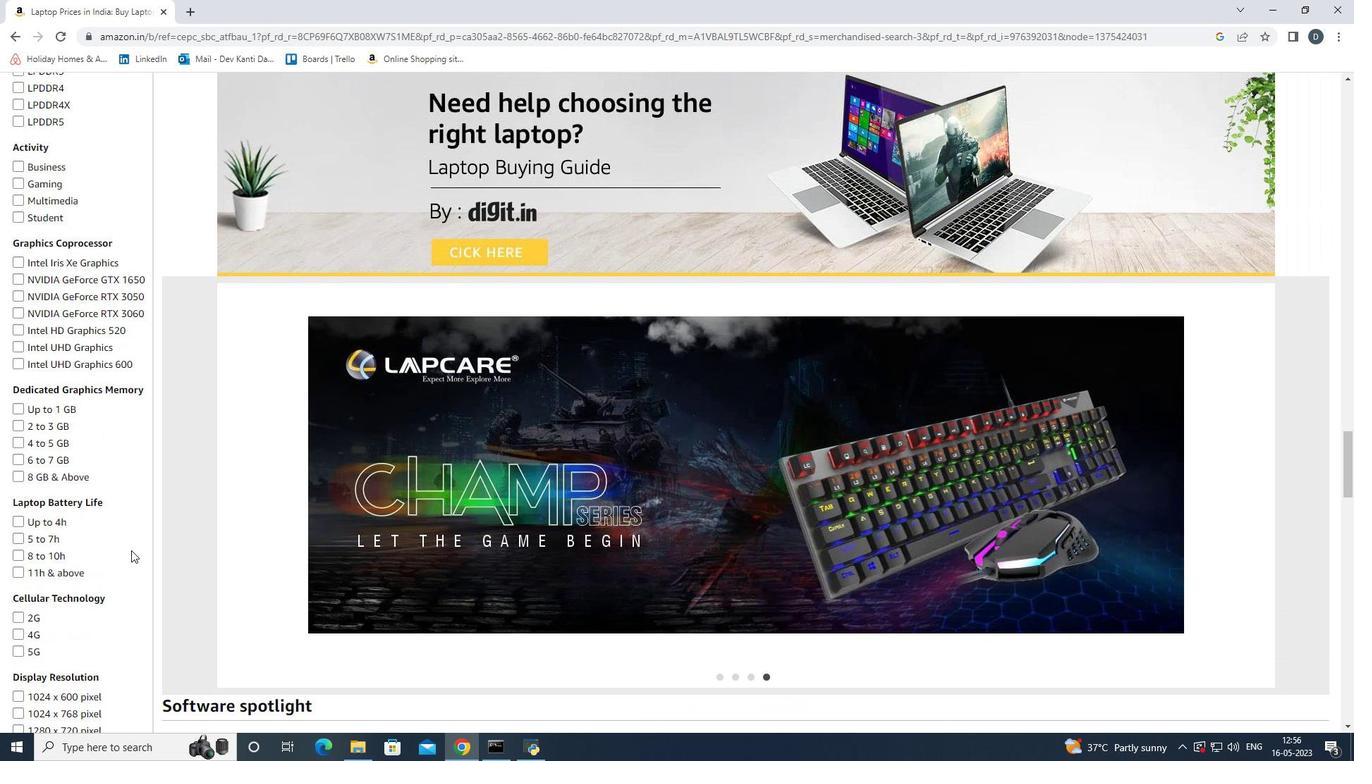 
Action: Mouse scrolled (131, 551) with delta (0, 0)
Screenshot: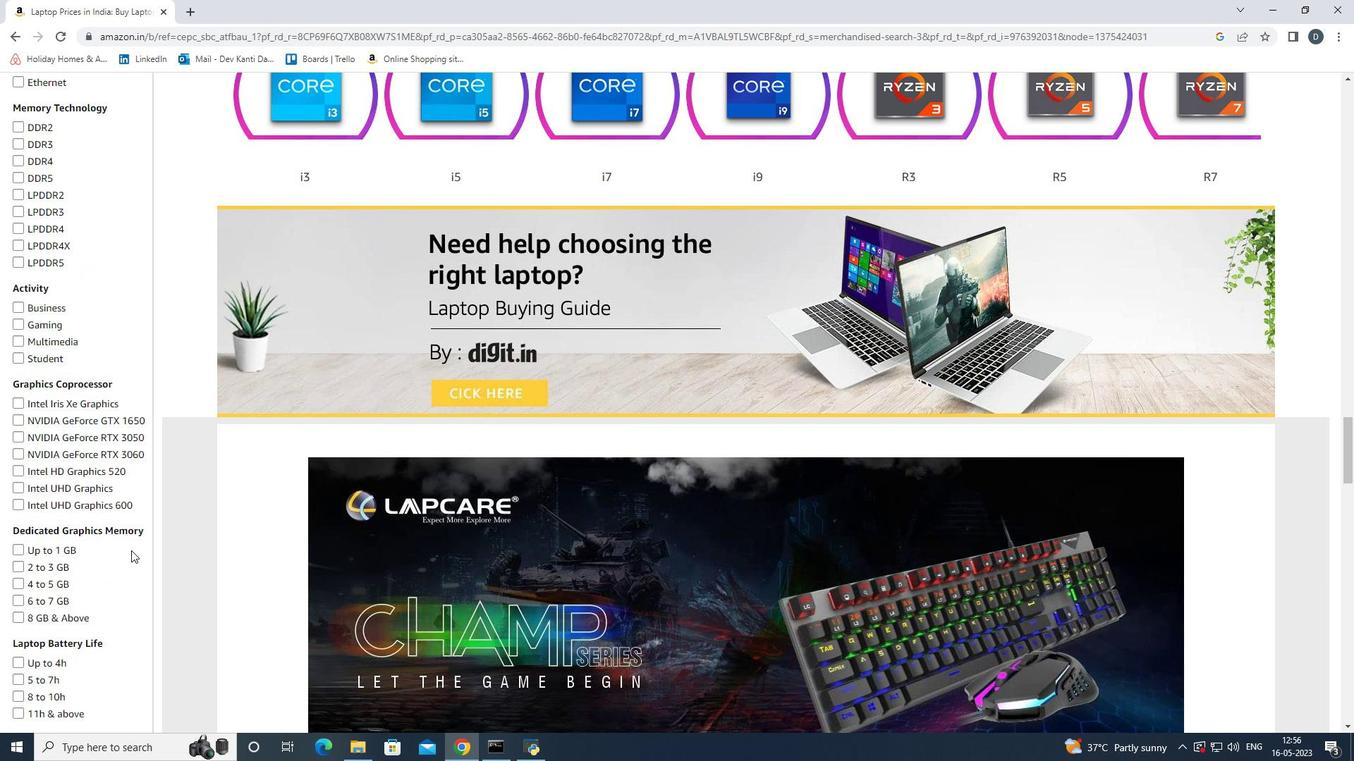 
Action: Mouse scrolled (131, 551) with delta (0, 0)
Screenshot: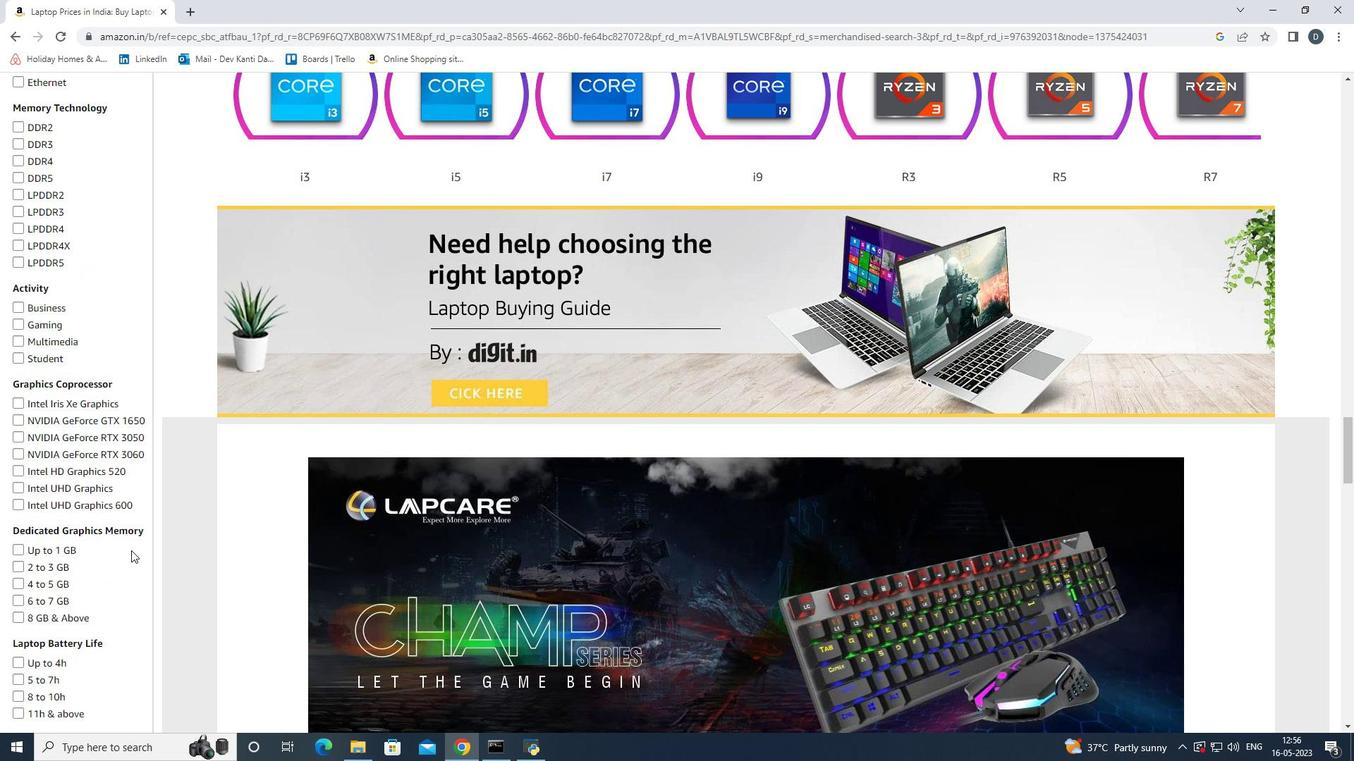 
Action: Mouse scrolled (131, 551) with delta (0, 0)
Screenshot: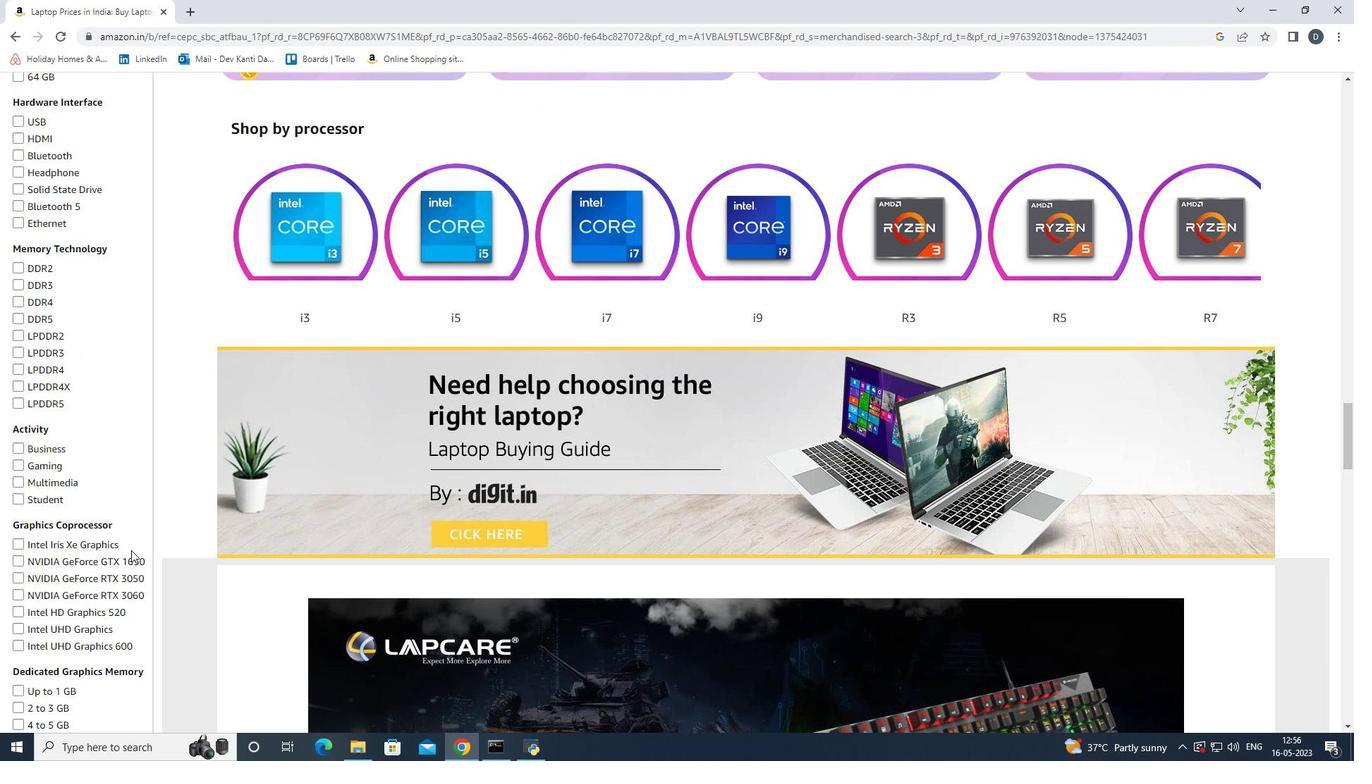 
Action: Mouse scrolled (131, 551) with delta (0, 0)
Screenshot: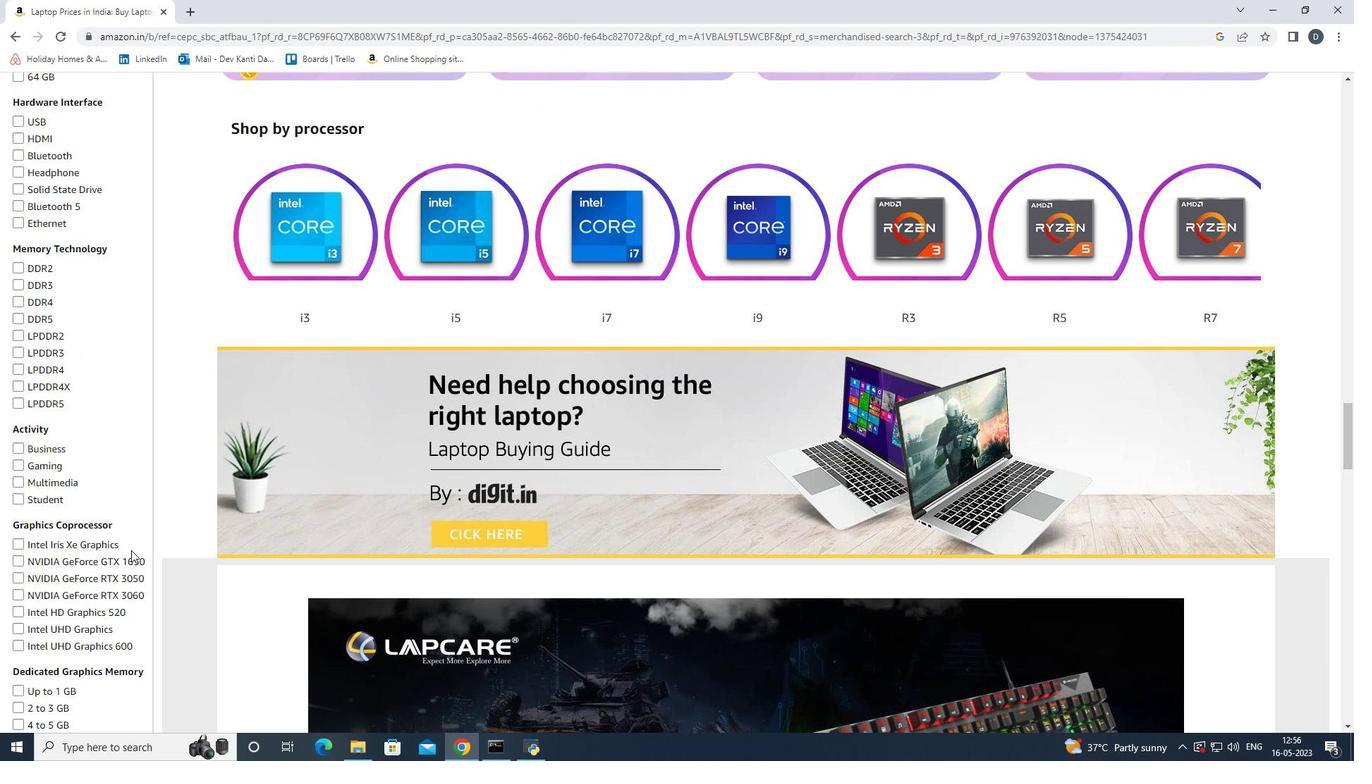 
Action: Mouse scrolled (131, 551) with delta (0, 0)
Screenshot: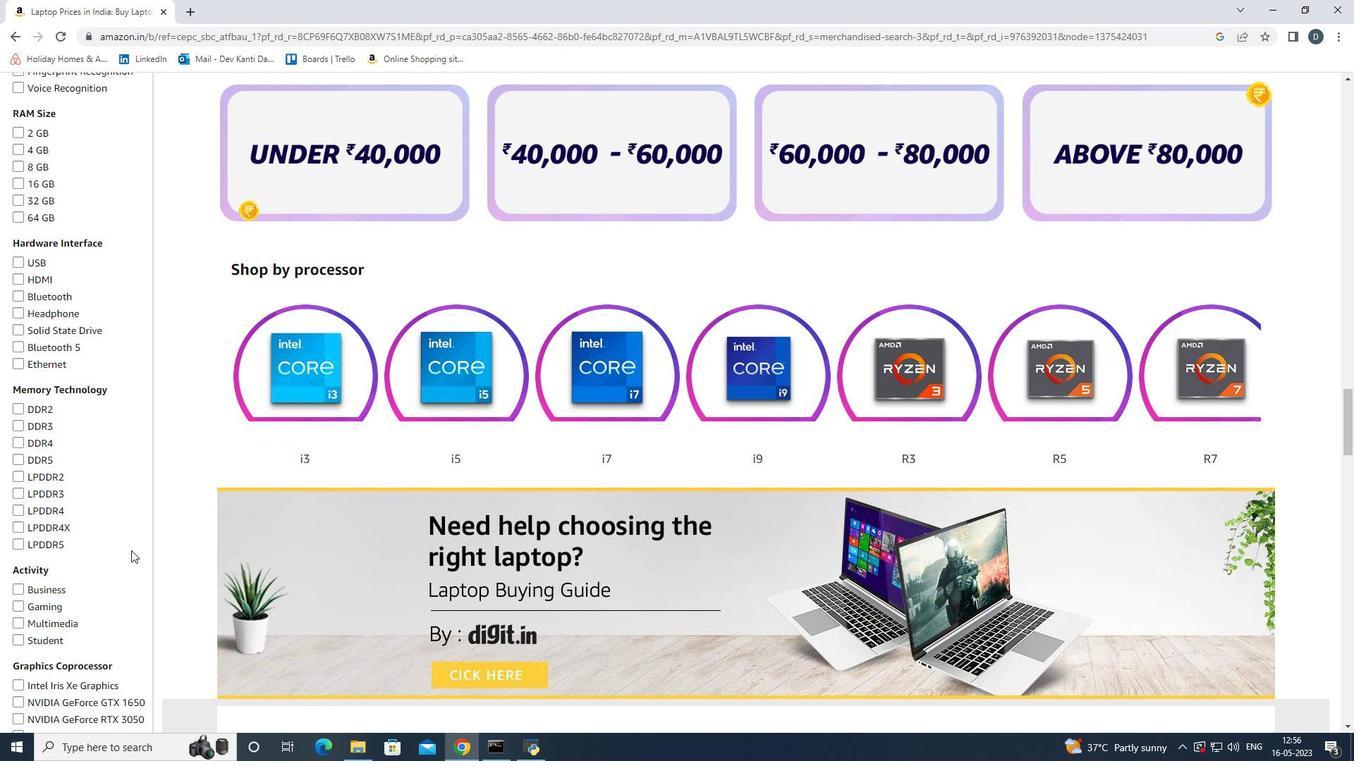 
Action: Mouse scrolled (131, 551) with delta (0, 0)
Screenshot: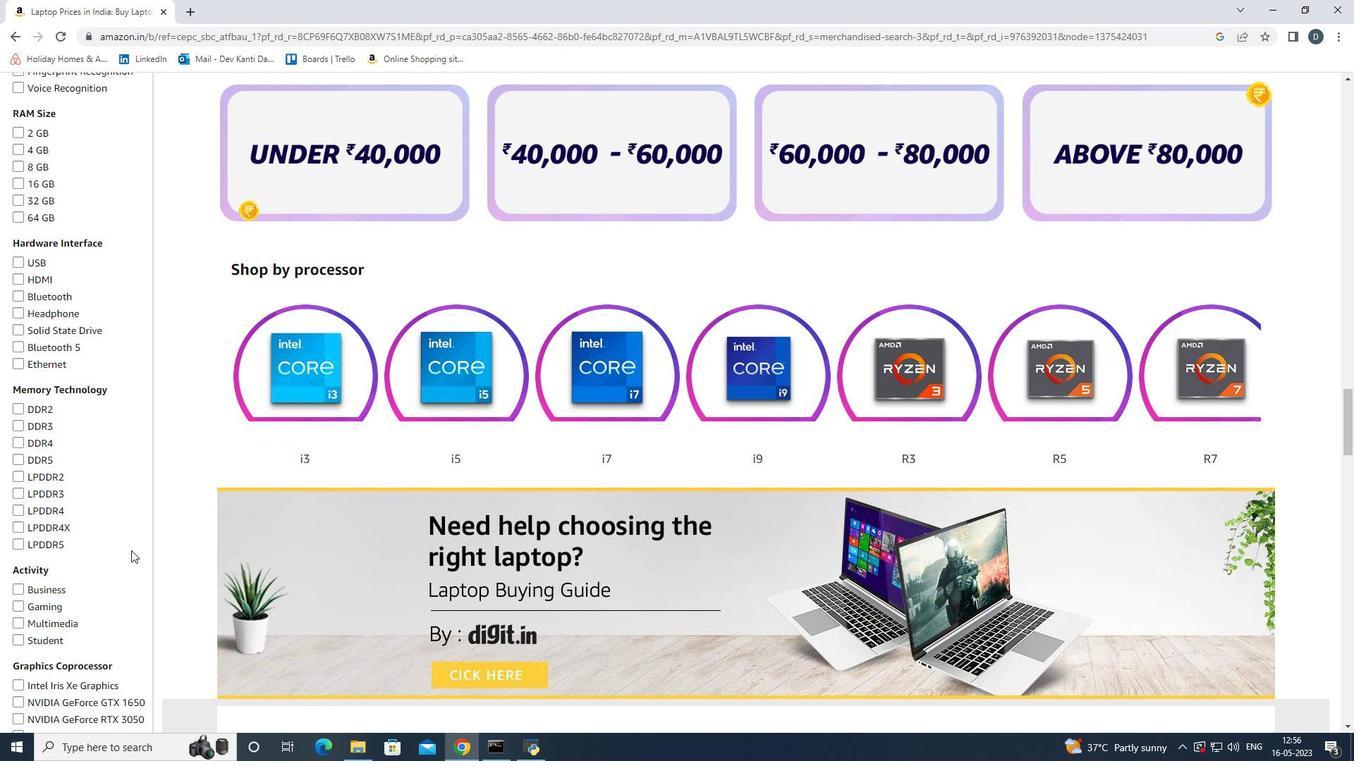
Action: Mouse scrolled (131, 551) with delta (0, 0)
Screenshot: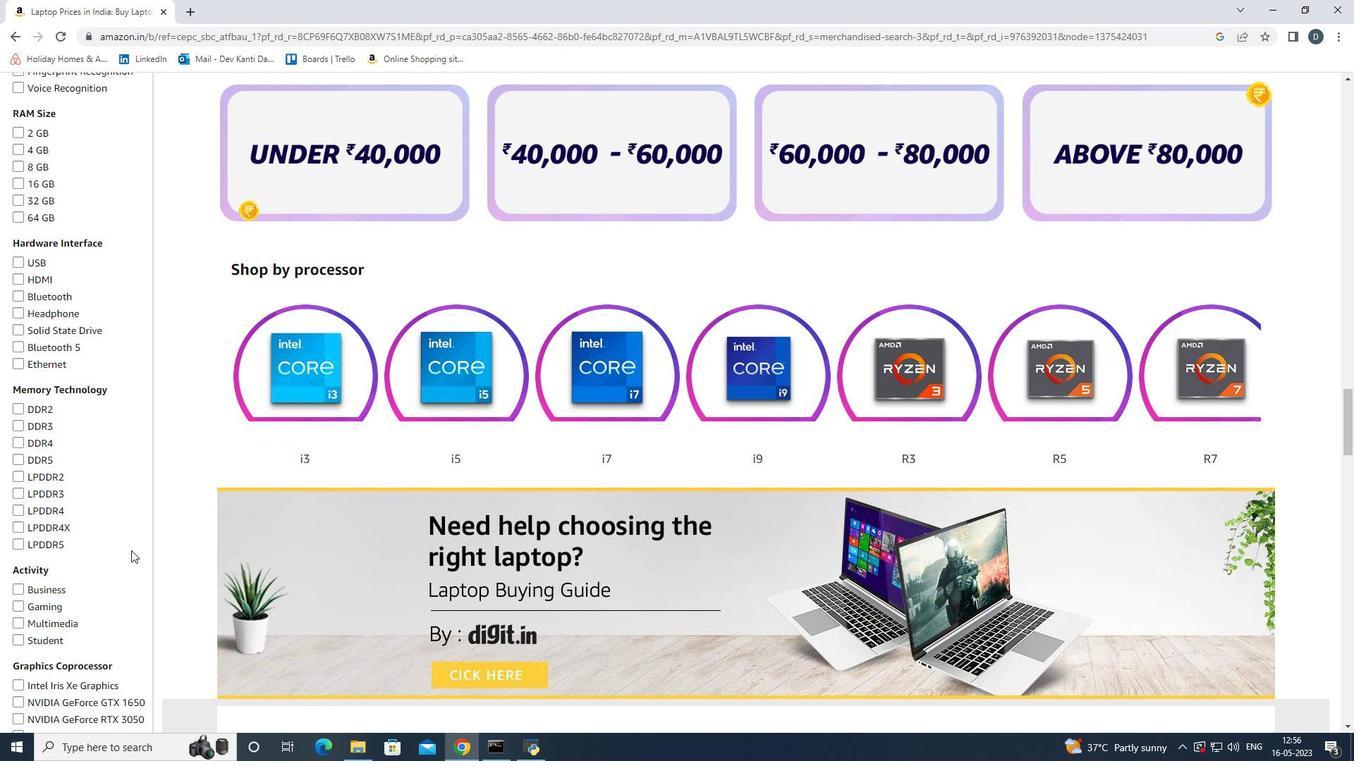 
Action: Mouse scrolled (131, 551) with delta (0, 0)
Screenshot: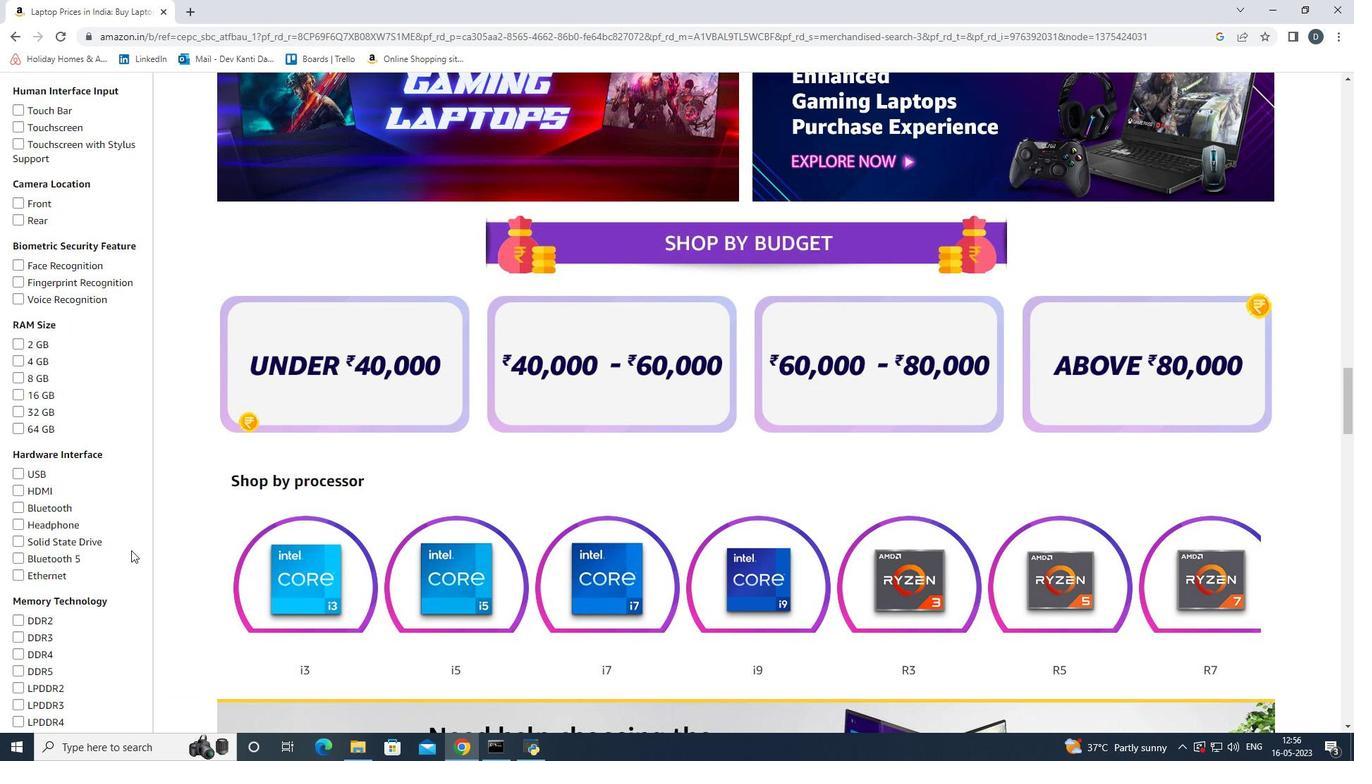 
Action: Mouse scrolled (131, 551) with delta (0, 0)
Screenshot: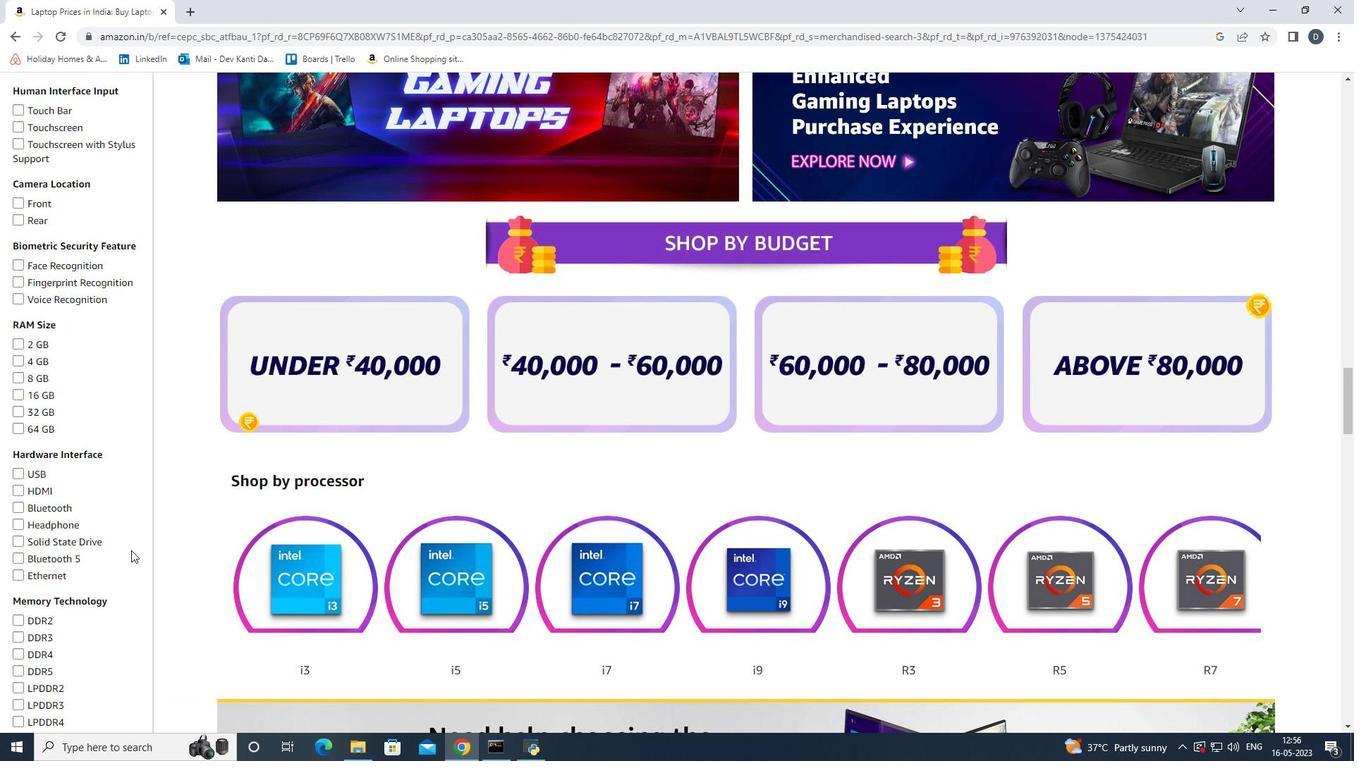 
Action: Mouse scrolled (131, 551) with delta (0, 0)
Screenshot: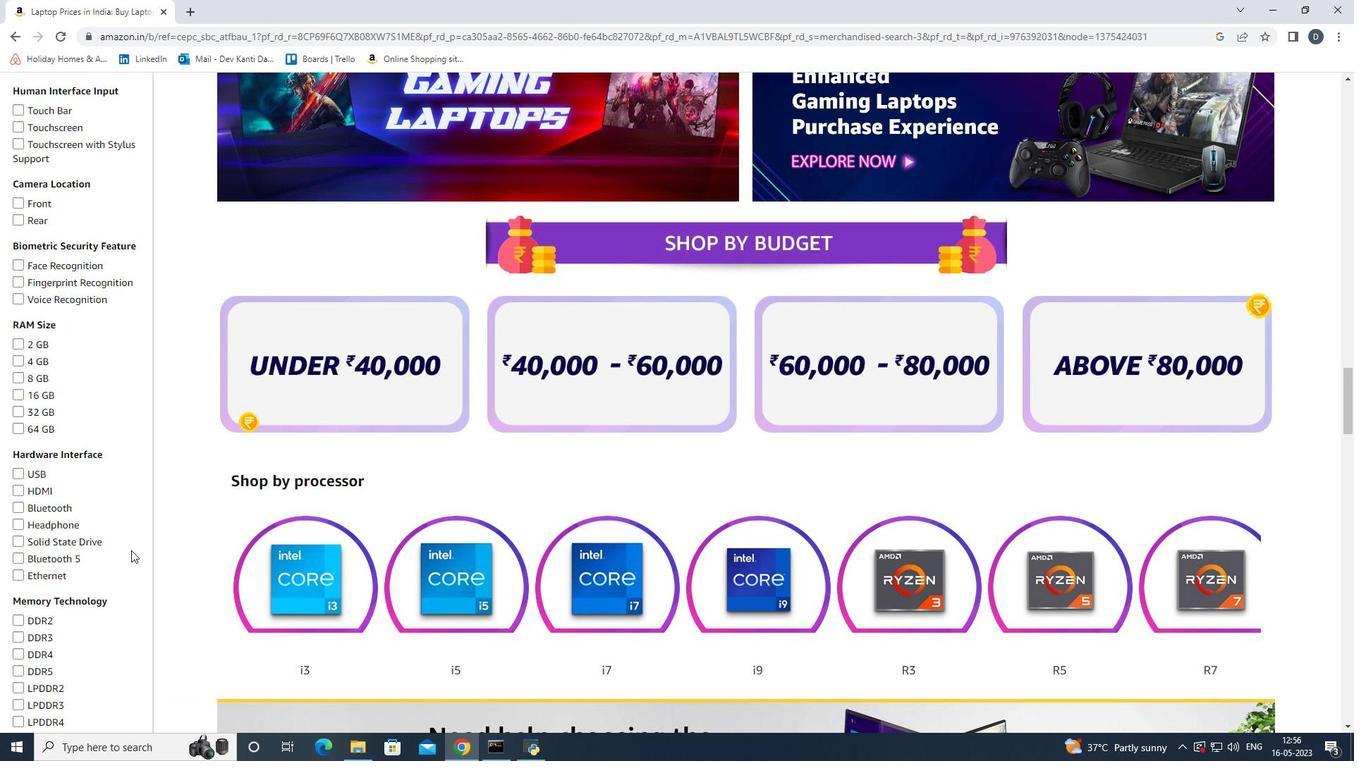 
Action: Mouse scrolled (131, 551) with delta (0, 0)
Screenshot: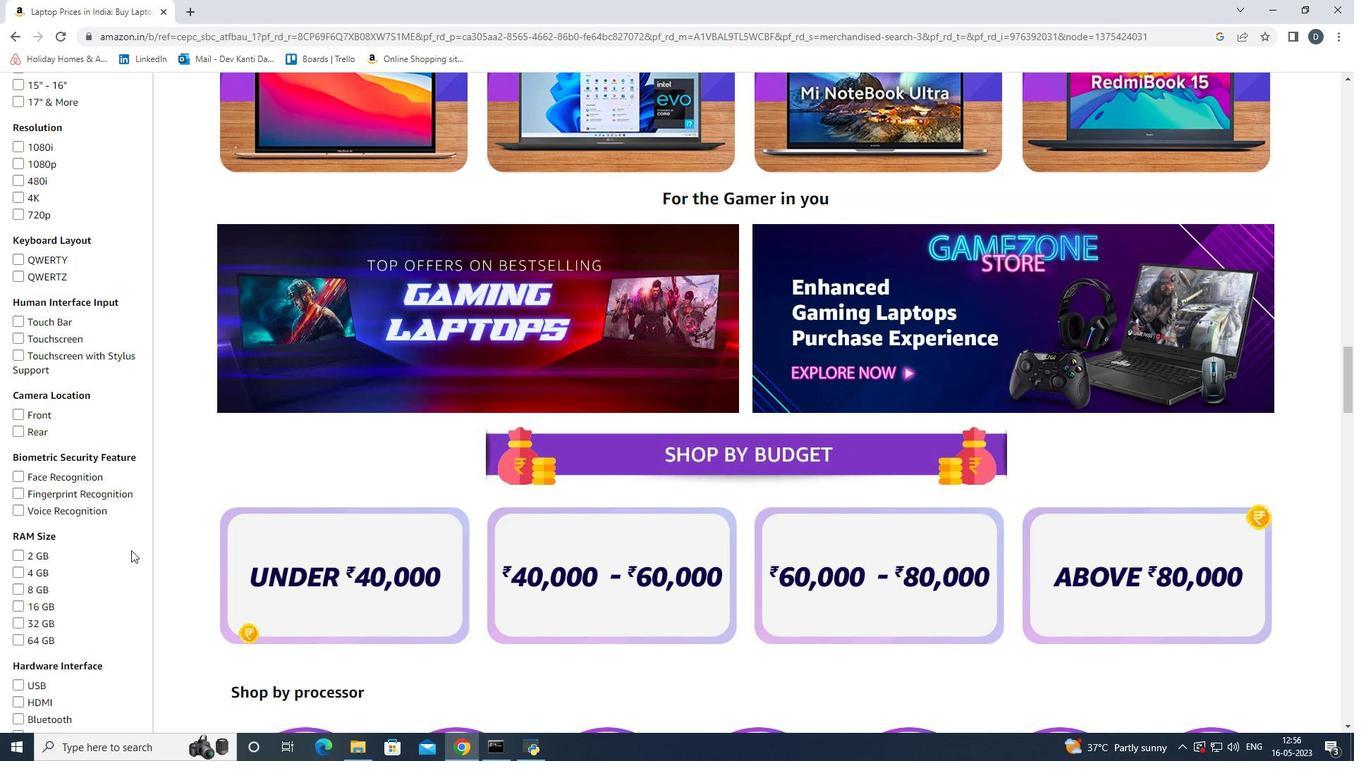 
Action: Mouse scrolled (131, 551) with delta (0, 0)
Screenshot: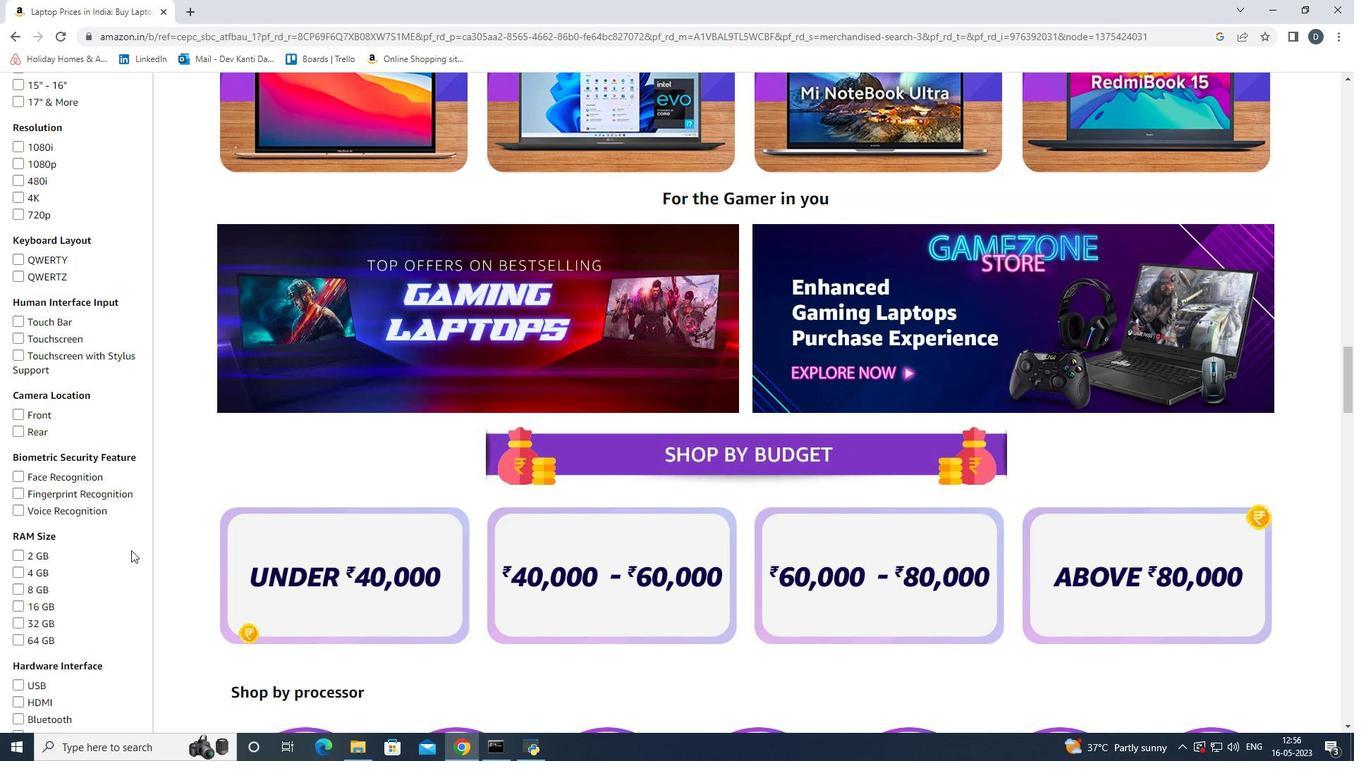 
Action: Mouse scrolled (131, 551) with delta (0, 0)
Screenshot: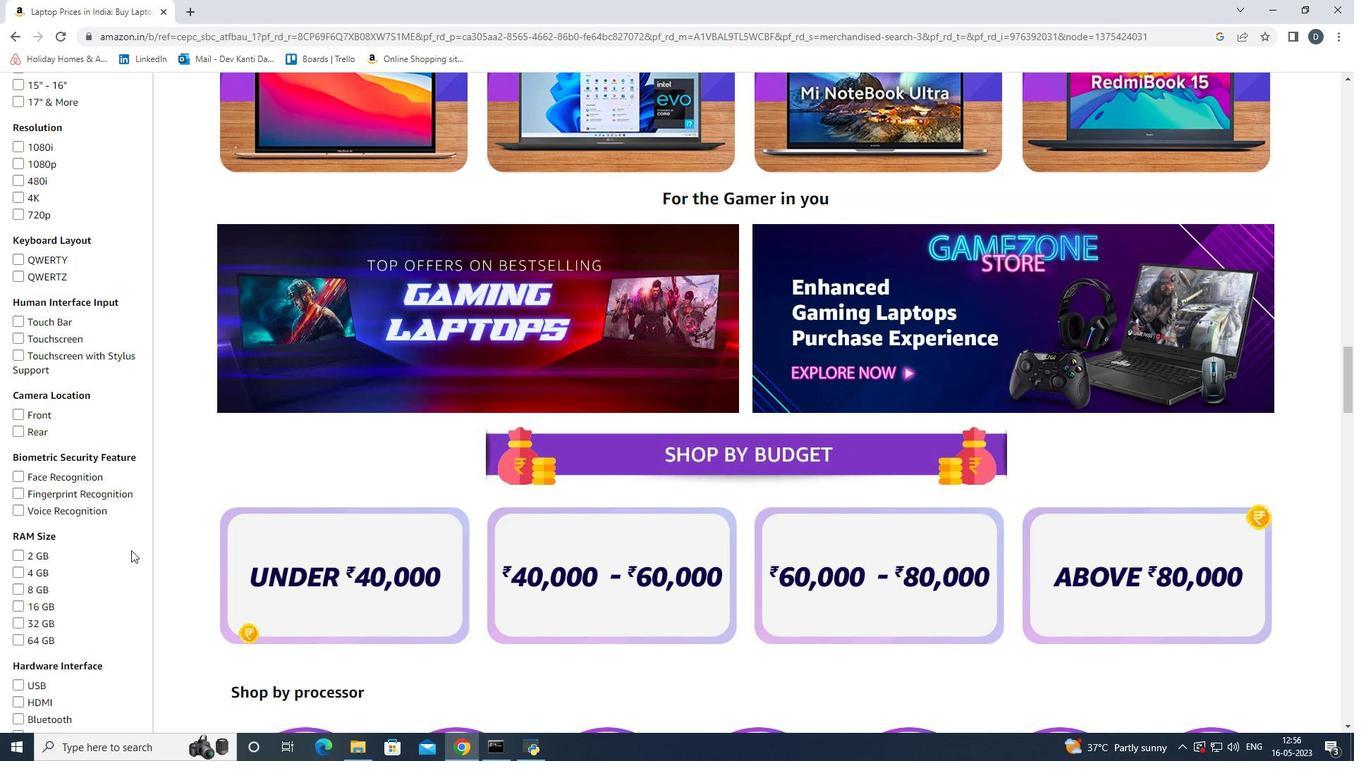 
Action: Mouse scrolled (131, 551) with delta (0, 0)
Screenshot: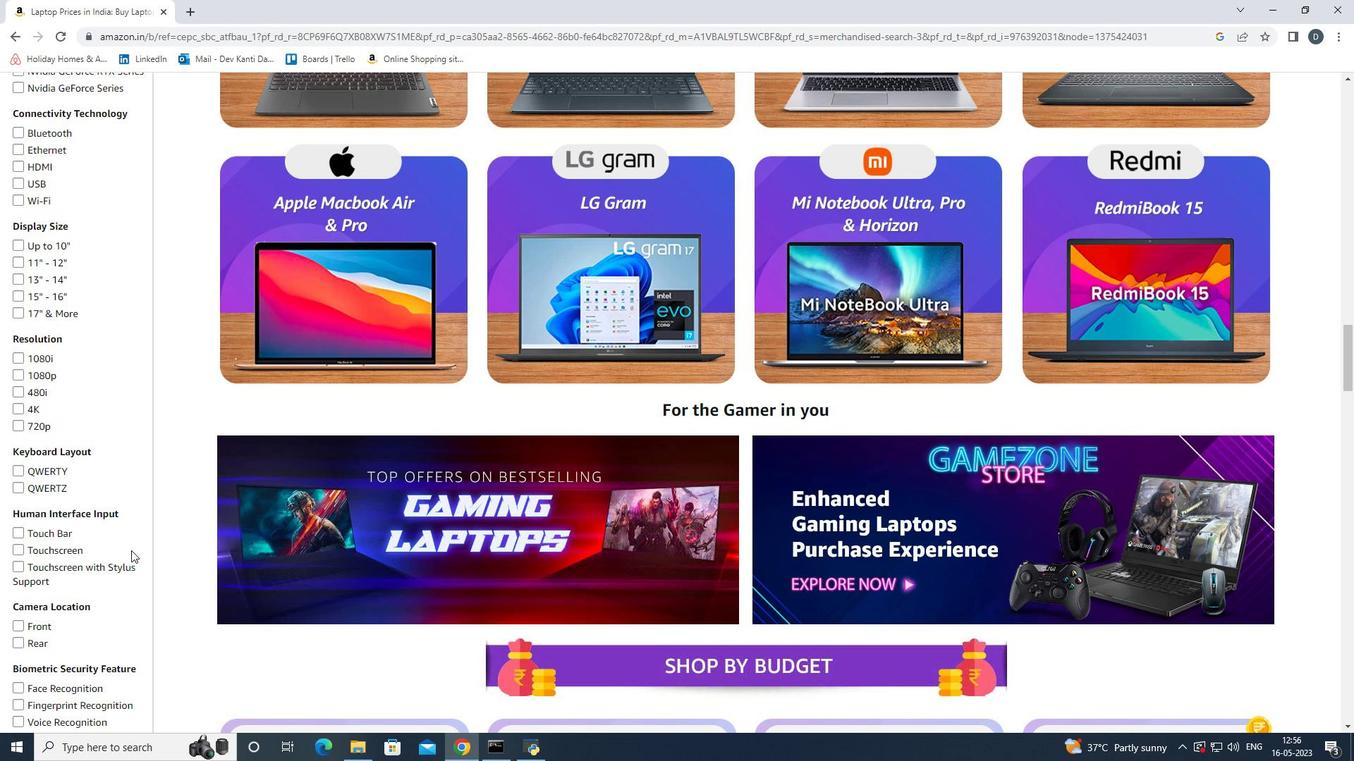 
Action: Mouse scrolled (131, 551) with delta (0, 0)
Screenshot: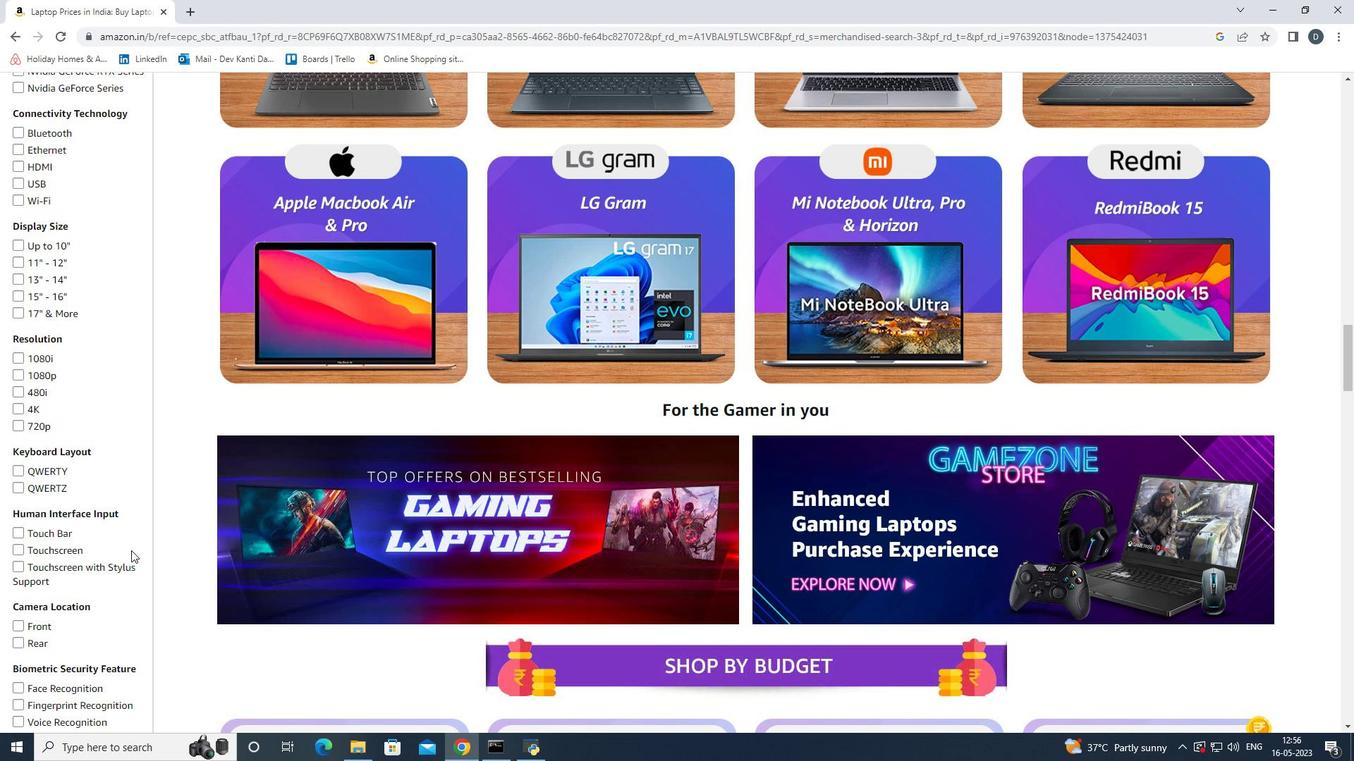 
Action: Mouse scrolled (131, 551) with delta (0, 0)
Screenshot: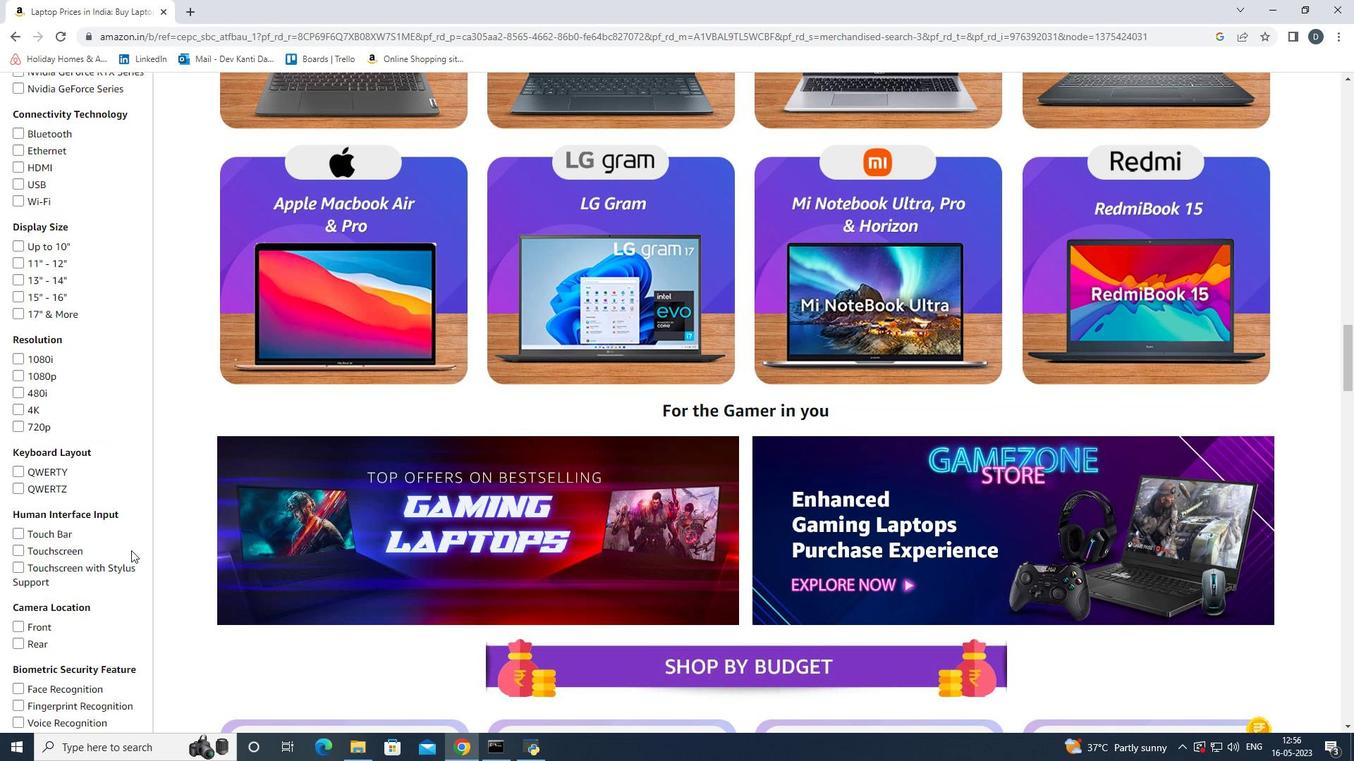 
Action: Mouse scrolled (131, 551) with delta (0, 0)
Screenshot: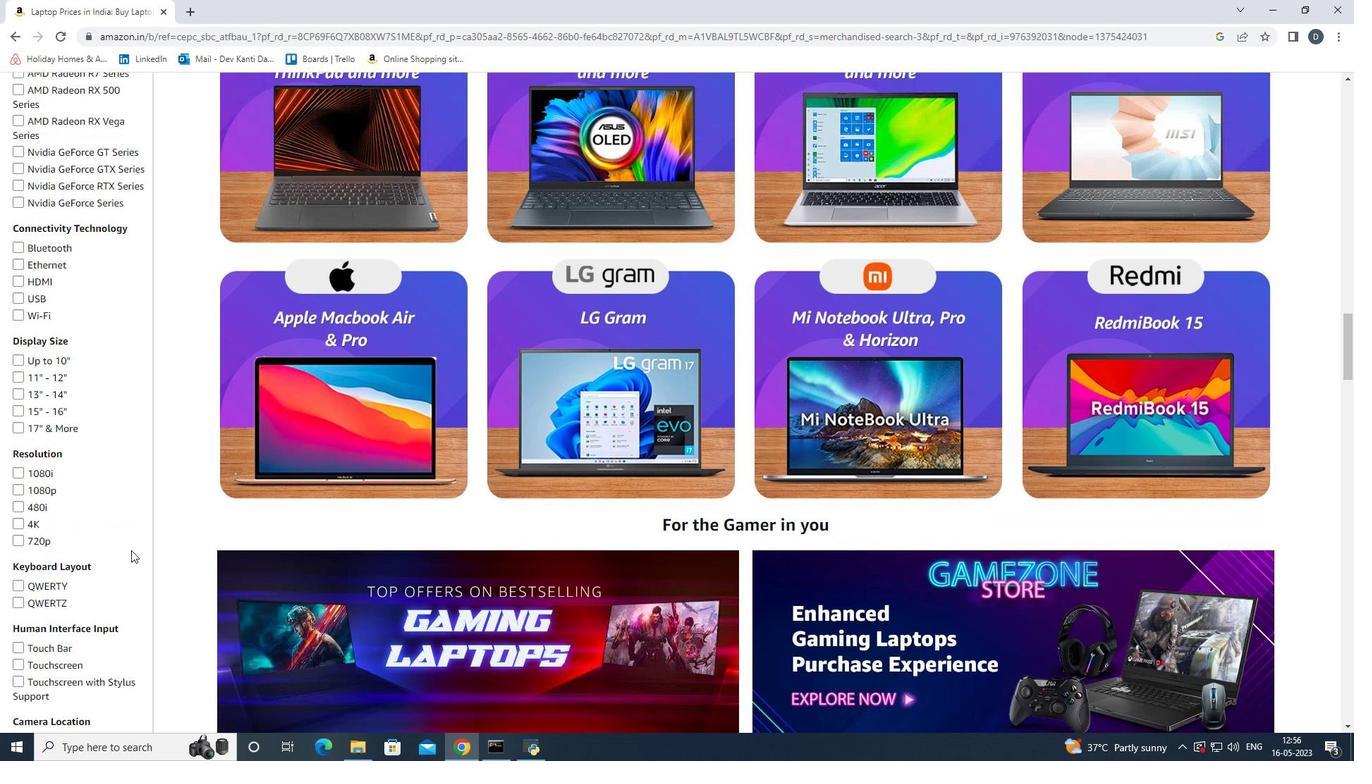 
Action: Mouse scrolled (131, 551) with delta (0, 0)
Screenshot: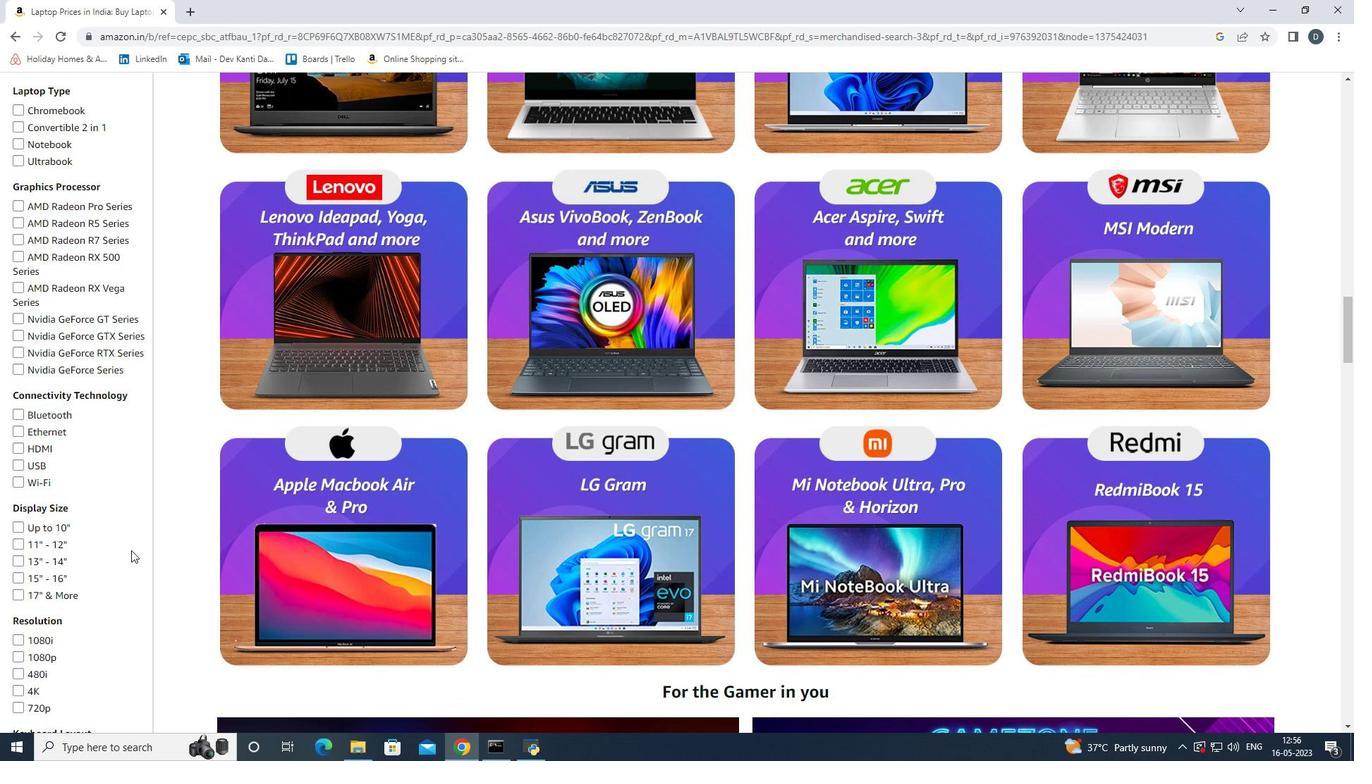 
Action: Mouse scrolled (131, 551) with delta (0, 0)
Screenshot: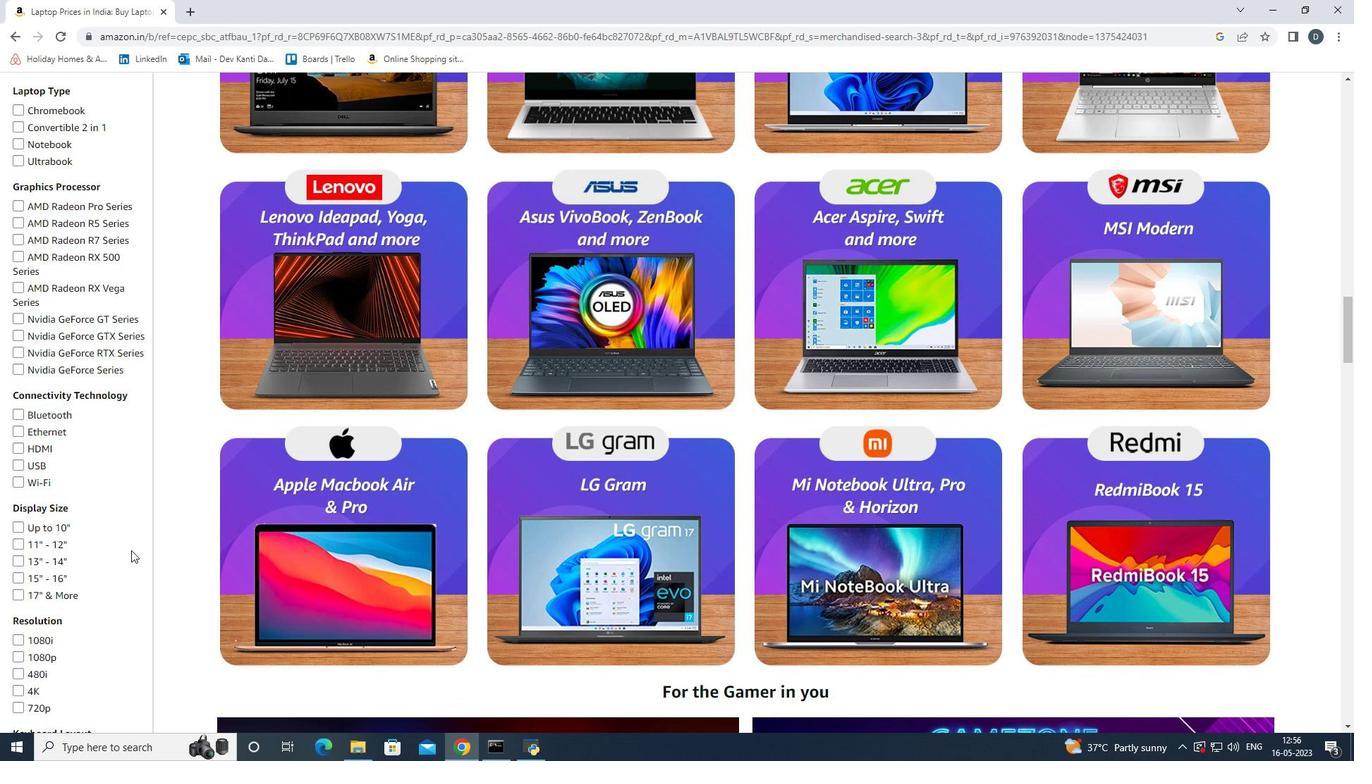 
Action: Mouse scrolled (131, 551) with delta (0, 0)
Screenshot: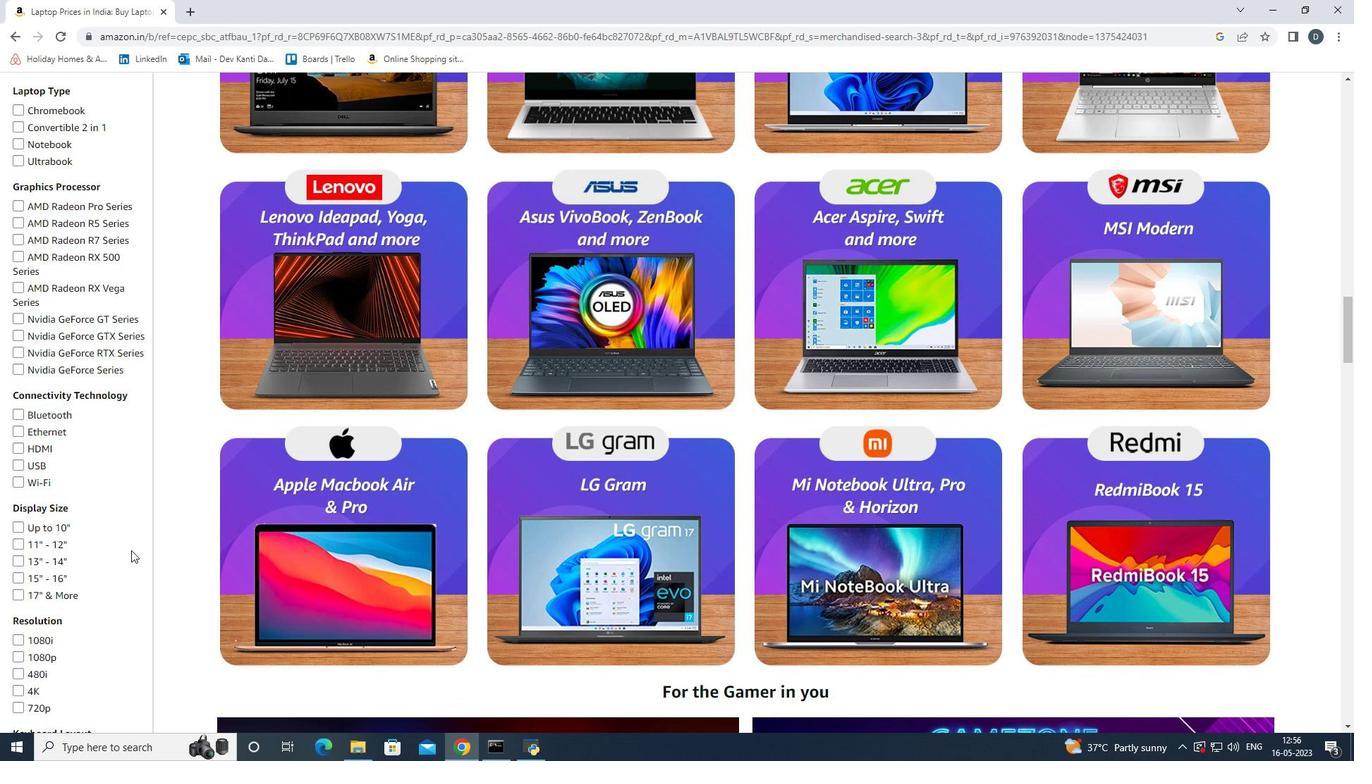 
Action: Mouse scrolled (131, 551) with delta (0, 0)
Screenshot: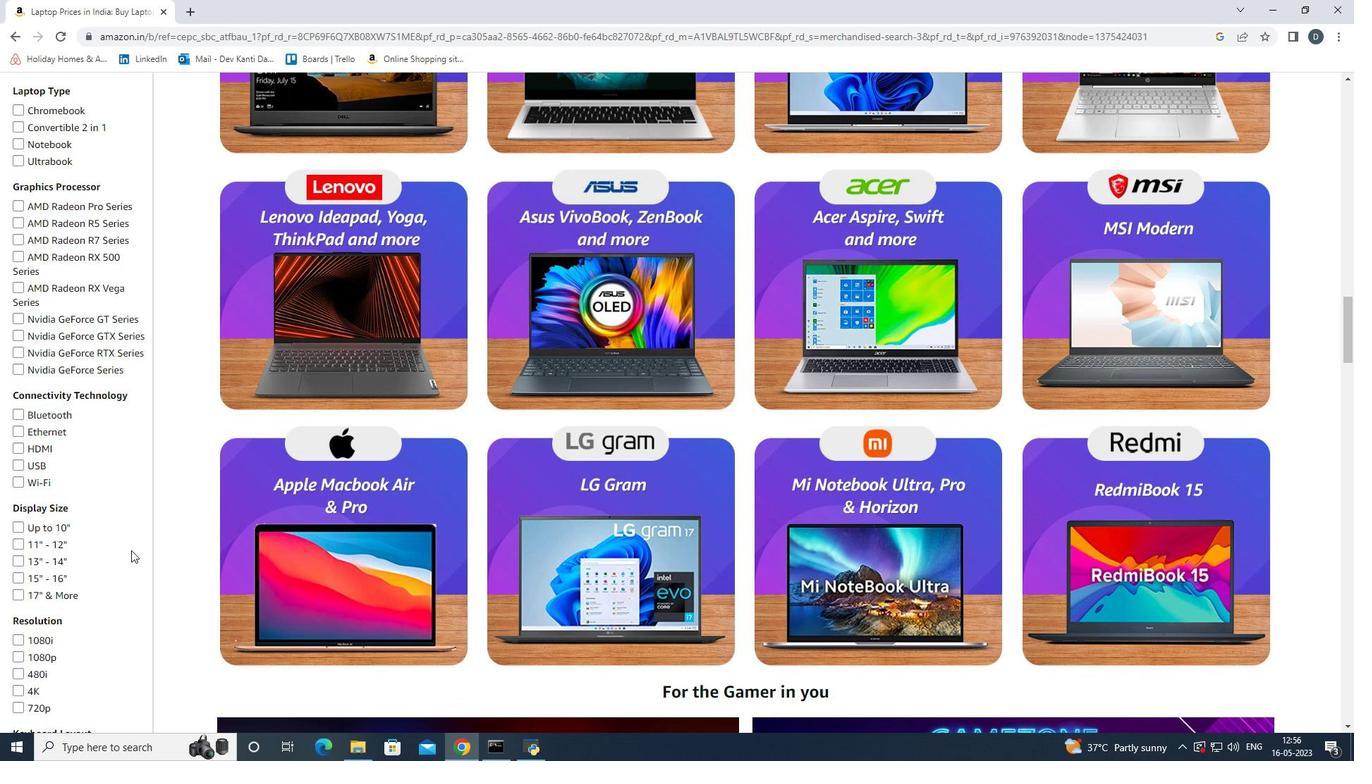 
Action: Mouse scrolled (131, 551) with delta (0, 0)
Screenshot: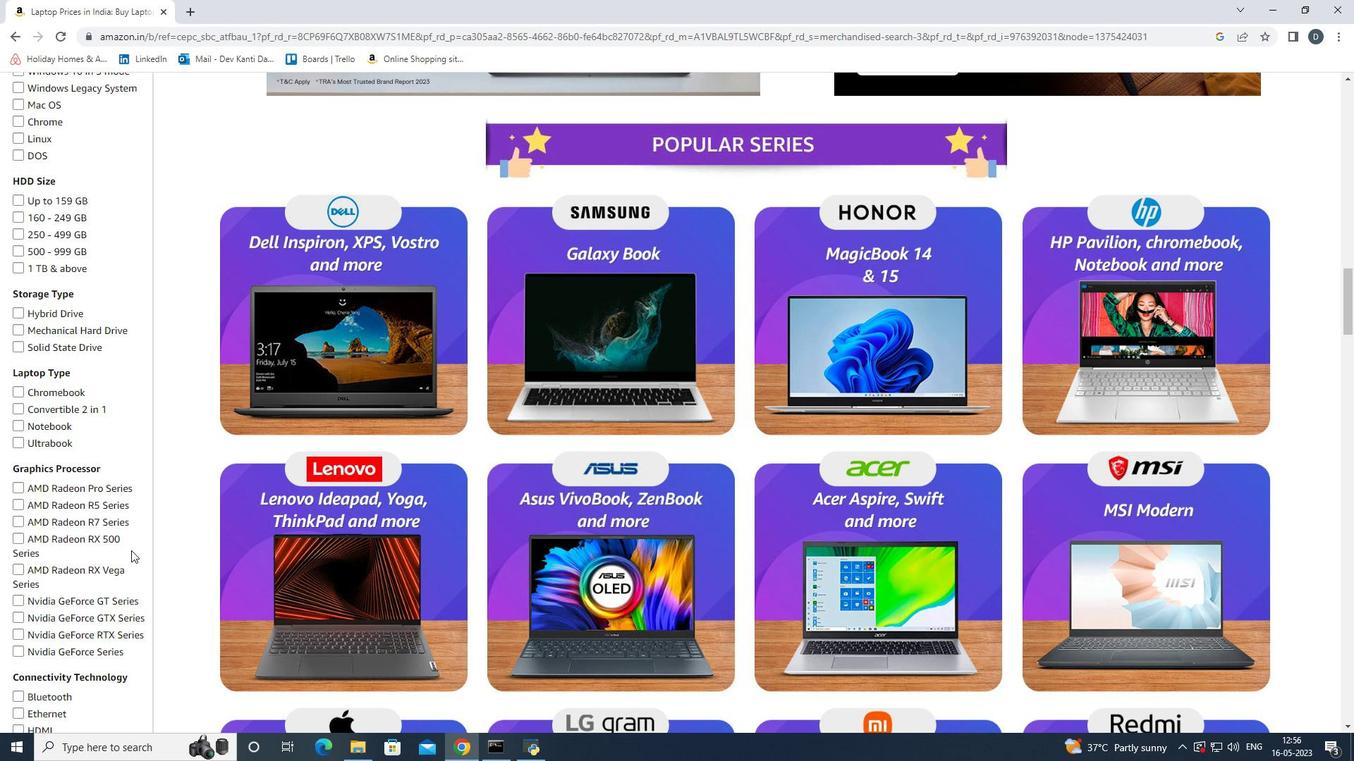 
Action: Mouse scrolled (131, 551) with delta (0, 0)
Screenshot: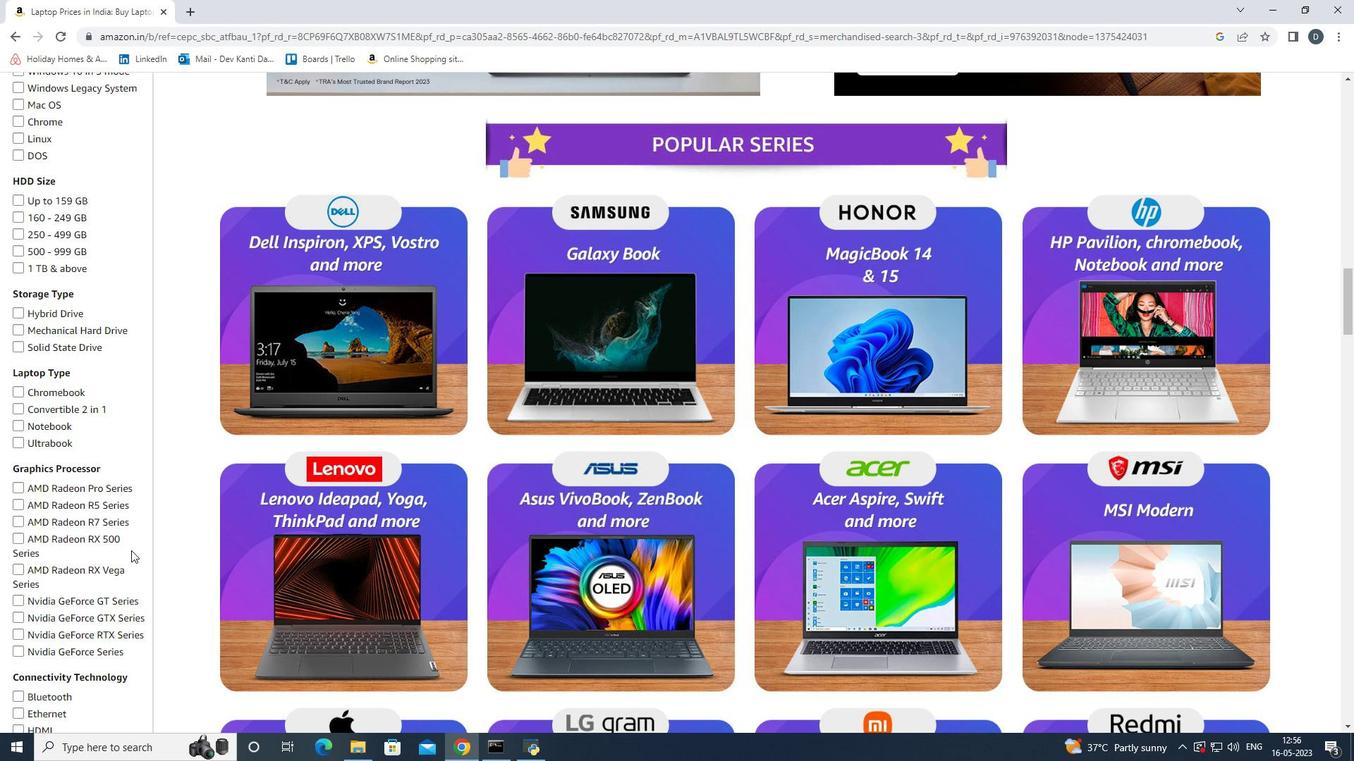 
Action: Mouse scrolled (131, 551) with delta (0, 0)
Screenshot: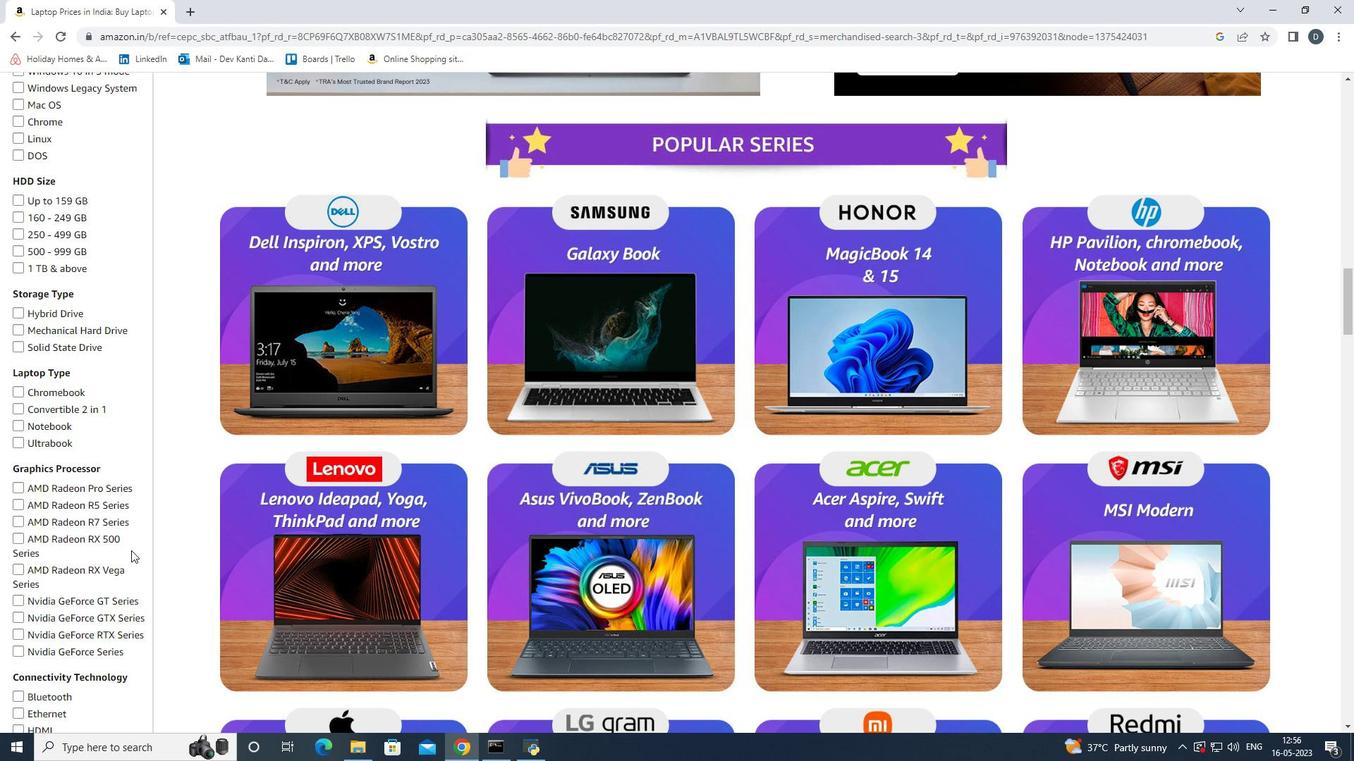 
Action: Mouse scrolled (131, 551) with delta (0, 0)
Screenshot: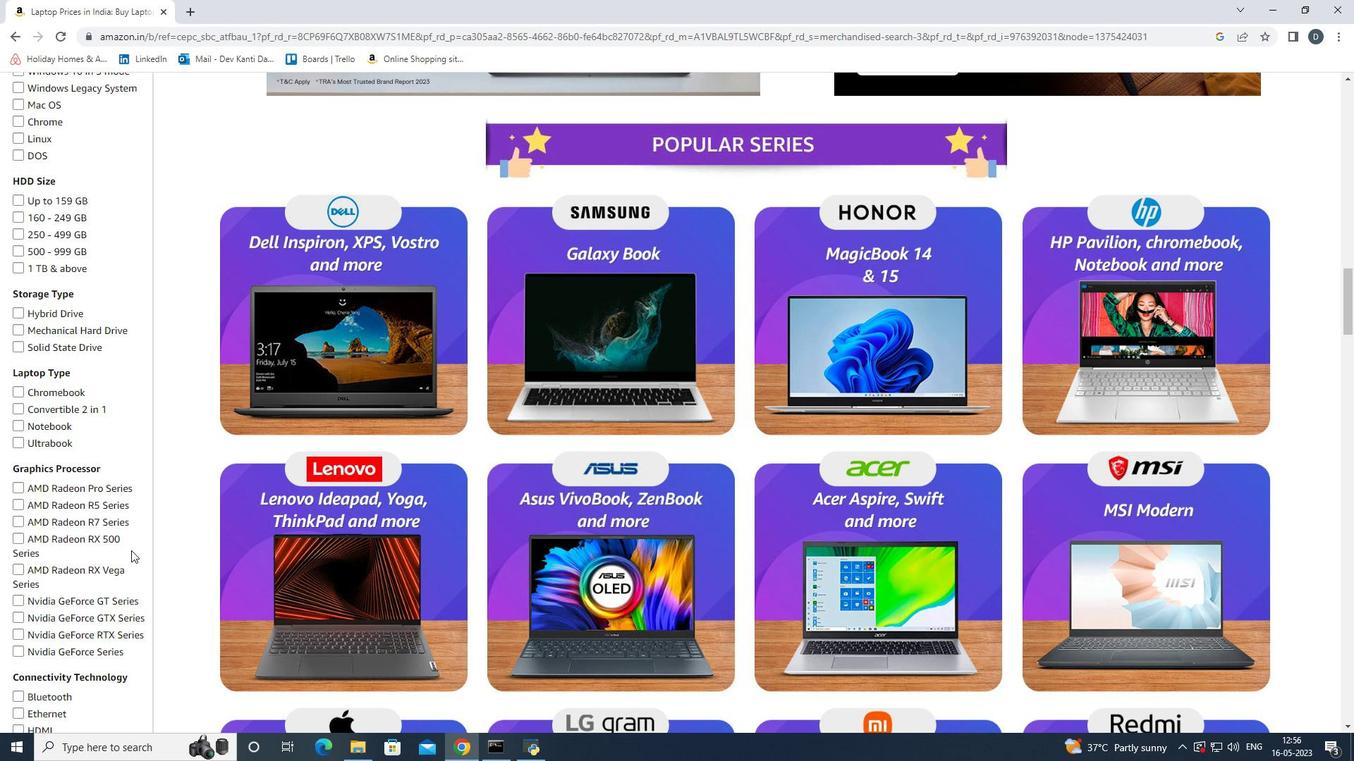 
Action: Mouse scrolled (131, 551) with delta (0, 0)
Screenshot: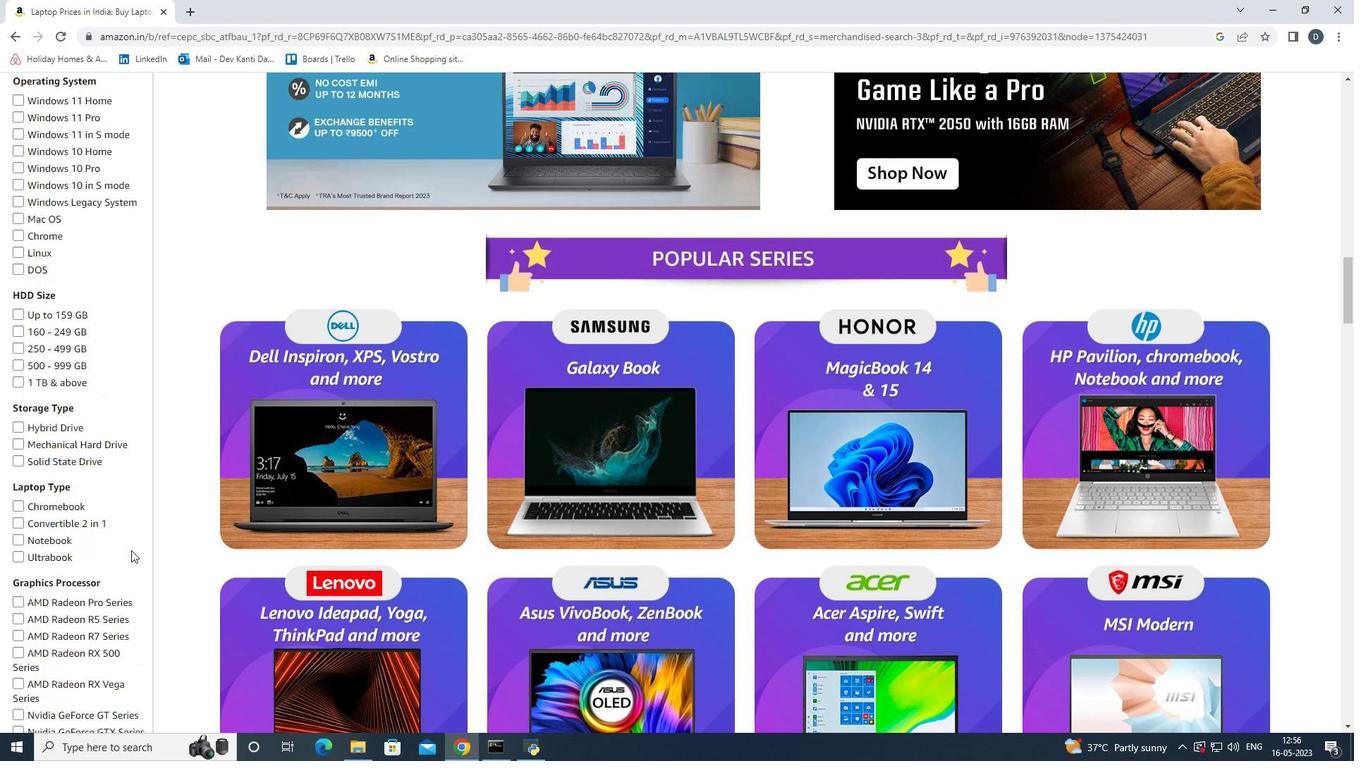 
Action: Mouse scrolled (131, 551) with delta (0, 0)
Screenshot: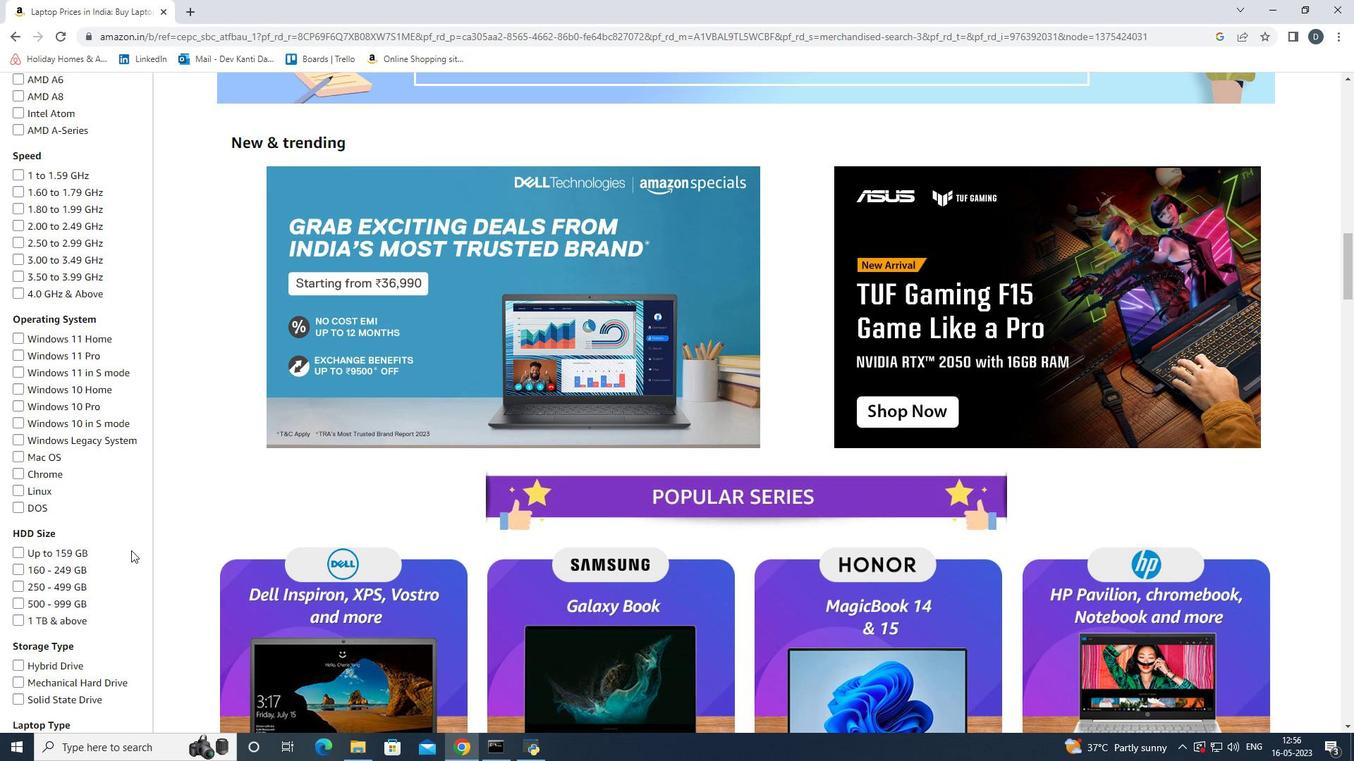 
Action: Mouse scrolled (131, 551) with delta (0, 0)
Screenshot: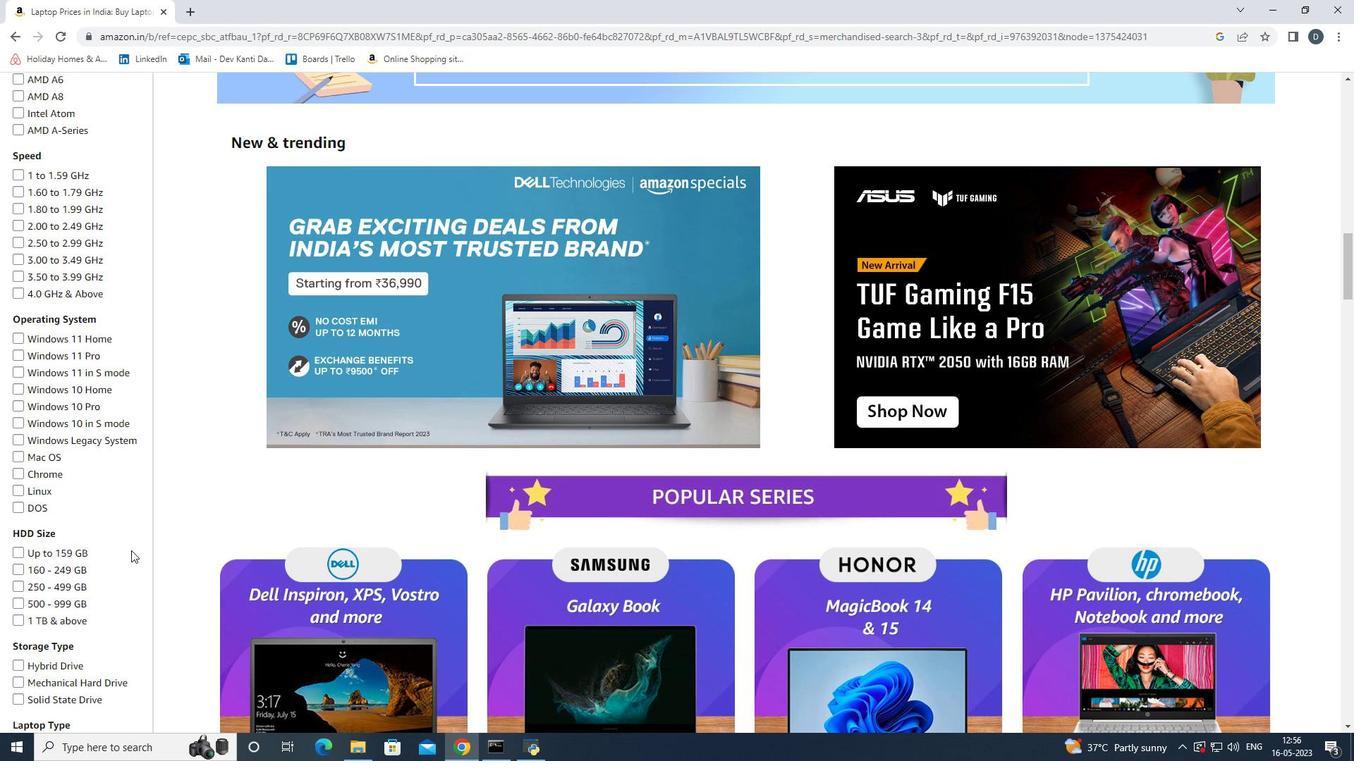 
Action: Mouse scrolled (131, 551) with delta (0, 0)
Screenshot: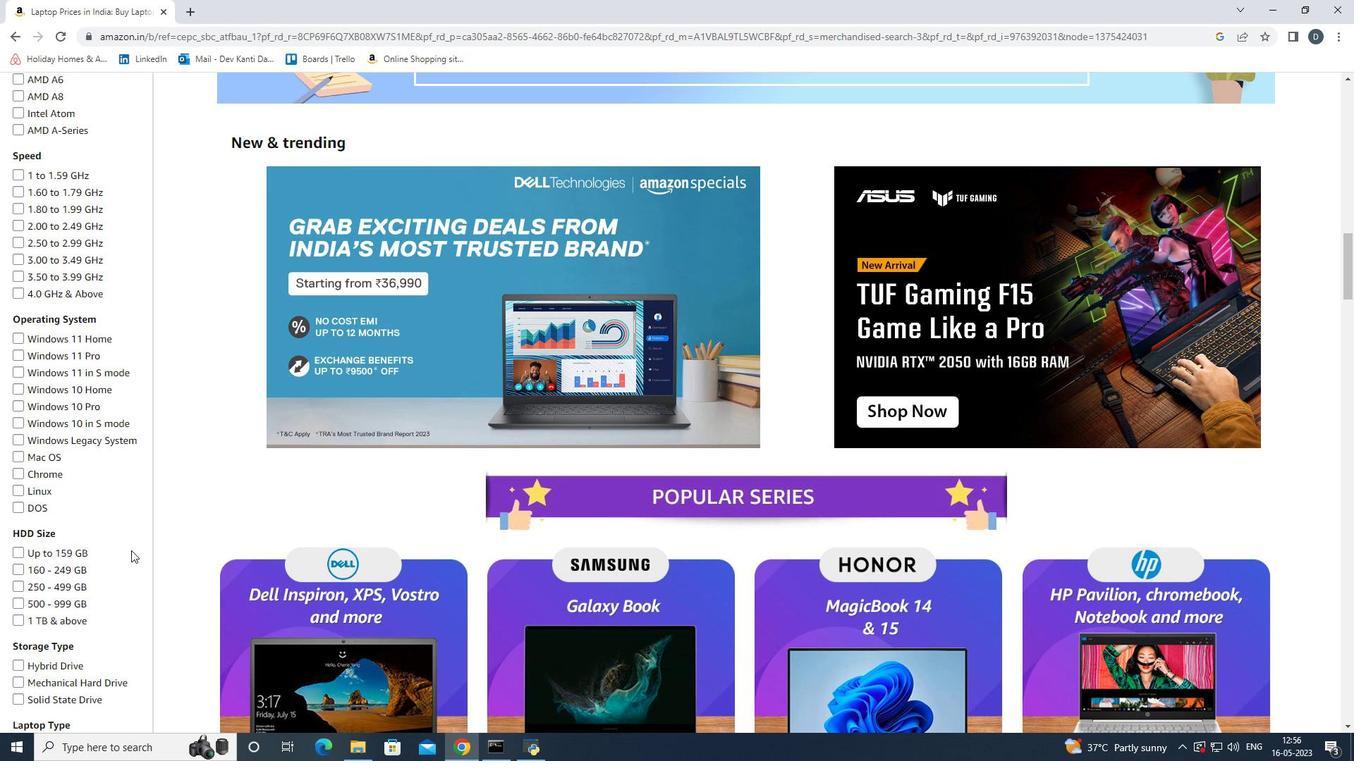 
Action: Mouse scrolled (131, 551) with delta (0, 0)
Screenshot: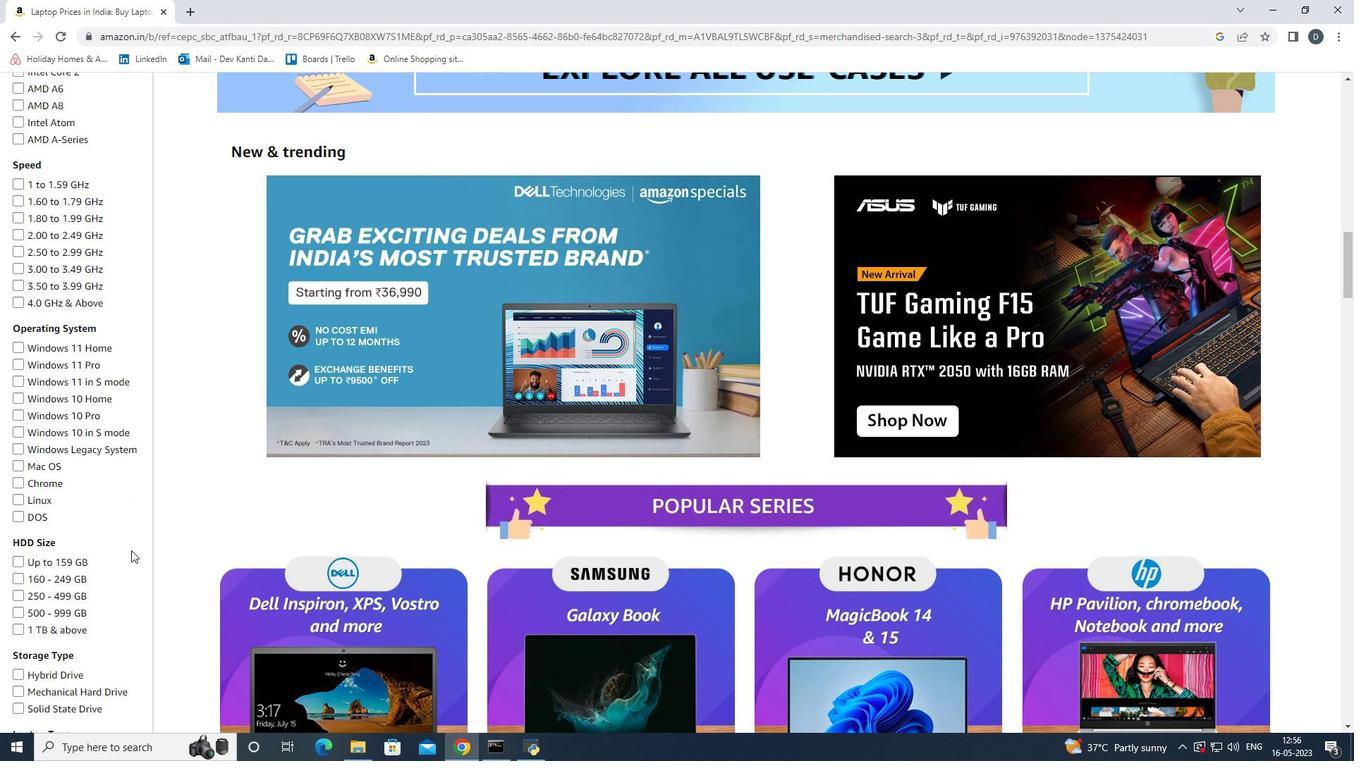 
Action: Mouse scrolled (131, 551) with delta (0, 0)
Screenshot: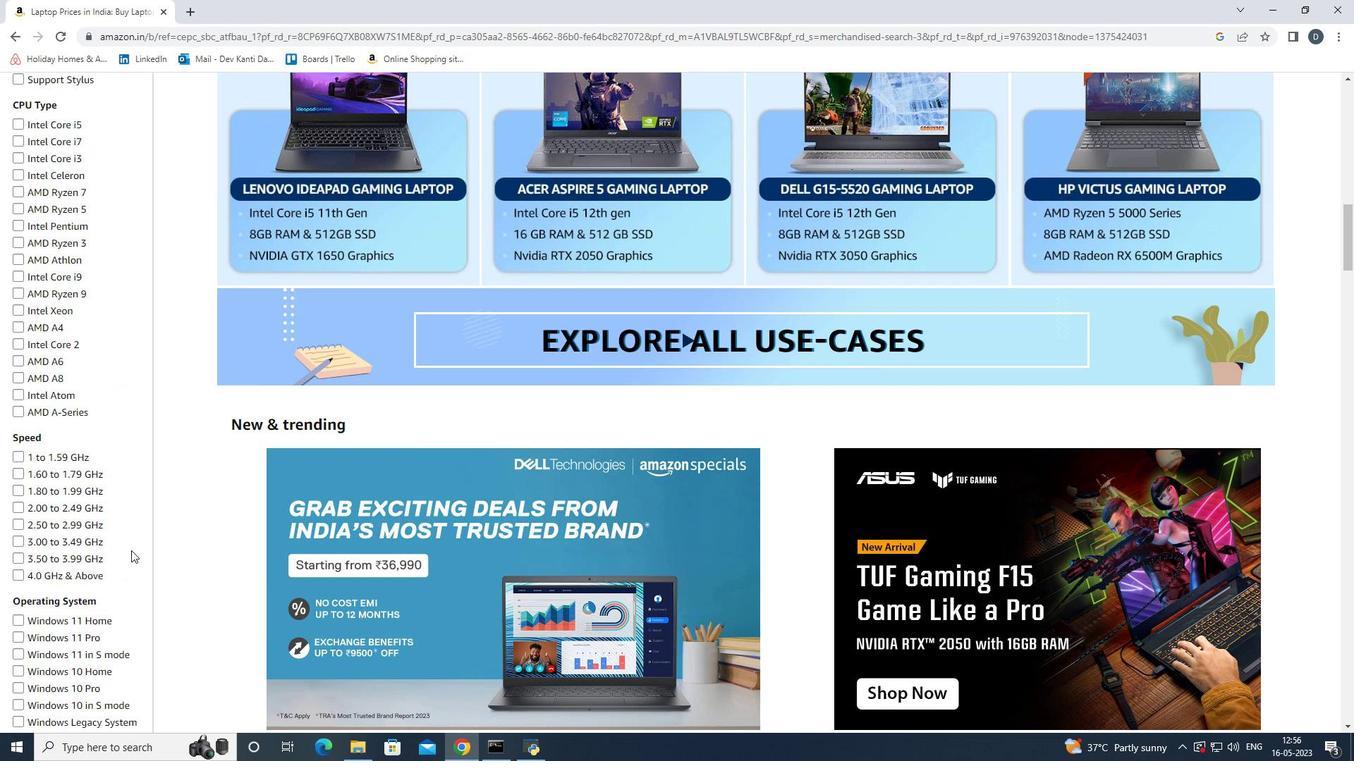 
Action: Mouse scrolled (131, 551) with delta (0, 0)
Screenshot: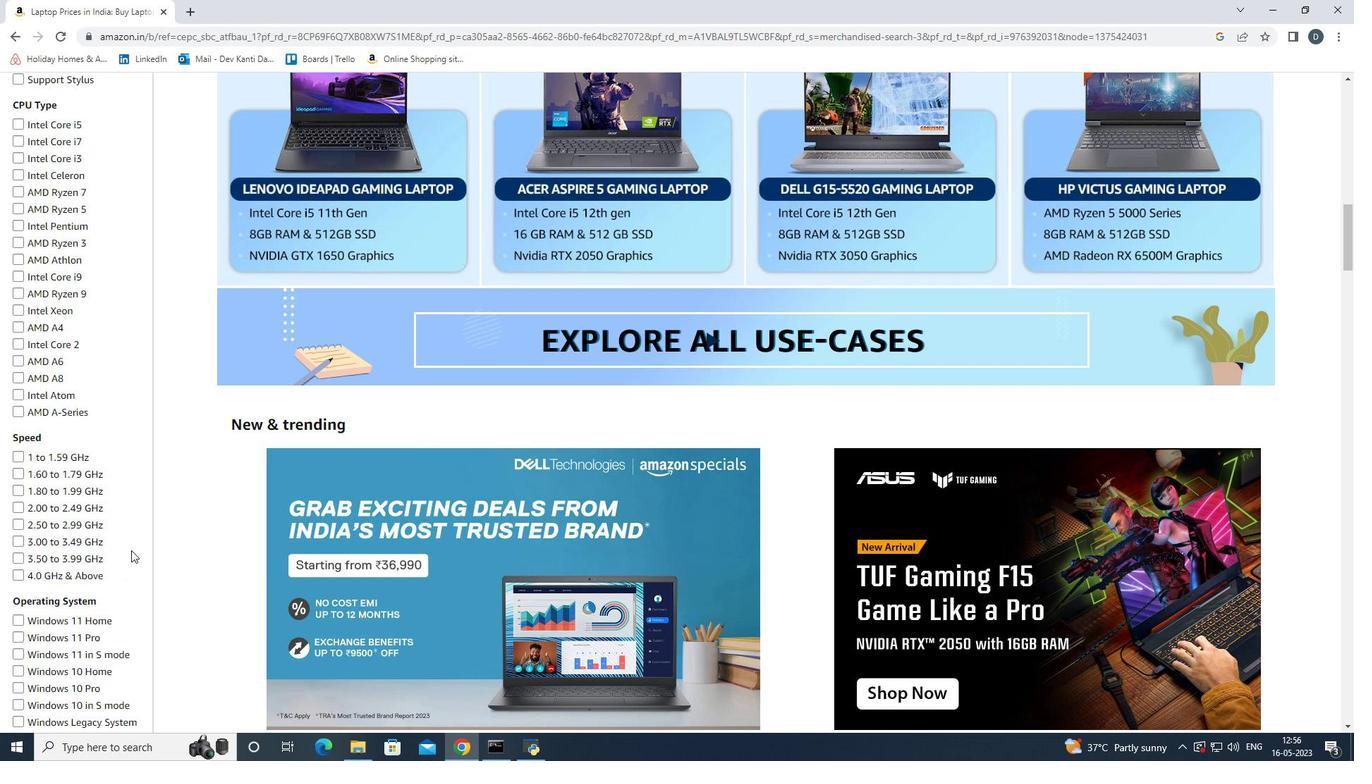 
Action: Mouse scrolled (131, 551) with delta (0, 0)
Screenshot: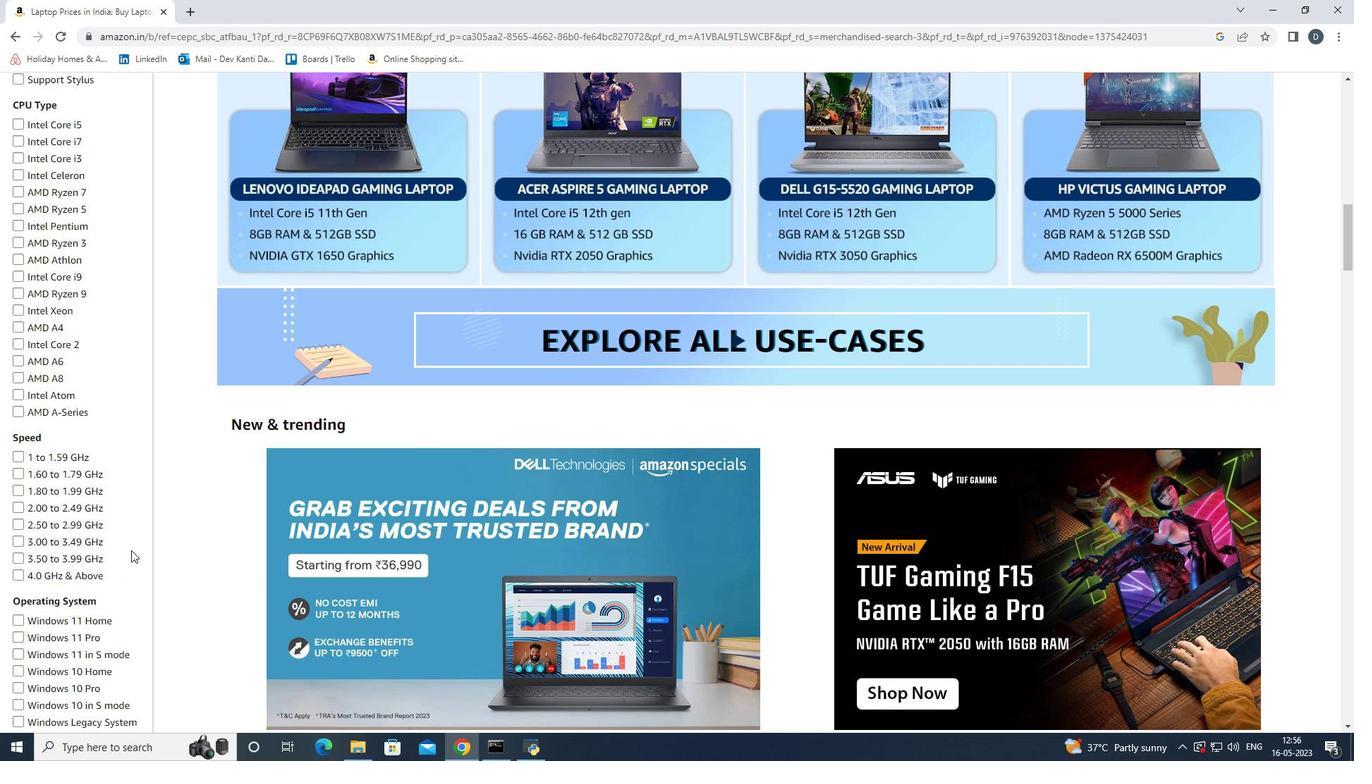 
Action: Mouse scrolled (131, 551) with delta (0, 0)
Screenshot: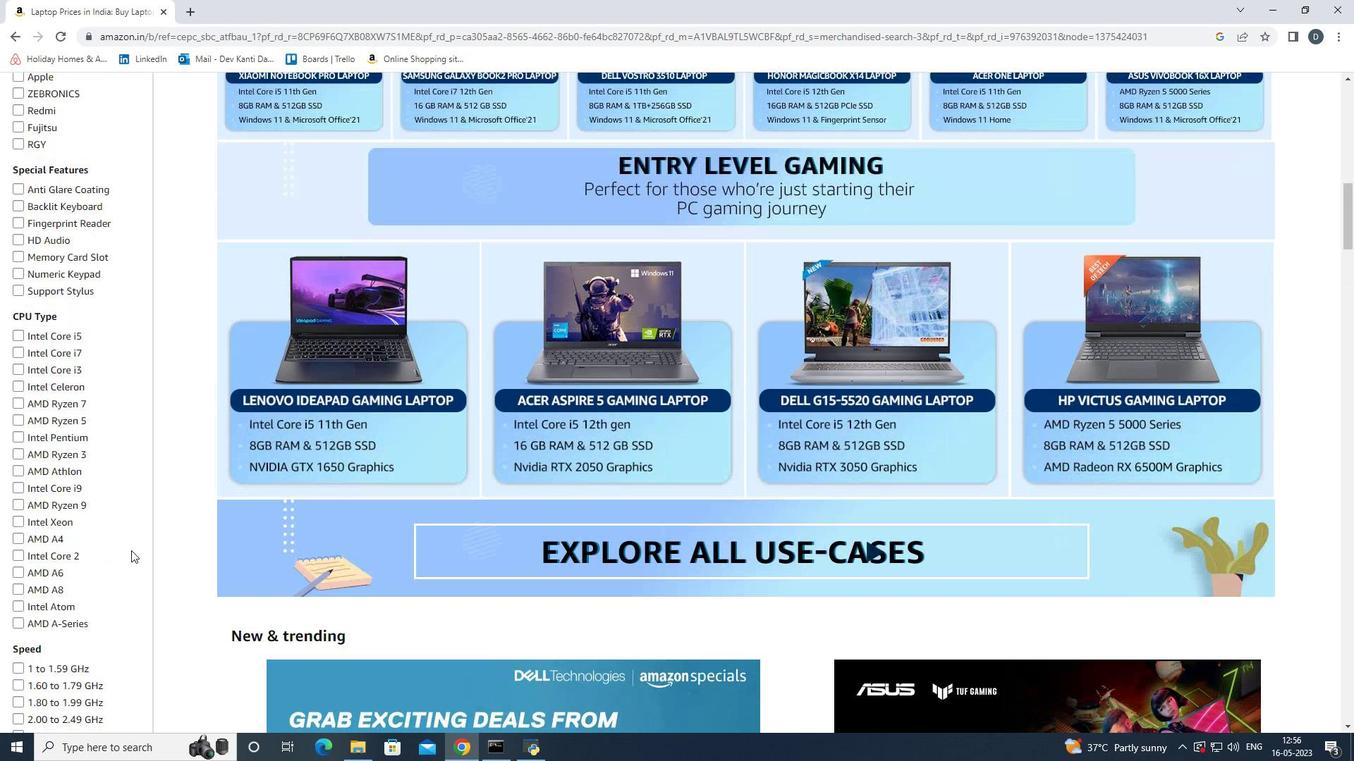 
Action: Mouse scrolled (131, 551) with delta (0, 0)
Screenshot: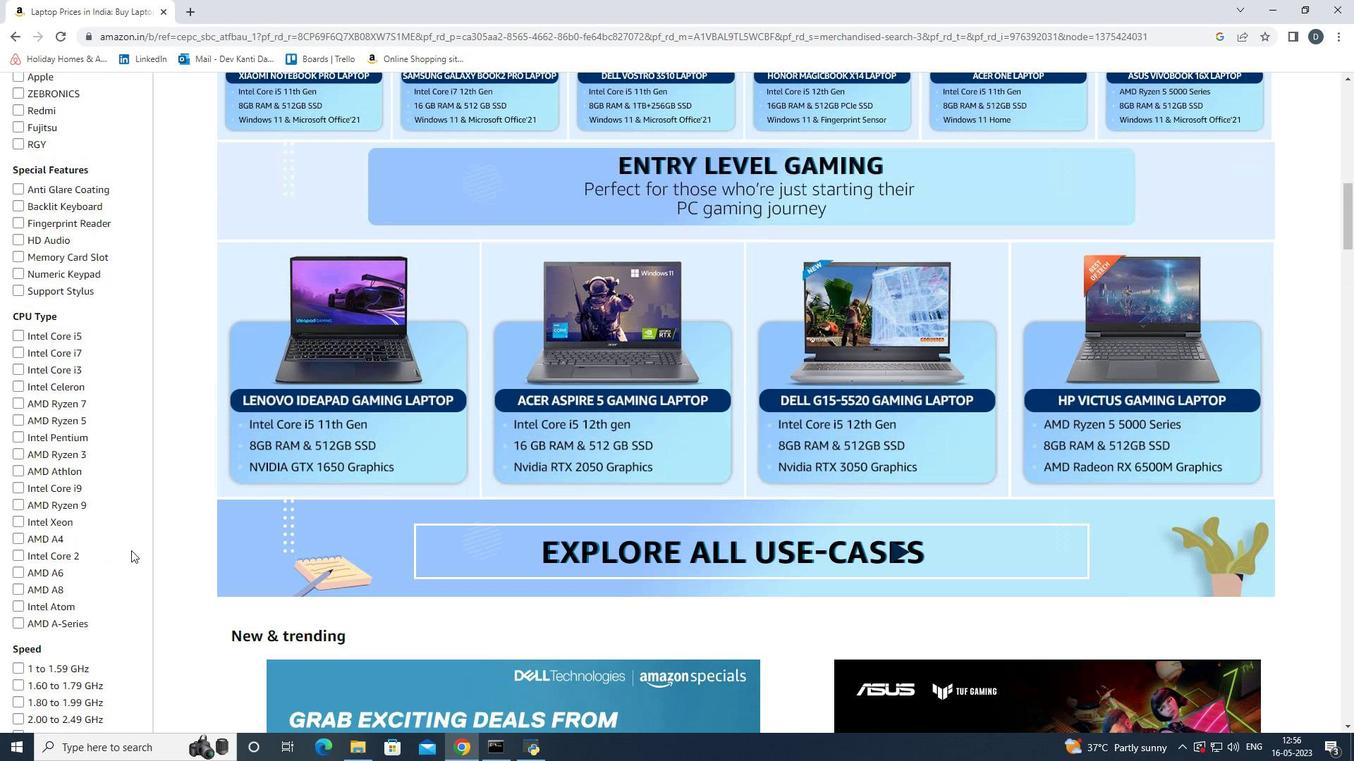 
Action: Mouse scrolled (131, 551) with delta (0, 0)
Screenshot: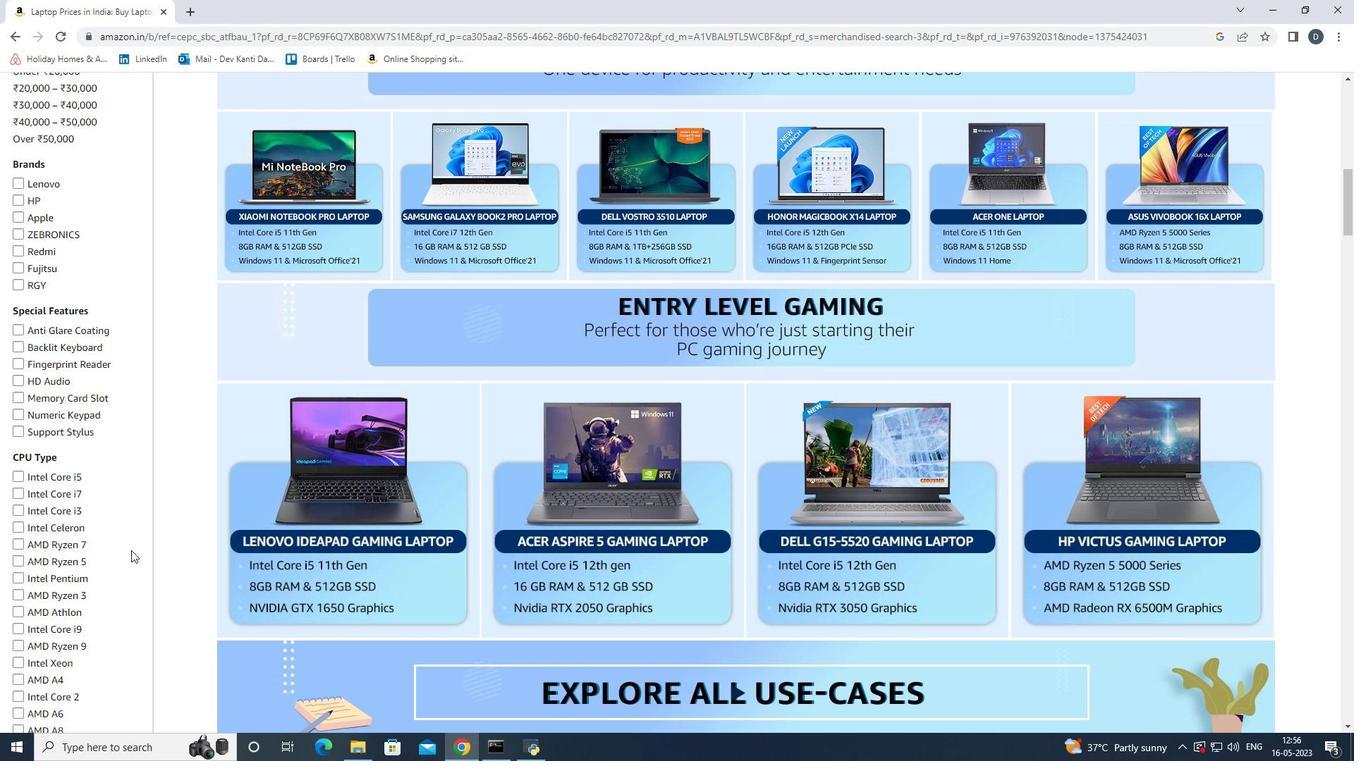 
Action: Mouse scrolled (131, 551) with delta (0, 0)
Screenshot: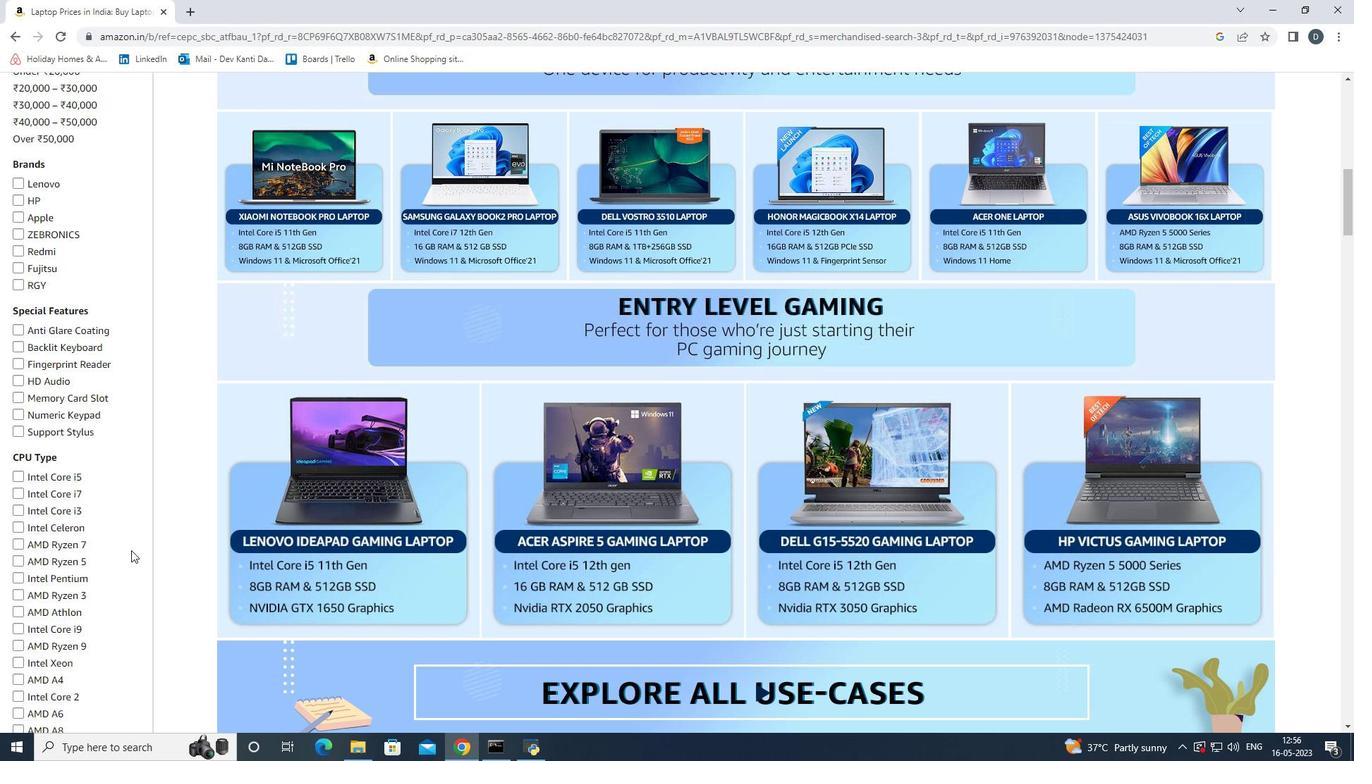 
Action: Mouse scrolled (131, 551) with delta (0, 0)
Screenshot: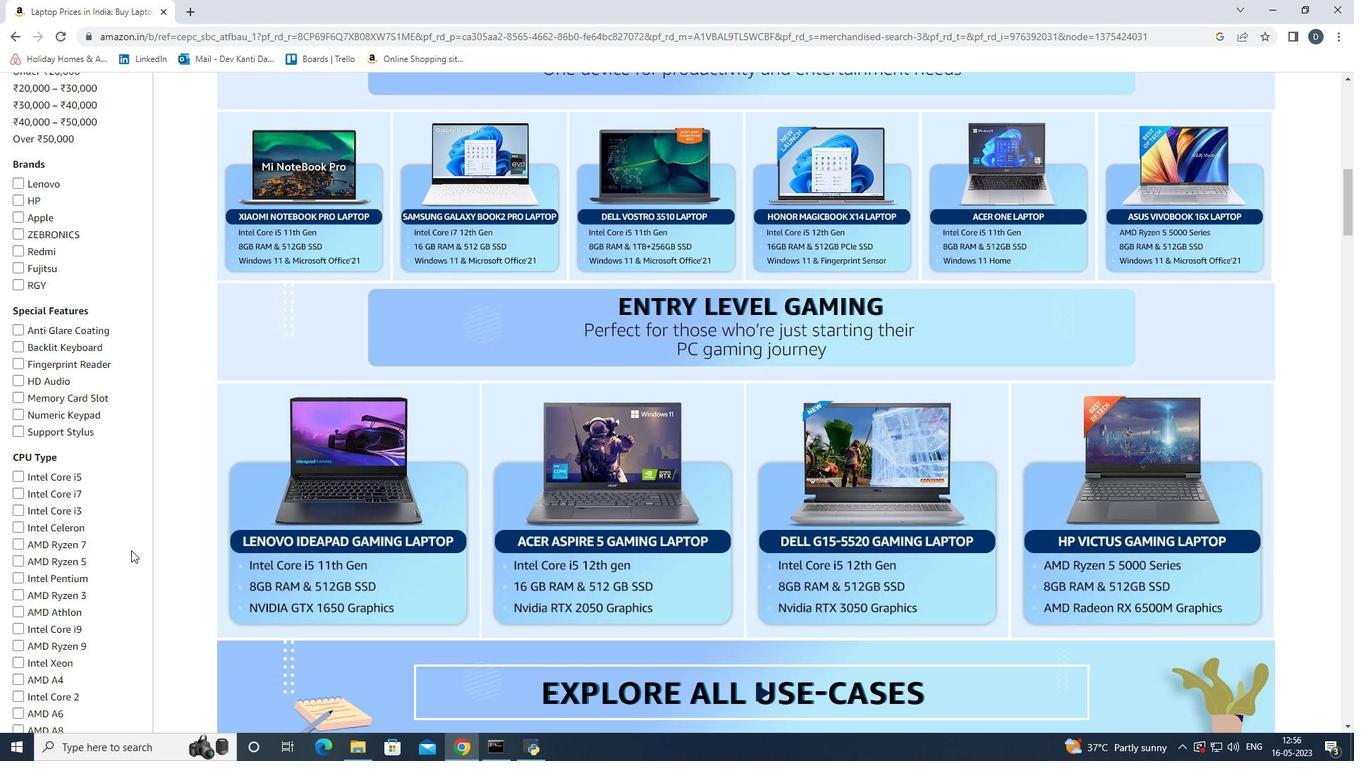 
Action: Mouse scrolled (131, 551) with delta (0, 0)
Screenshot: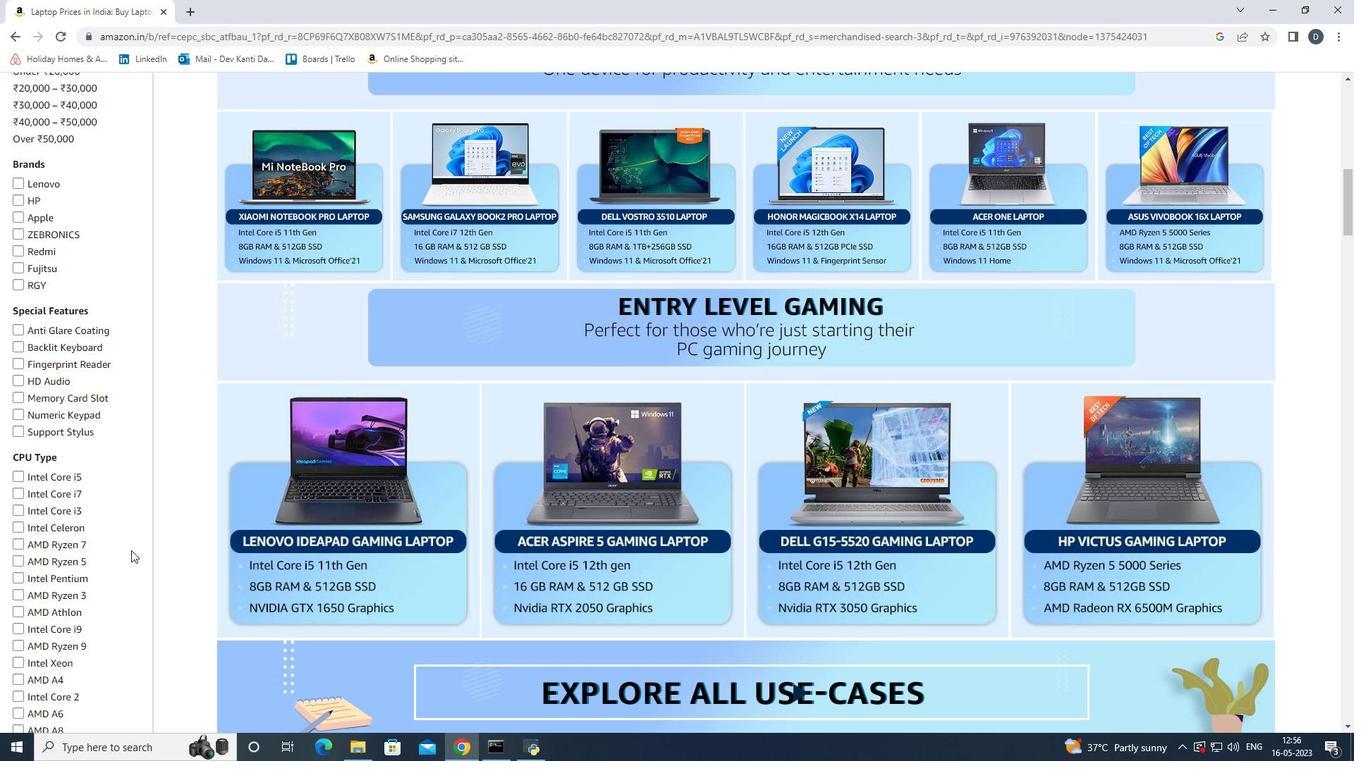 
Action: Mouse moved to (130, 553)
Screenshot: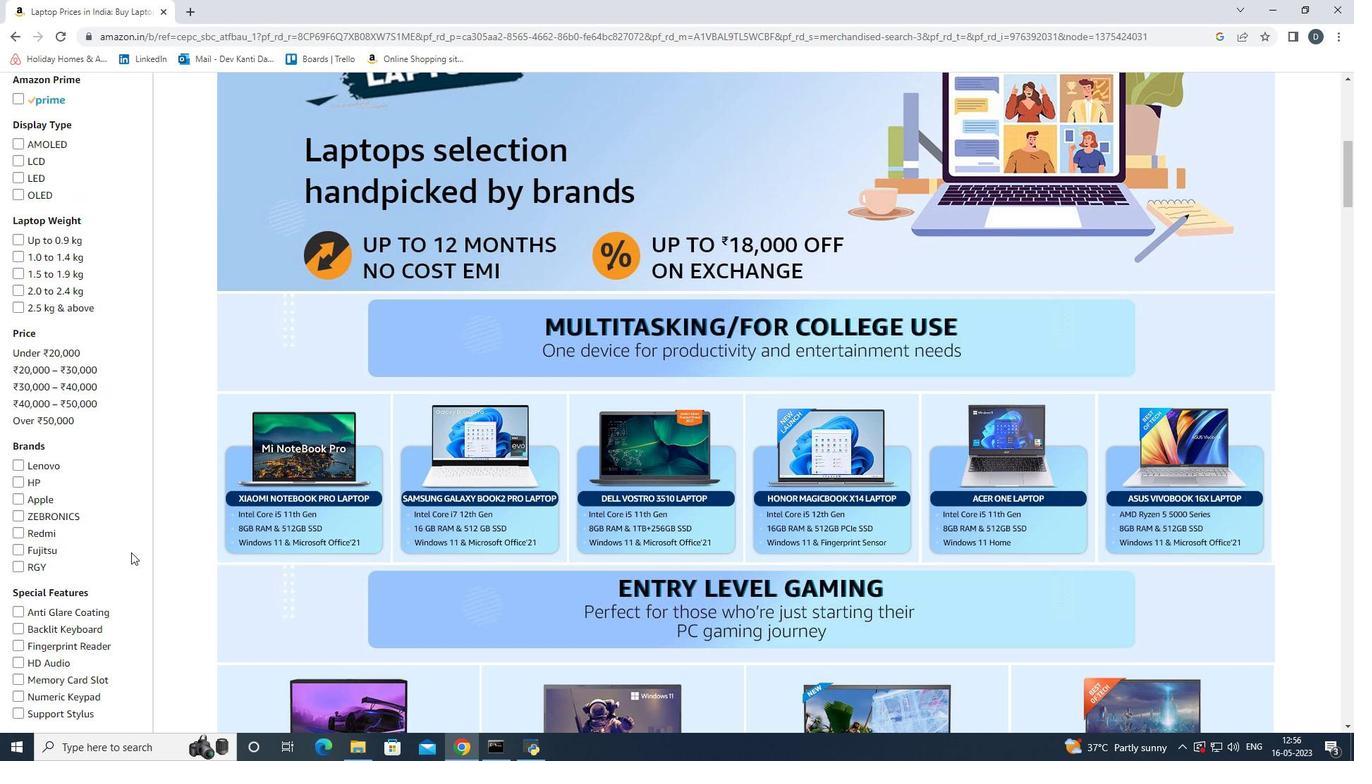 
Action: Mouse scrolled (130, 553) with delta (0, 0)
Screenshot: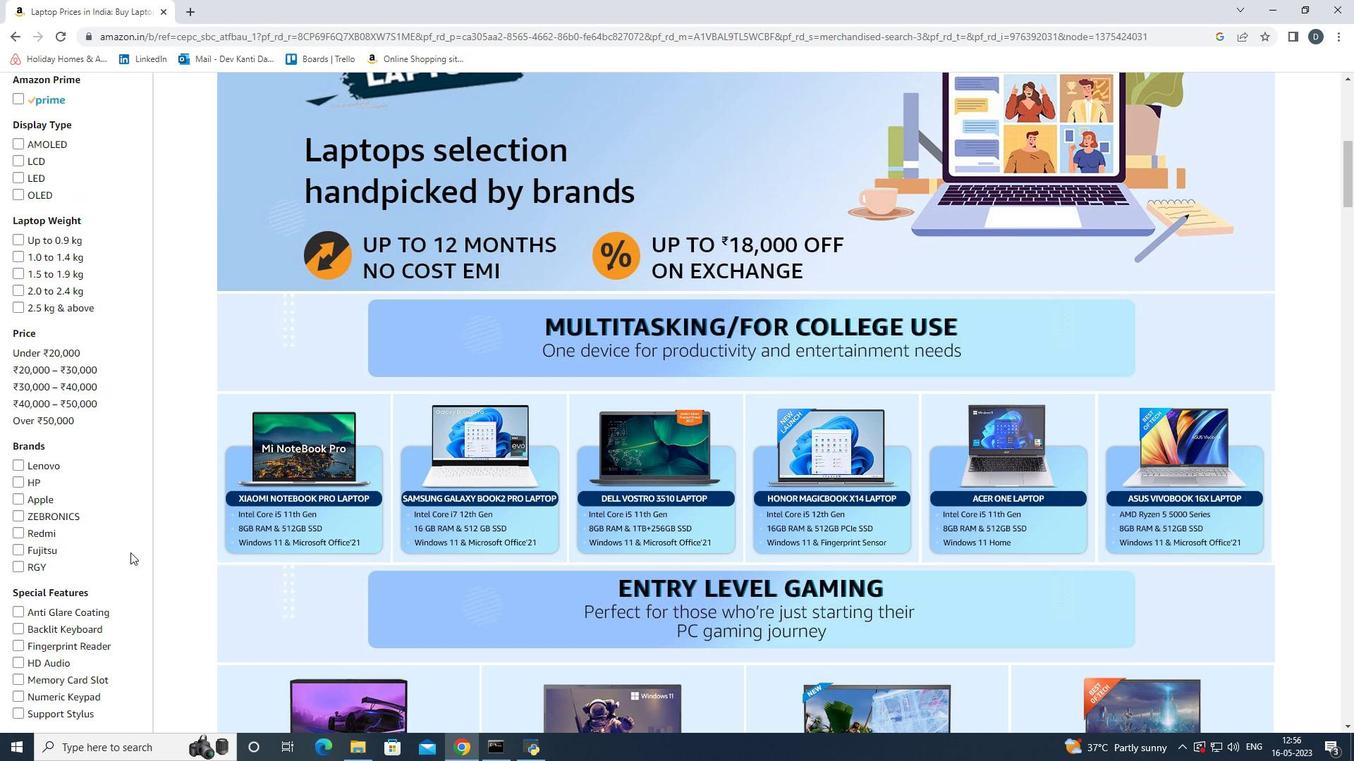 
Action: Mouse scrolled (130, 553) with delta (0, 0)
Screenshot: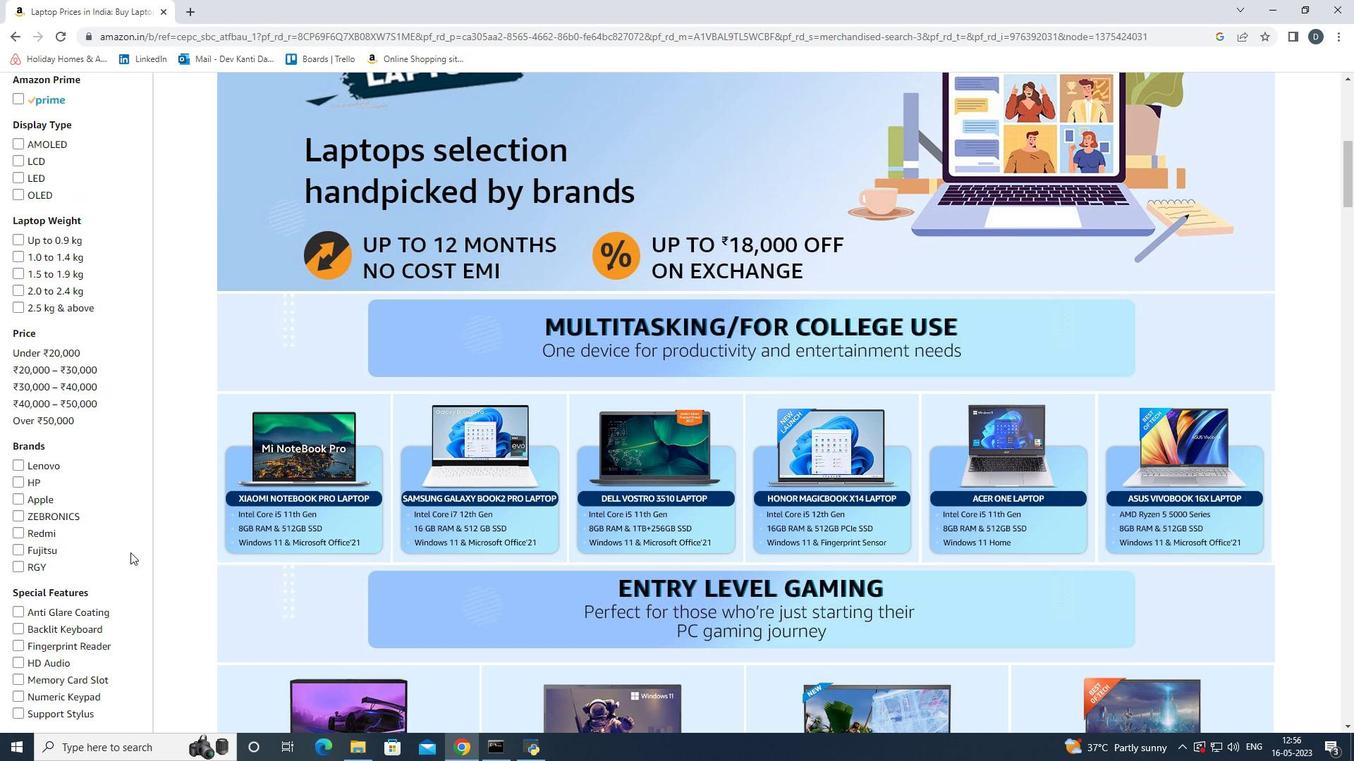 
Action: Mouse scrolled (130, 553) with delta (0, 0)
Screenshot: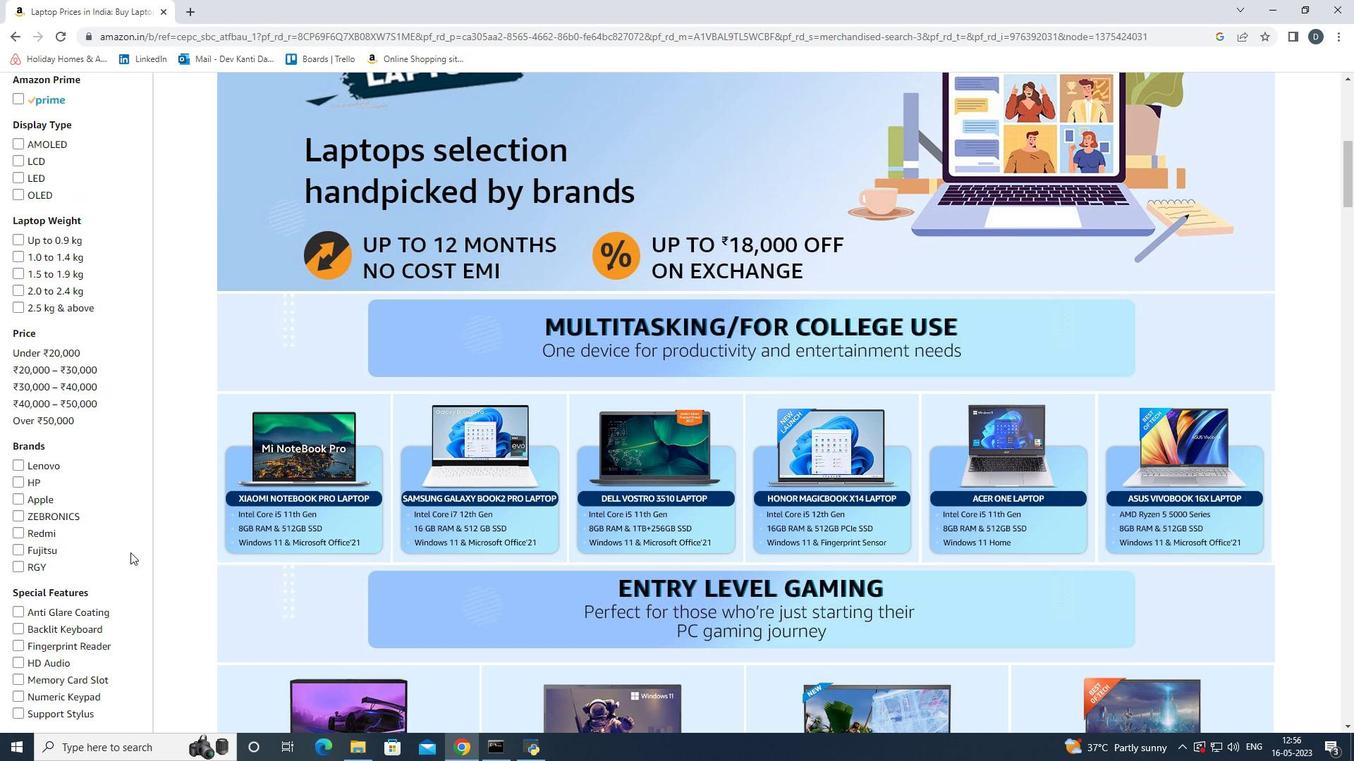 
Action: Mouse scrolled (130, 553) with delta (0, 0)
Screenshot: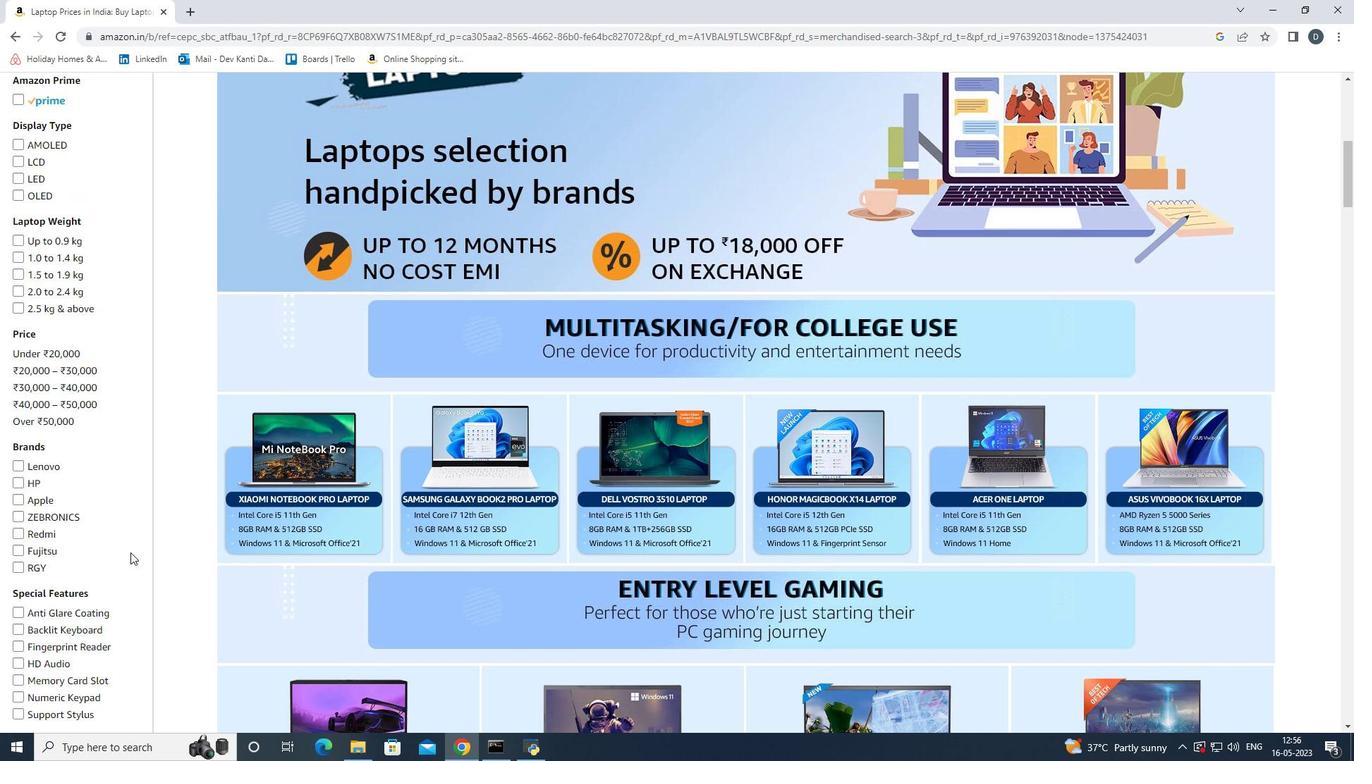 
Action: Mouse scrolled (130, 553) with delta (0, 0)
Screenshot: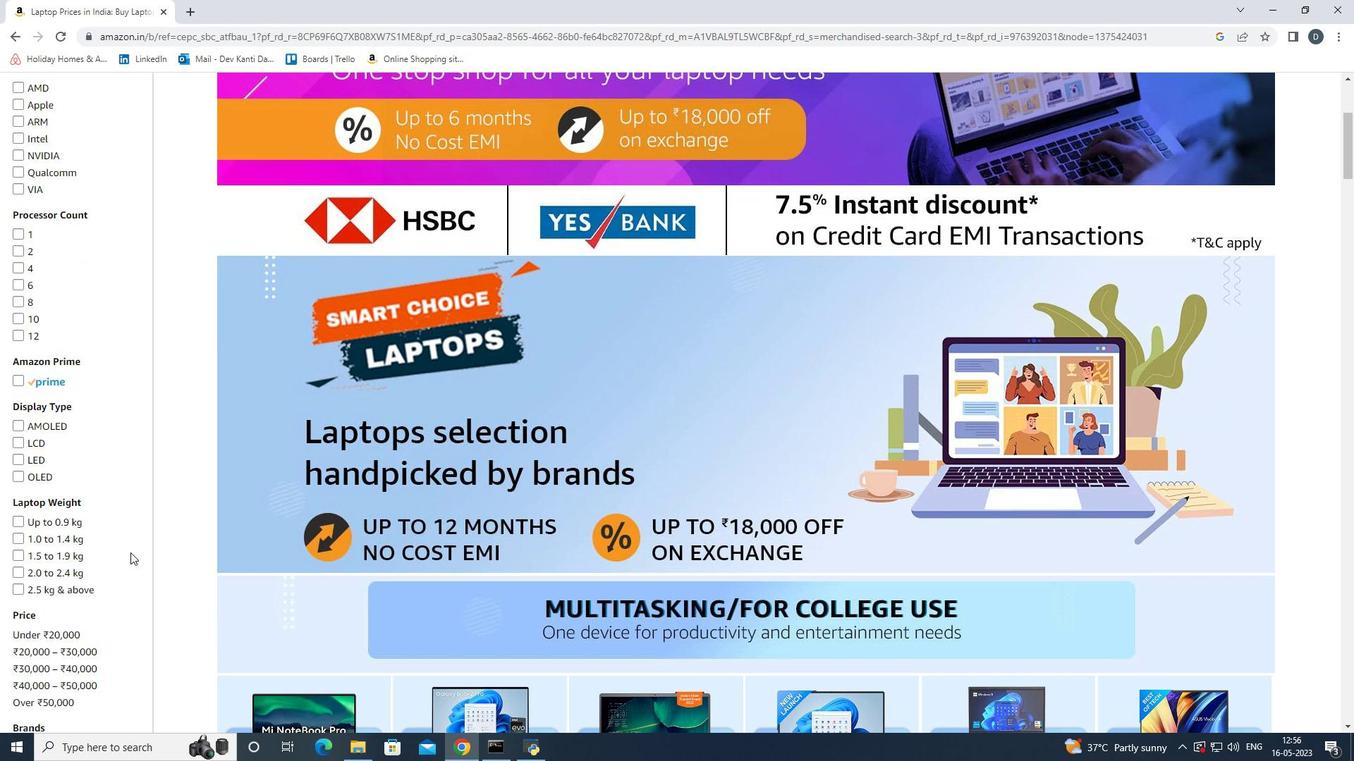 
Action: Mouse scrolled (130, 553) with delta (0, 0)
Screenshot: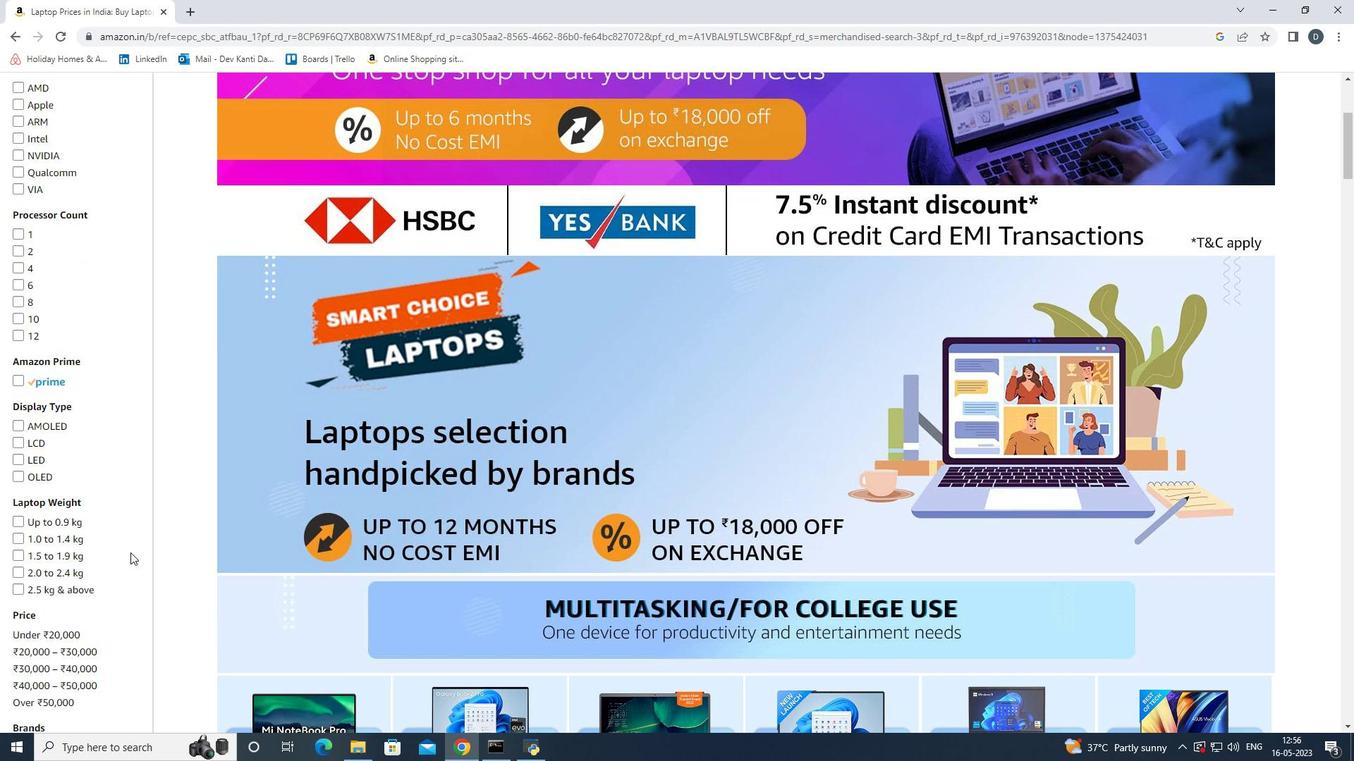 
Action: Mouse scrolled (130, 553) with delta (0, 0)
Screenshot: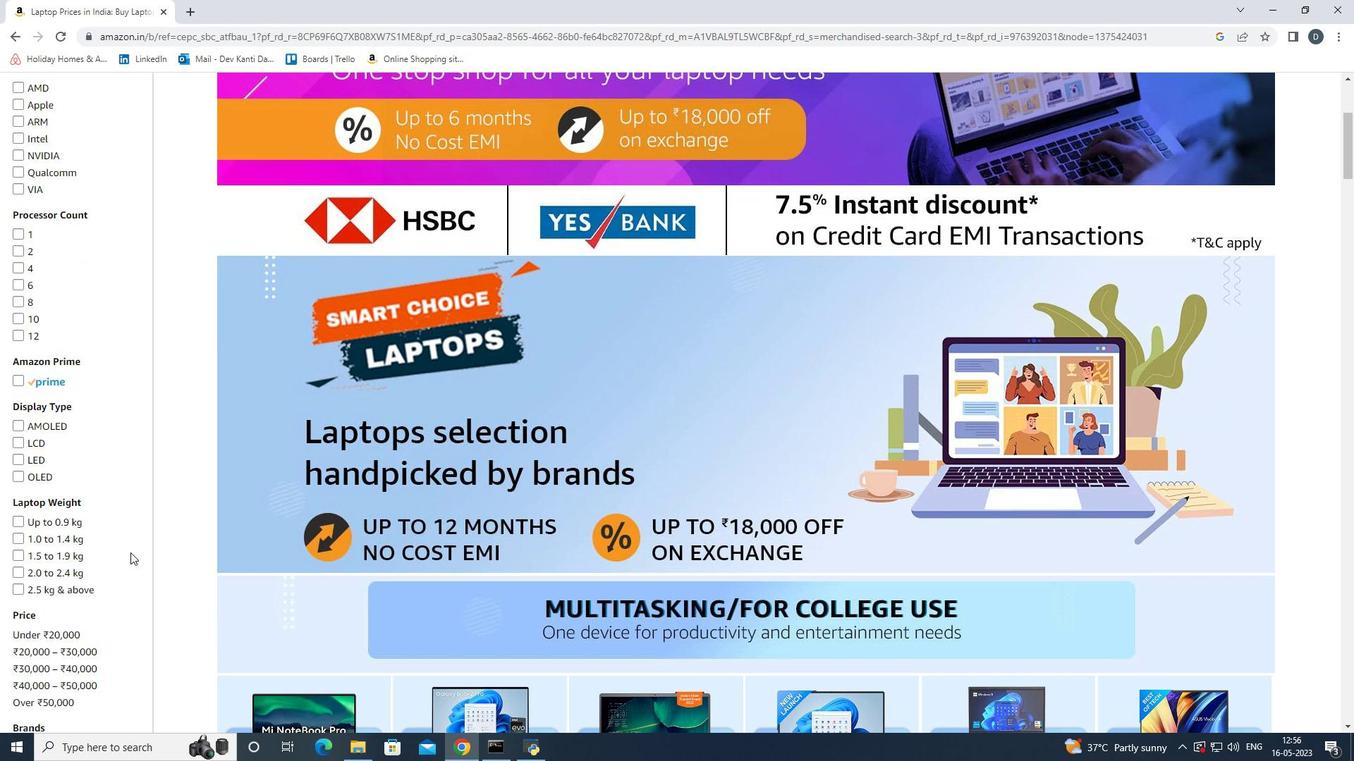 
Action: Mouse scrolled (130, 553) with delta (0, 0)
Screenshot: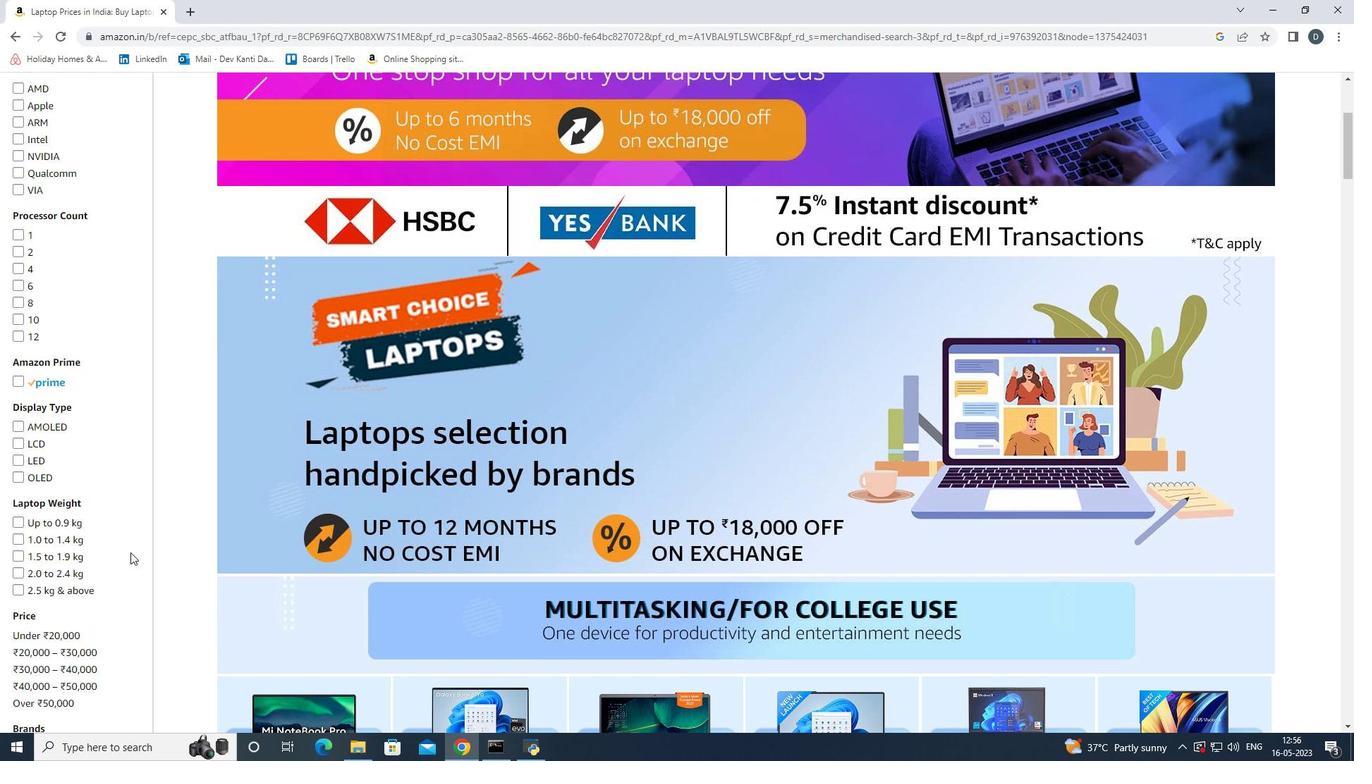 
Action: Mouse moved to (14, 325)
Screenshot: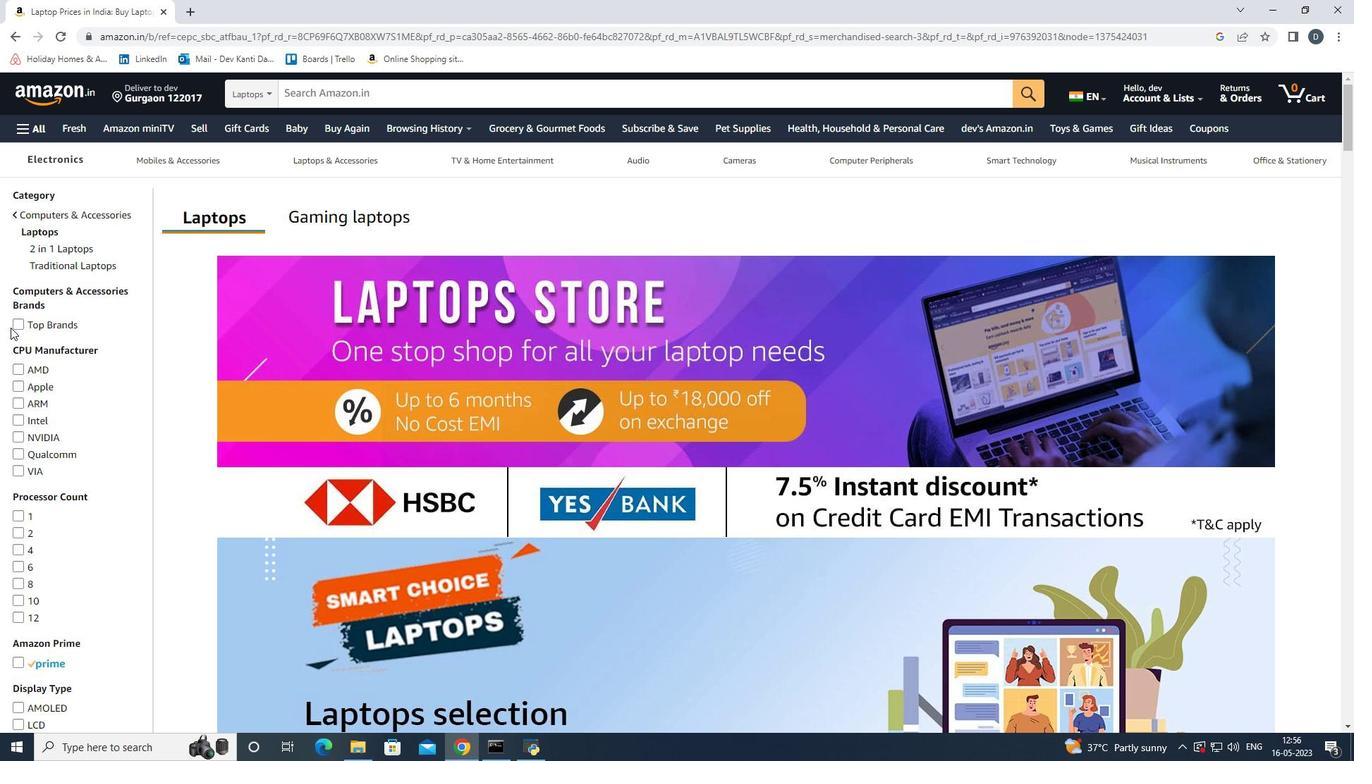 
Action: Mouse pressed left at (14, 325)
Screenshot: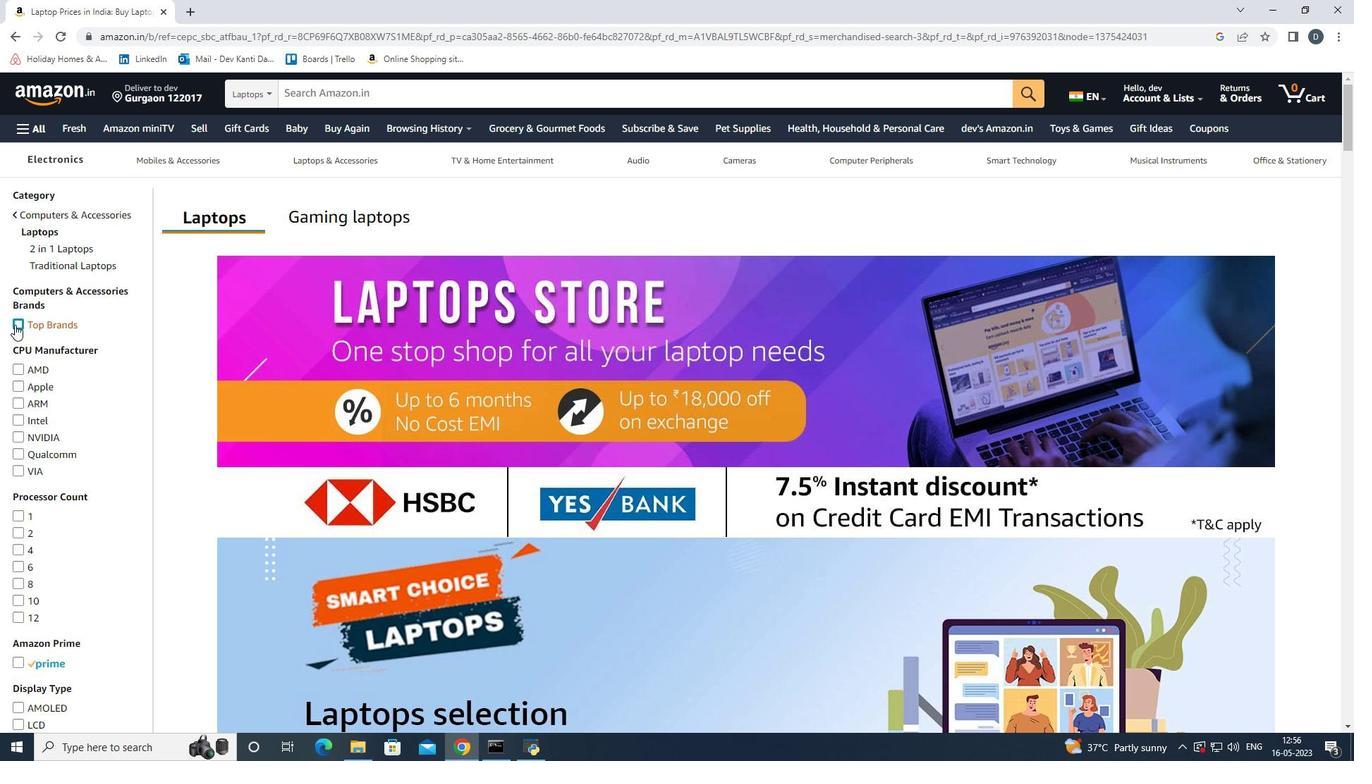 
Action: Mouse moved to (1320, 481)
Screenshot: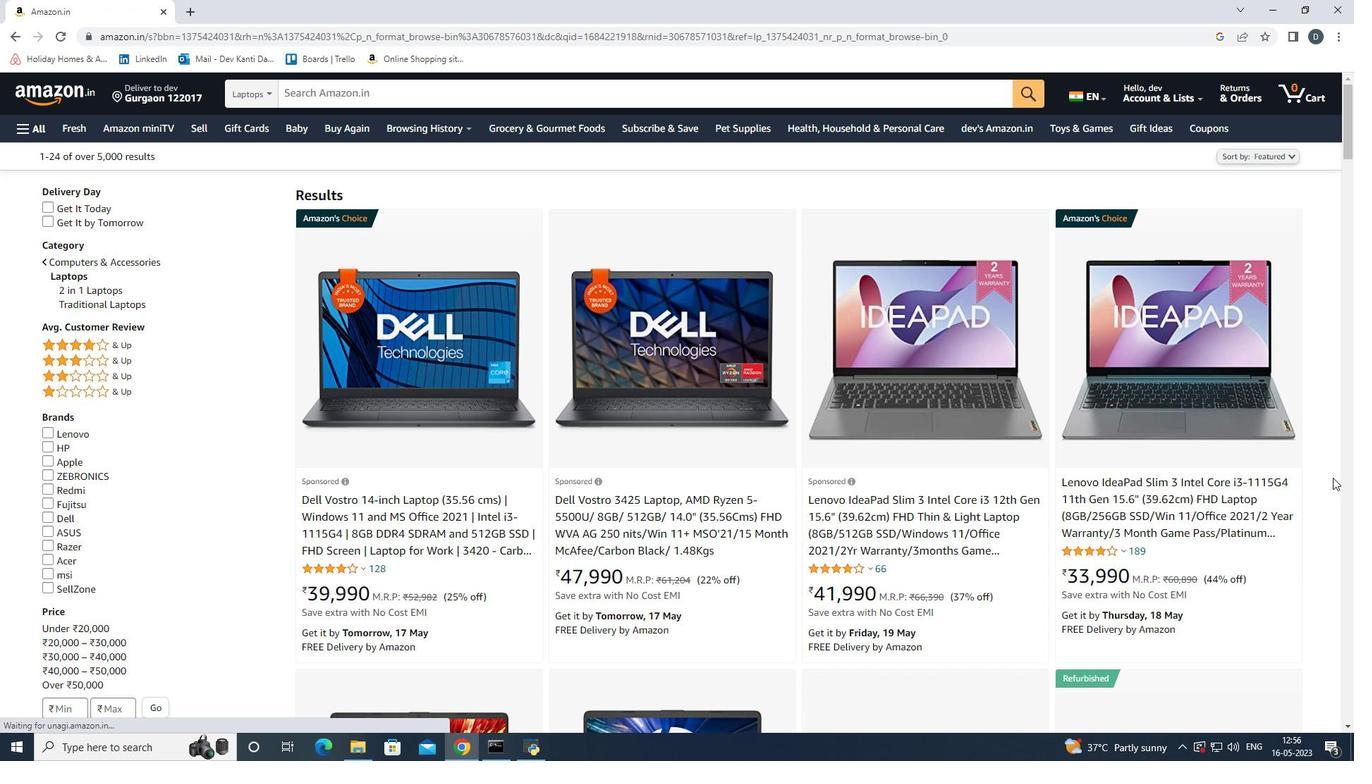 
Action: Mouse scrolled (1320, 481) with delta (0, 0)
Screenshot: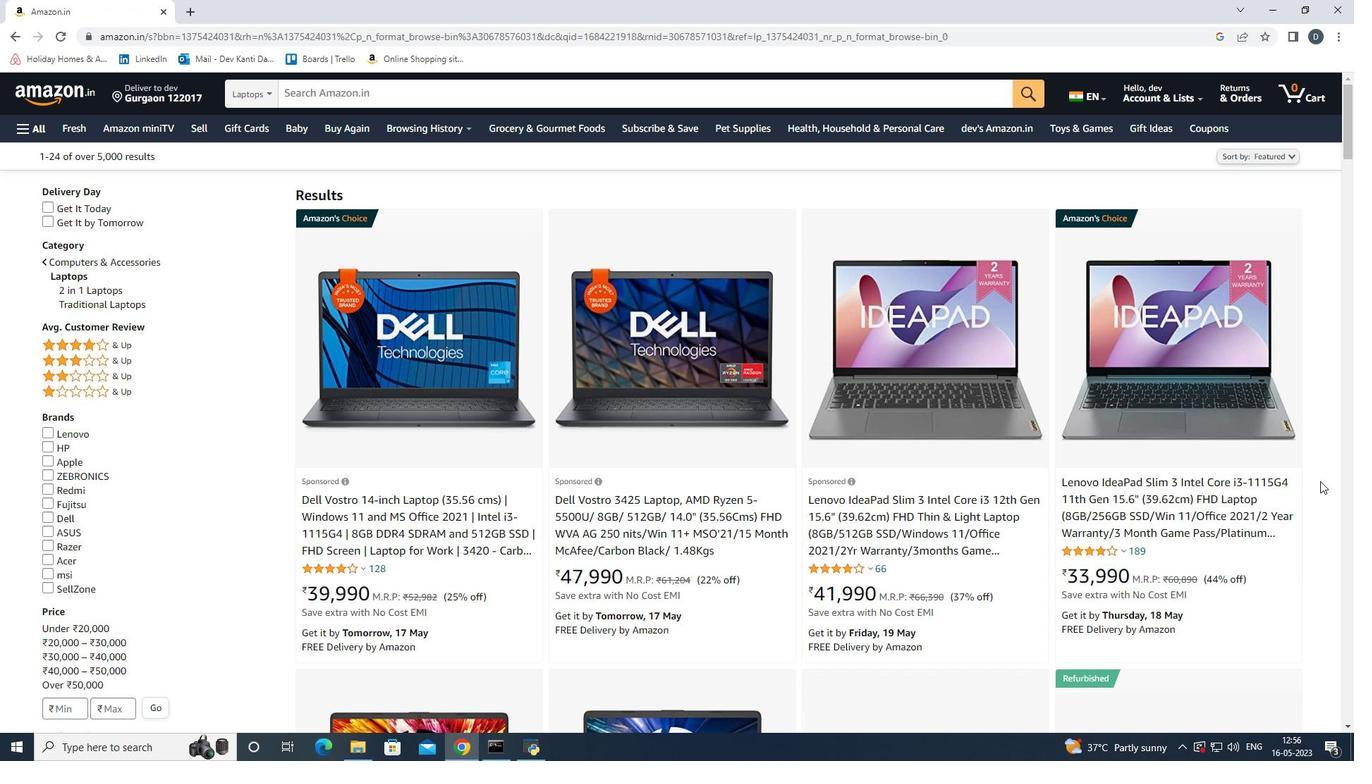 
Action: Mouse scrolled (1320, 481) with delta (0, 0)
Screenshot: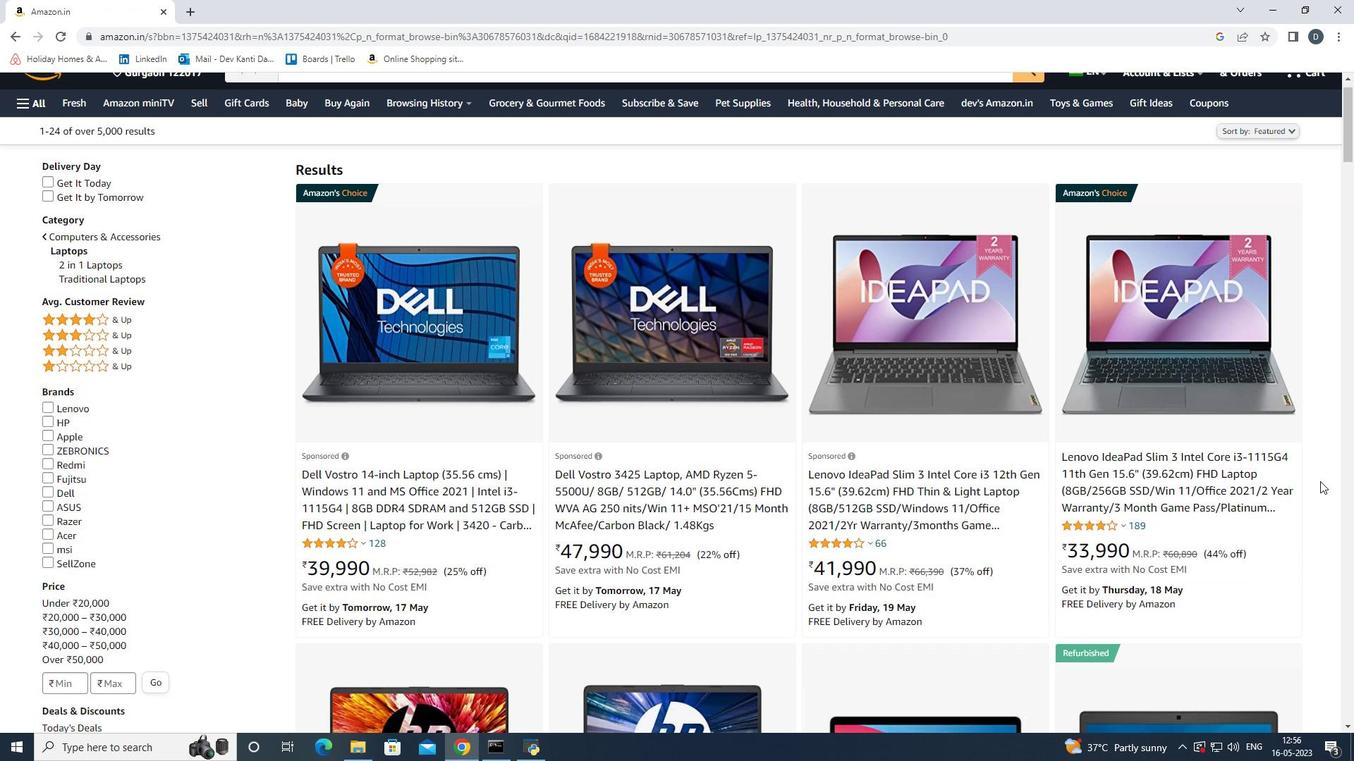 
Action: Mouse scrolled (1320, 481) with delta (0, 0)
Screenshot: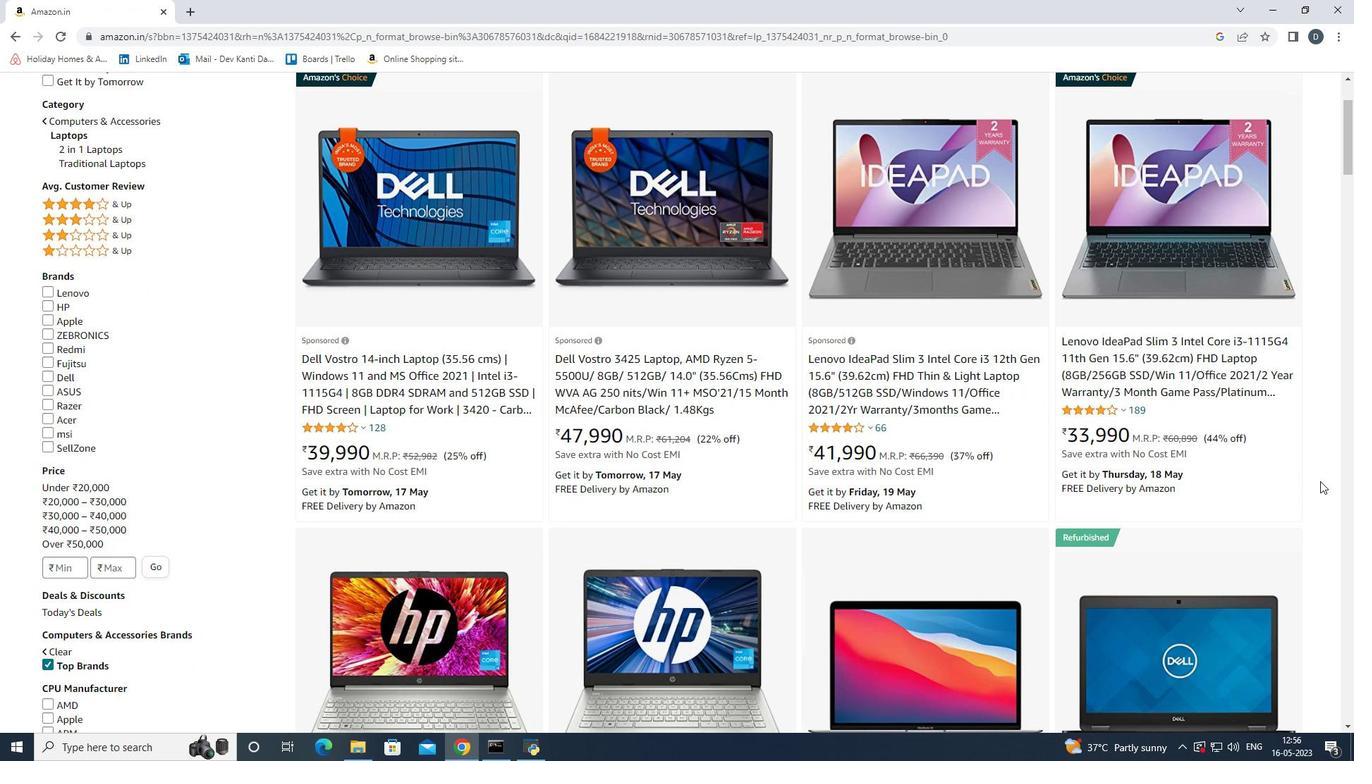 
Action: Mouse scrolled (1320, 481) with delta (0, 0)
Screenshot: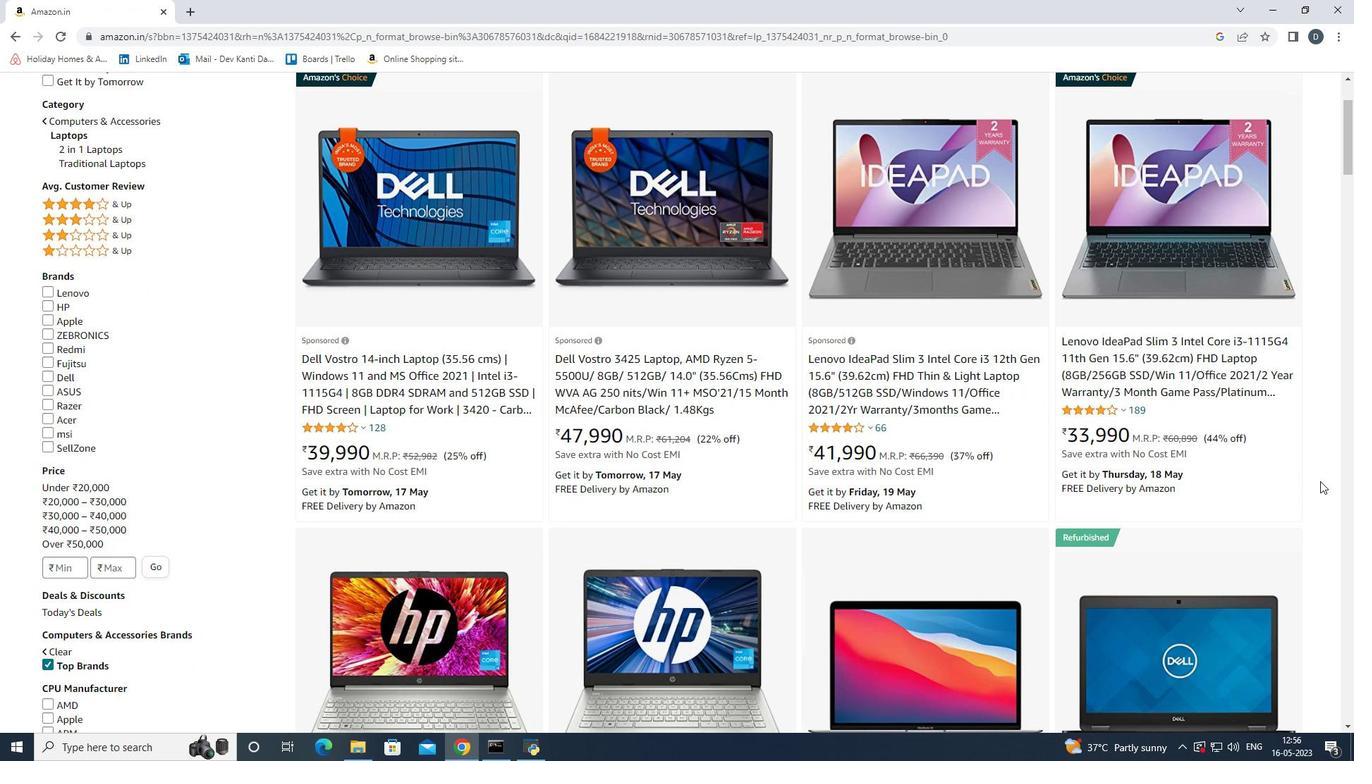 
Action: Mouse scrolled (1320, 481) with delta (0, 0)
Screenshot: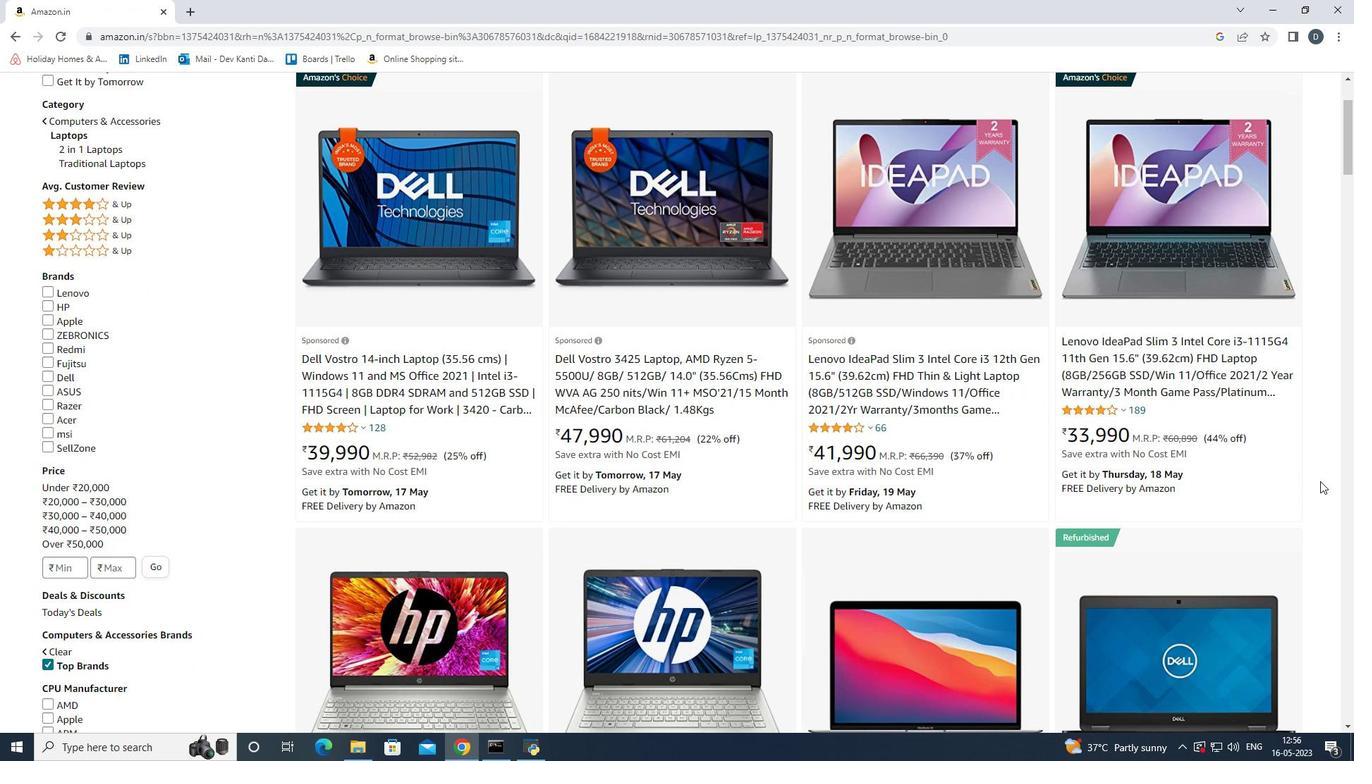 
Action: Mouse scrolled (1320, 481) with delta (0, 0)
Screenshot: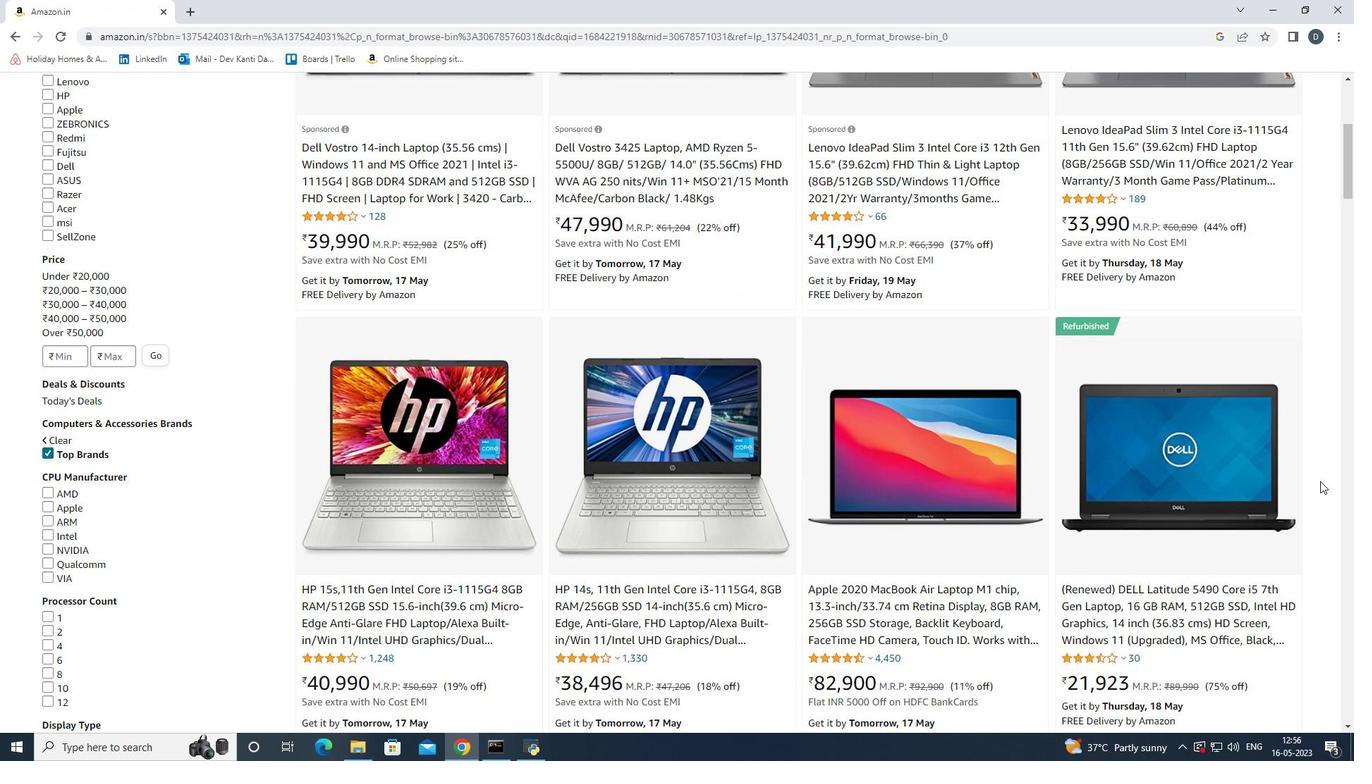 
Action: Mouse scrolled (1320, 481) with delta (0, 0)
Screenshot: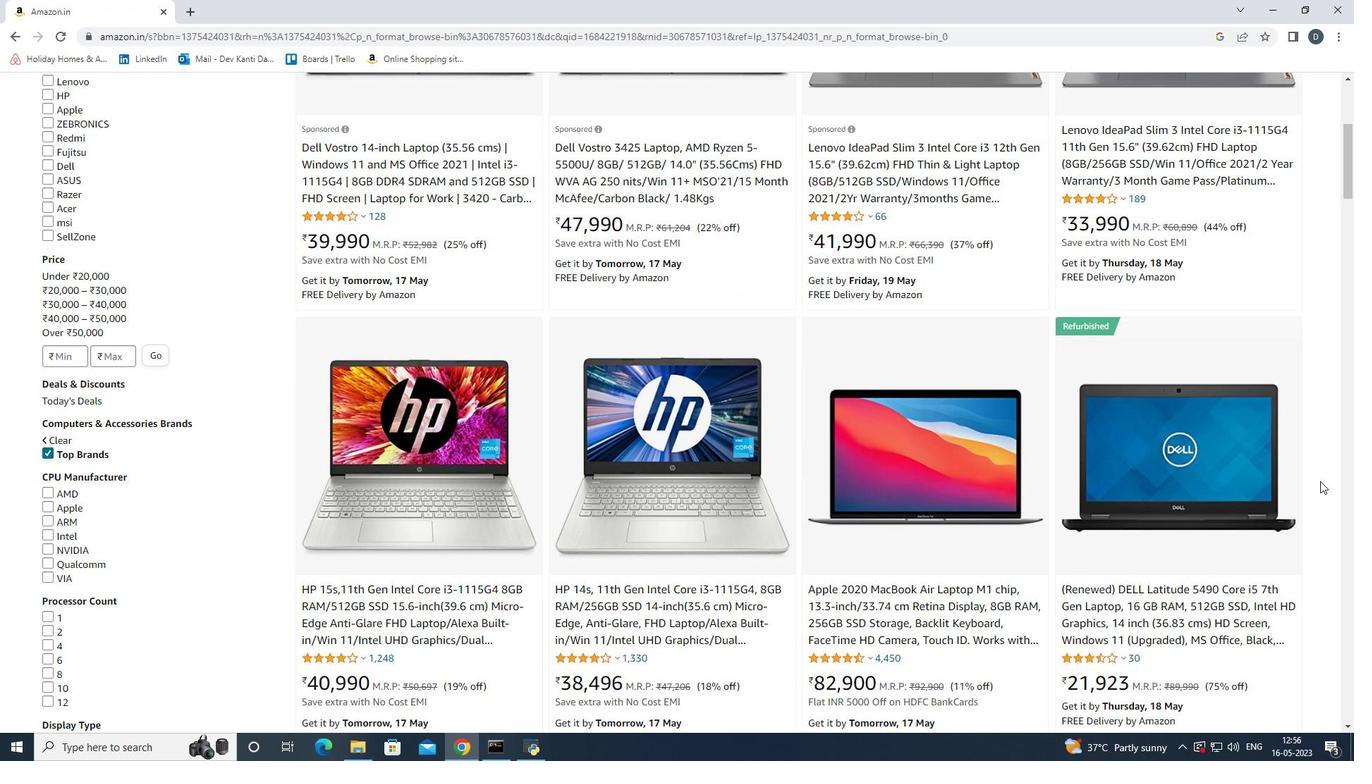 
Action: Mouse scrolled (1320, 481) with delta (0, 0)
Screenshot: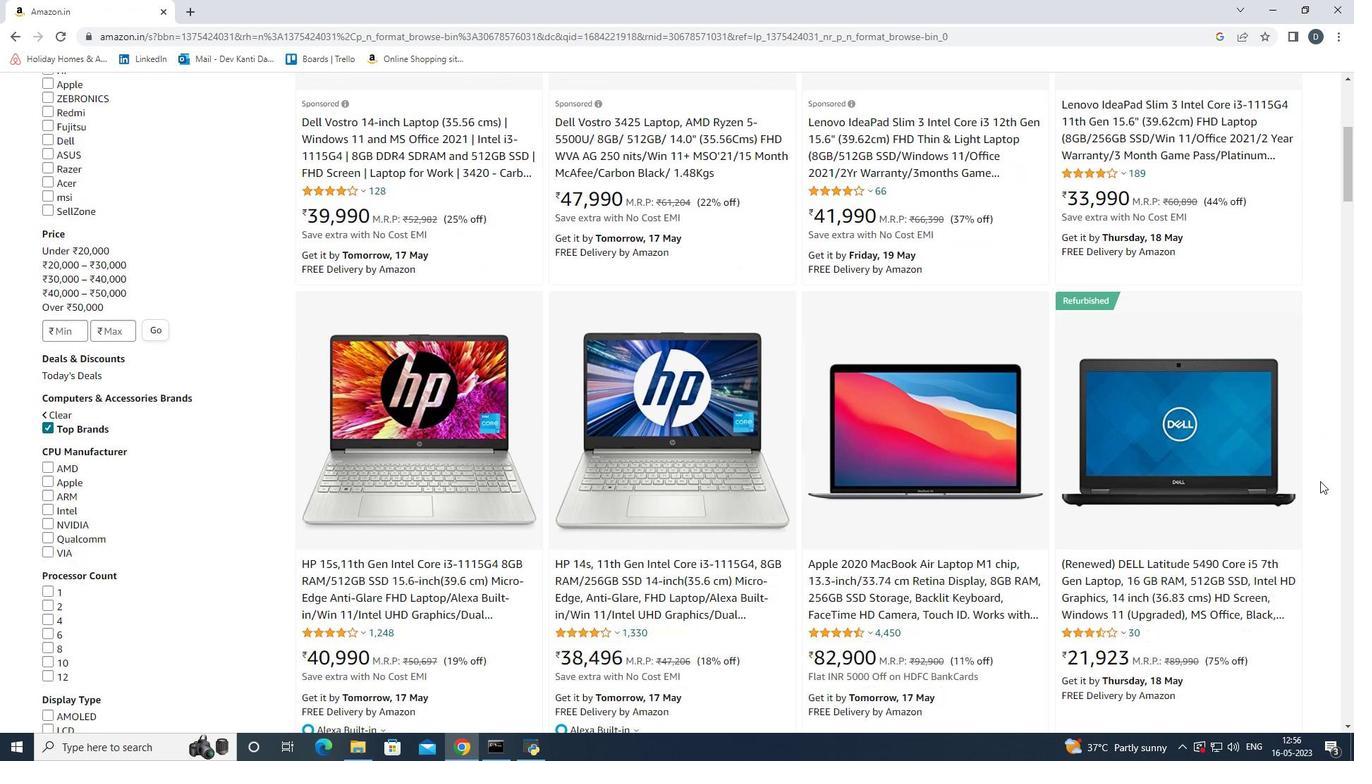 
Action: Mouse moved to (1321, 480)
Screenshot: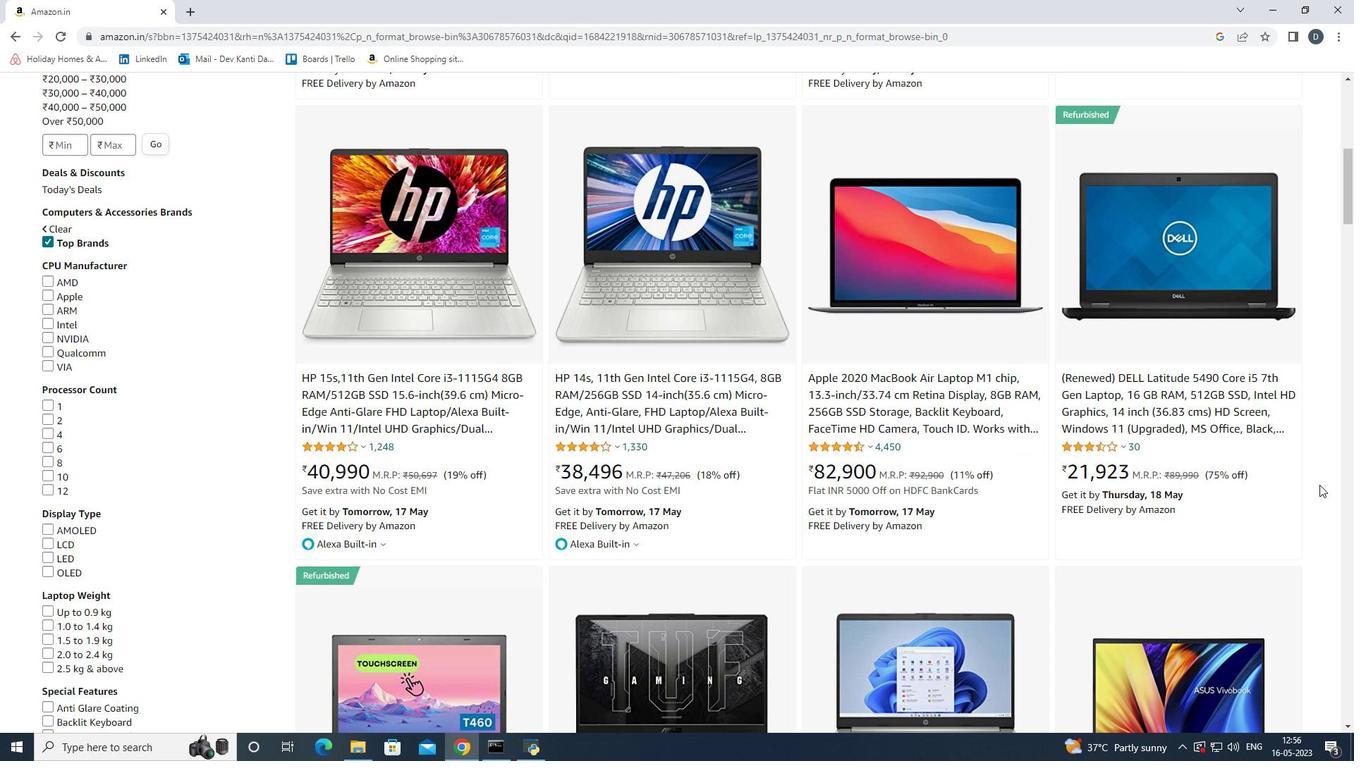 
Action: Mouse scrolled (1321, 479) with delta (0, 0)
Screenshot: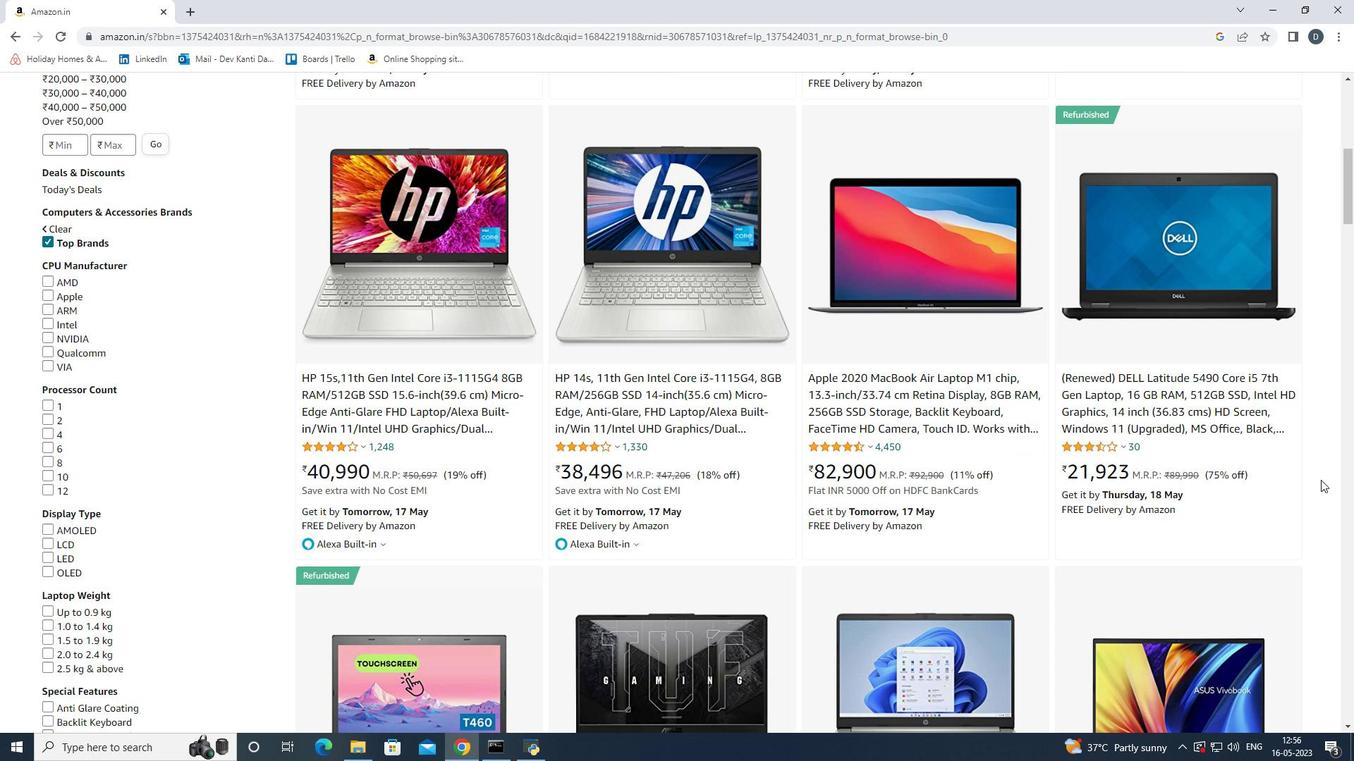 
Action: Mouse scrolled (1321, 479) with delta (0, 0)
Screenshot: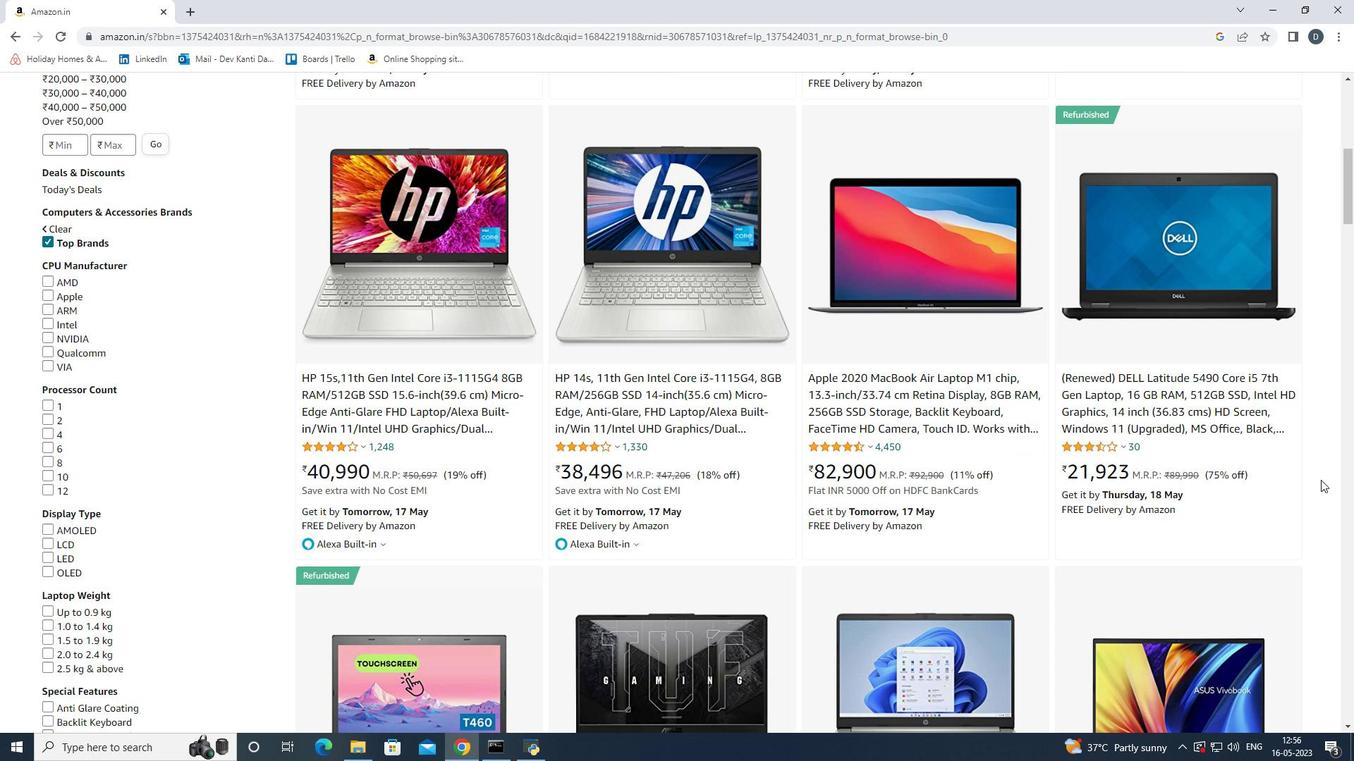 
Action: Mouse scrolled (1321, 479) with delta (0, 0)
Screenshot: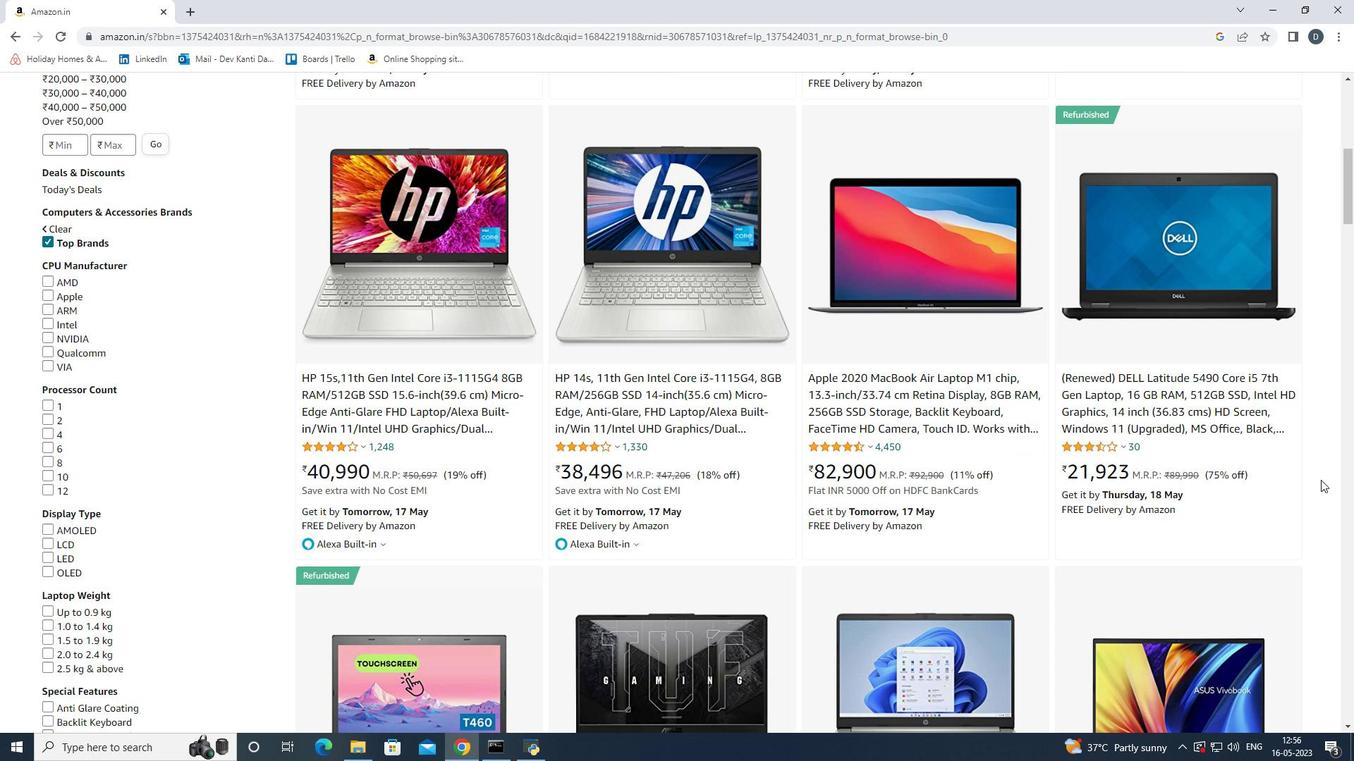 
Action: Mouse moved to (1321, 483)
Screenshot: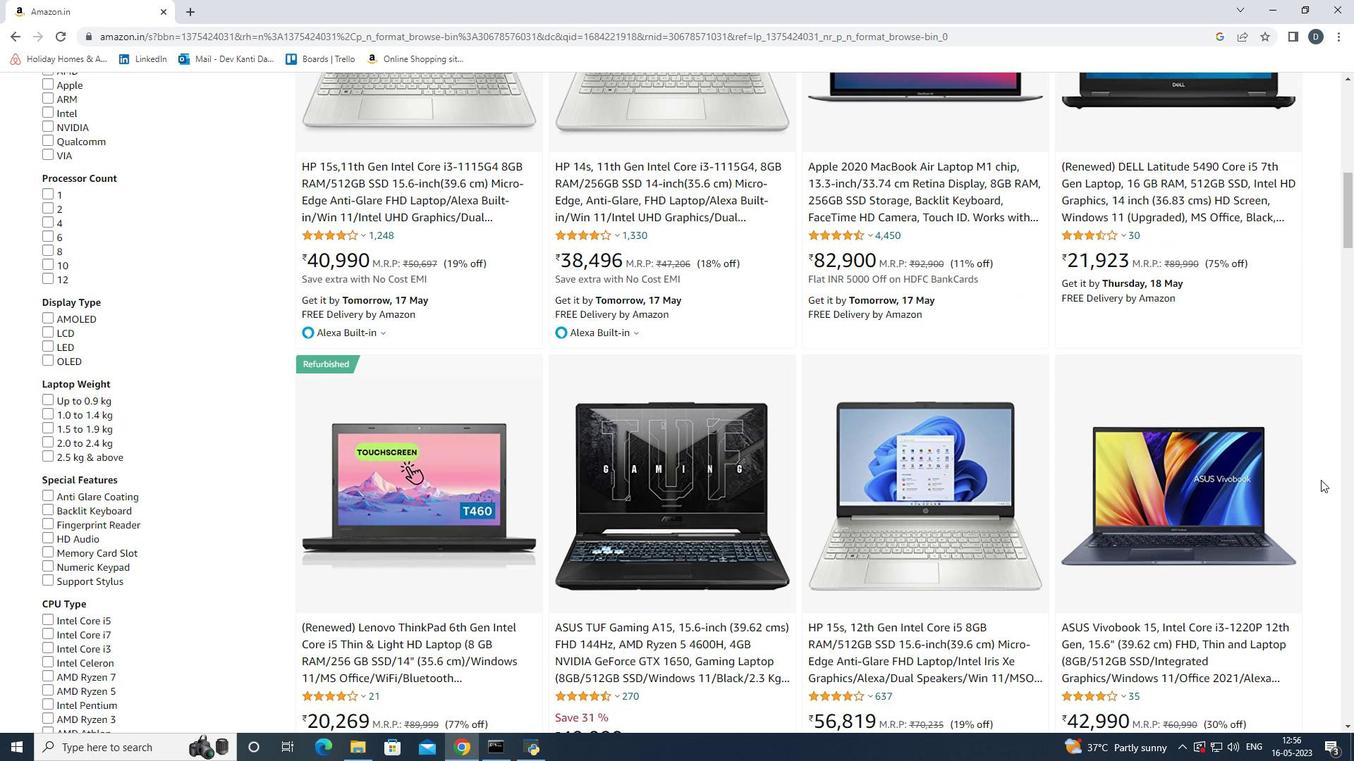 
Action: Mouse scrolled (1321, 483) with delta (0, 0)
Screenshot: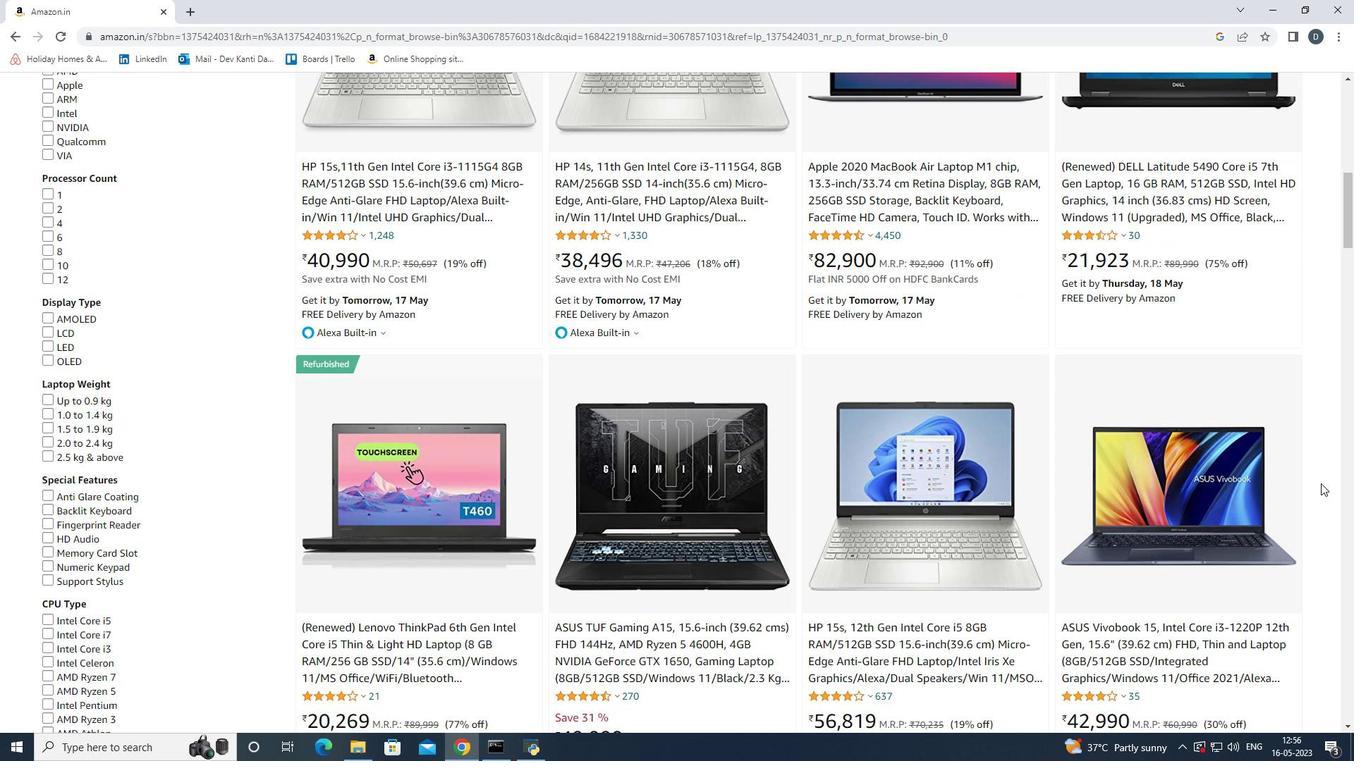 
Action: Mouse scrolled (1321, 483) with delta (0, 0)
Screenshot: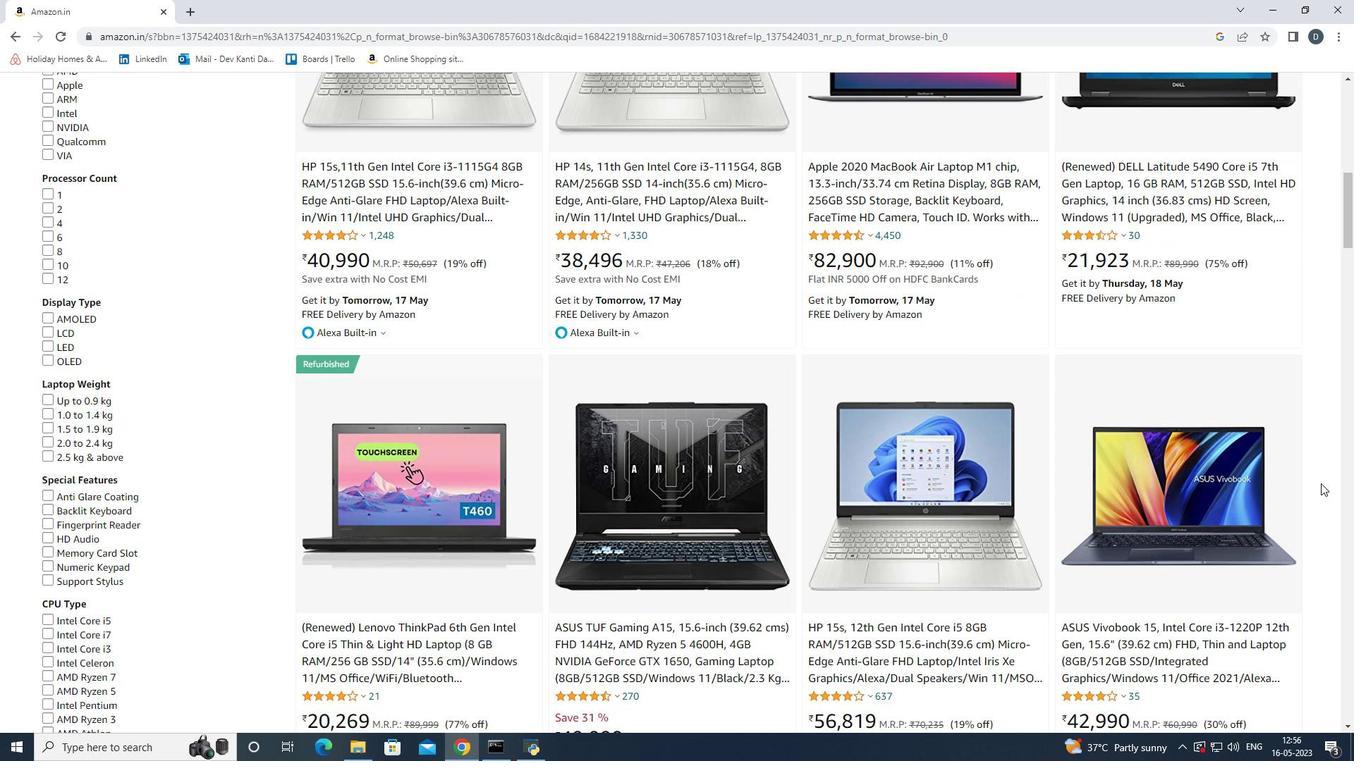 
Action: Mouse moved to (1309, 423)
Screenshot: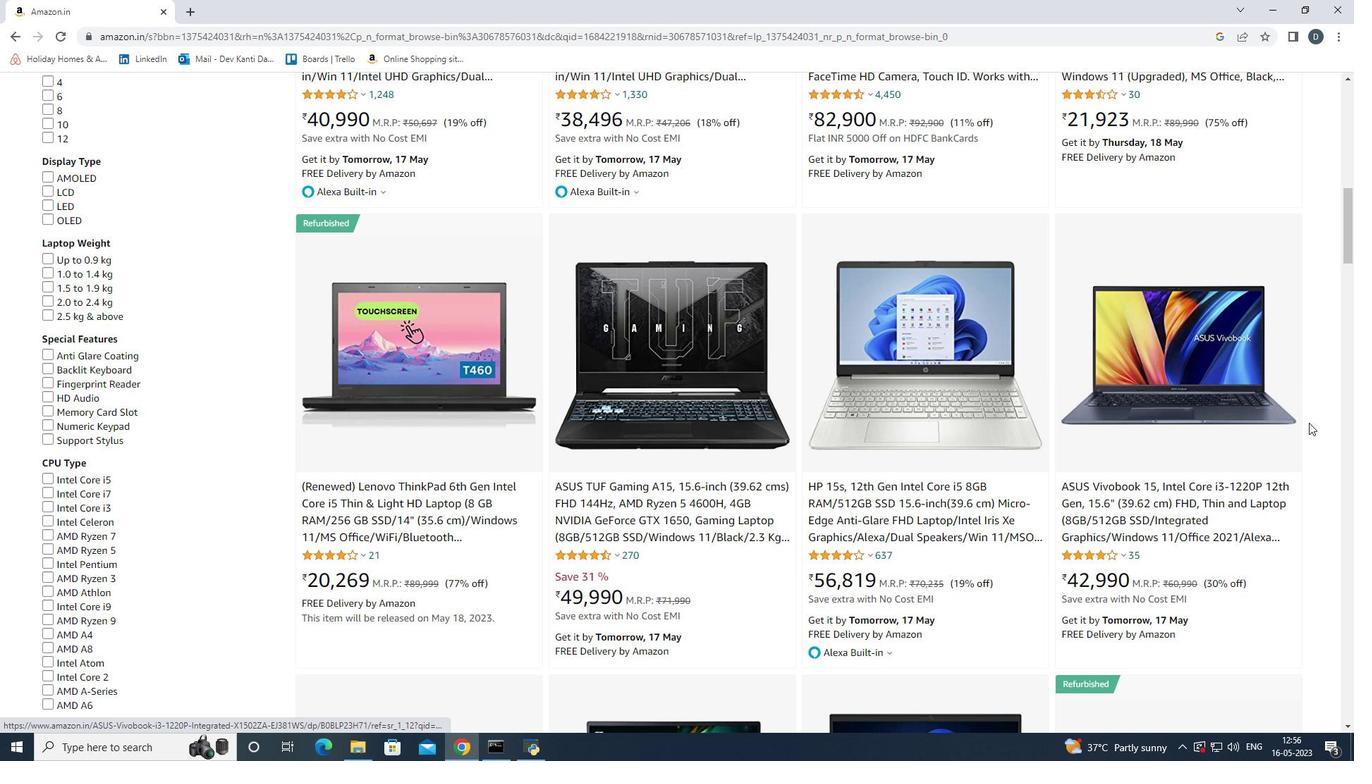 
Action: Mouse scrolled (1309, 422) with delta (0, 0)
Screenshot: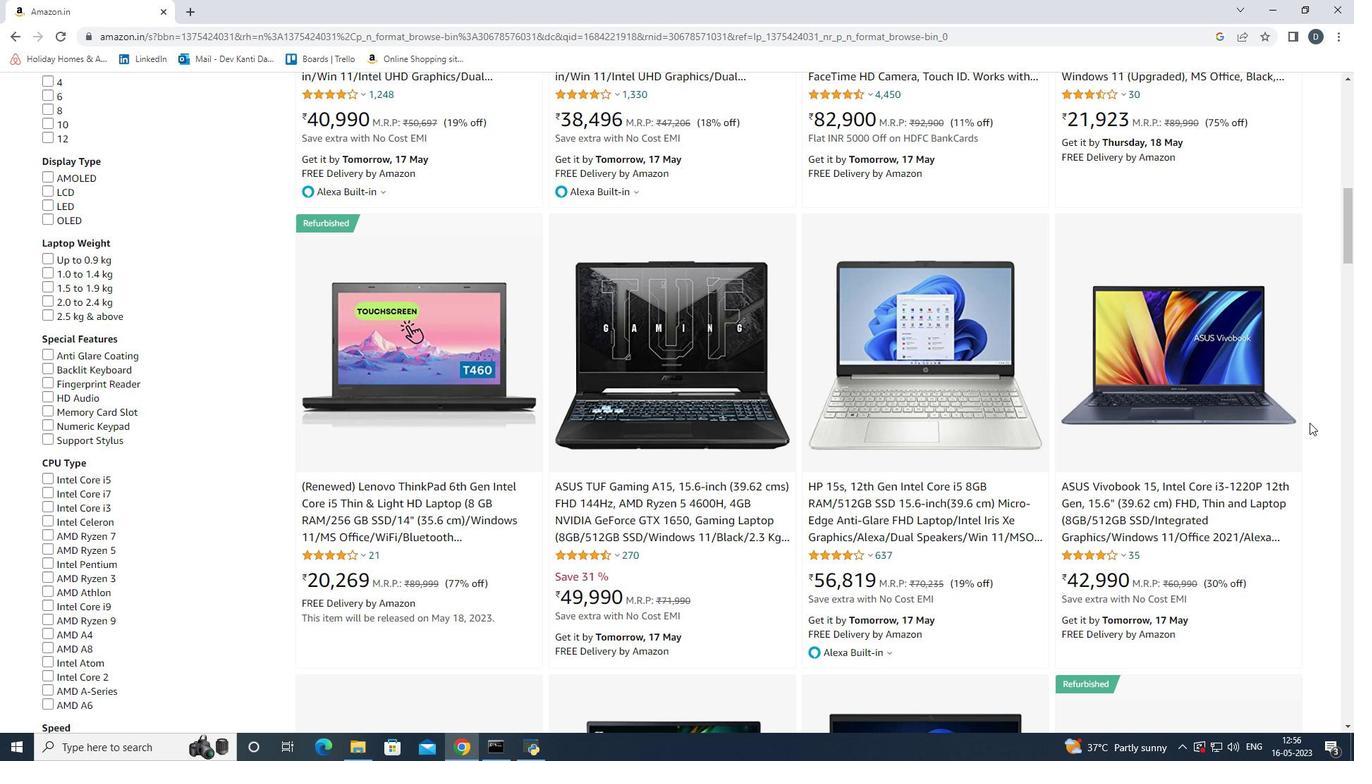 
Action: Mouse scrolled (1309, 422) with delta (0, 0)
Screenshot: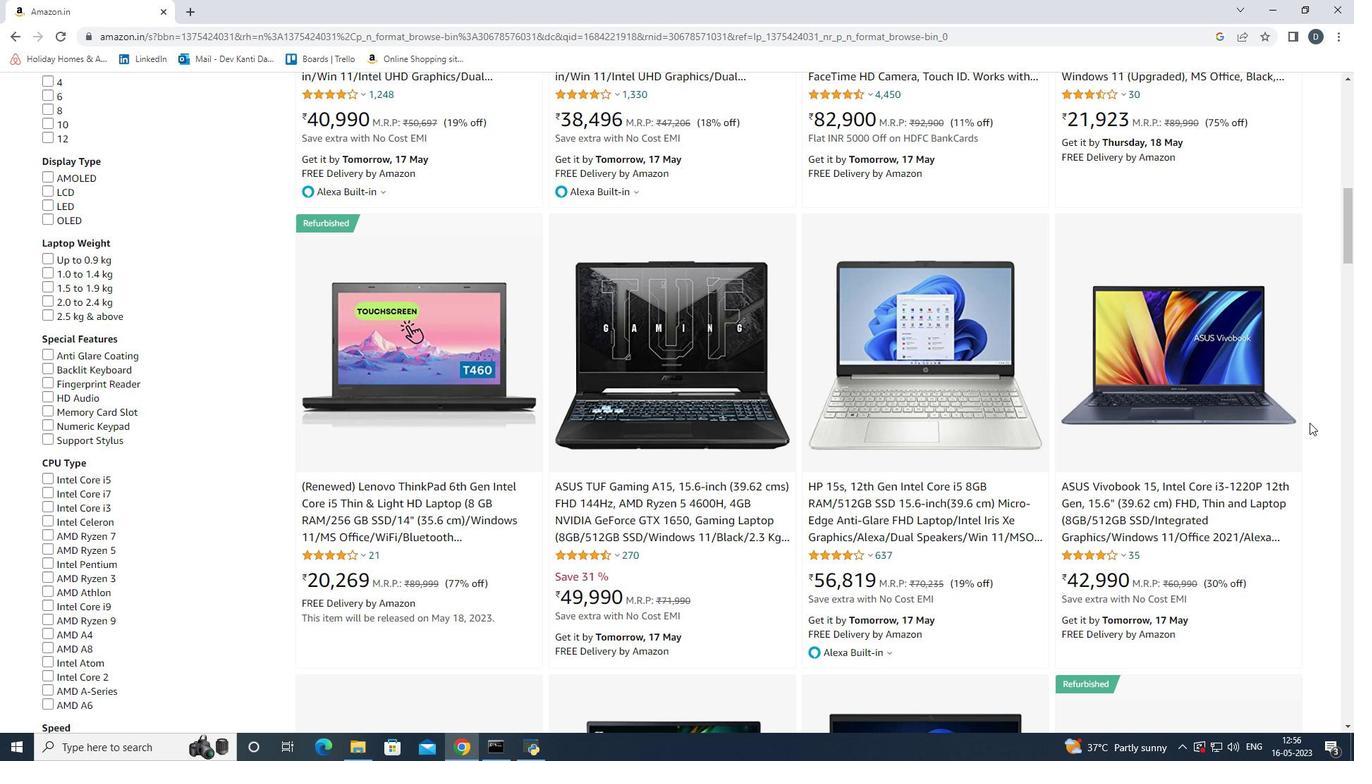 
Action: Mouse scrolled (1309, 422) with delta (0, 0)
Screenshot: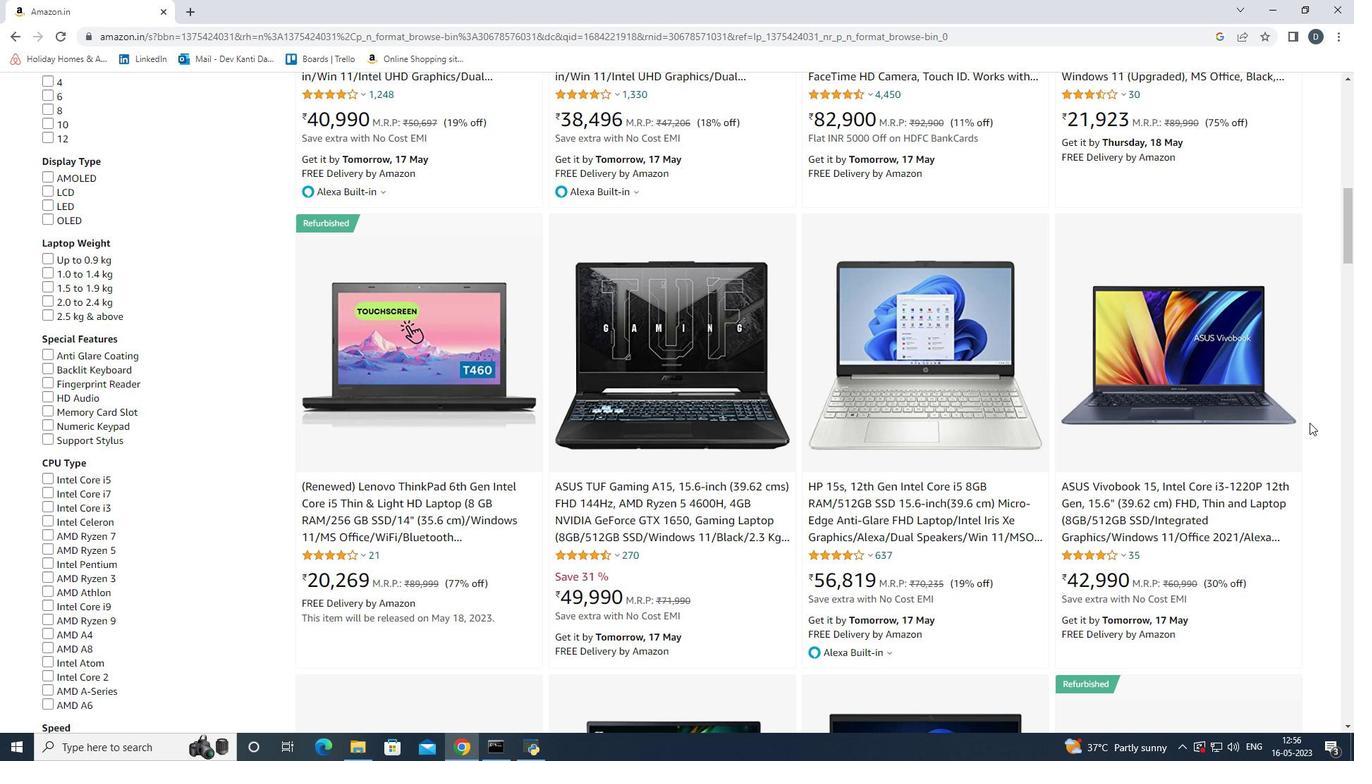 
Action: Mouse scrolled (1309, 422) with delta (0, 0)
Screenshot: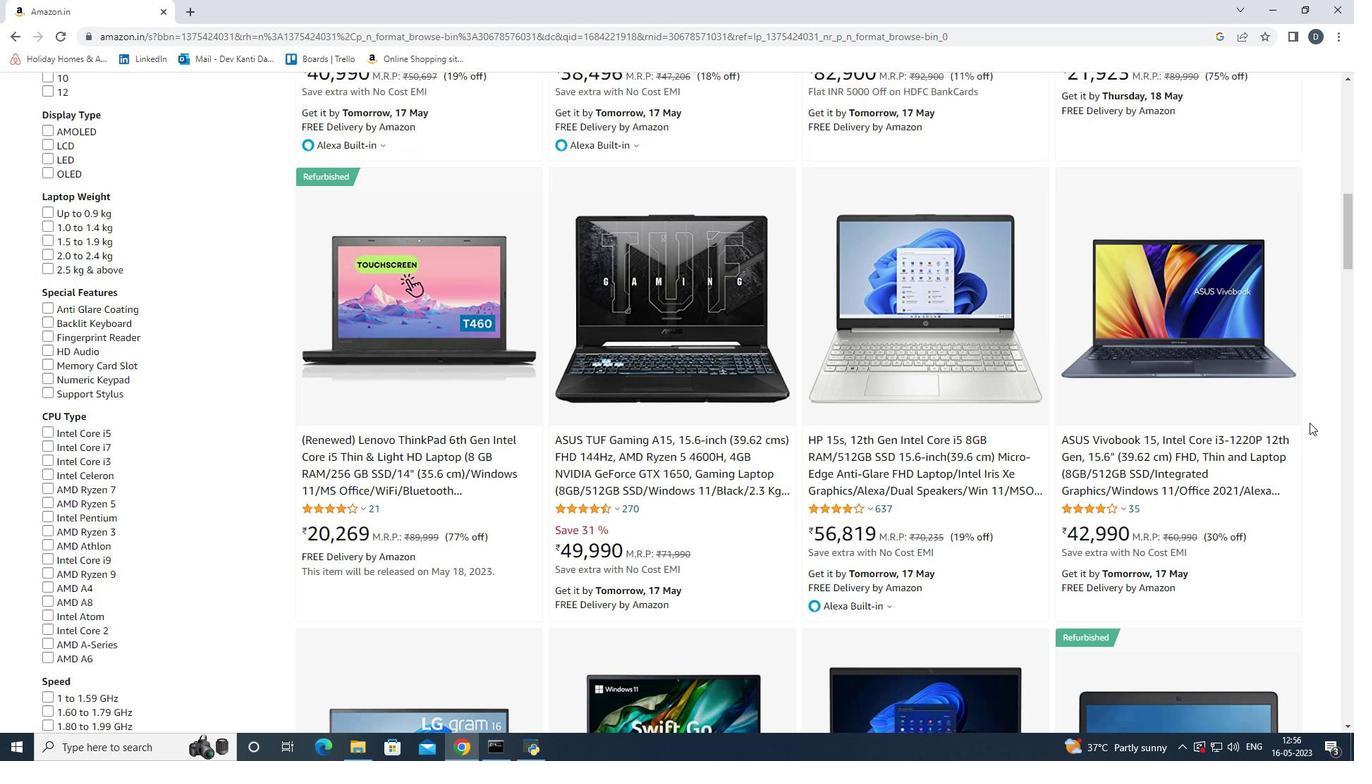 
Action: Mouse scrolled (1309, 422) with delta (0, 0)
Screenshot: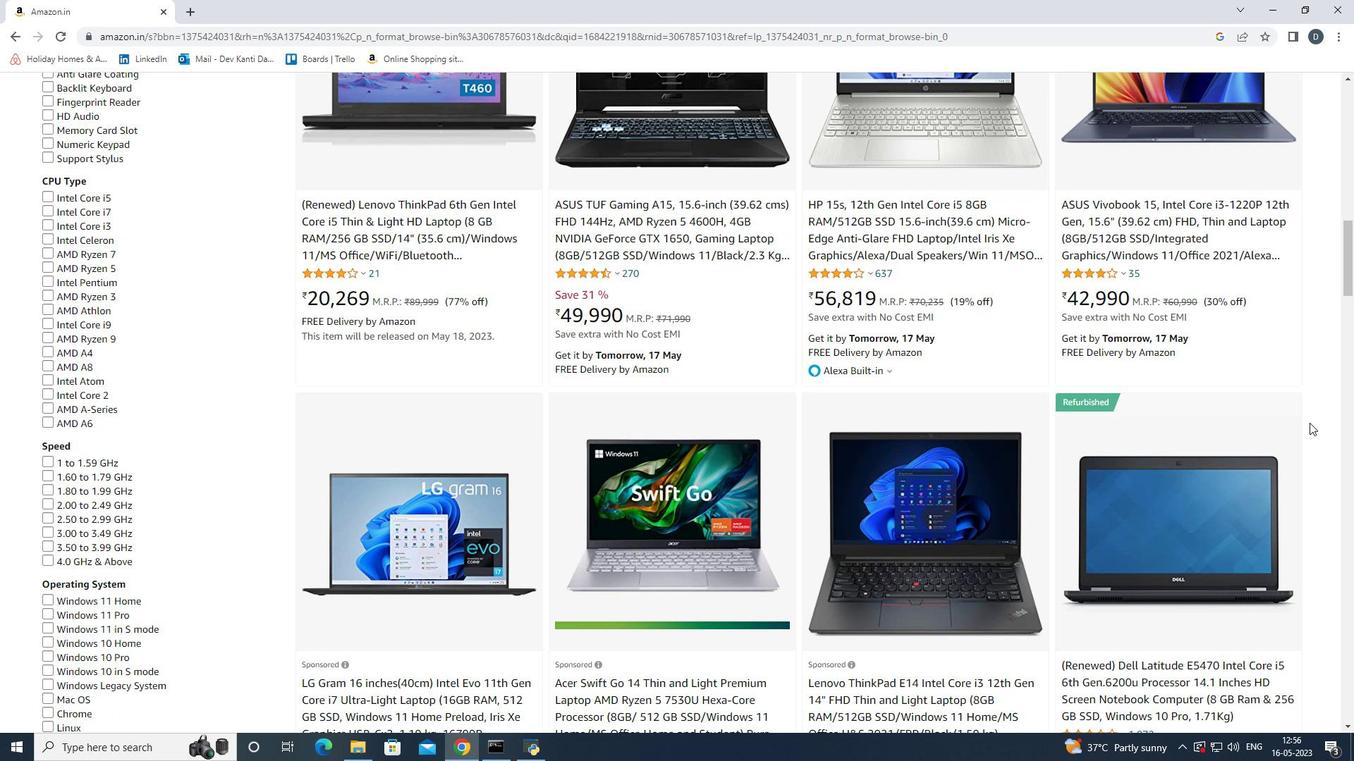
Action: Mouse scrolled (1309, 422) with delta (0, 0)
Screenshot: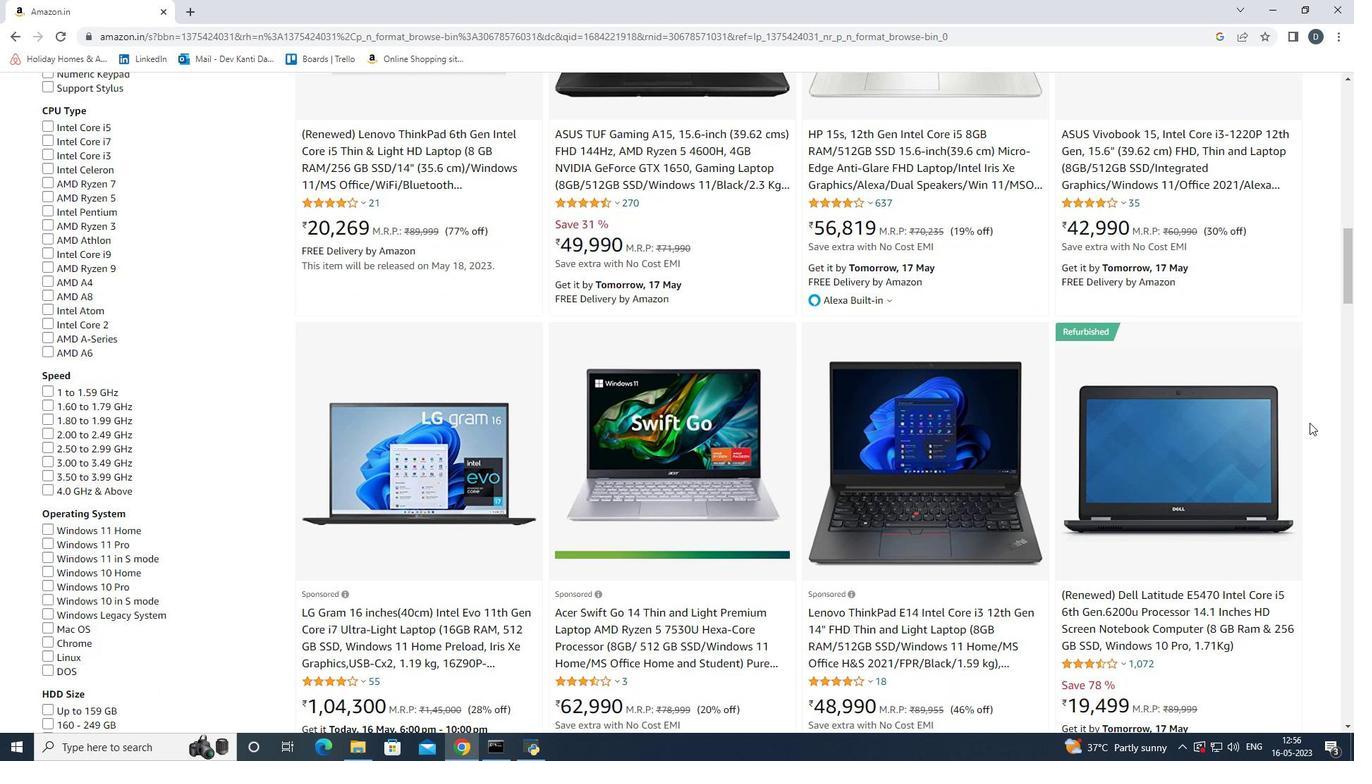 
Action: Mouse scrolled (1309, 422) with delta (0, 0)
Screenshot: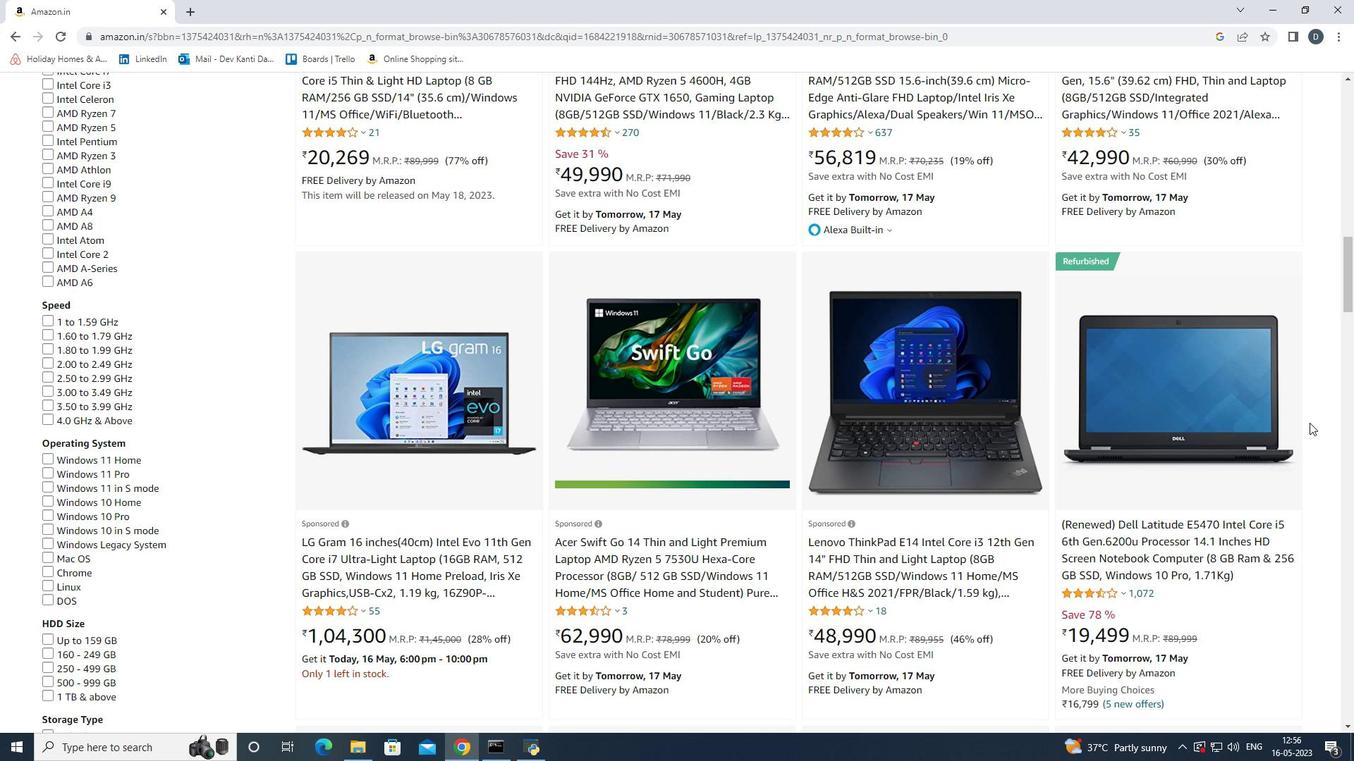 
Action: Mouse scrolled (1309, 422) with delta (0, 0)
Screenshot: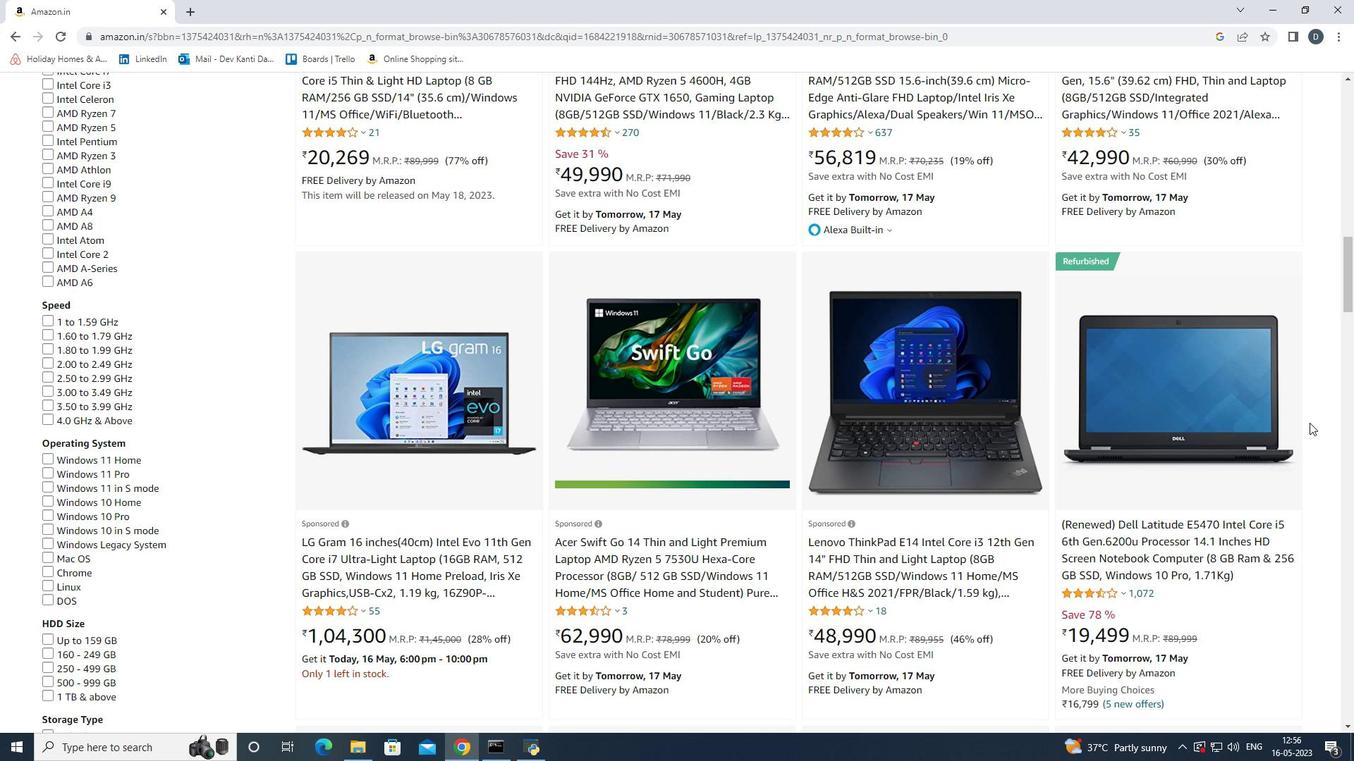 
Action: Mouse moved to (462, 268)
Screenshot: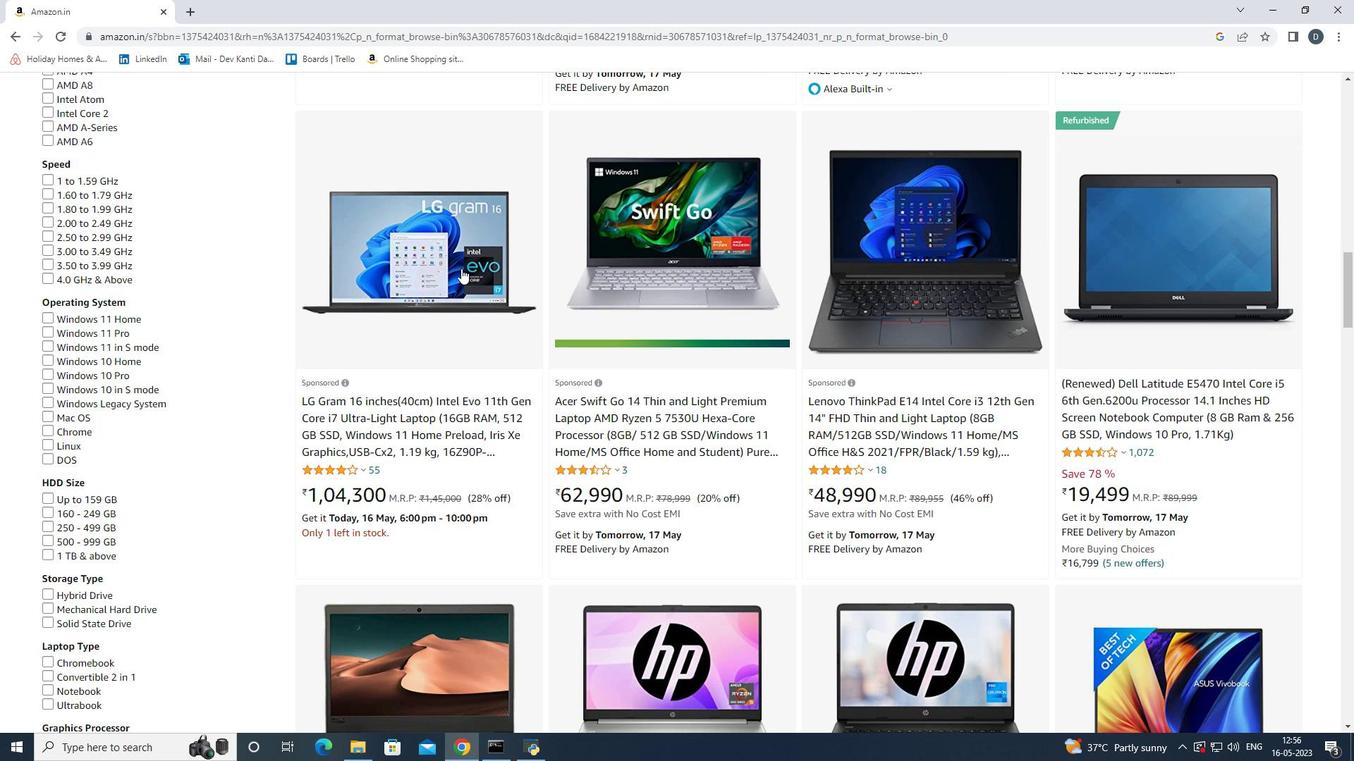 
Action: Mouse pressed left at (462, 268)
Screenshot: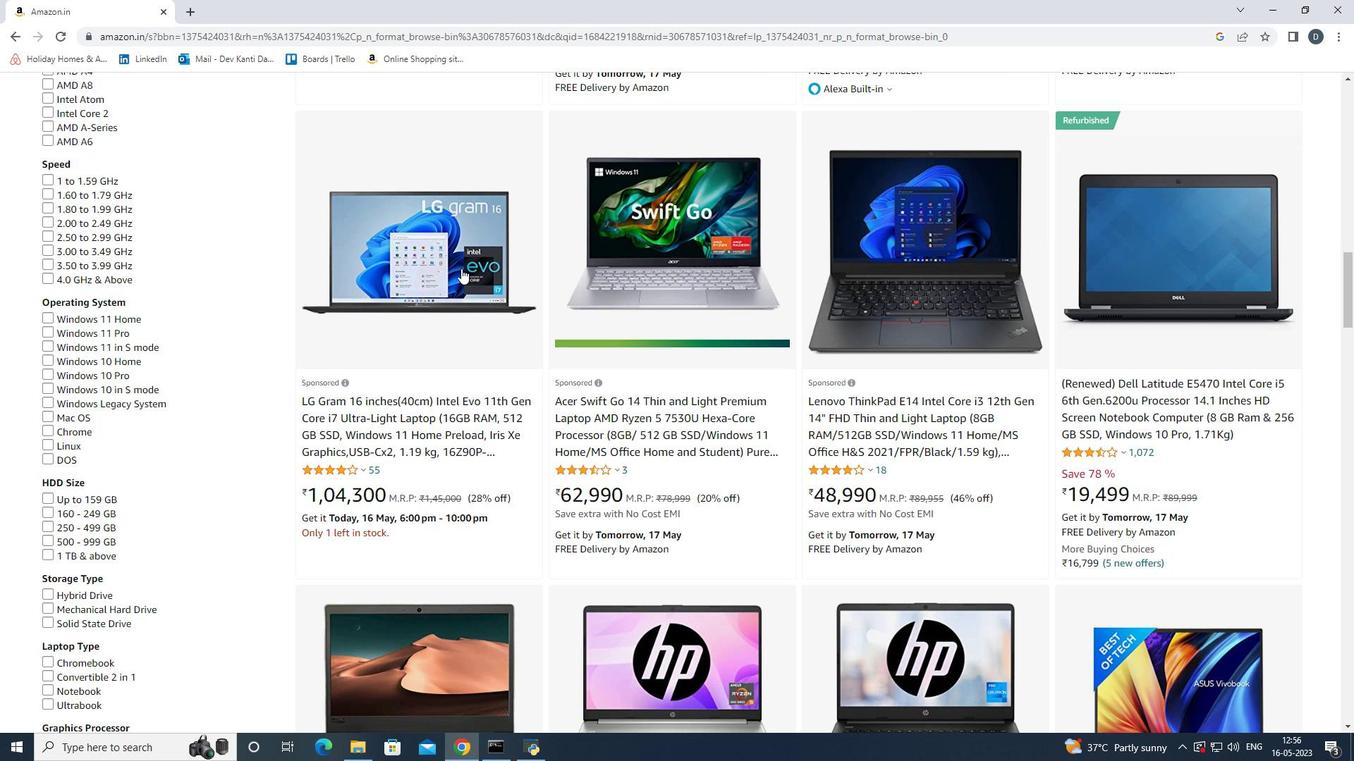 
Action: Mouse moved to (560, 254)
Screenshot: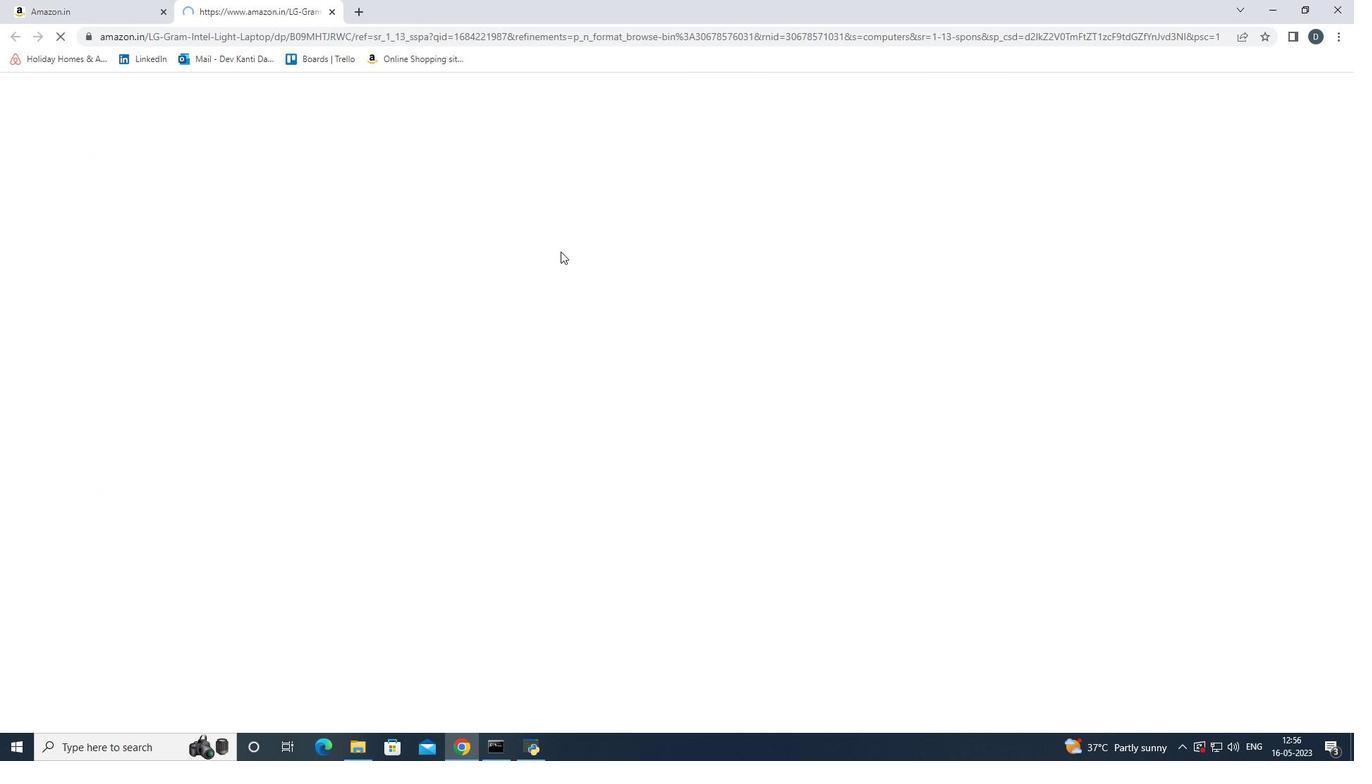 
Action: Mouse scrolled (560, 253) with delta (0, 0)
Screenshot: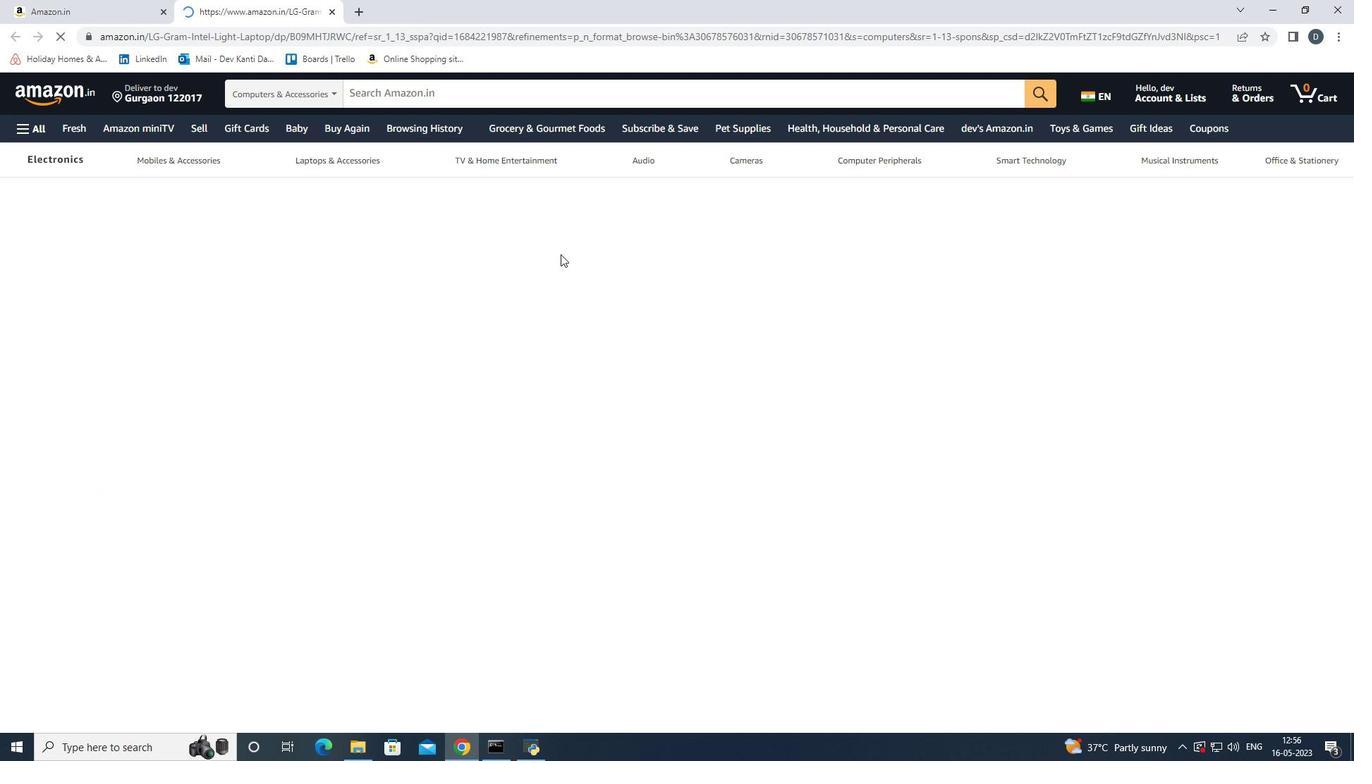 
Action: Mouse scrolled (560, 253) with delta (0, 0)
Screenshot: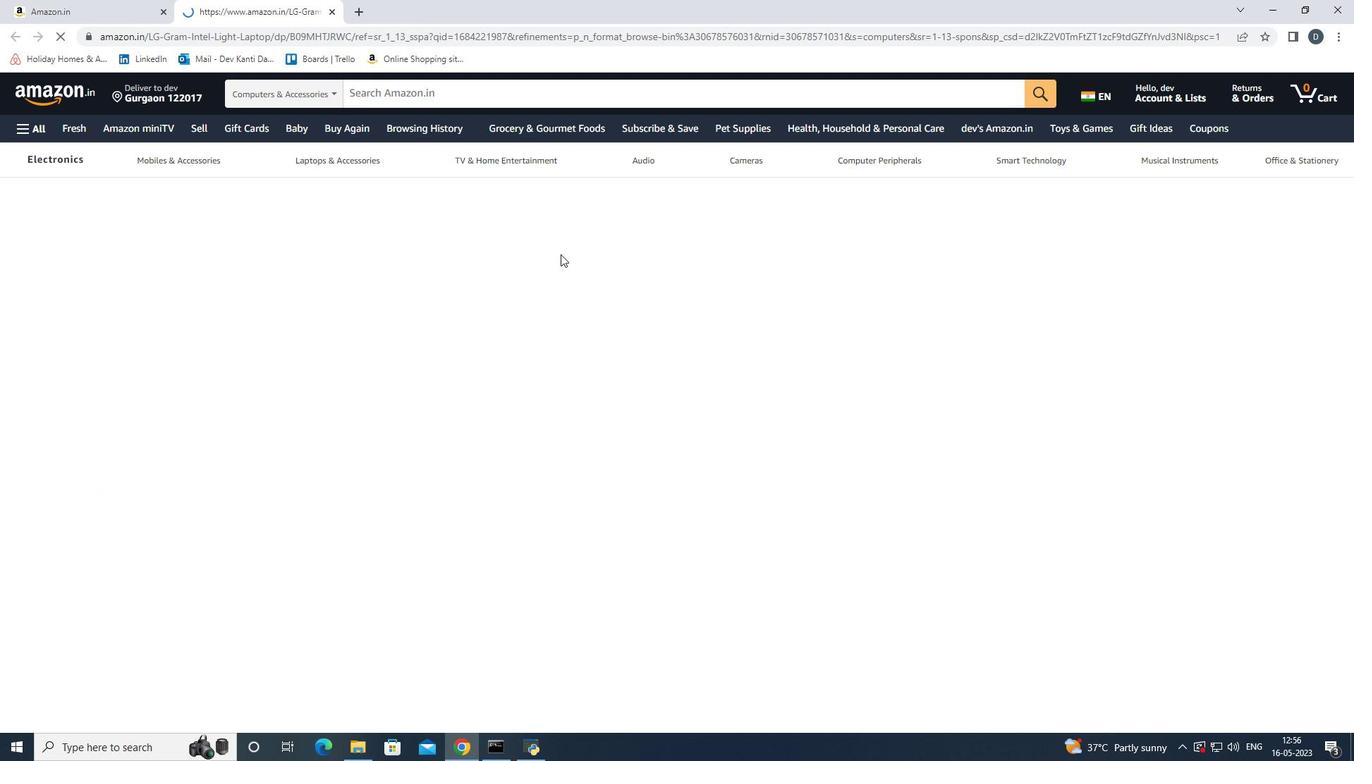 
Action: Mouse scrolled (560, 253) with delta (0, 0)
Screenshot: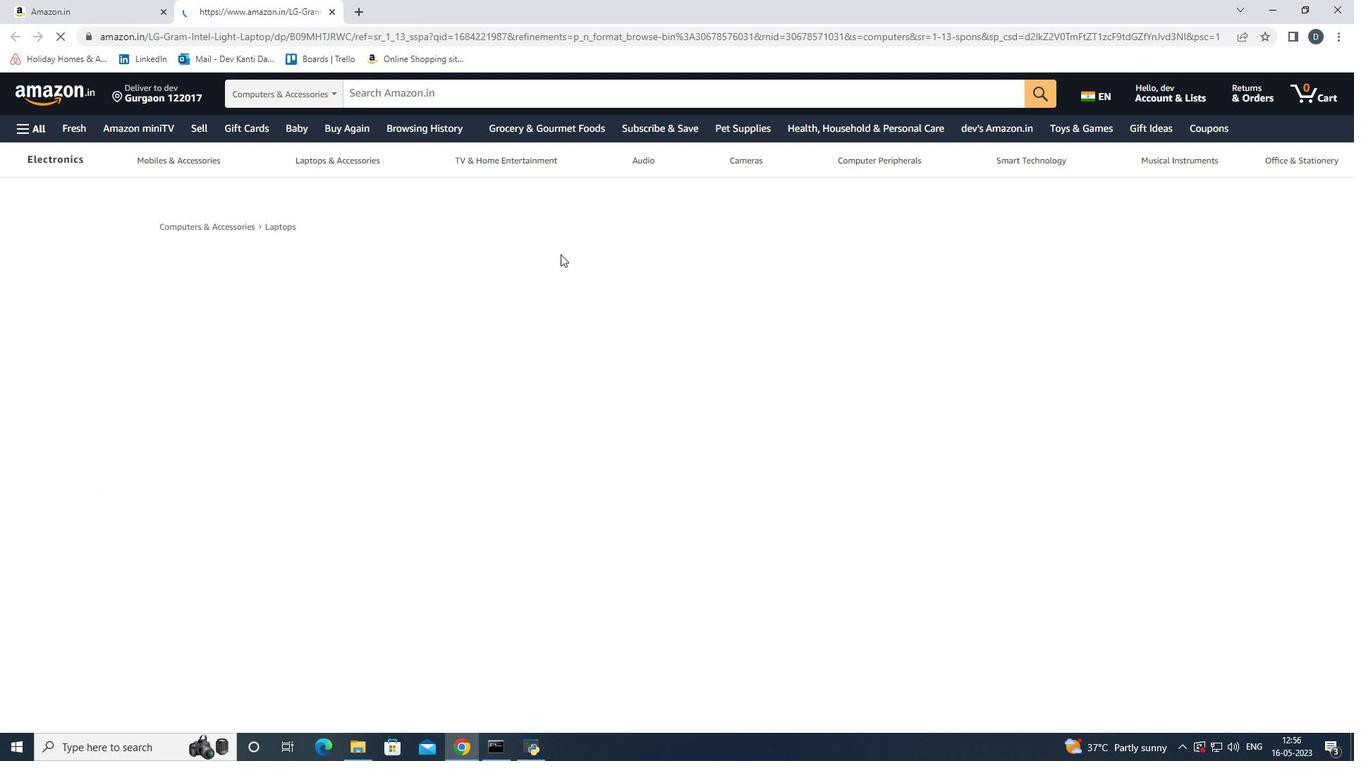 
Action: Mouse moved to (586, 347)
Screenshot: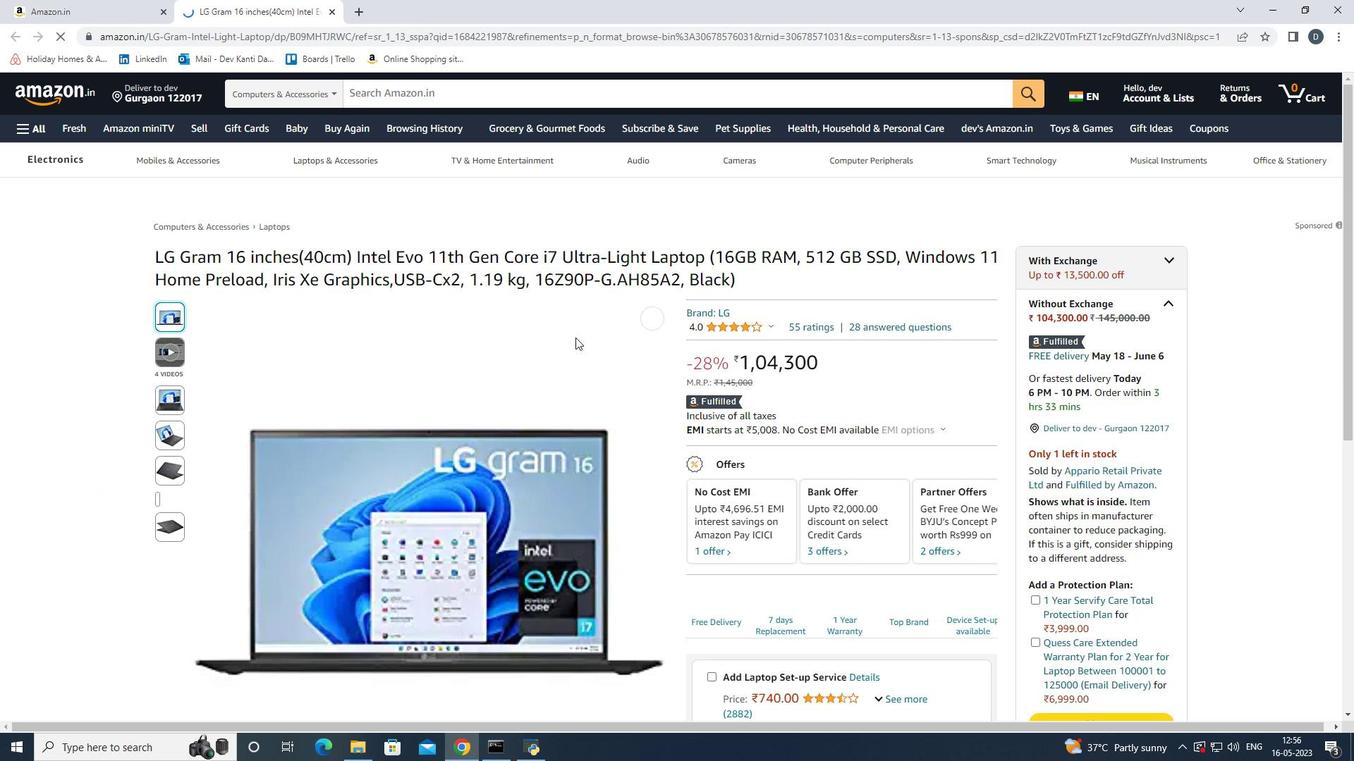 
Action: Mouse scrolled (586, 347) with delta (0, 0)
Screenshot: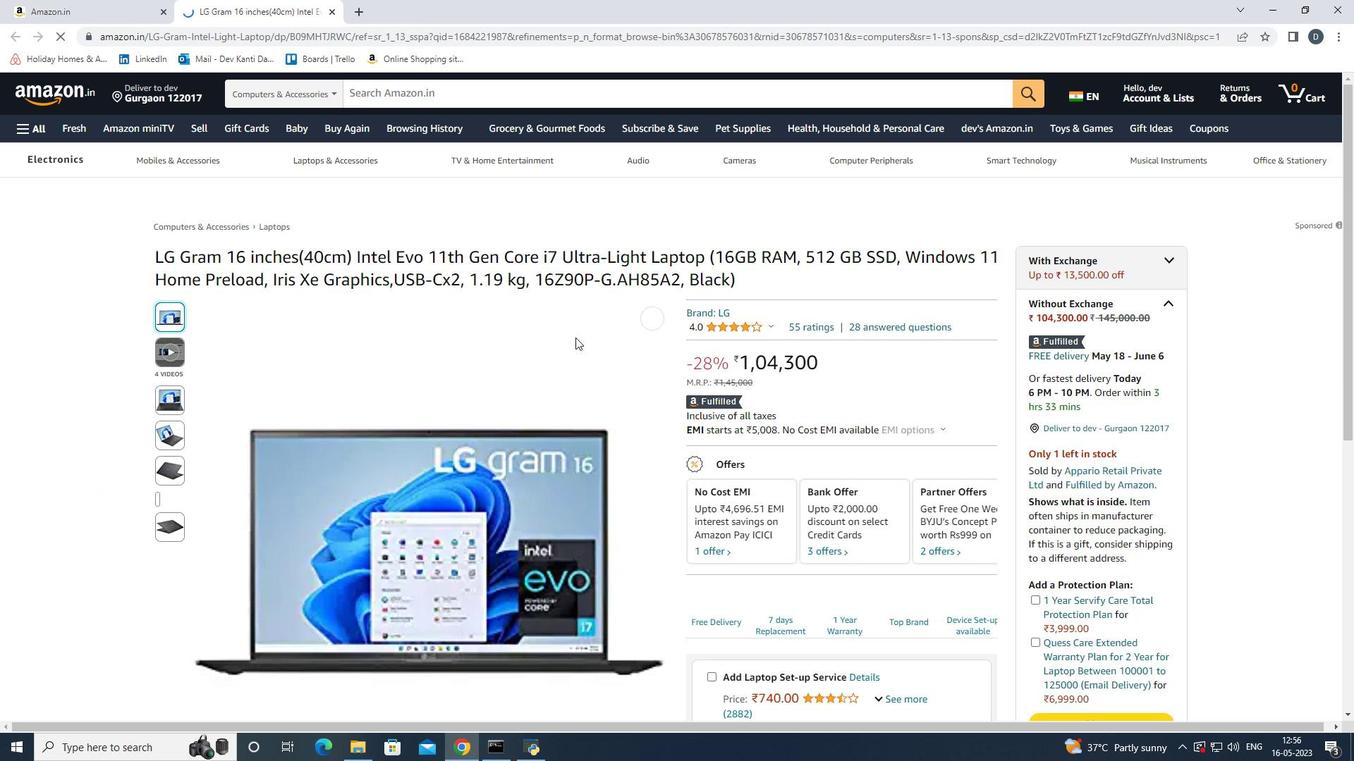 
Action: Mouse moved to (593, 349)
Screenshot: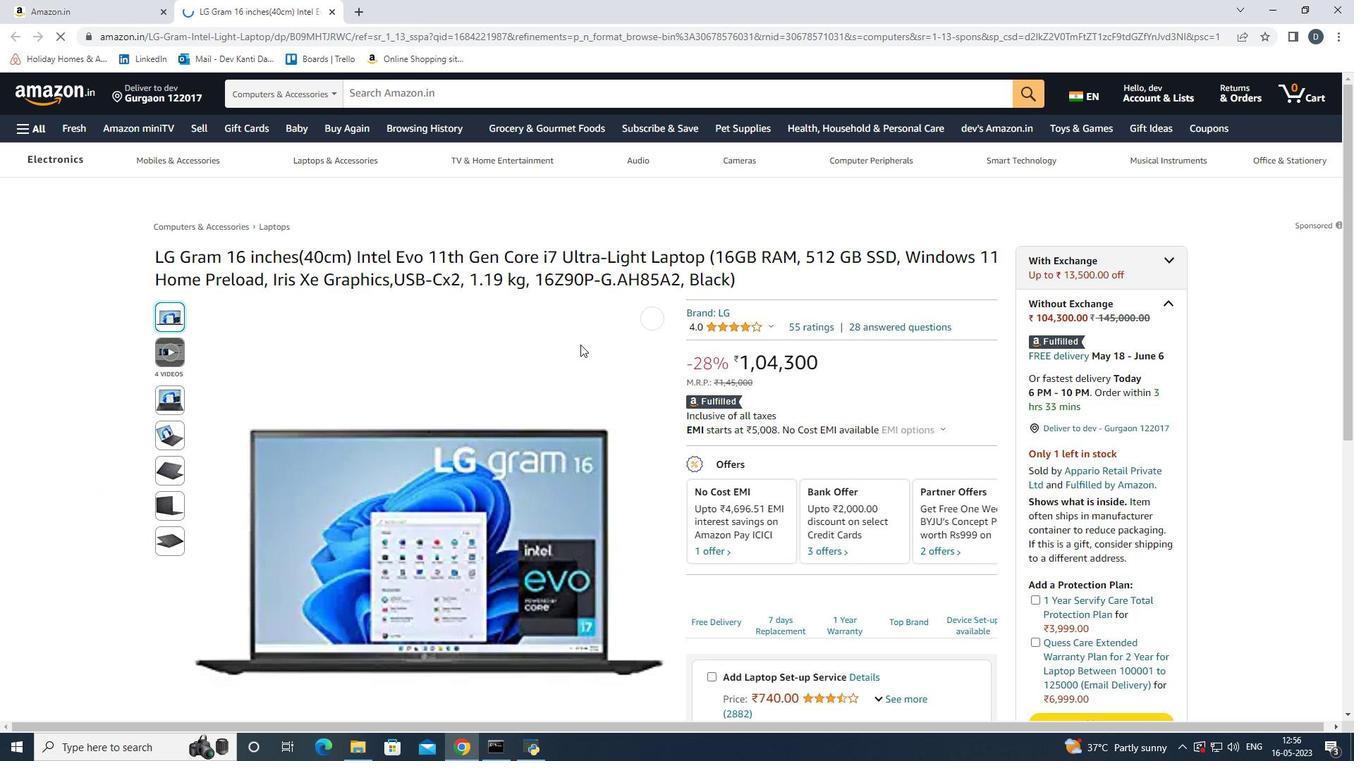 
Action: Mouse scrolled (593, 349) with delta (0, 0)
Screenshot: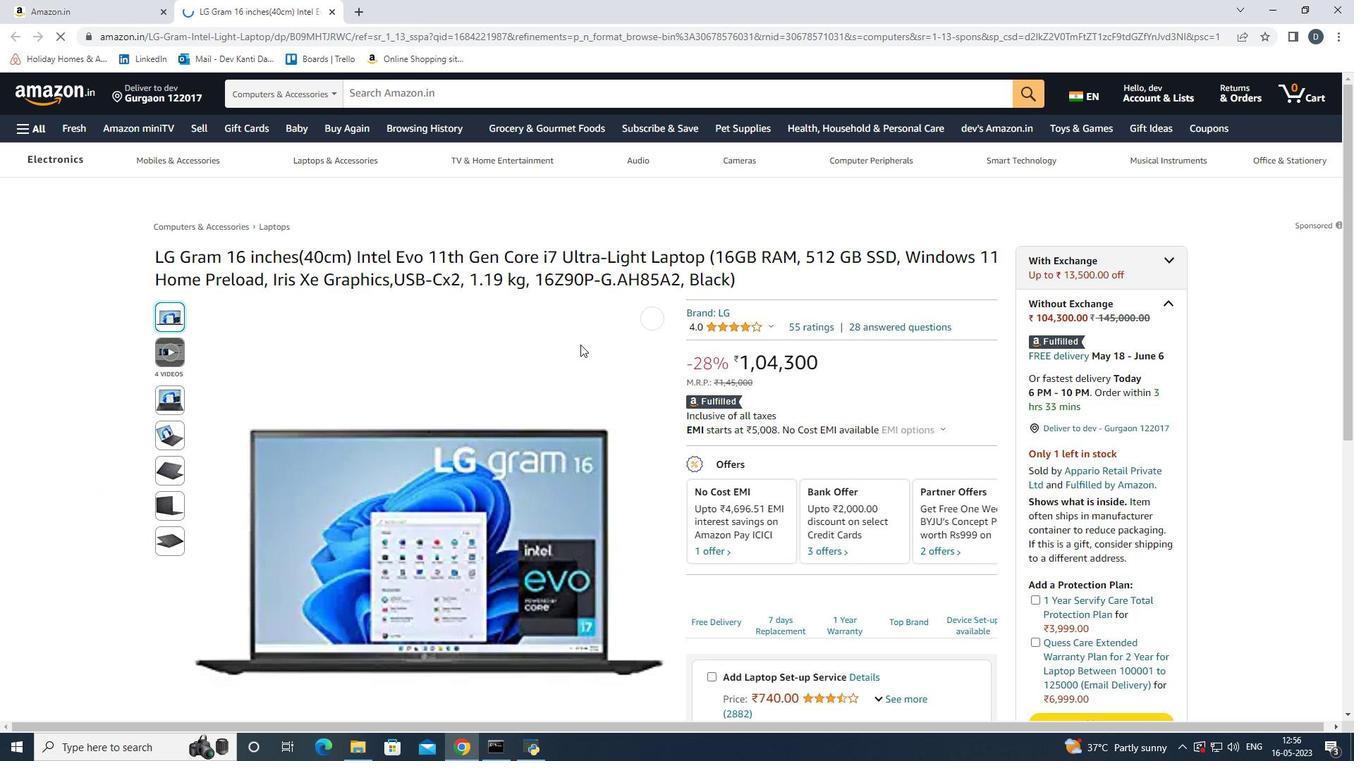 
Action: Mouse moved to (598, 349)
Screenshot: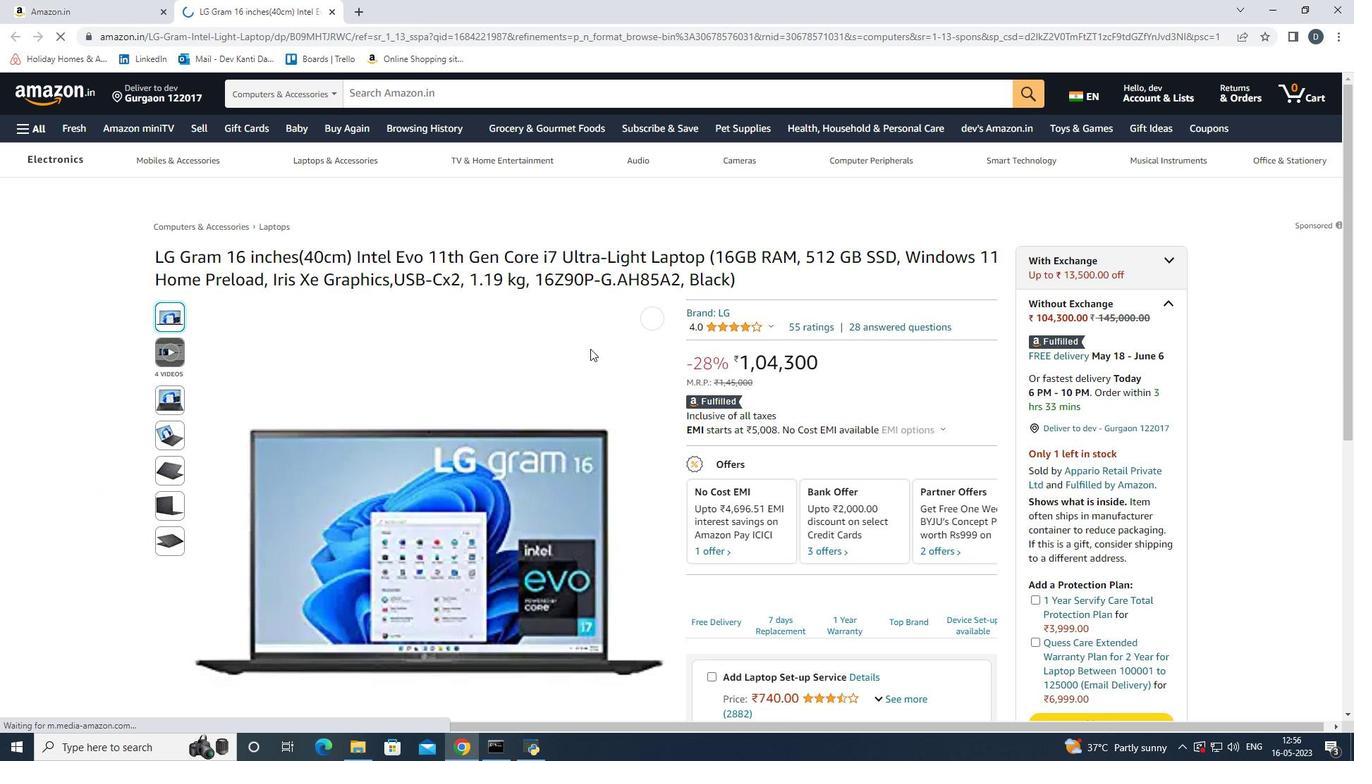 
Action: Mouse scrolled (598, 349) with delta (0, 0)
Screenshot: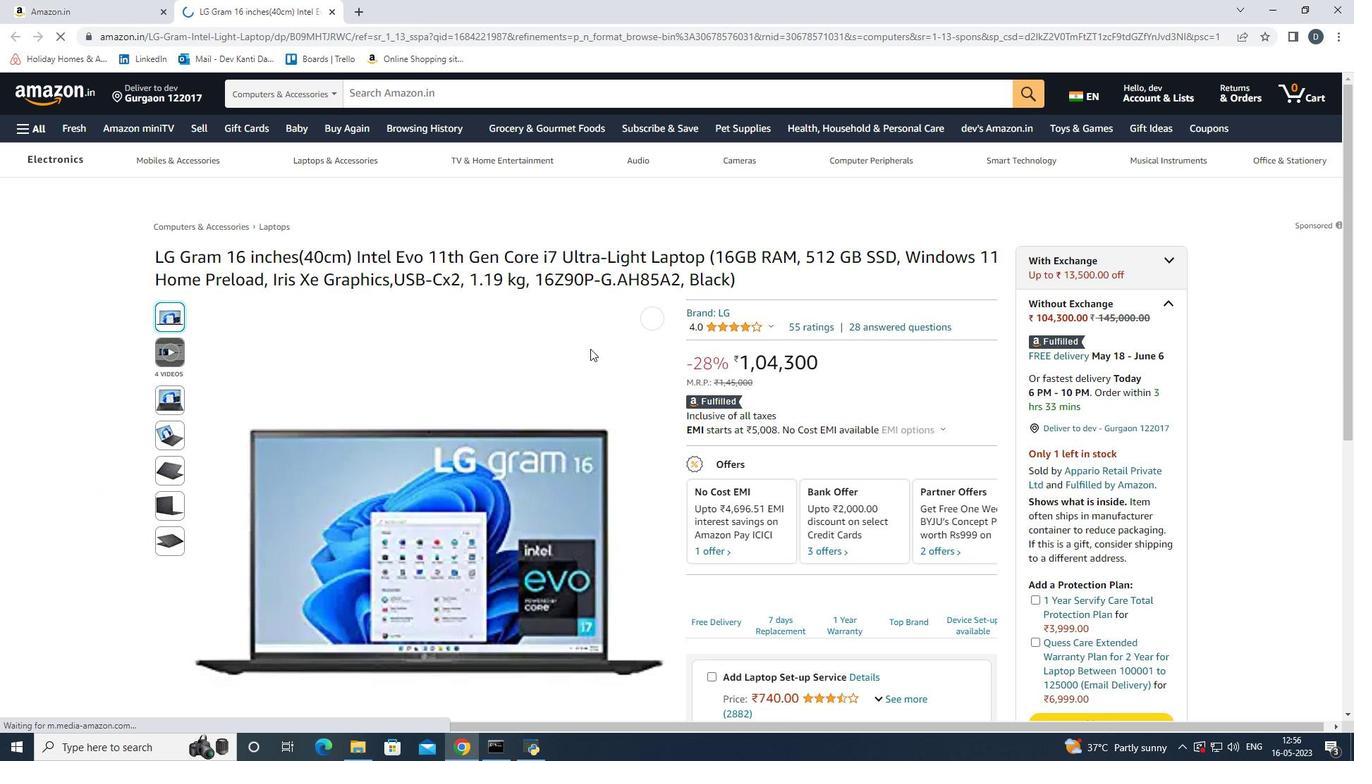 
Action: Mouse moved to (609, 348)
Screenshot: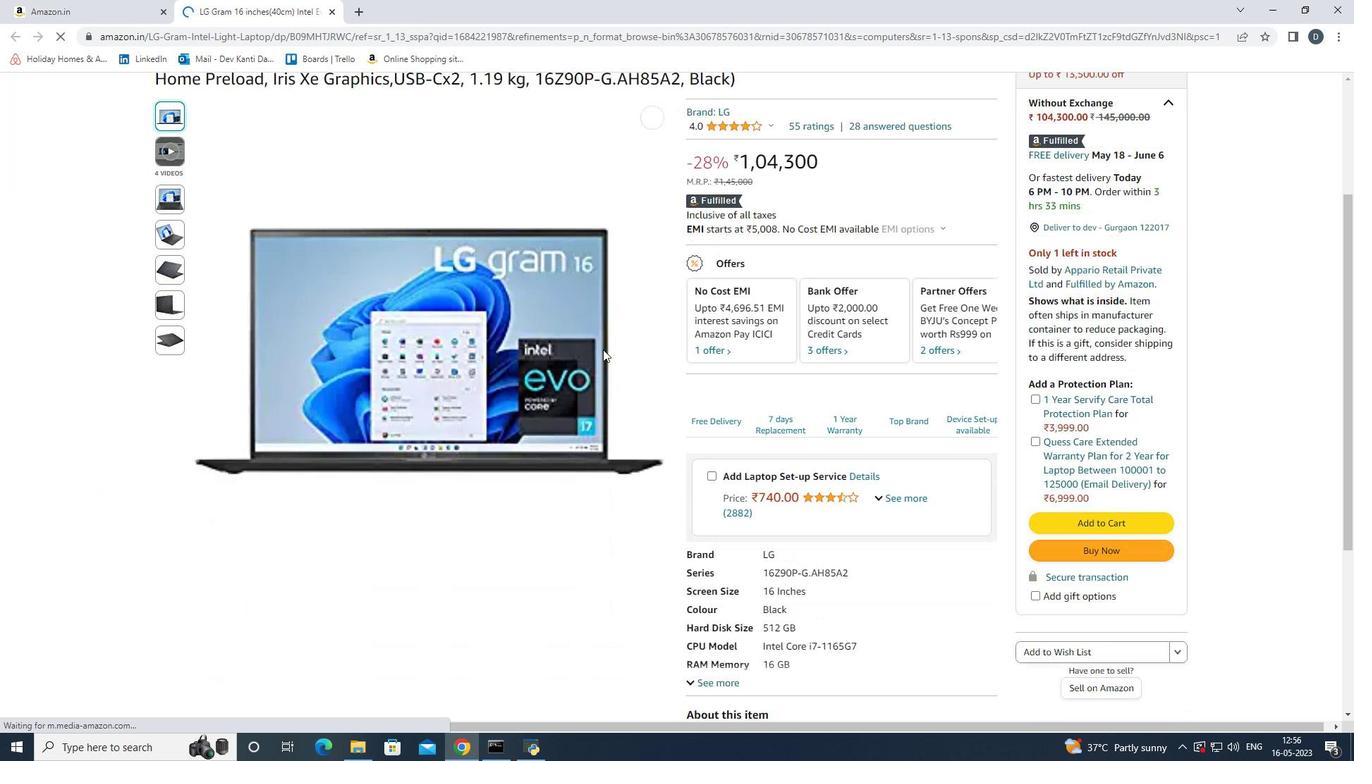 
Action: Mouse scrolled (609, 347) with delta (0, 0)
Screenshot: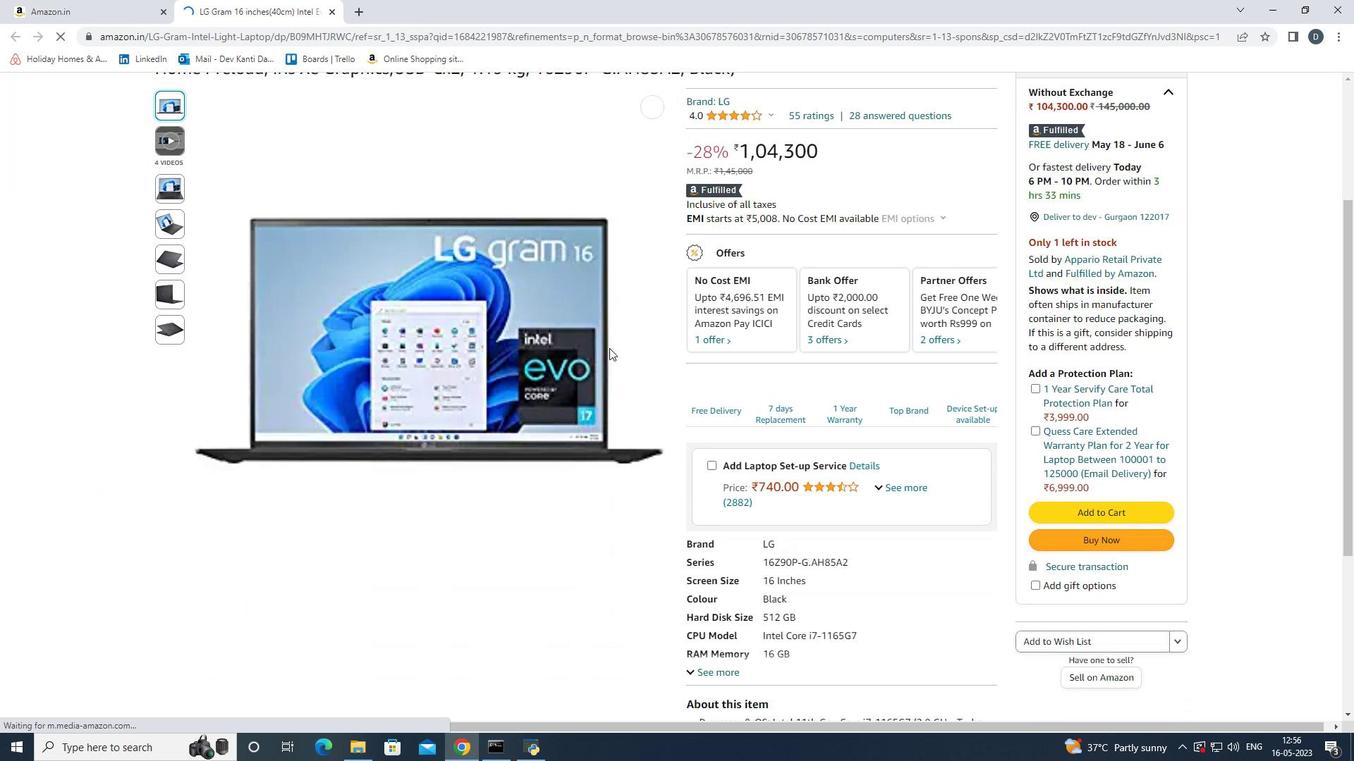 
Action: Mouse scrolled (609, 347) with delta (0, 0)
Screenshot: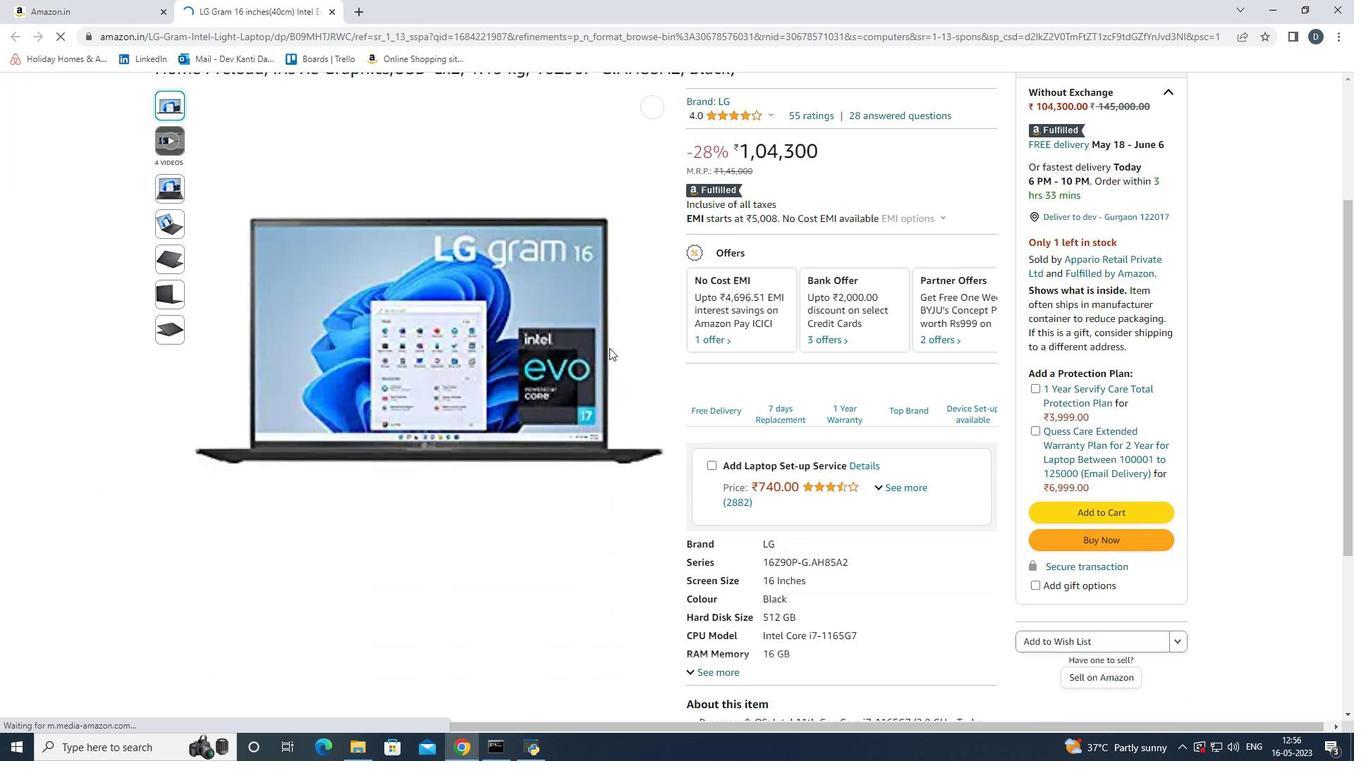 
Action: Mouse scrolled (609, 347) with delta (0, 0)
Screenshot: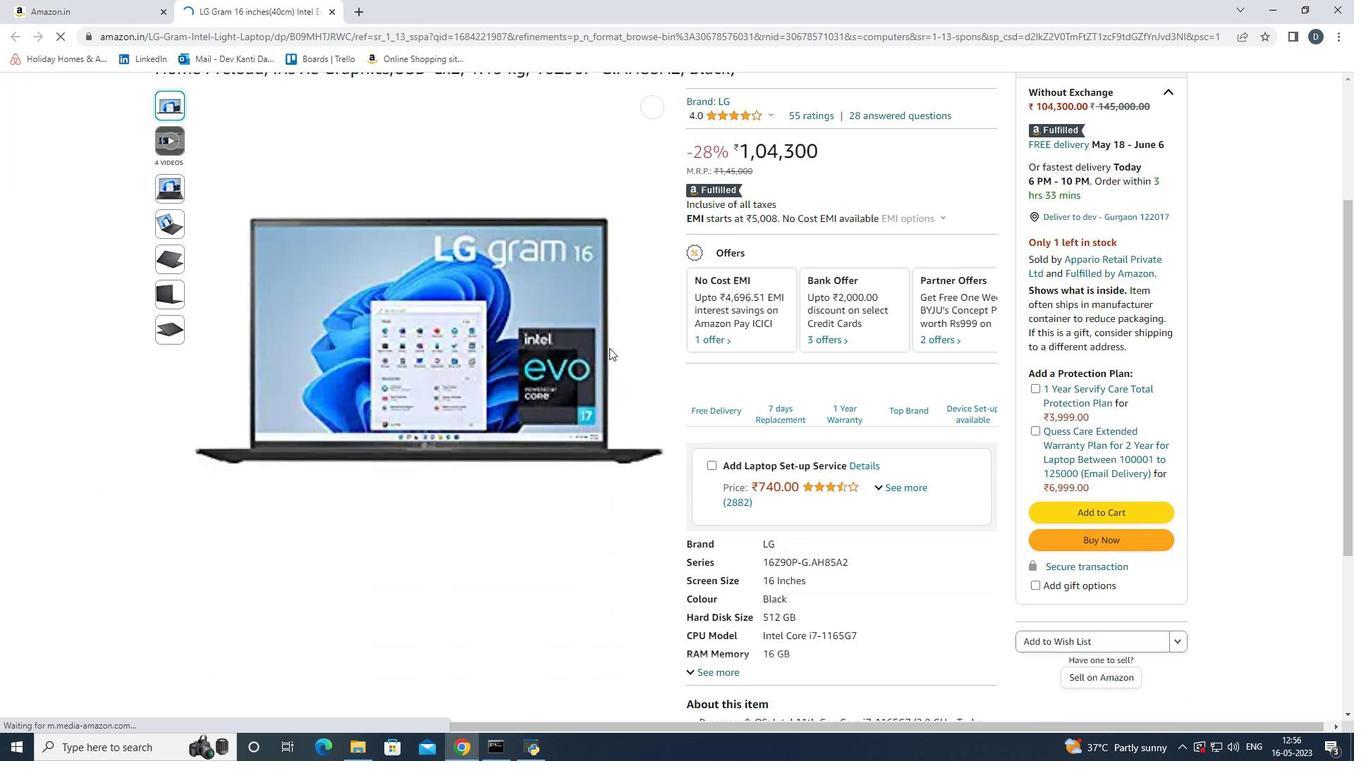 
Action: Mouse scrolled (609, 347) with delta (0, 0)
Screenshot: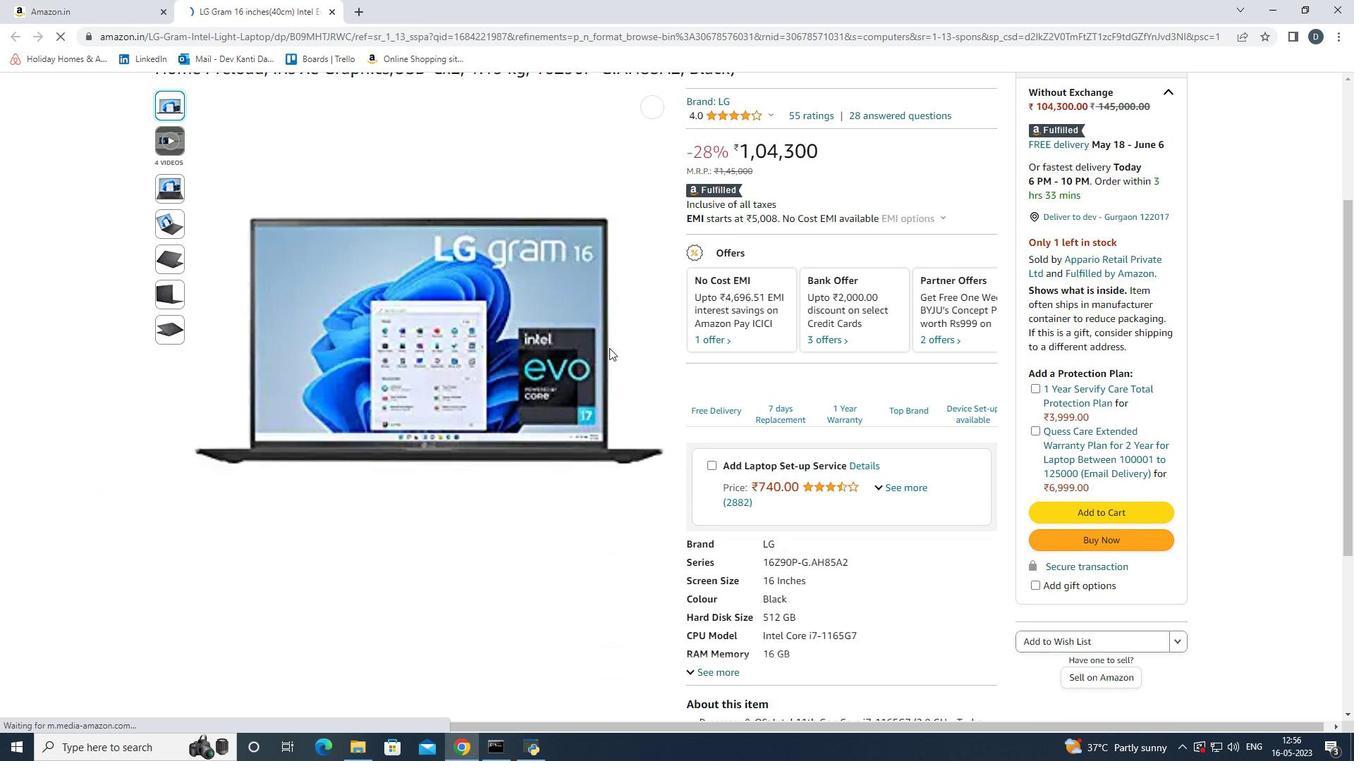 
Action: Mouse scrolled (609, 347) with delta (0, 0)
Screenshot: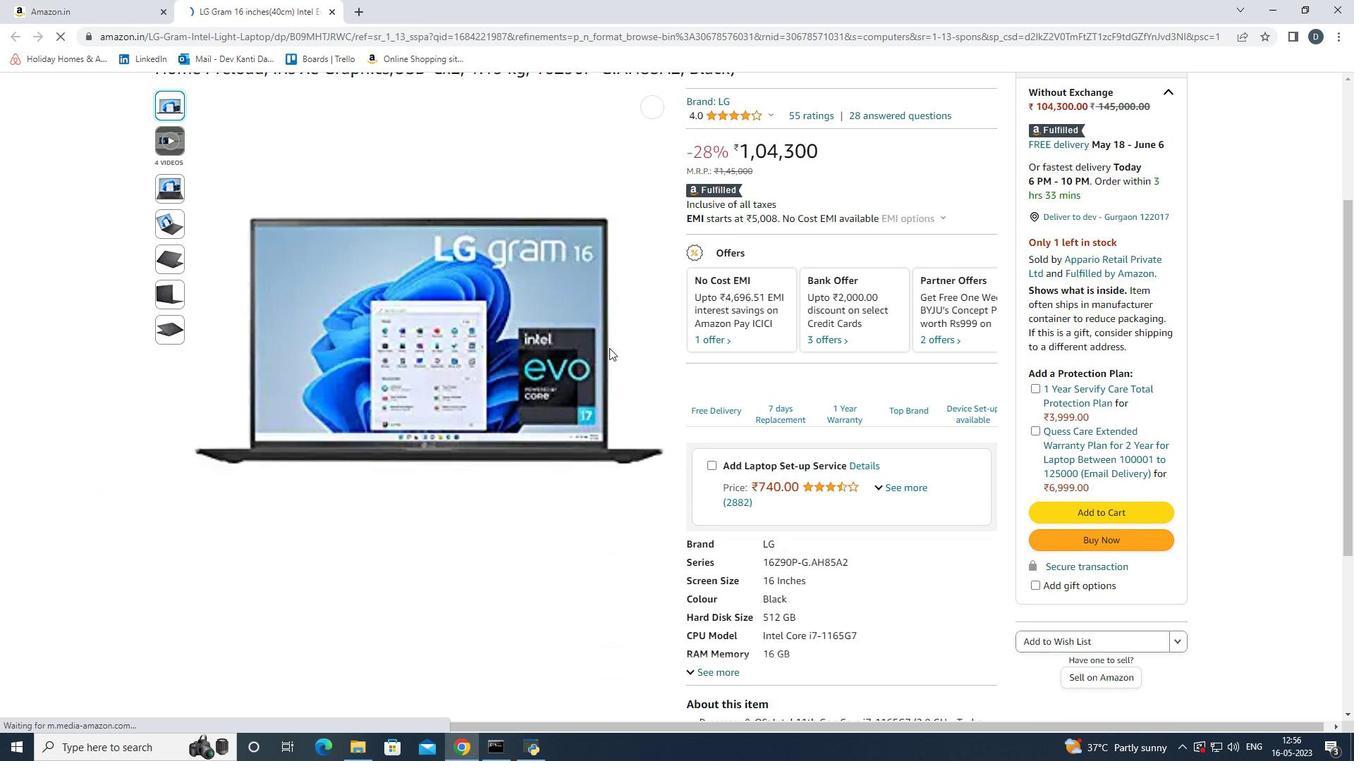 
Action: Mouse scrolled (609, 347) with delta (0, 0)
Screenshot: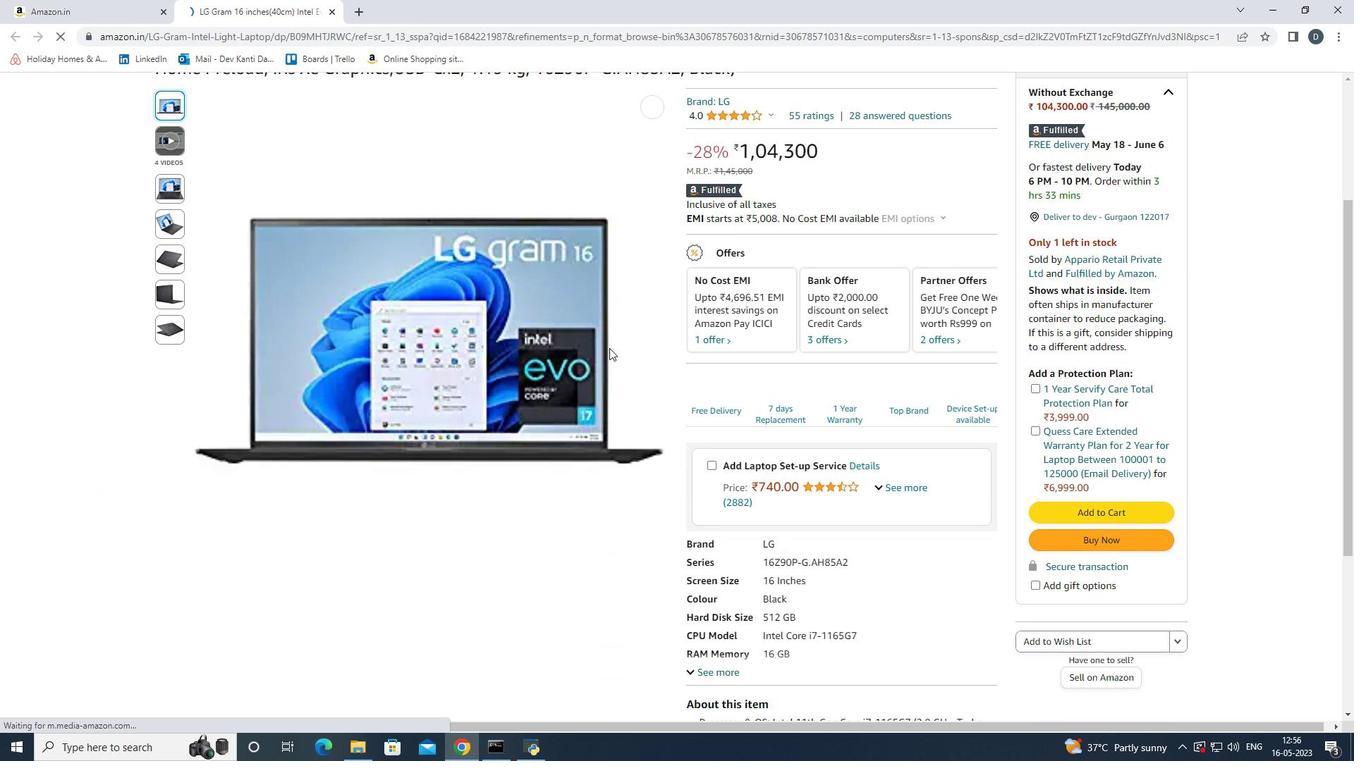 
Action: Mouse moved to (737, 320)
Screenshot: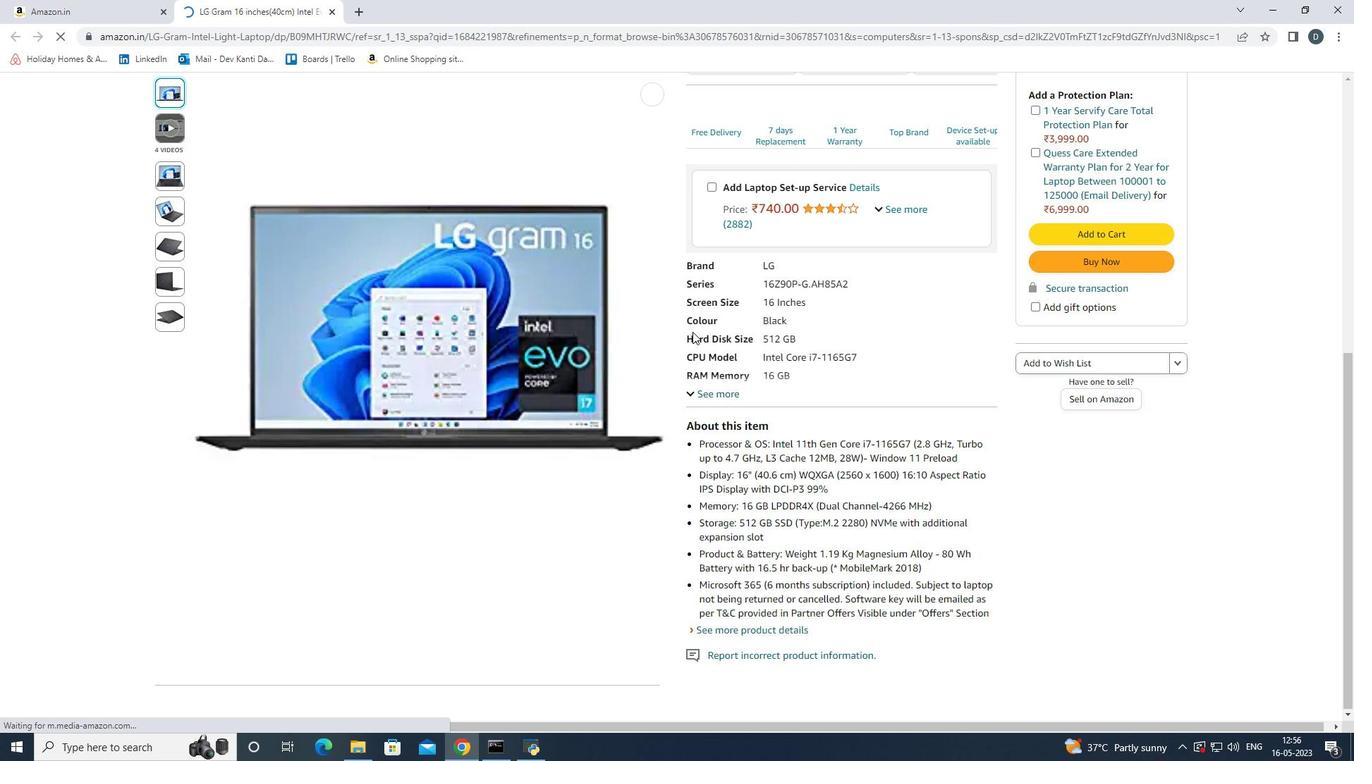 
Action: Mouse scrolled (737, 320) with delta (0, 0)
Screenshot: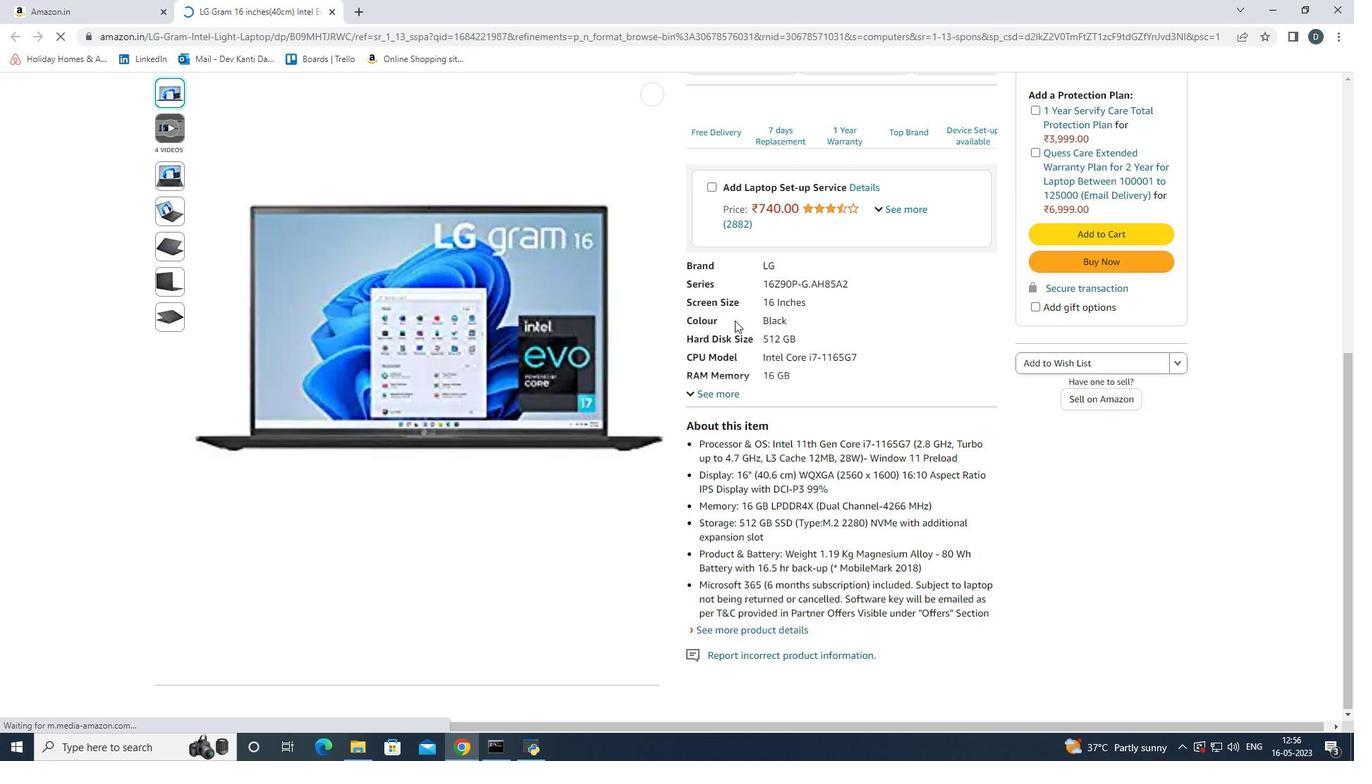 
Action: Mouse scrolled (737, 320) with delta (0, 0)
Screenshot: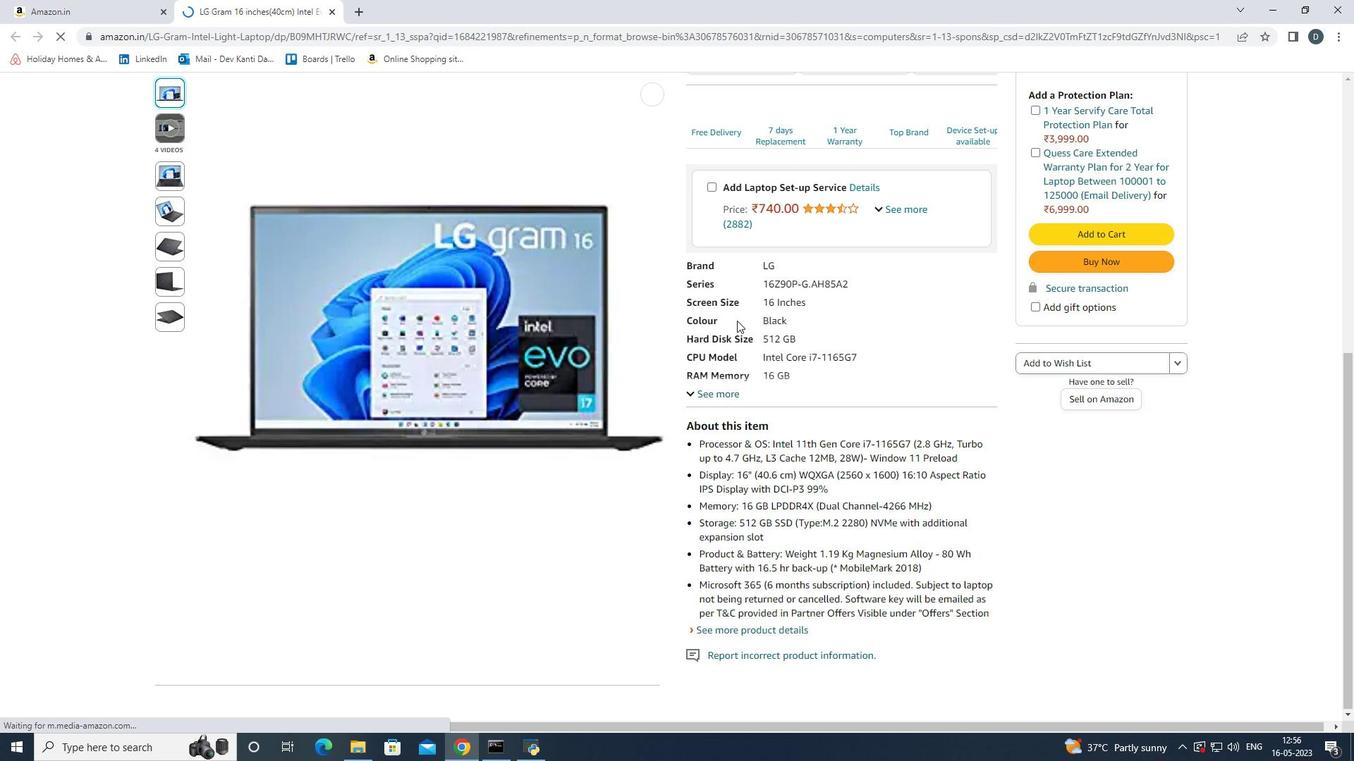 
Action: Mouse scrolled (737, 320) with delta (0, 0)
Screenshot: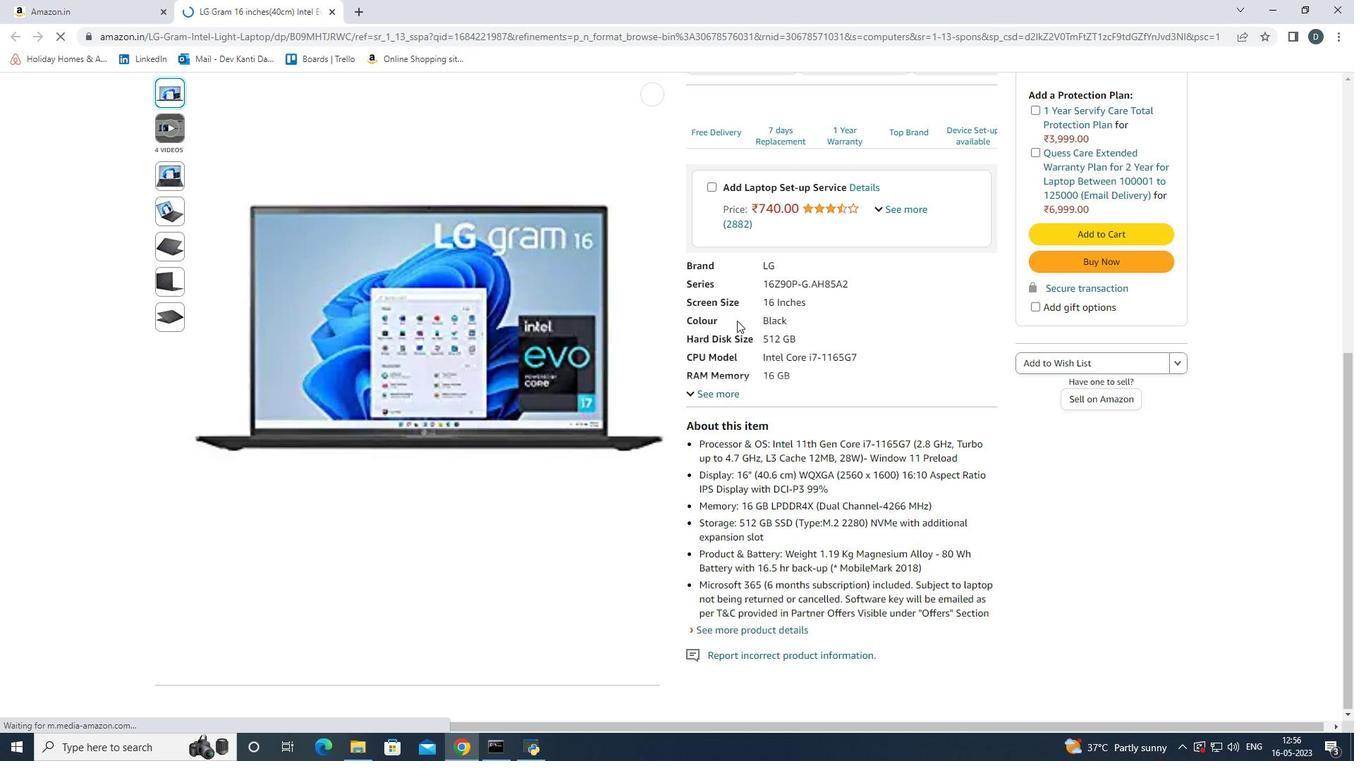 
Action: Mouse scrolled (737, 320) with delta (0, 0)
Screenshot: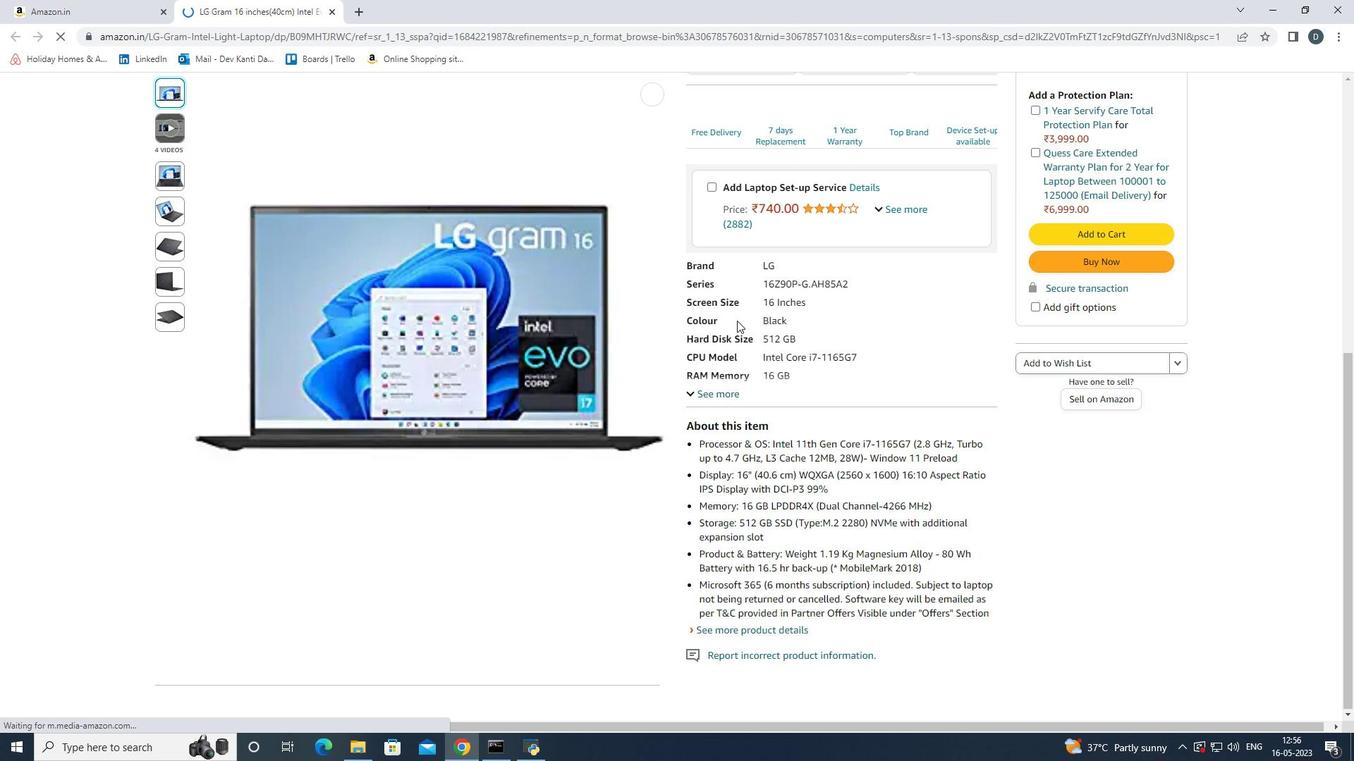 
Action: Mouse scrolled (737, 320) with delta (0, 0)
Screenshot: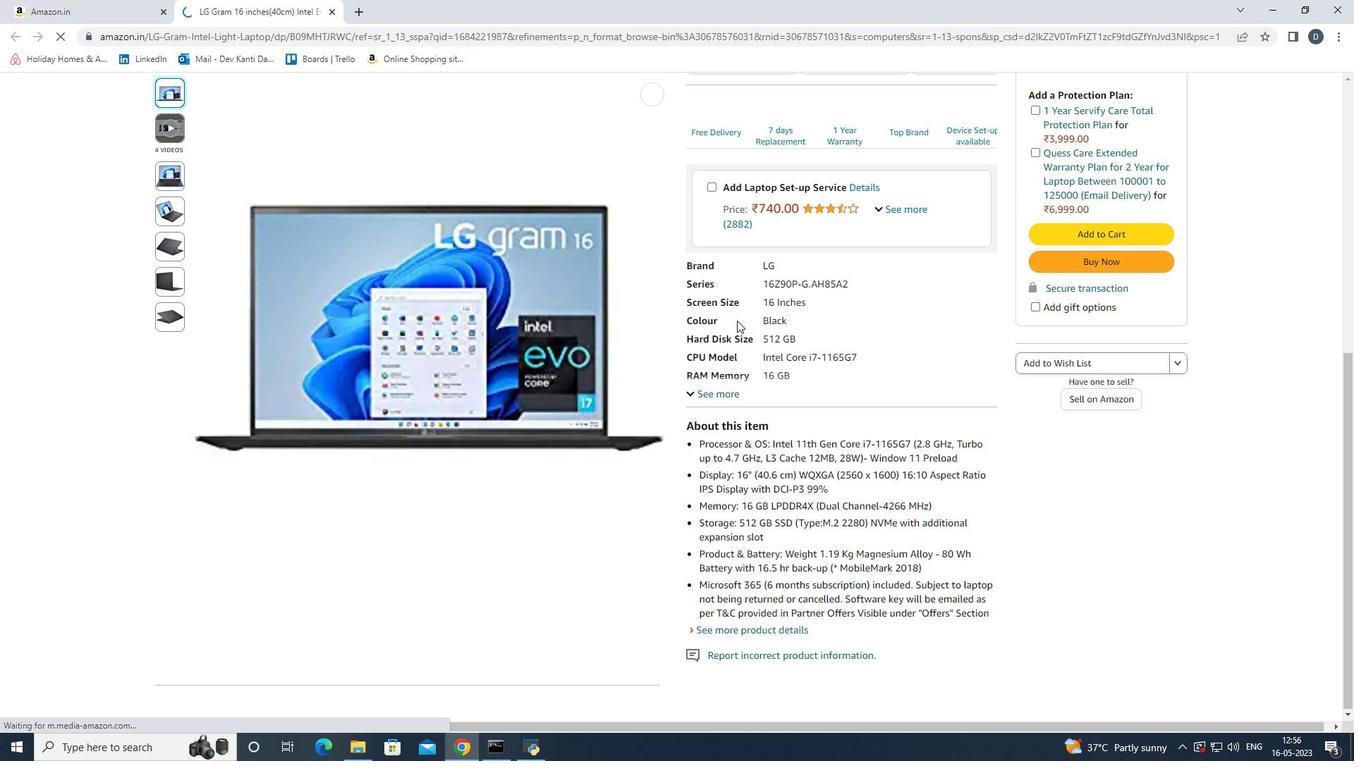 
Action: Mouse moved to (836, 340)
Screenshot: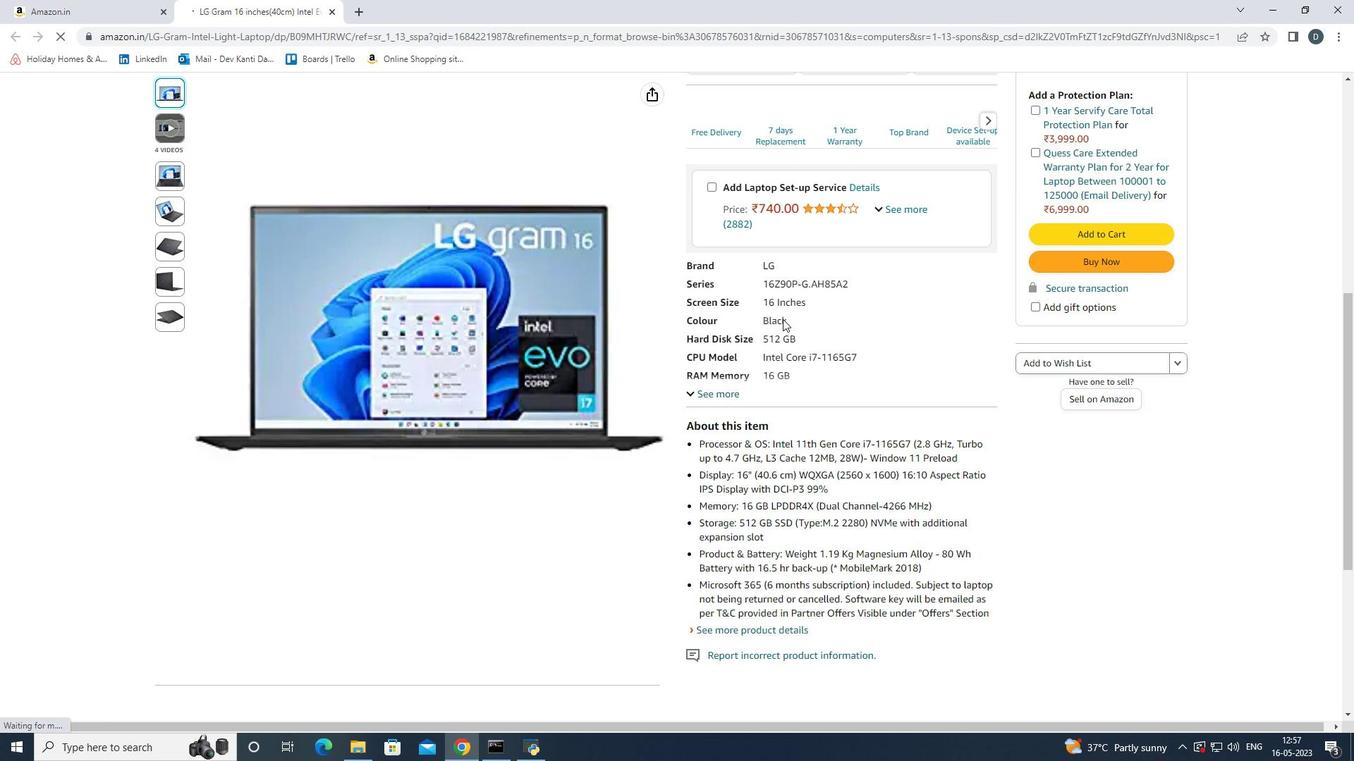 
Action: Mouse scrolled (836, 339) with delta (0, 0)
Screenshot: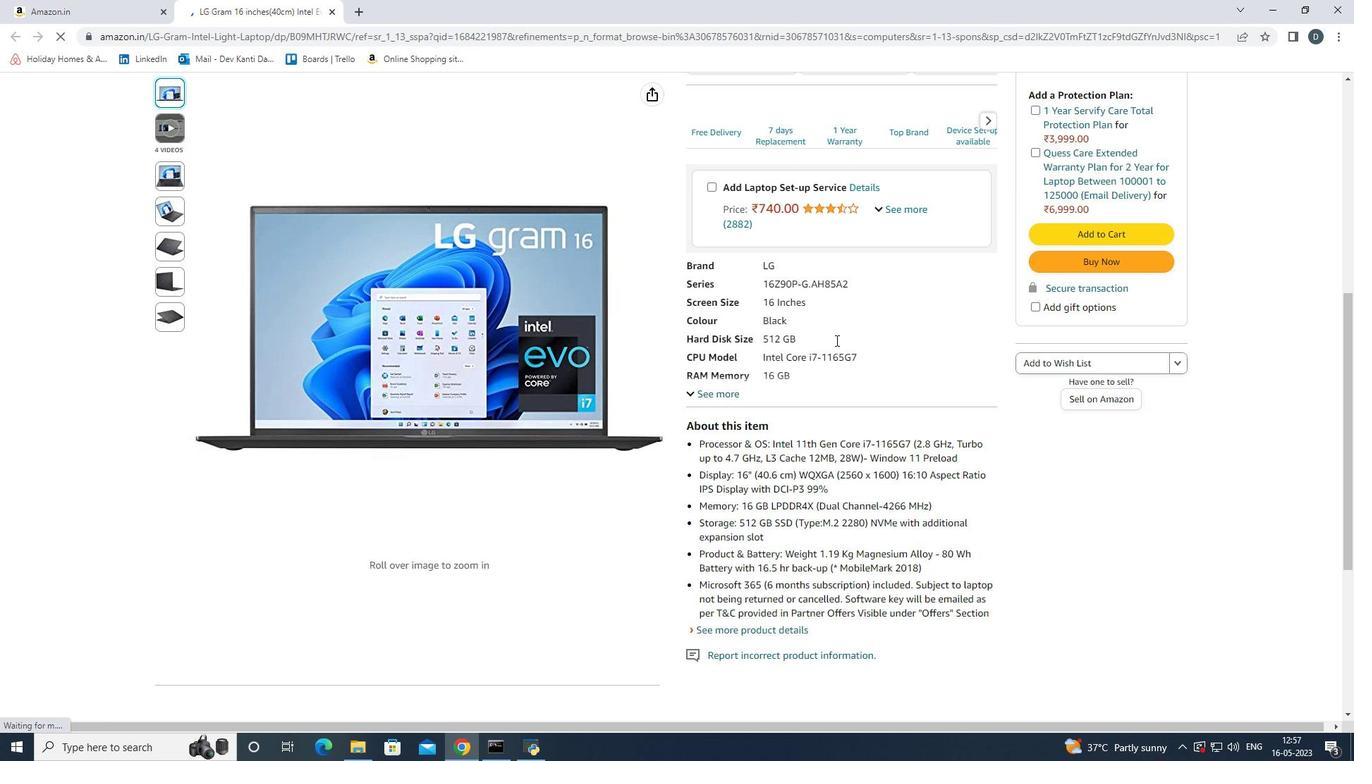 
Action: Mouse scrolled (836, 339) with delta (0, 0)
Screenshot: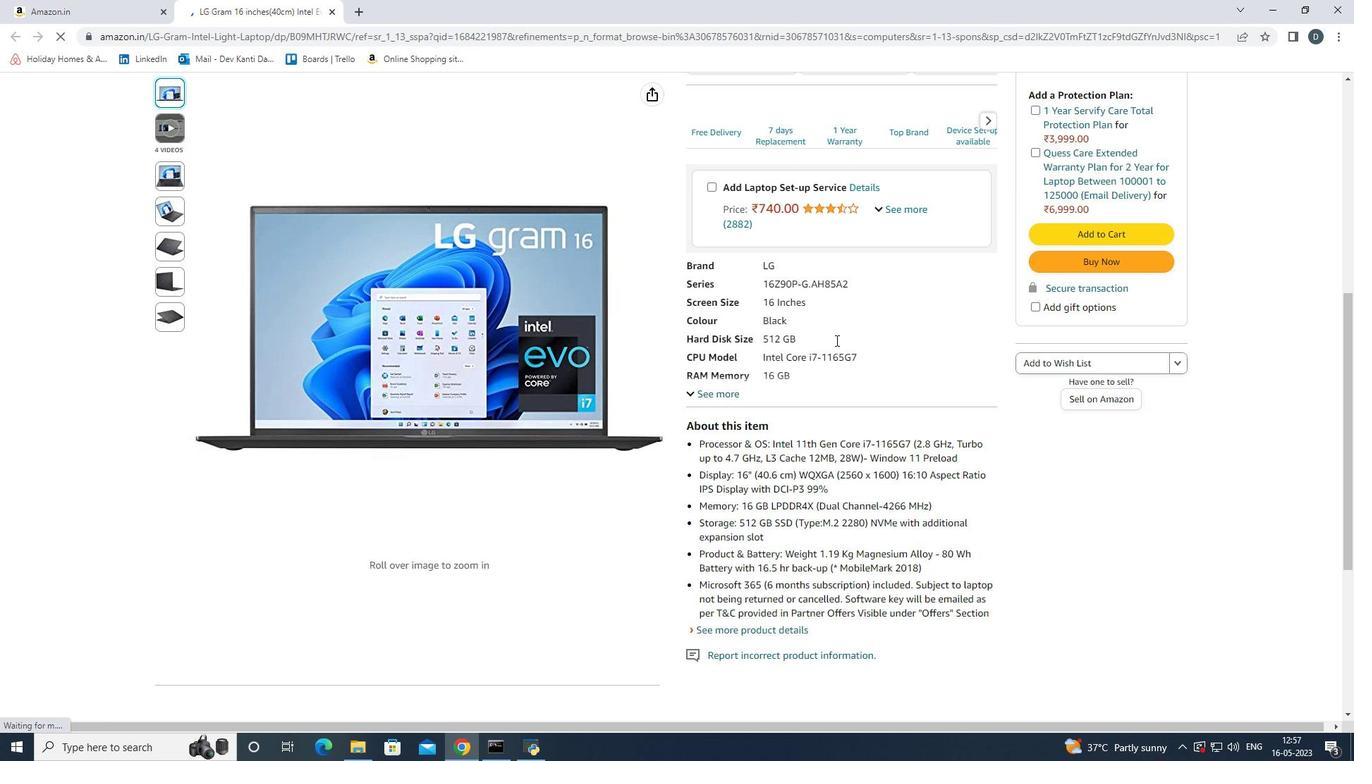 
Action: Mouse scrolled (836, 339) with delta (0, 0)
Screenshot: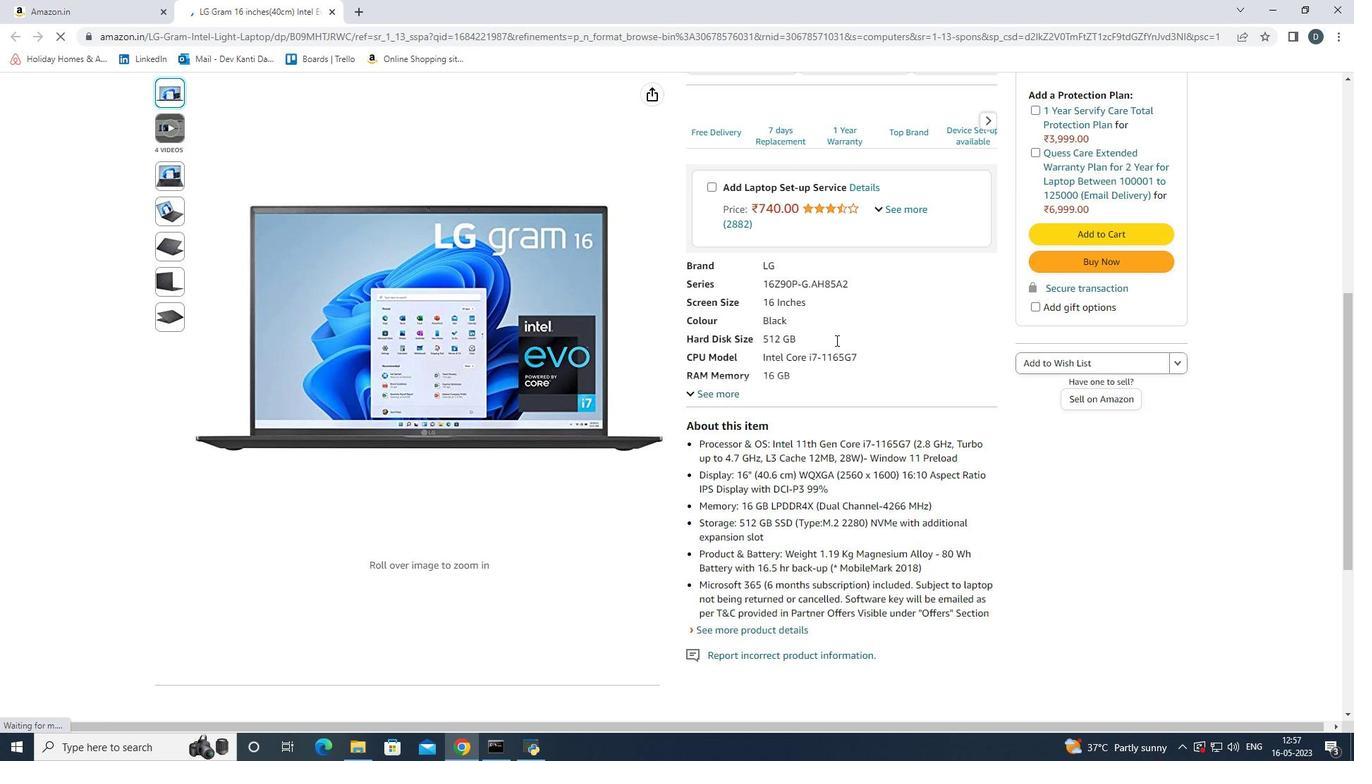 
Action: Mouse scrolled (836, 339) with delta (0, 0)
Screenshot: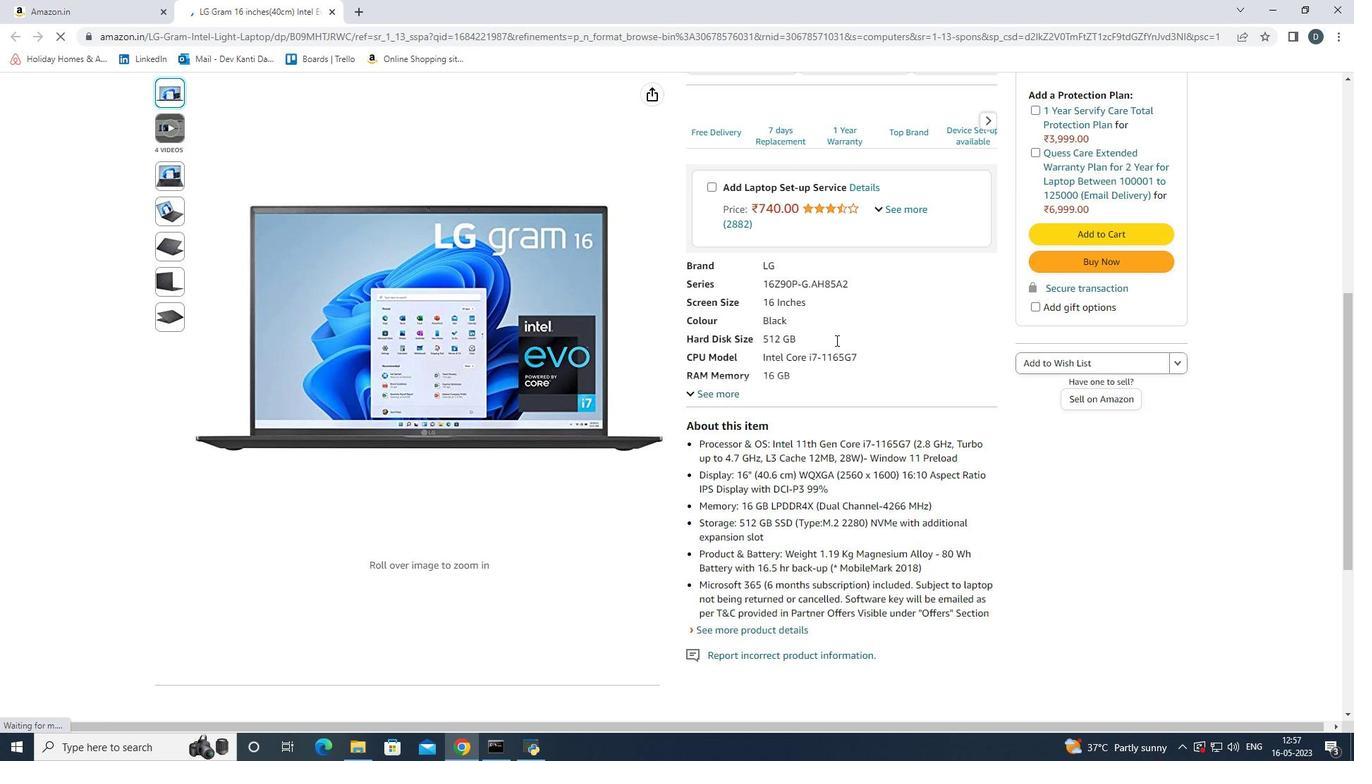 
Action: Mouse moved to (828, 340)
Screenshot: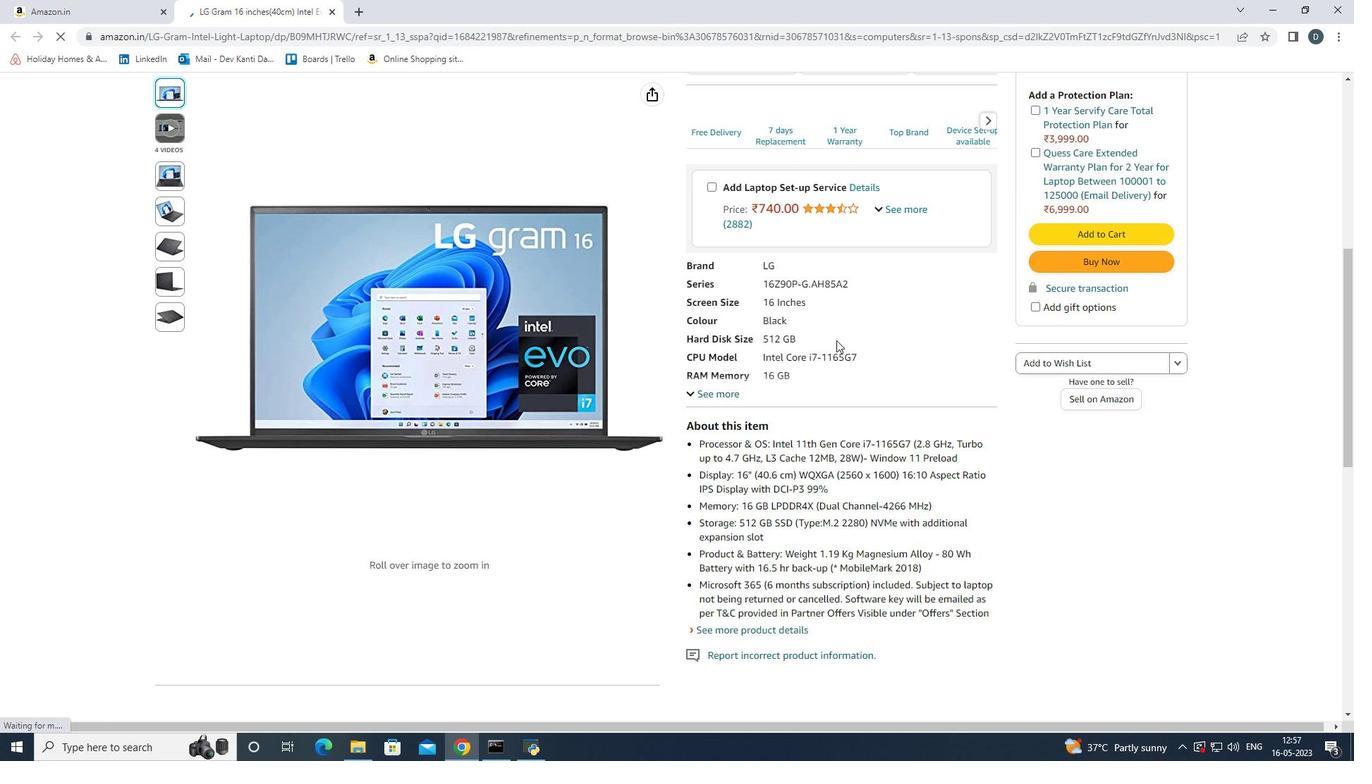 
Action: Mouse scrolled (836, 339) with delta (0, 0)
Screenshot: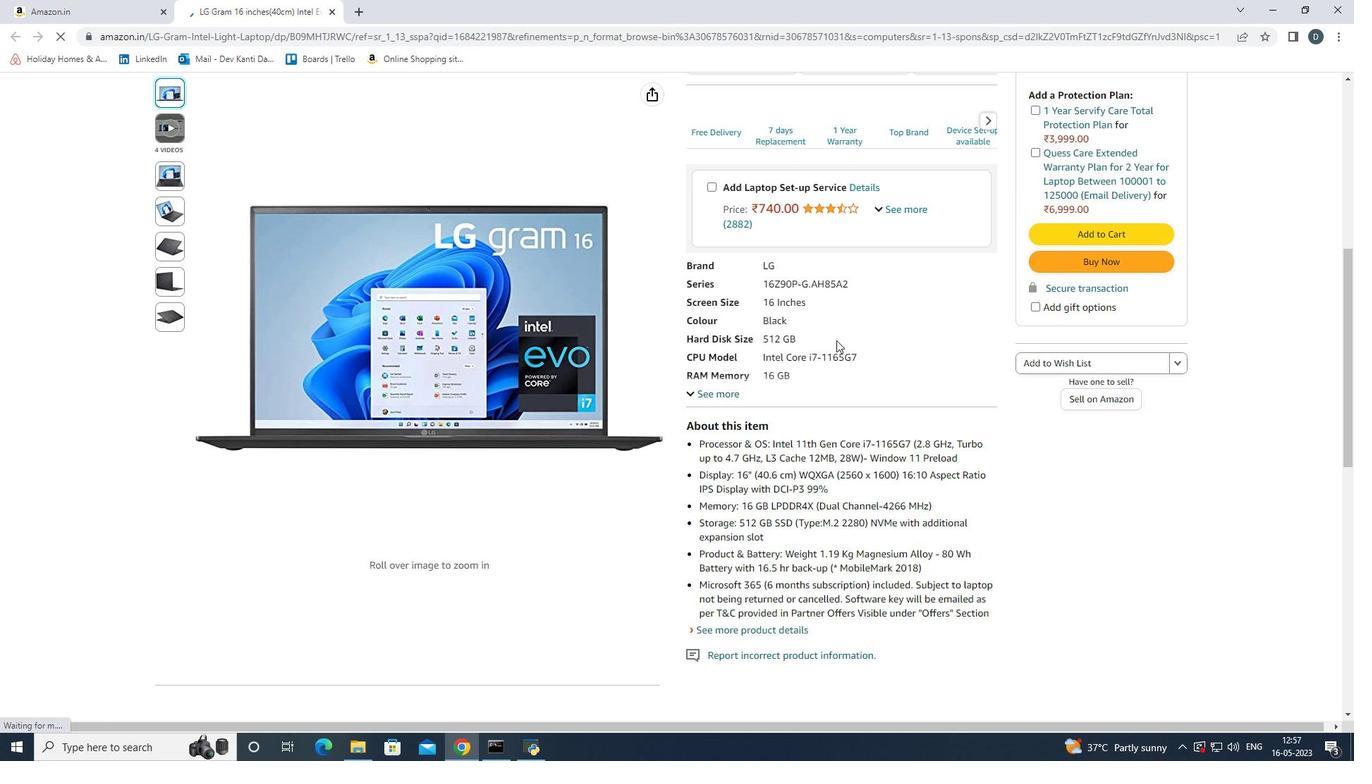 
Action: Mouse moved to (737, 376)
Screenshot: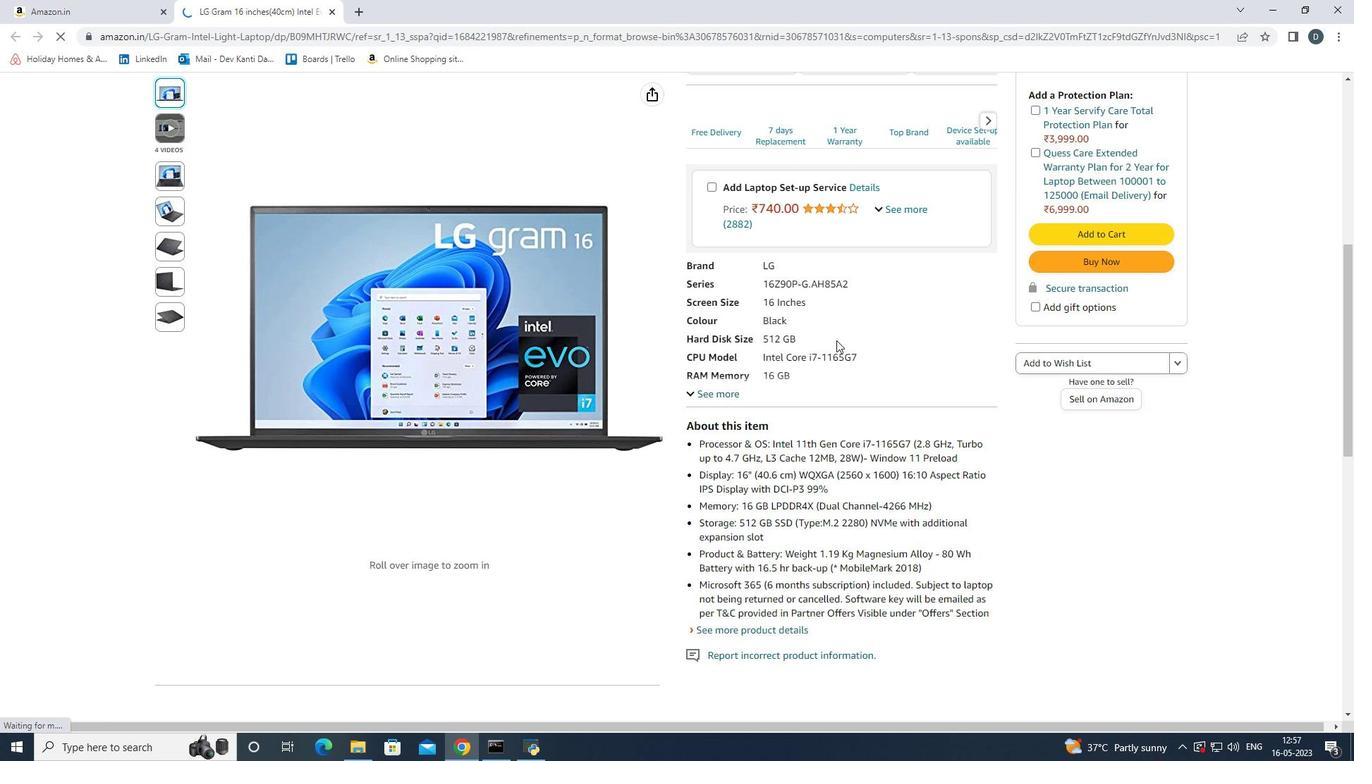 
Action: Mouse scrolled (799, 347) with delta (0, 0)
Screenshot: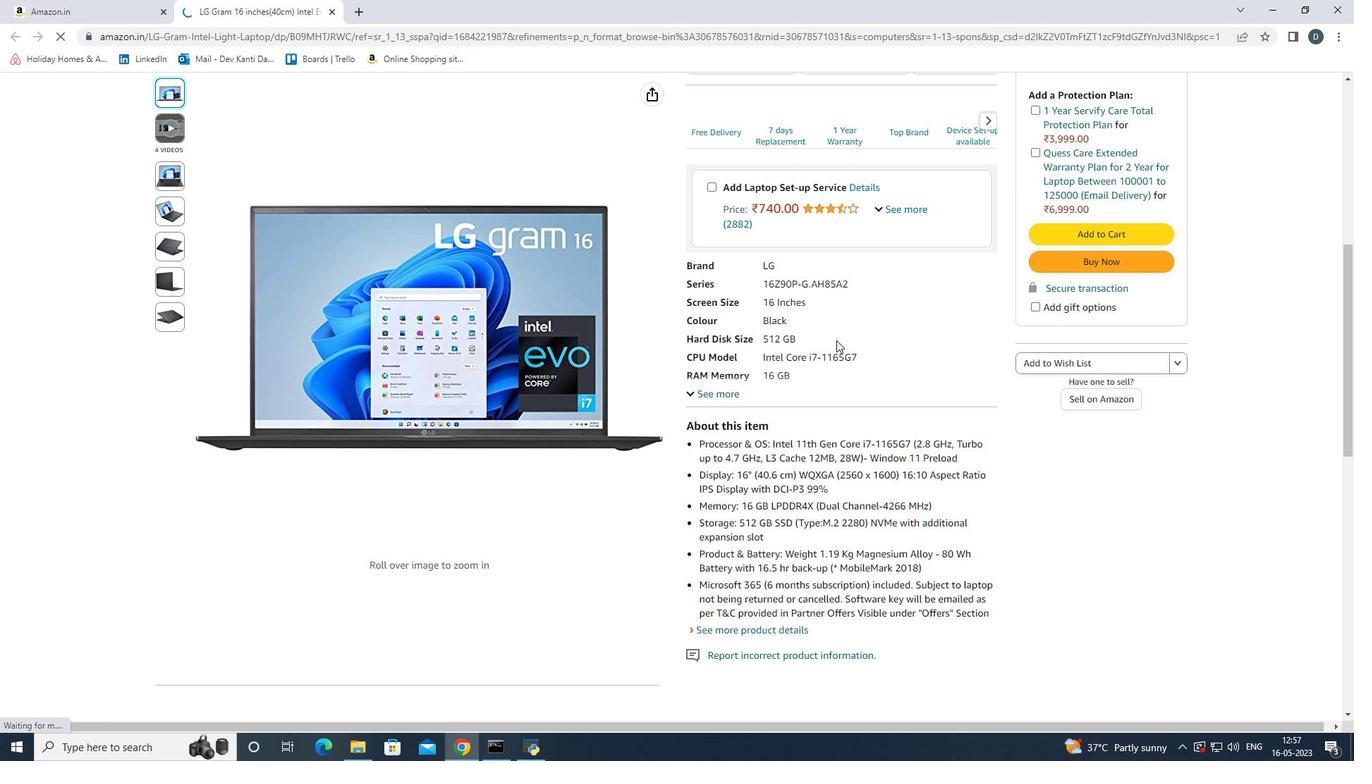 
Action: Mouse moved to (640, 436)
Screenshot: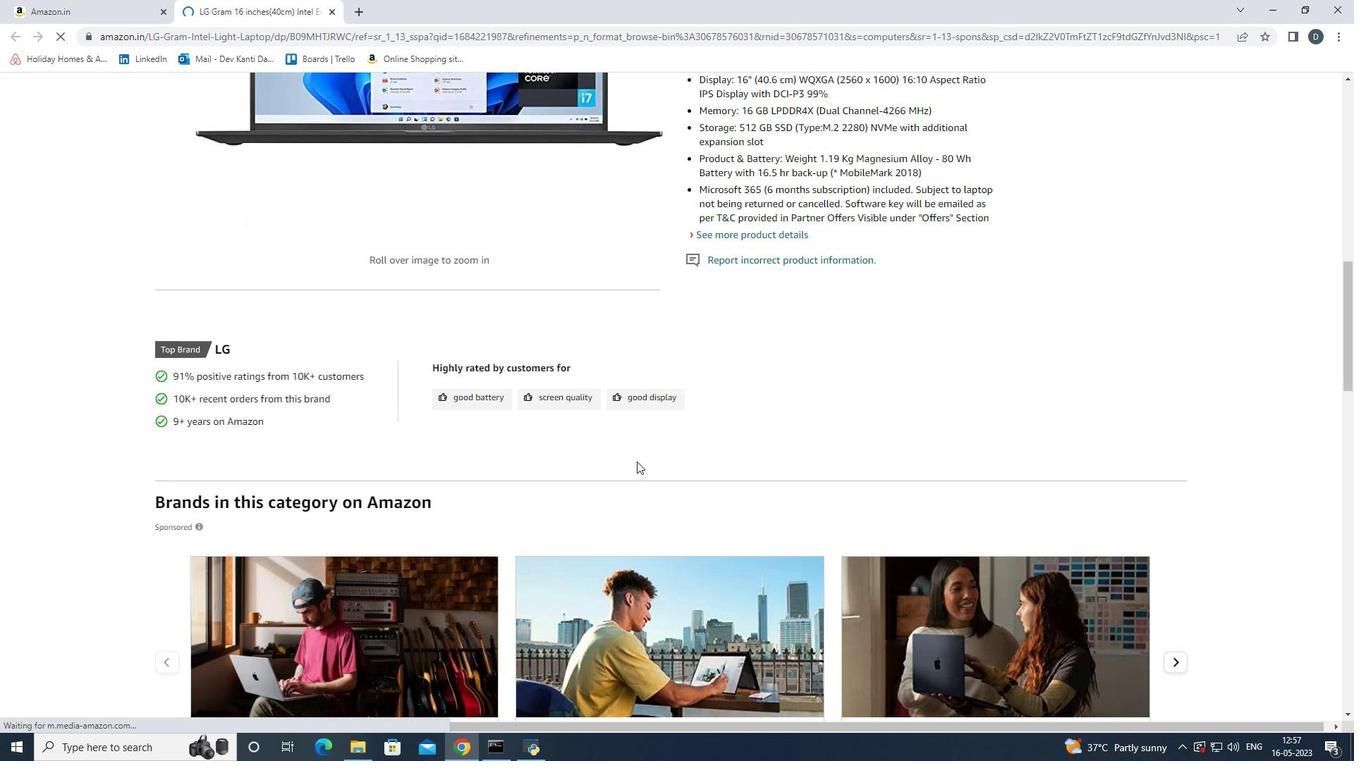 
Action: Mouse scrolled (640, 438) with delta (0, 0)
Screenshot: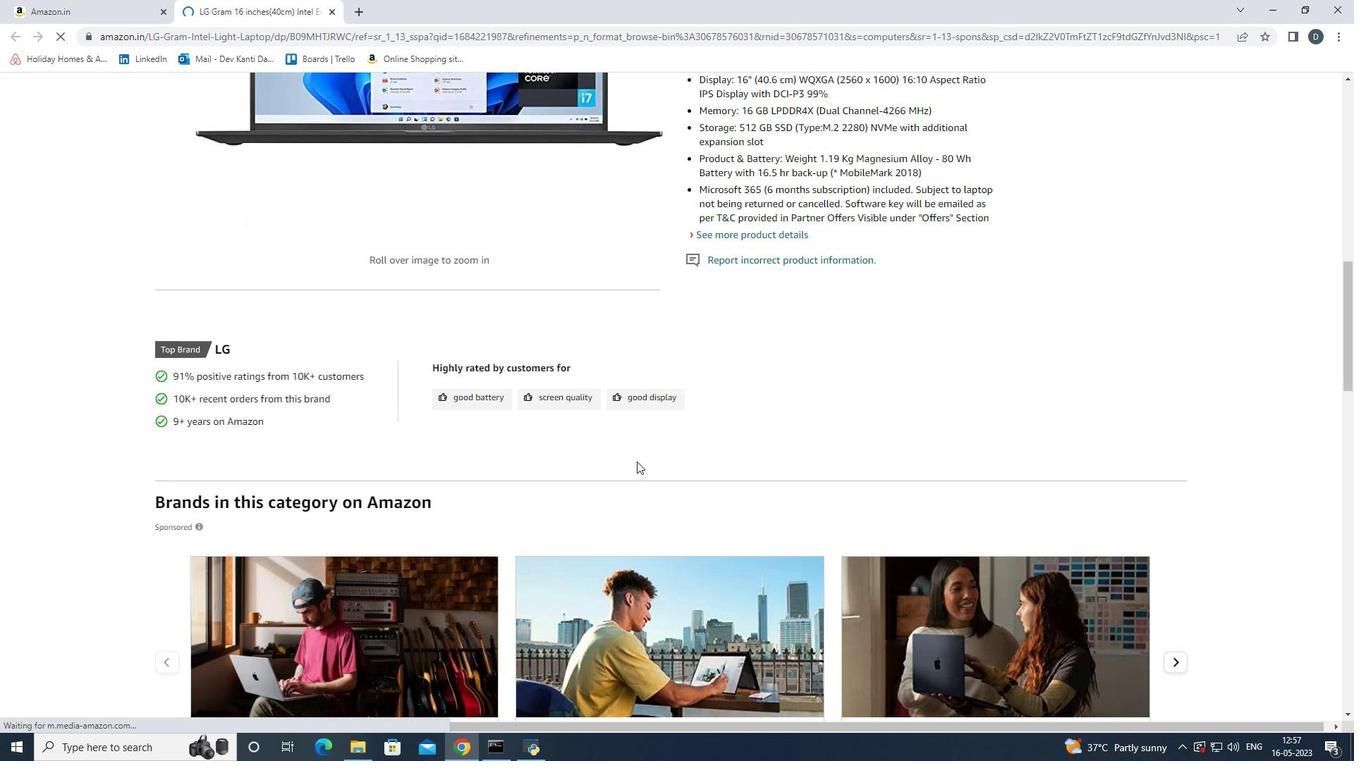 
Action: Mouse moved to (641, 430)
Screenshot: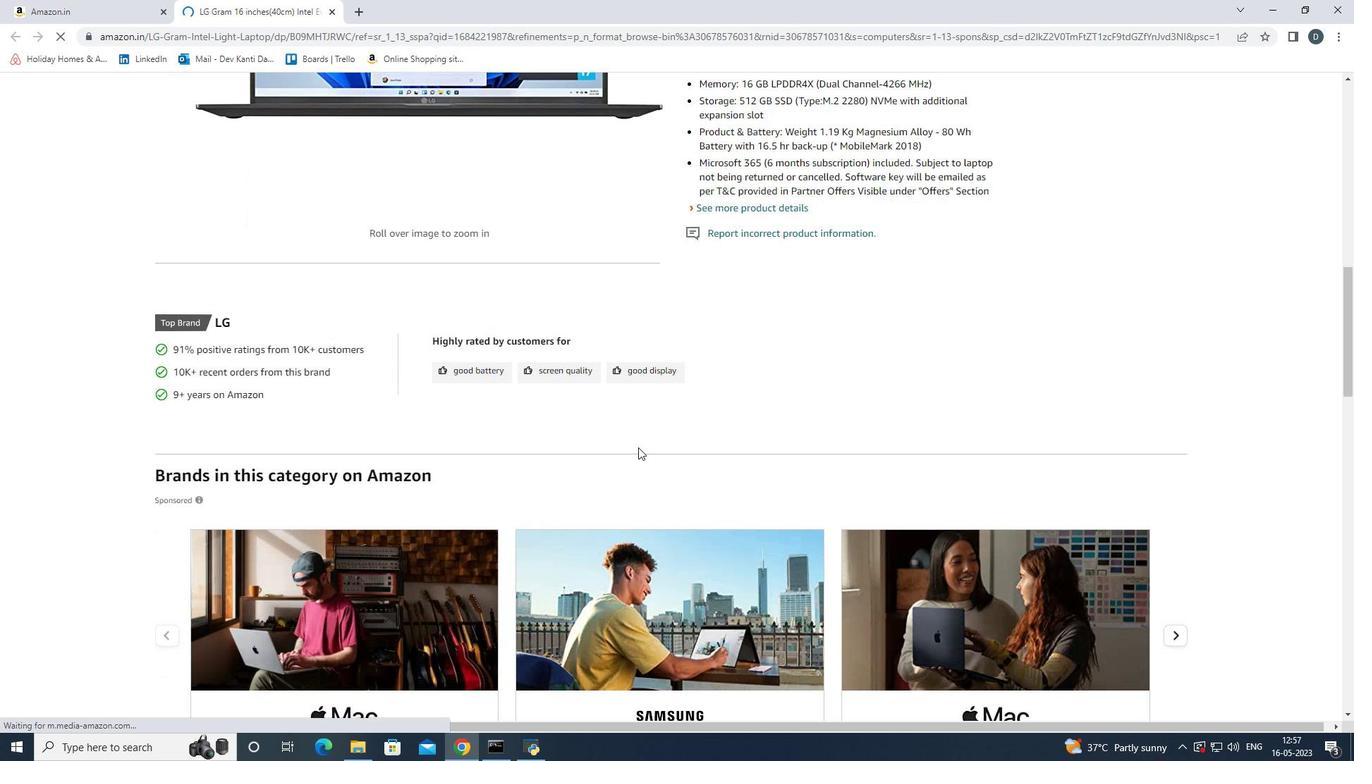 
Action: Mouse scrolled (641, 431) with delta (0, 0)
Screenshot: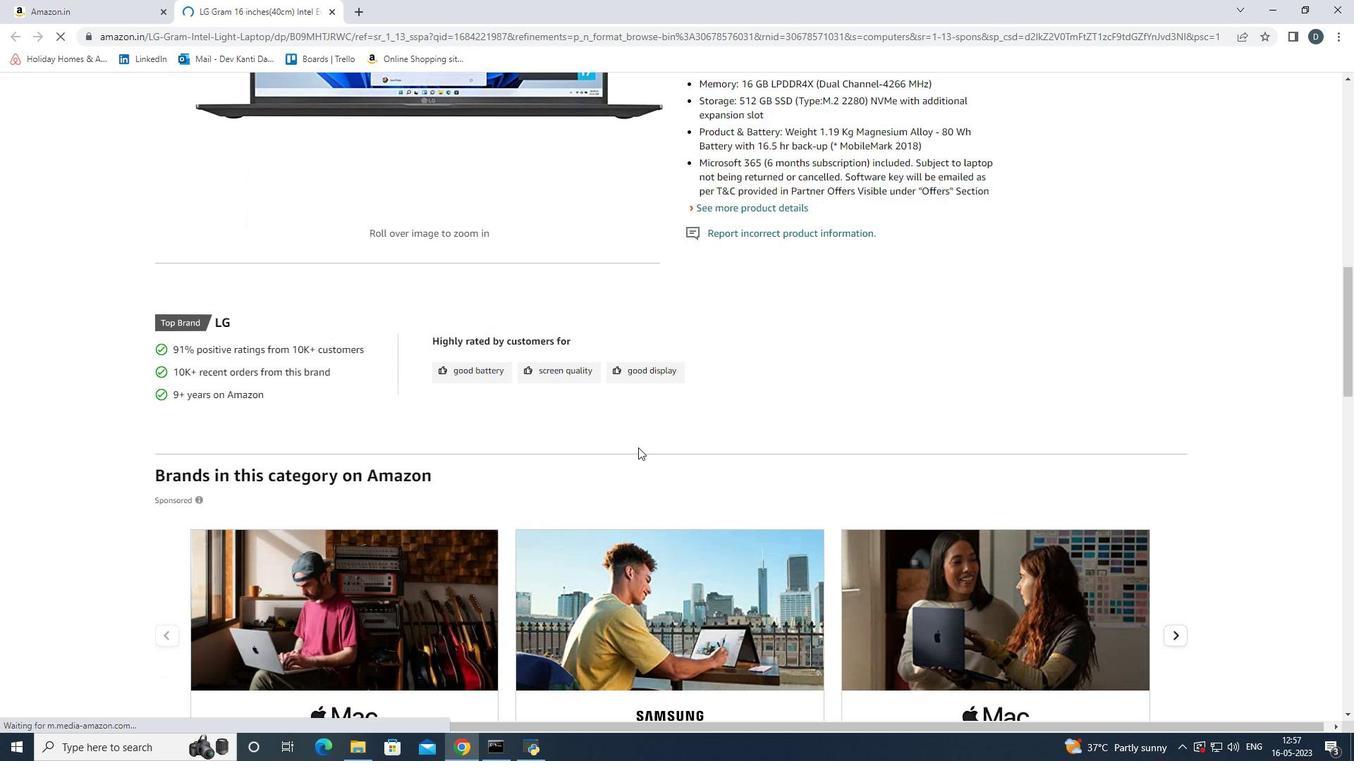 
Action: Mouse moved to (641, 426)
Screenshot: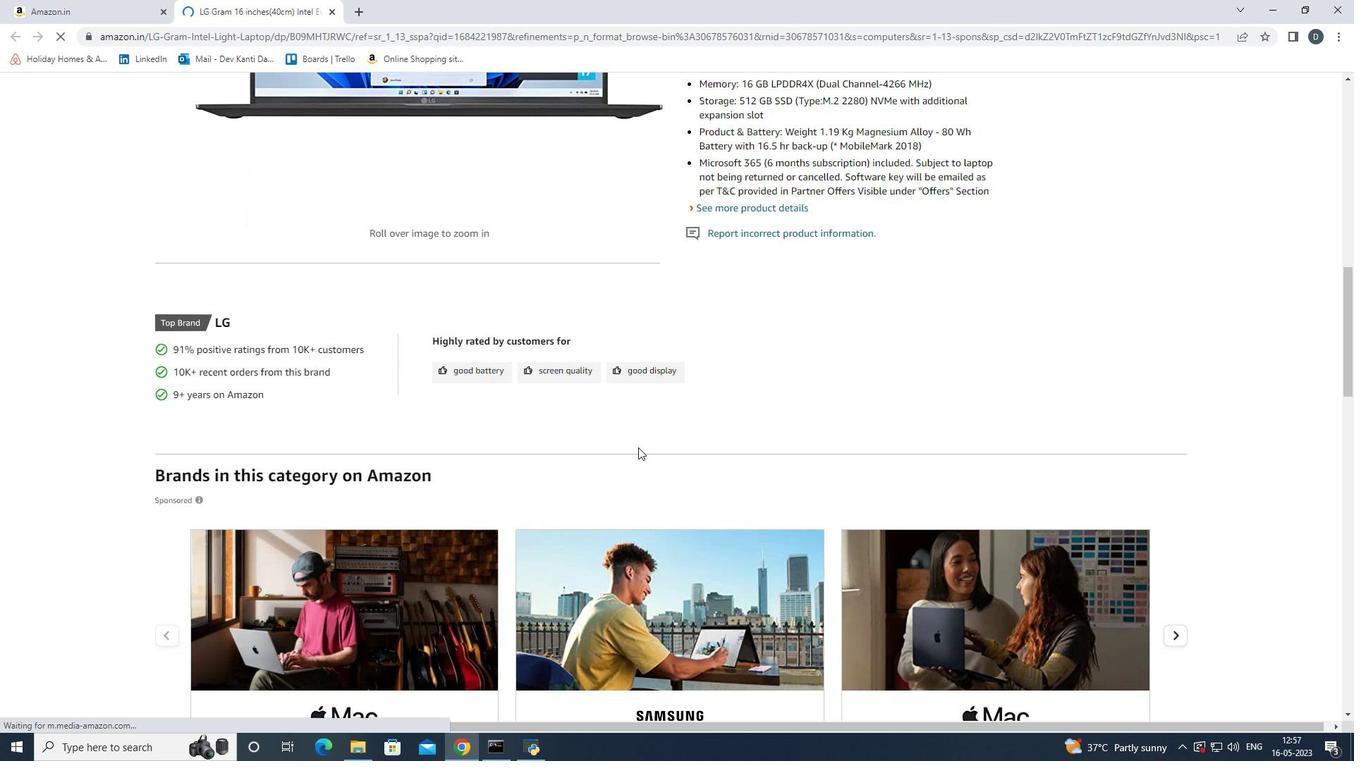 
Action: Mouse scrolled (641, 428) with delta (0, 0)
Screenshot: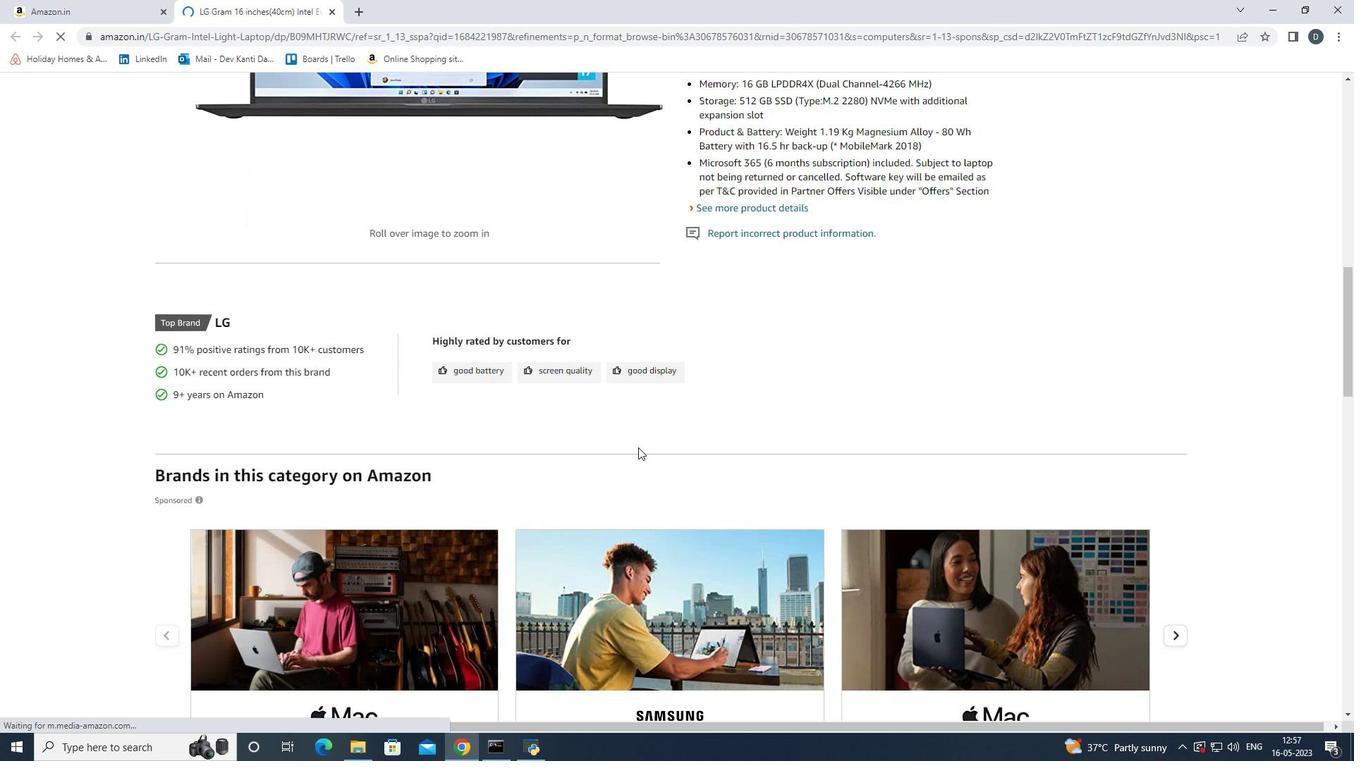 
Action: Mouse moved to (641, 426)
